 Task: Provide the 2023 Victory Lane Racing Xfinity Series picks for the track "Dover Motor Speedway".
Action: Mouse moved to (222, 369)
Screenshot: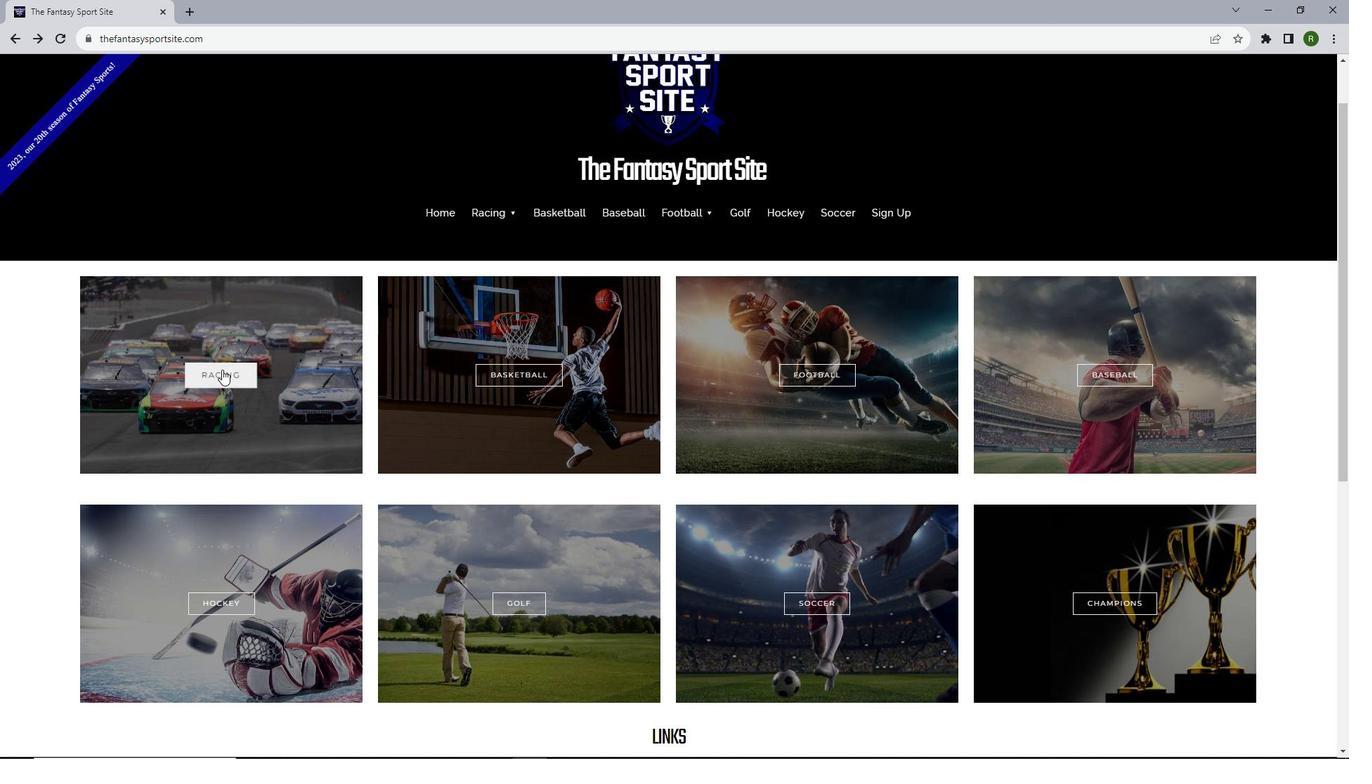 
Action: Mouse pressed left at (222, 369)
Screenshot: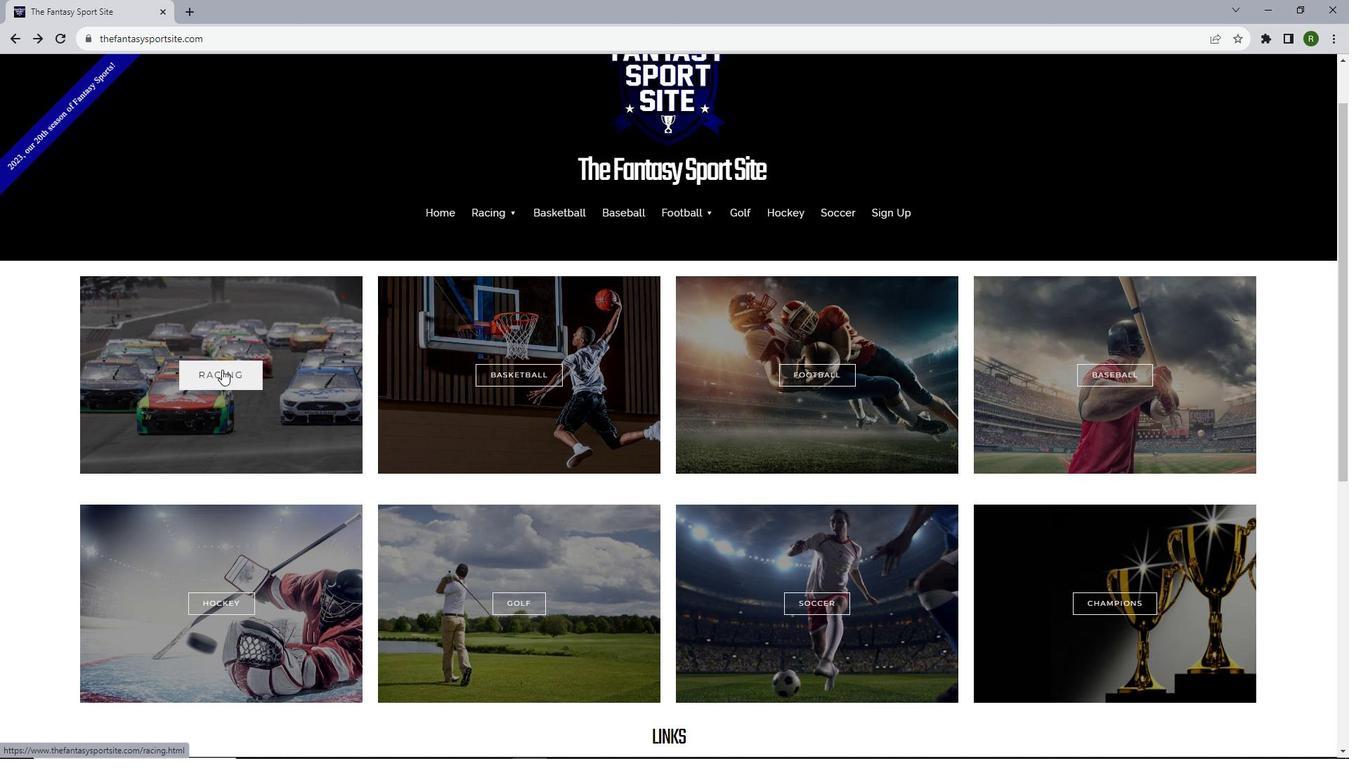 
Action: Mouse moved to (389, 414)
Screenshot: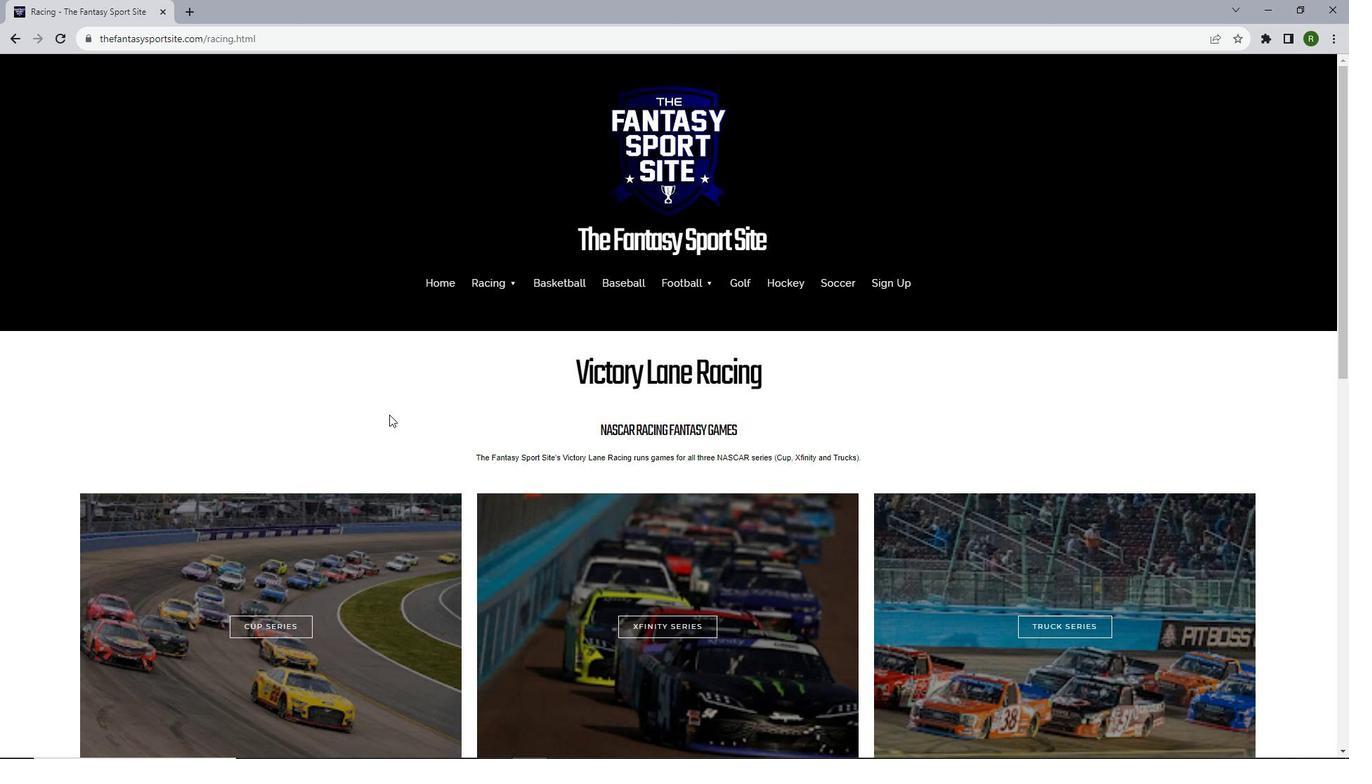 
Action: Mouse scrolled (389, 414) with delta (0, 0)
Screenshot: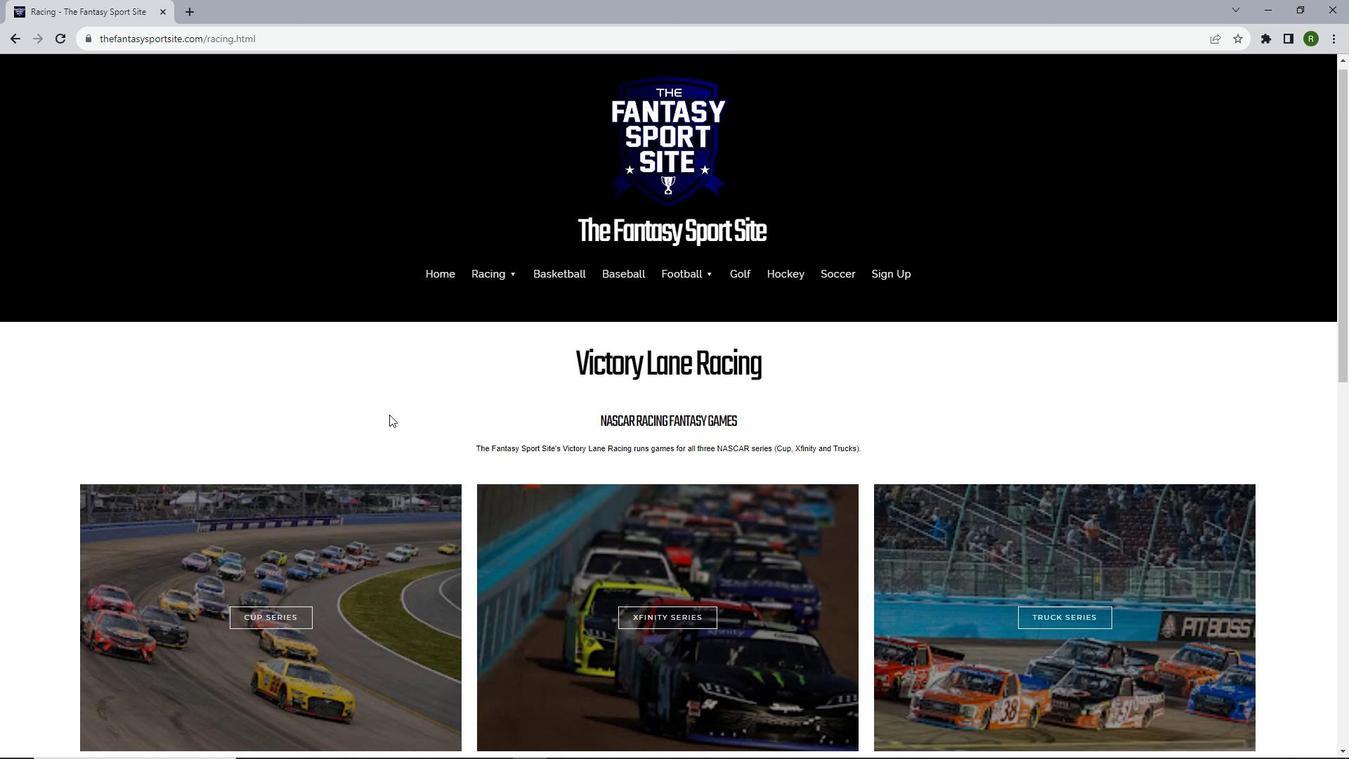 
Action: Mouse scrolled (389, 414) with delta (0, 0)
Screenshot: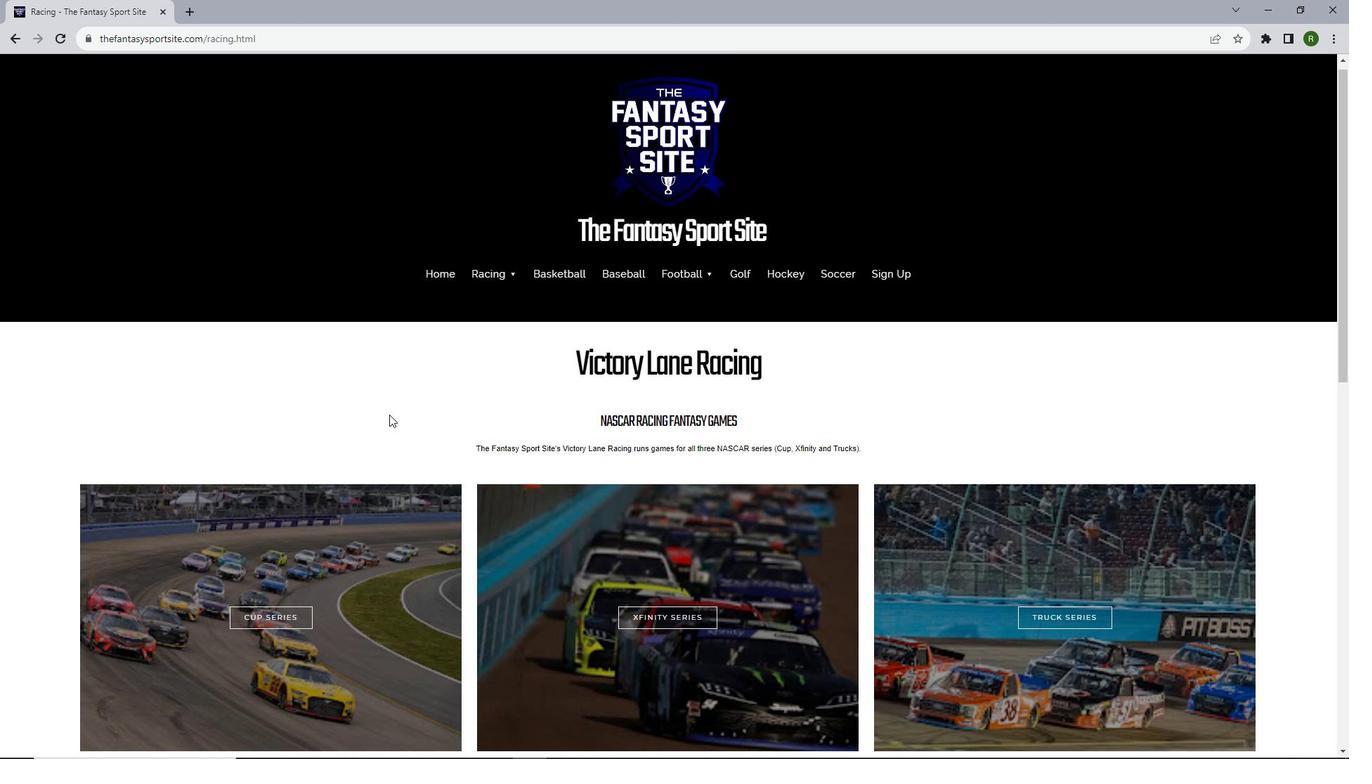 
Action: Mouse moved to (707, 489)
Screenshot: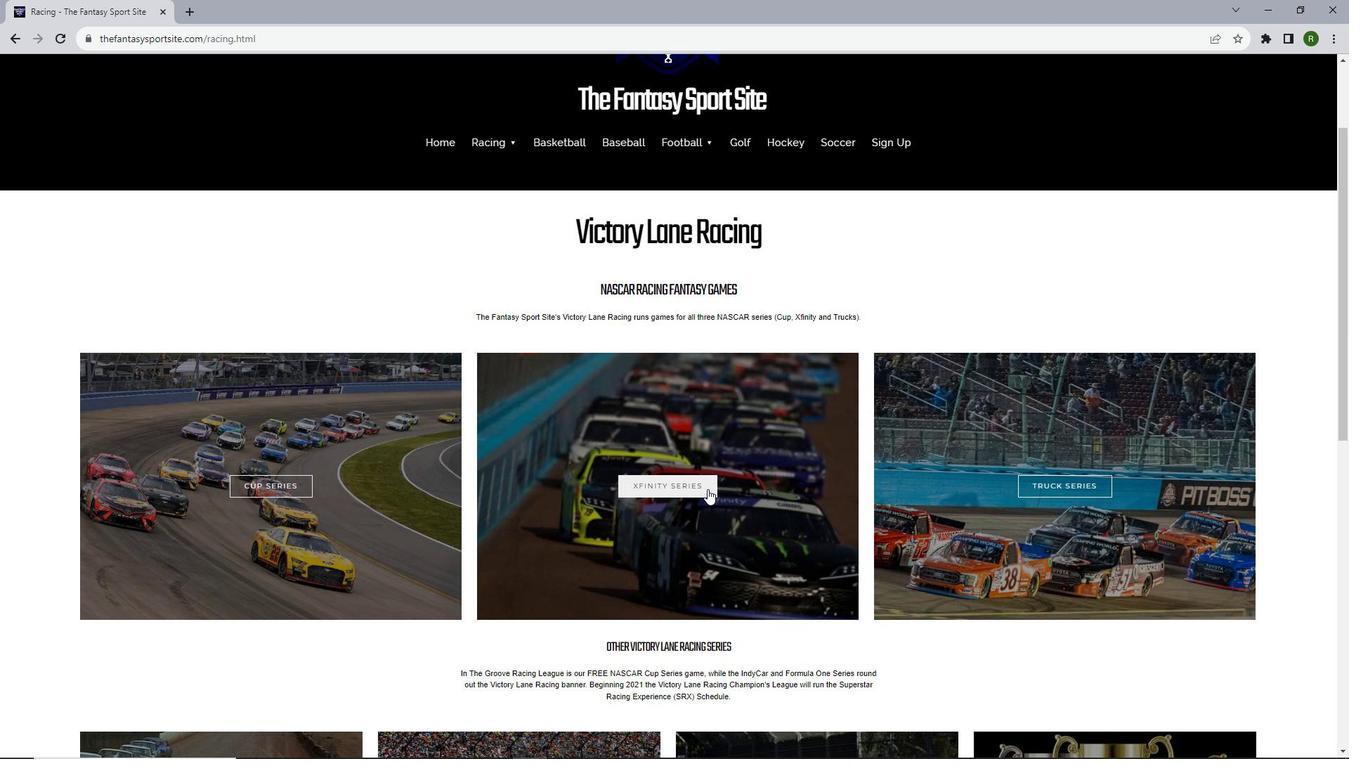 
Action: Mouse pressed left at (707, 489)
Screenshot: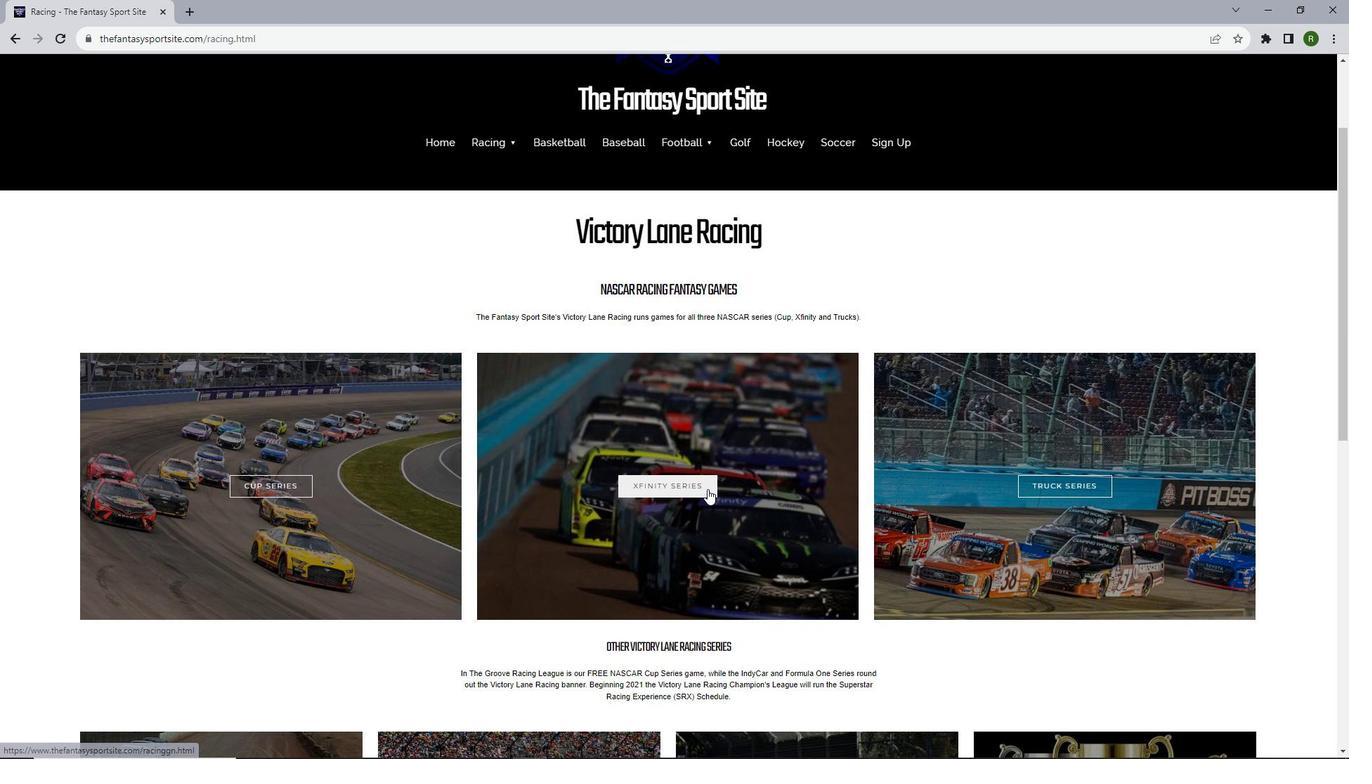 
Action: Mouse moved to (712, 486)
Screenshot: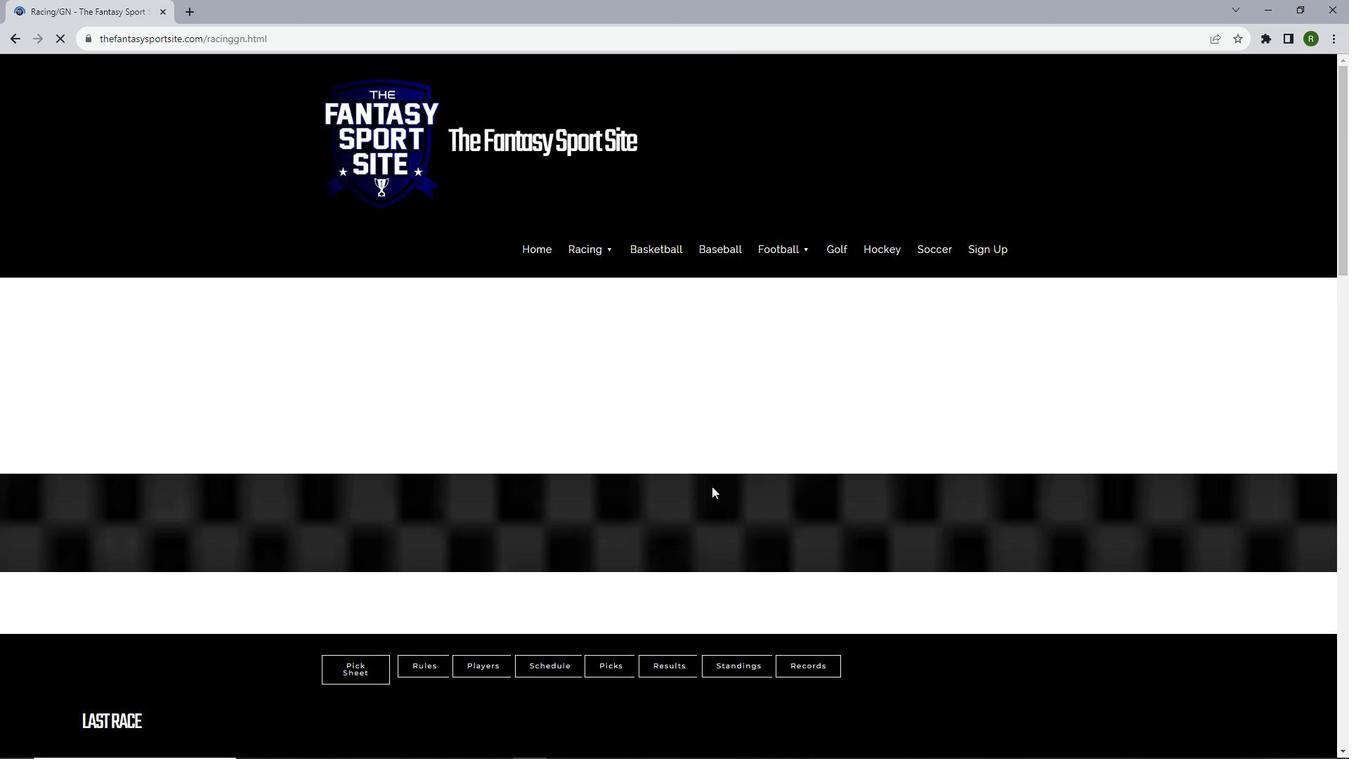
Action: Mouse scrolled (712, 485) with delta (0, 0)
Screenshot: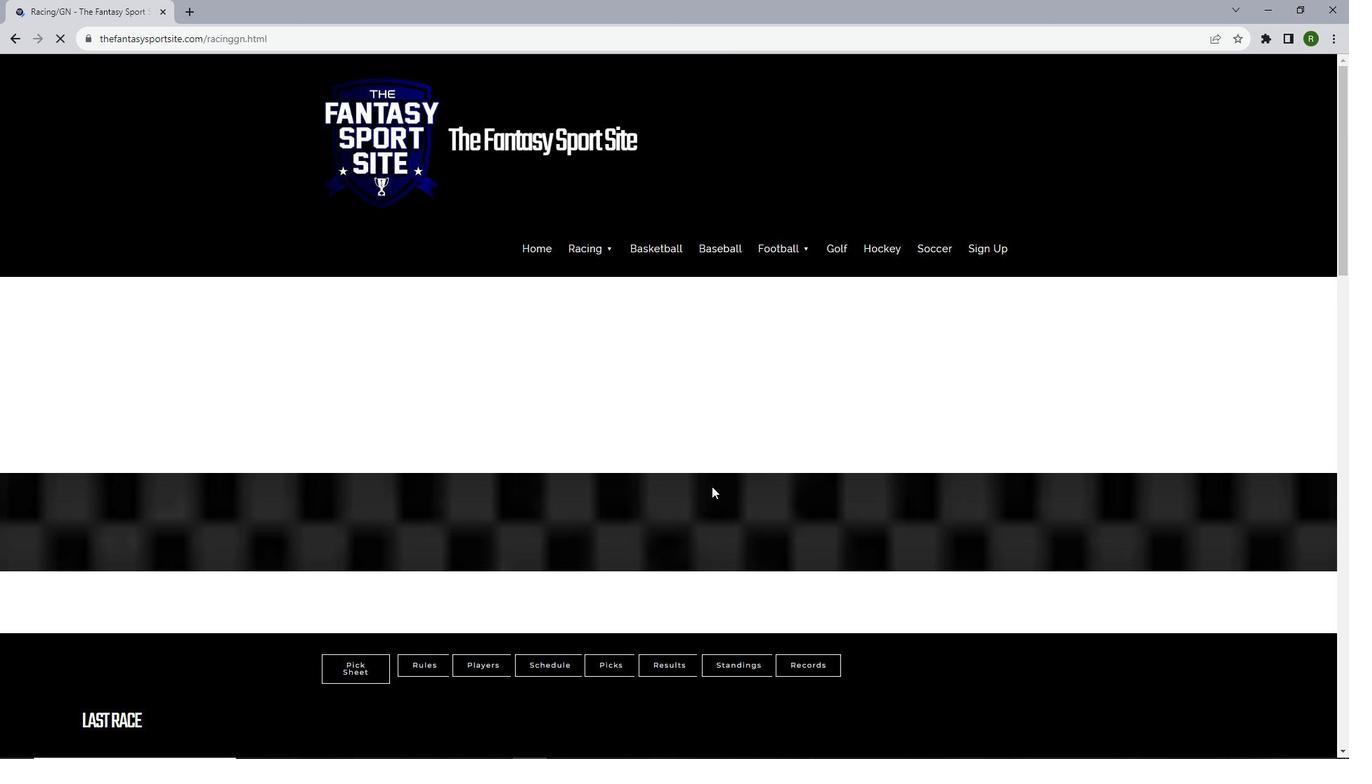 
Action: Mouse scrolled (712, 485) with delta (0, 0)
Screenshot: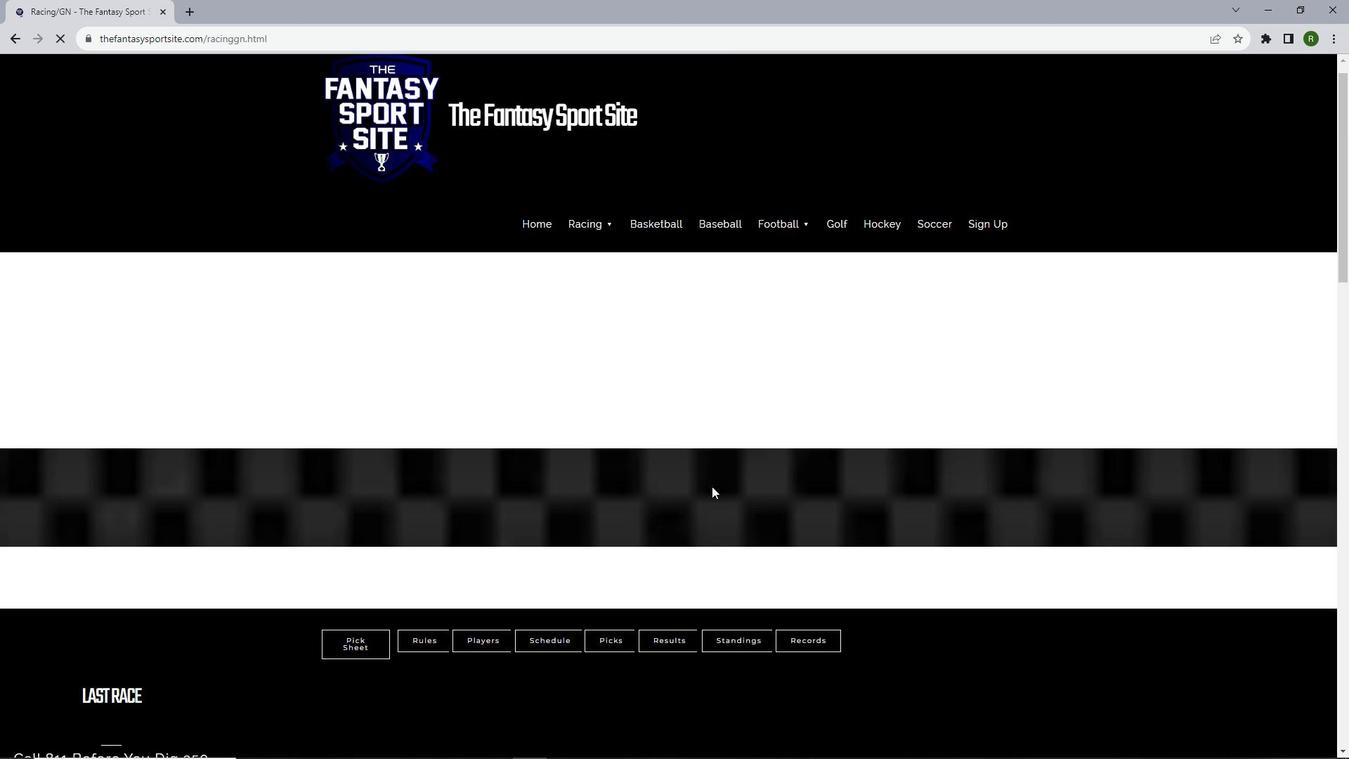 
Action: Mouse scrolled (712, 485) with delta (0, 0)
Screenshot: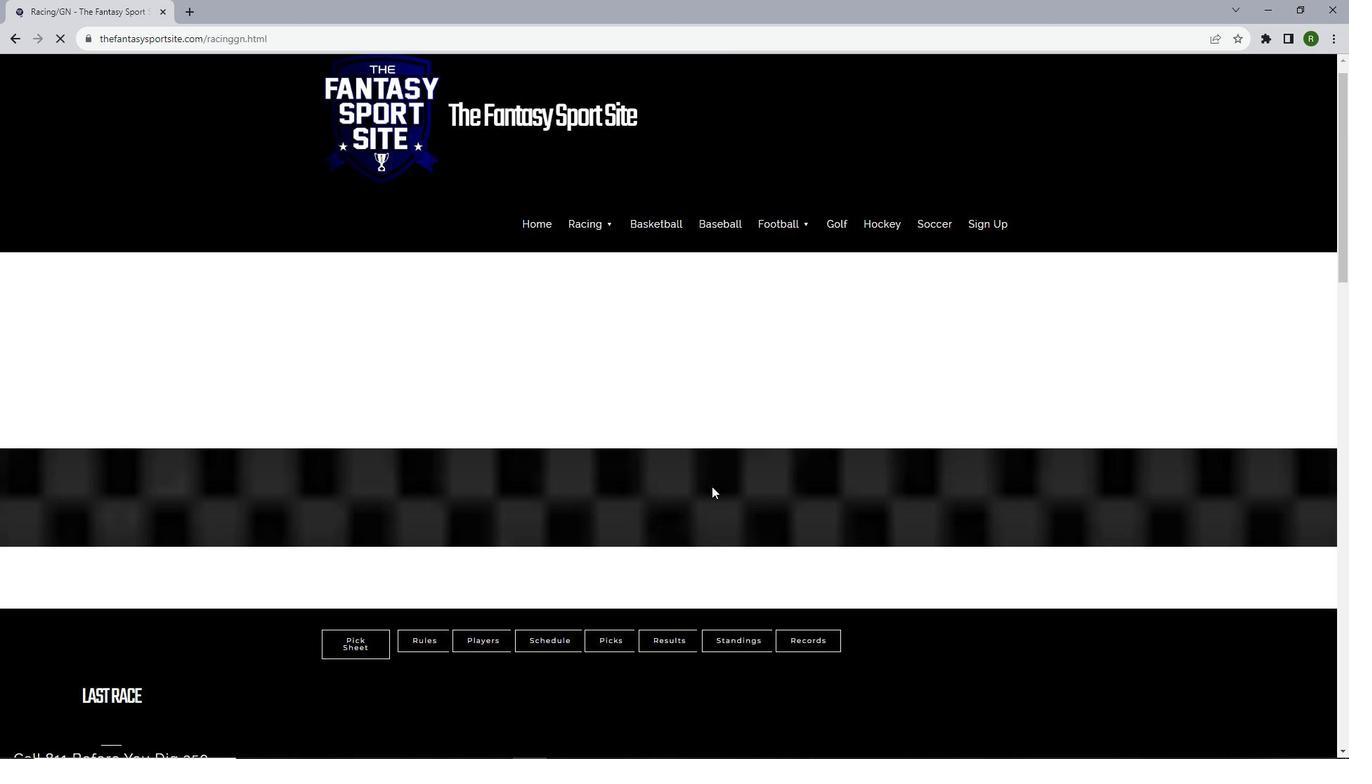 
Action: Mouse scrolled (712, 485) with delta (0, 0)
Screenshot: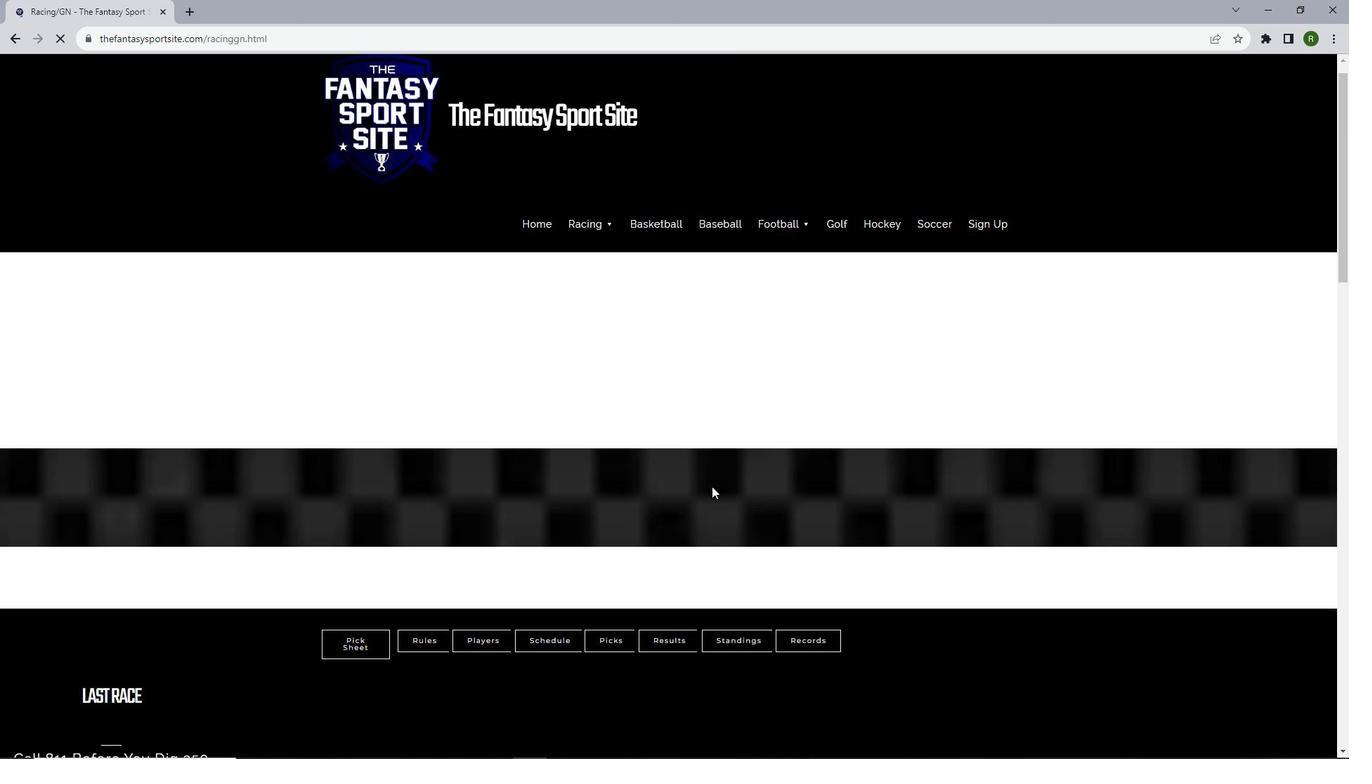 
Action: Mouse scrolled (712, 485) with delta (0, 0)
Screenshot: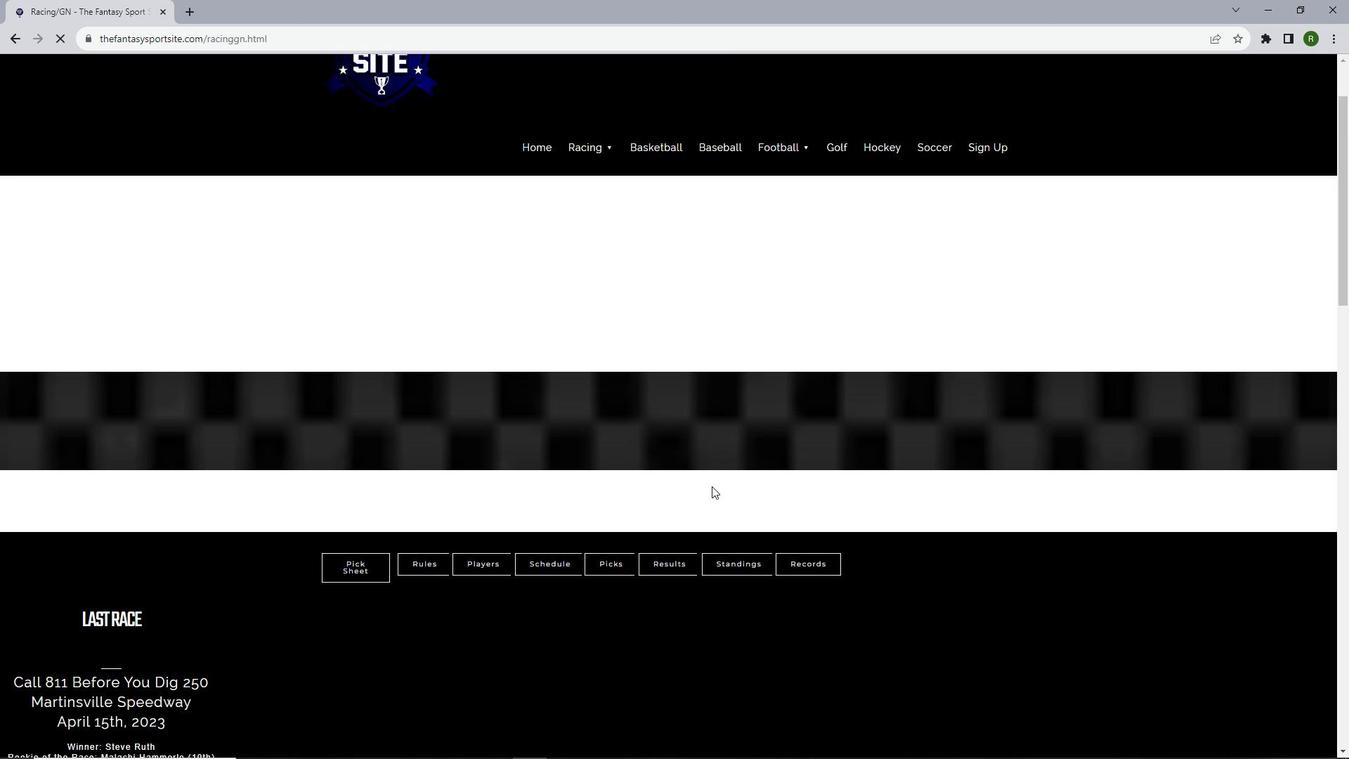 
Action: Mouse moved to (414, 546)
Screenshot: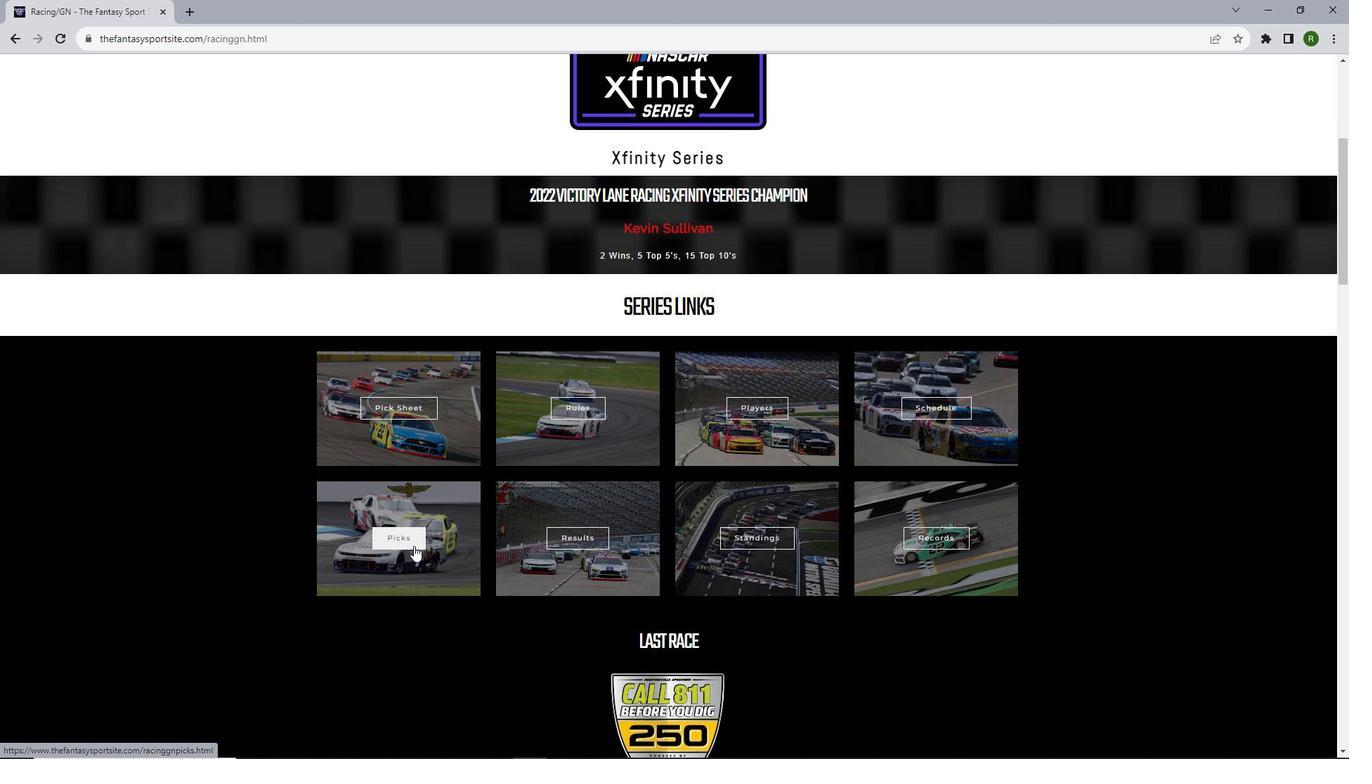 
Action: Mouse pressed left at (414, 546)
Screenshot: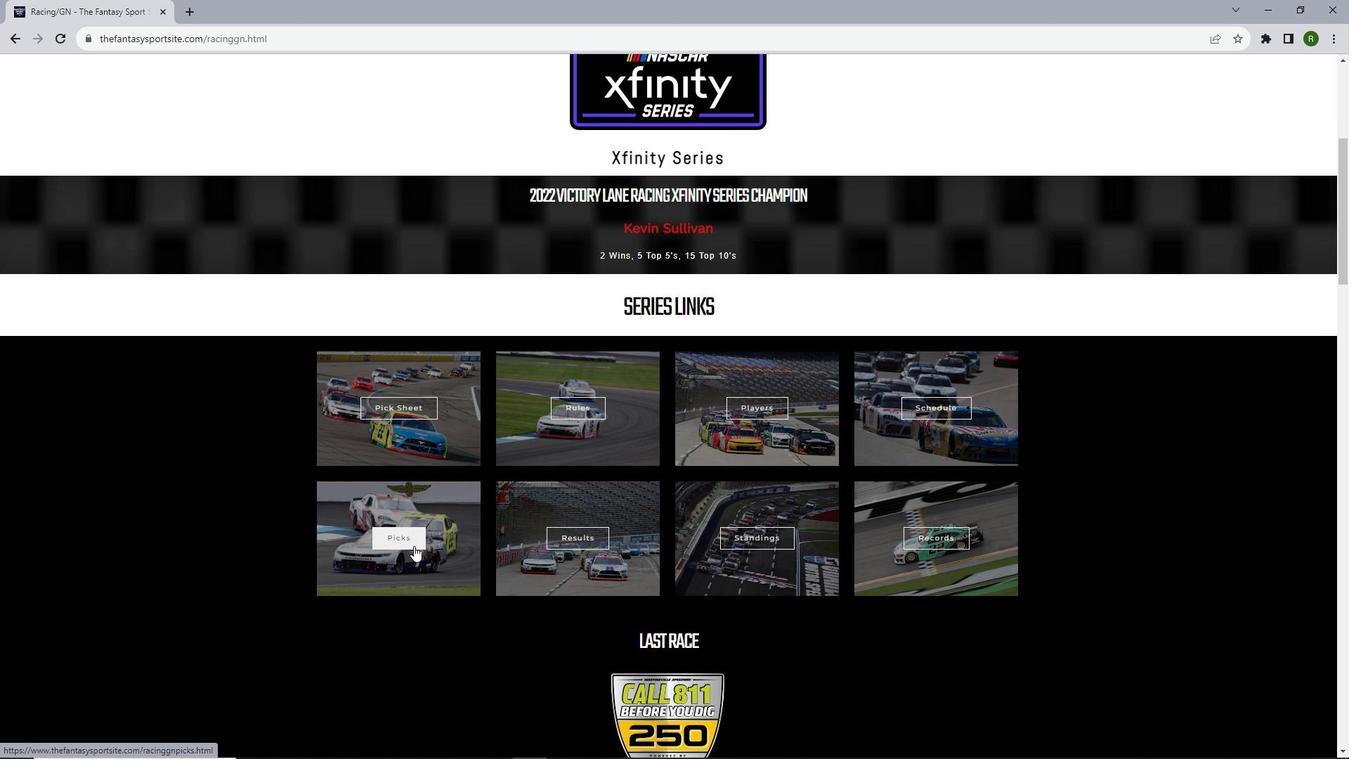 
Action: Mouse moved to (494, 437)
Screenshot: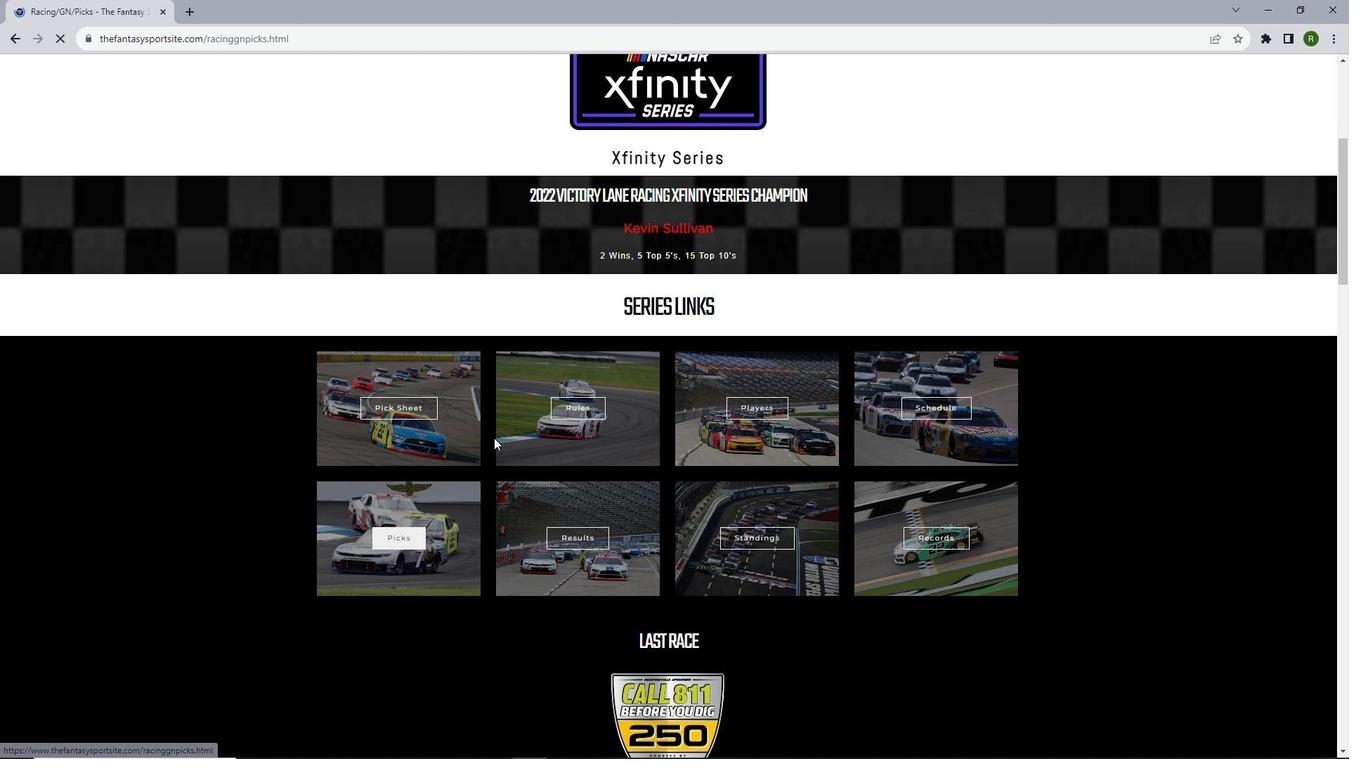 
Action: Mouse scrolled (494, 437) with delta (0, 0)
Screenshot: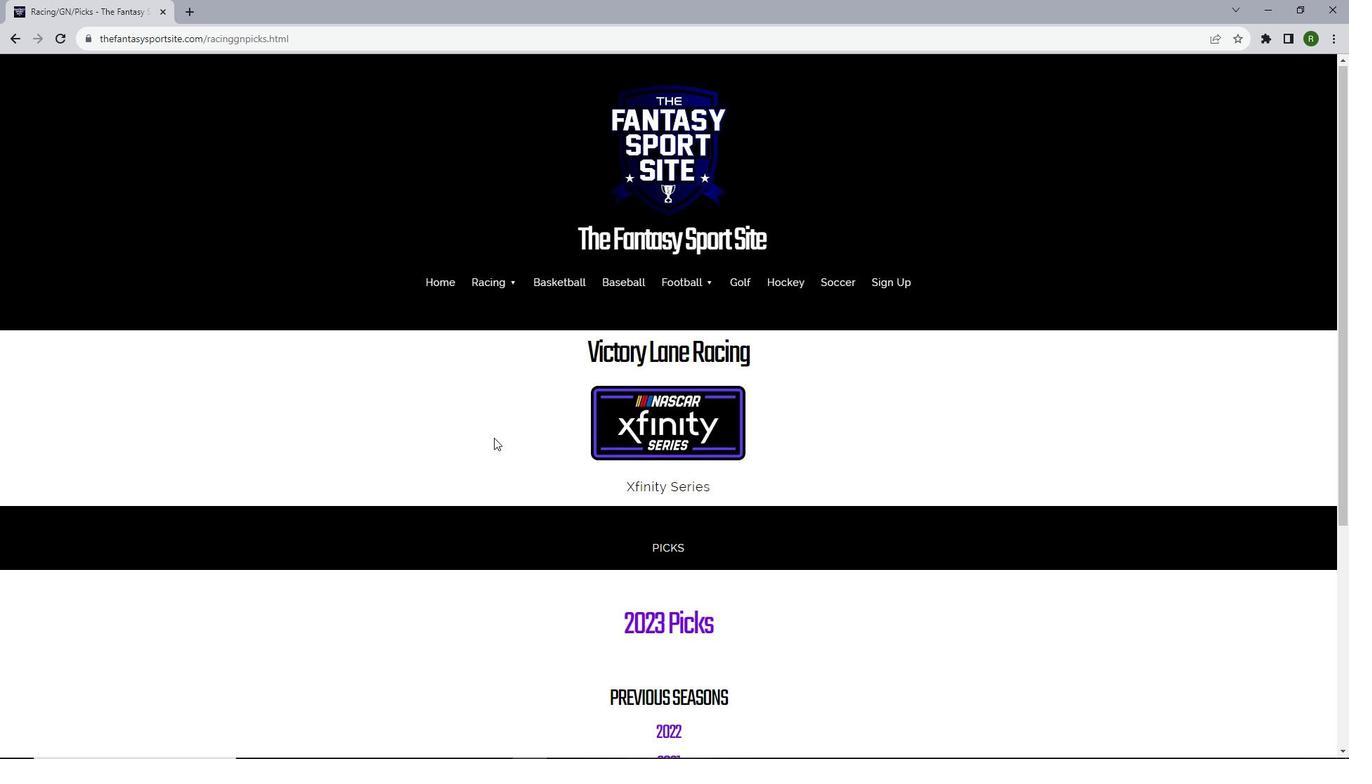 
Action: Mouse scrolled (494, 437) with delta (0, 0)
Screenshot: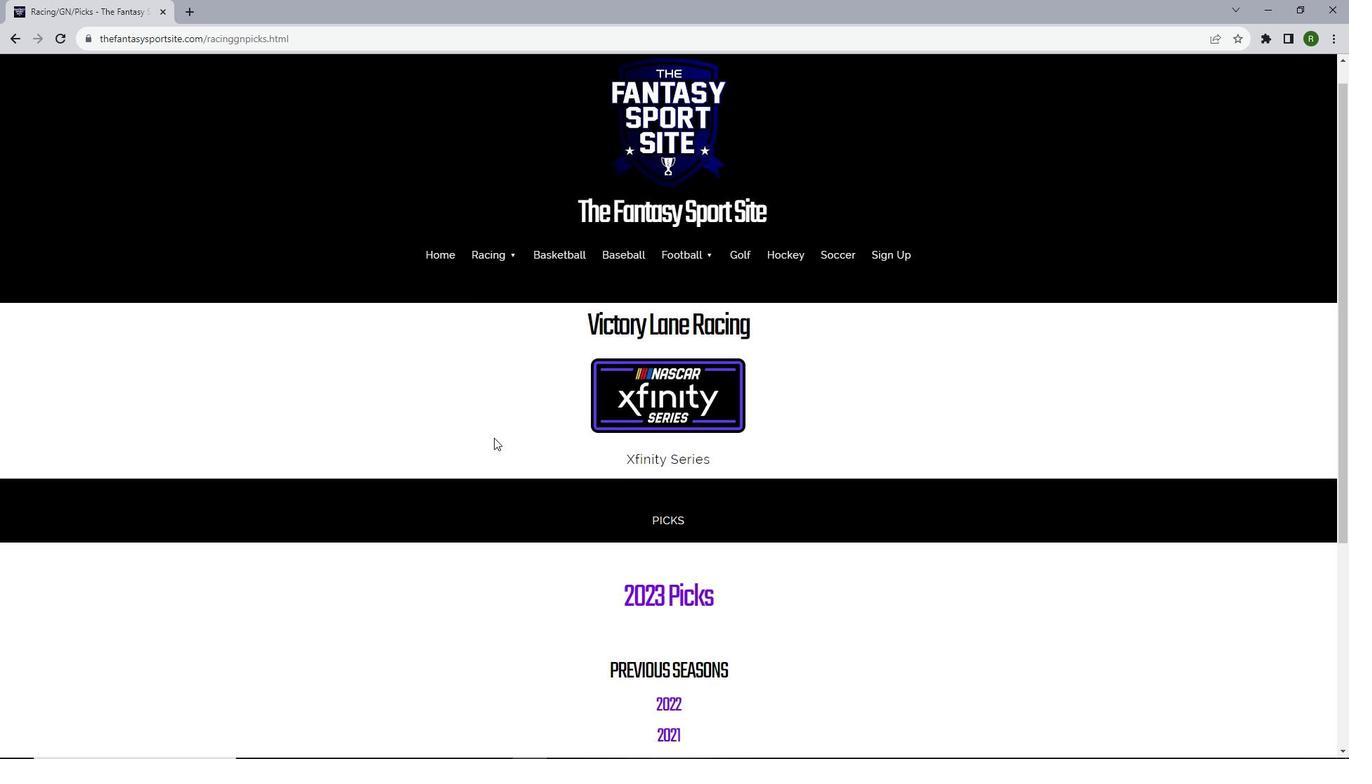 
Action: Mouse moved to (674, 485)
Screenshot: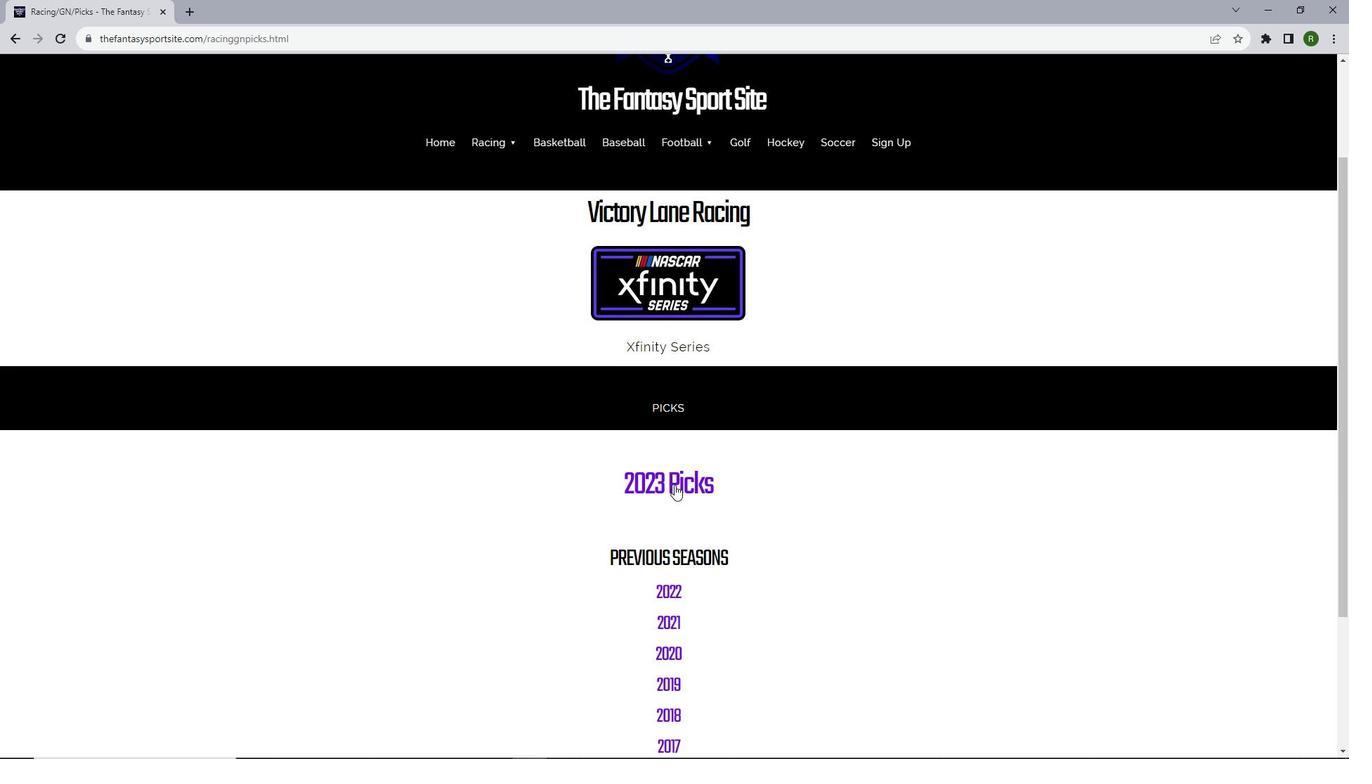 
Action: Mouse pressed left at (674, 485)
Screenshot: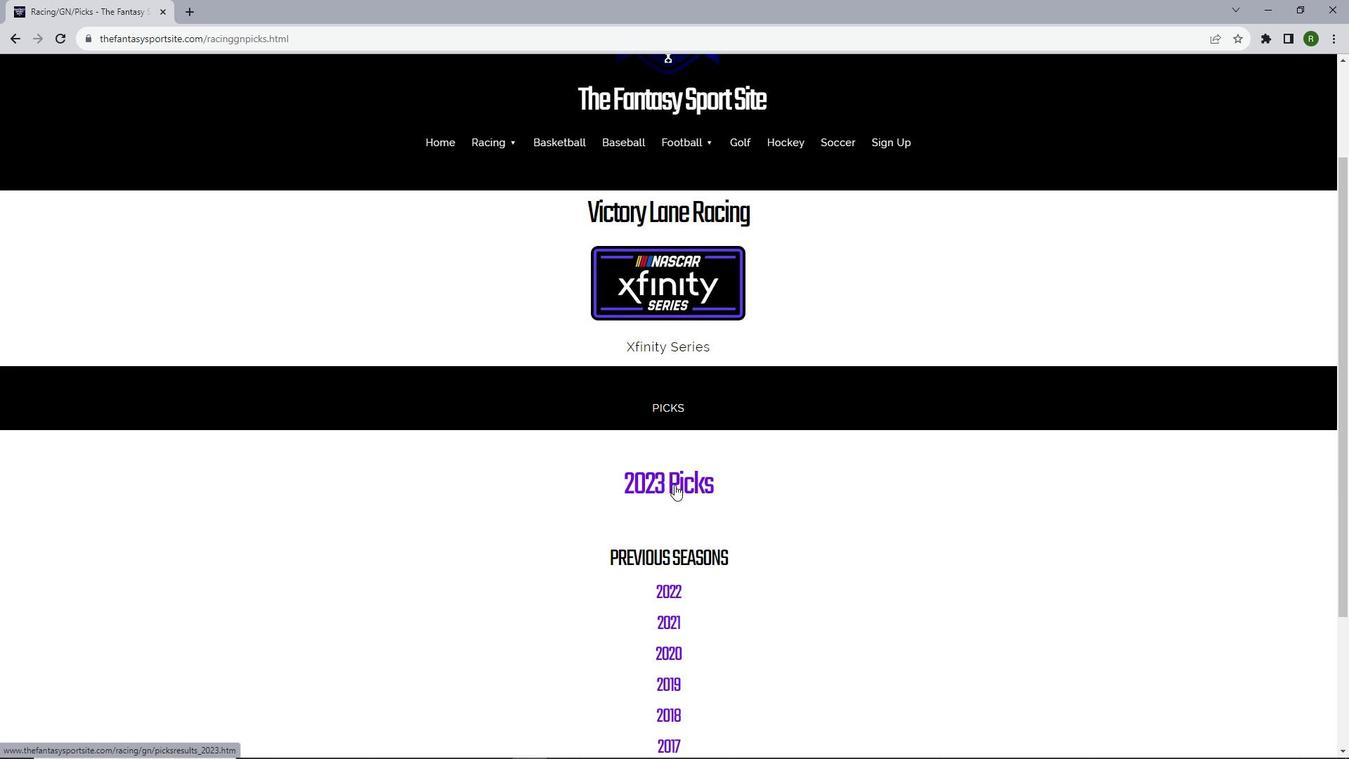 
Action: Mouse moved to (652, 207)
Screenshot: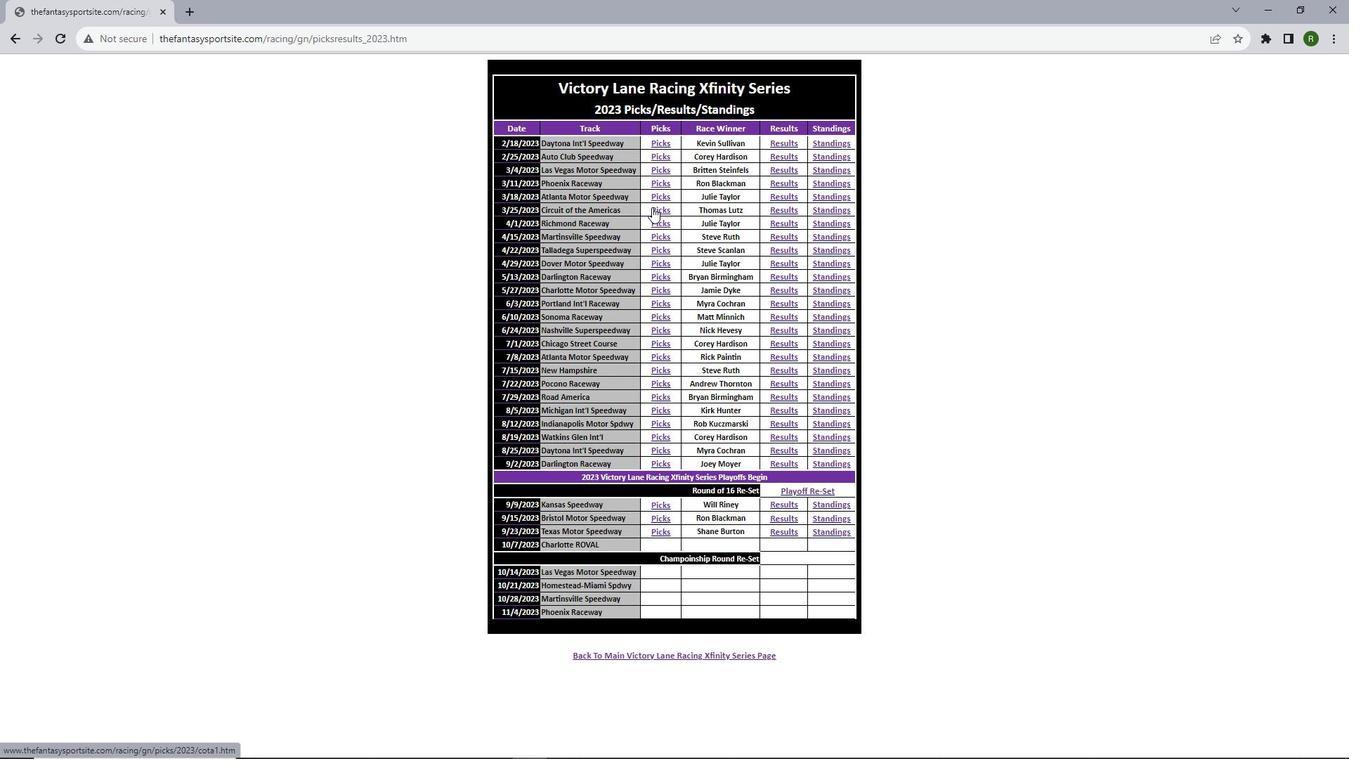 
Action: Mouse scrolled (652, 206) with delta (0, 0)
Screenshot: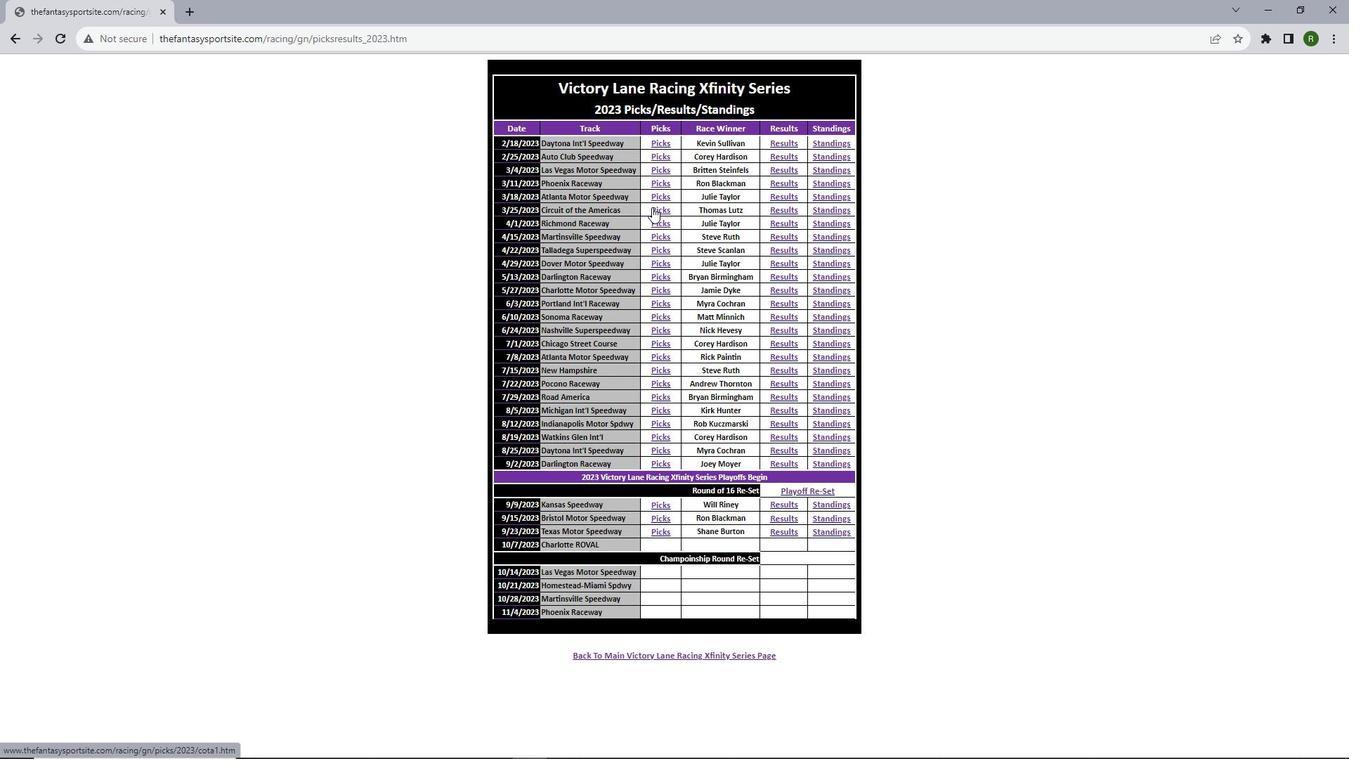 
Action: Mouse moved to (661, 259)
Screenshot: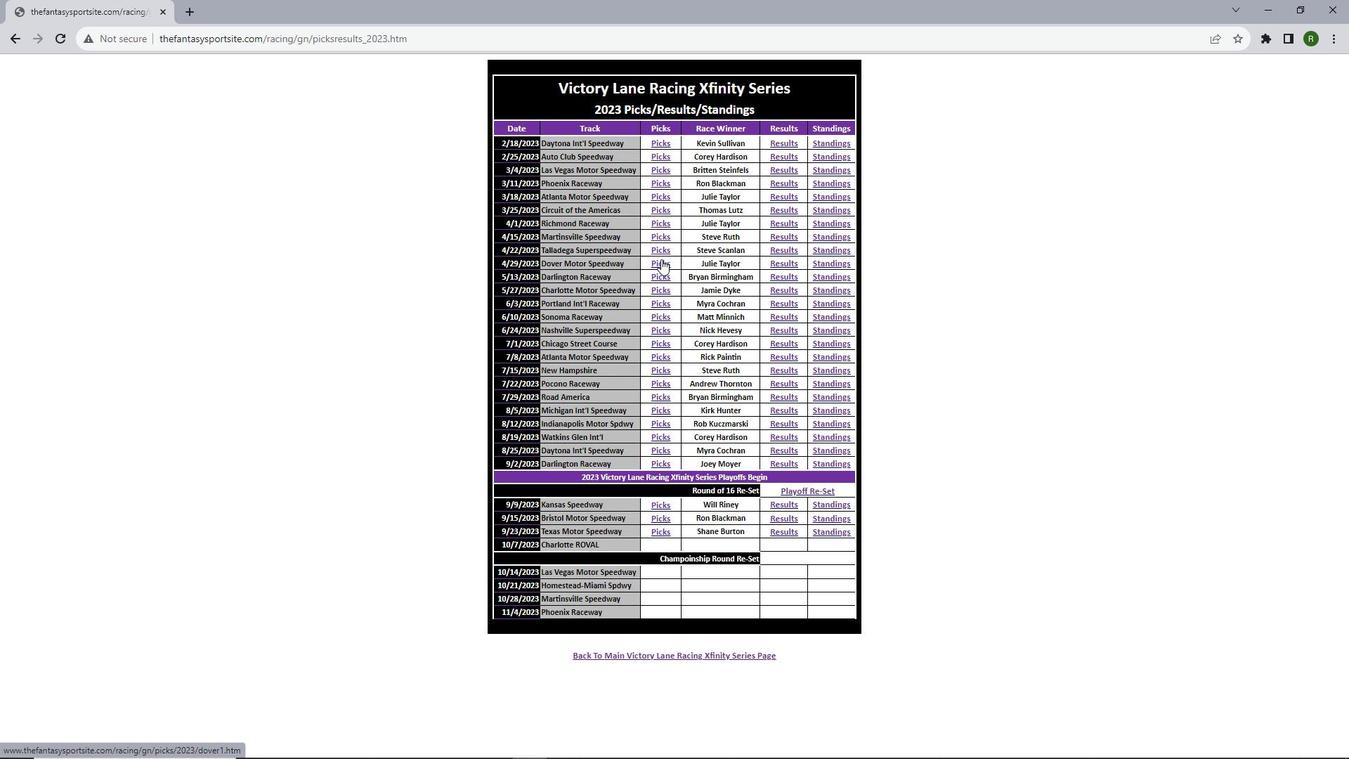 
Action: Mouse pressed left at (661, 259)
Screenshot: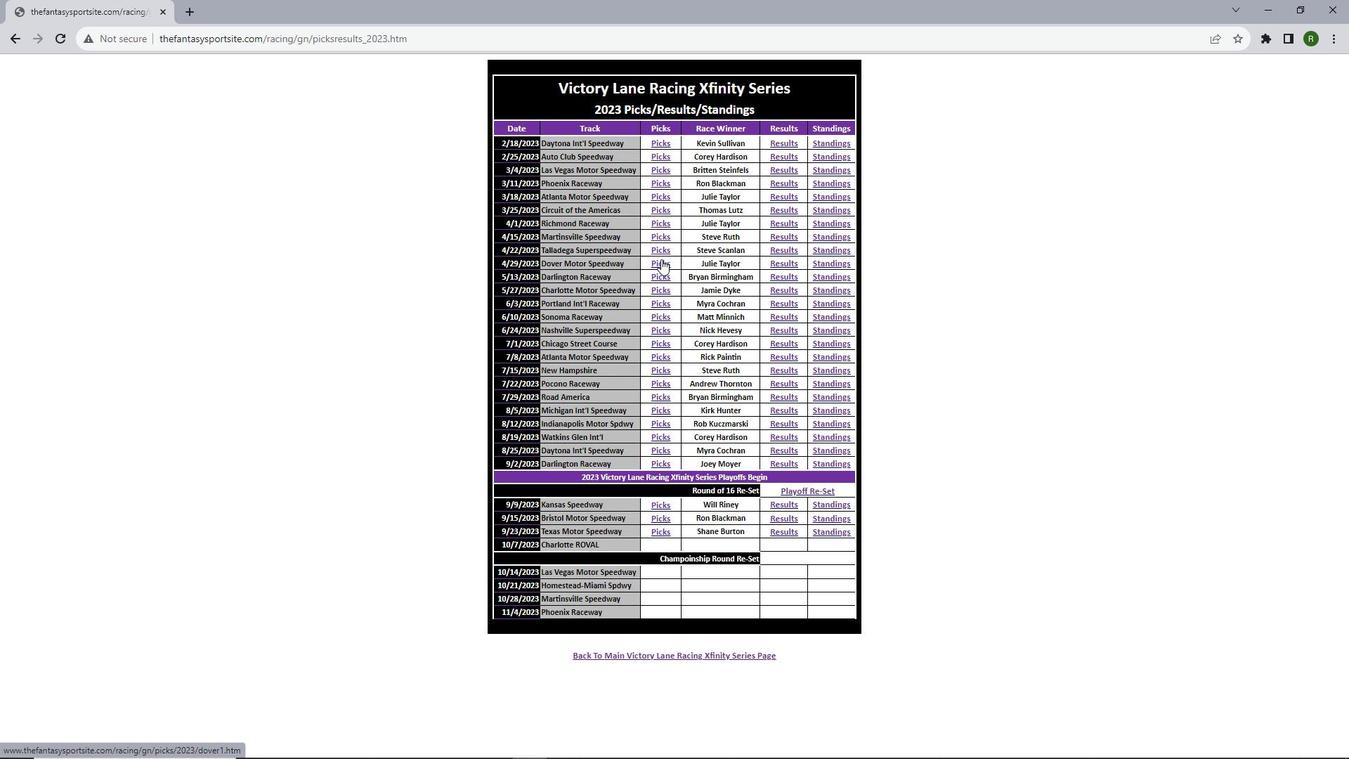 
Action: Mouse moved to (662, 259)
Screenshot: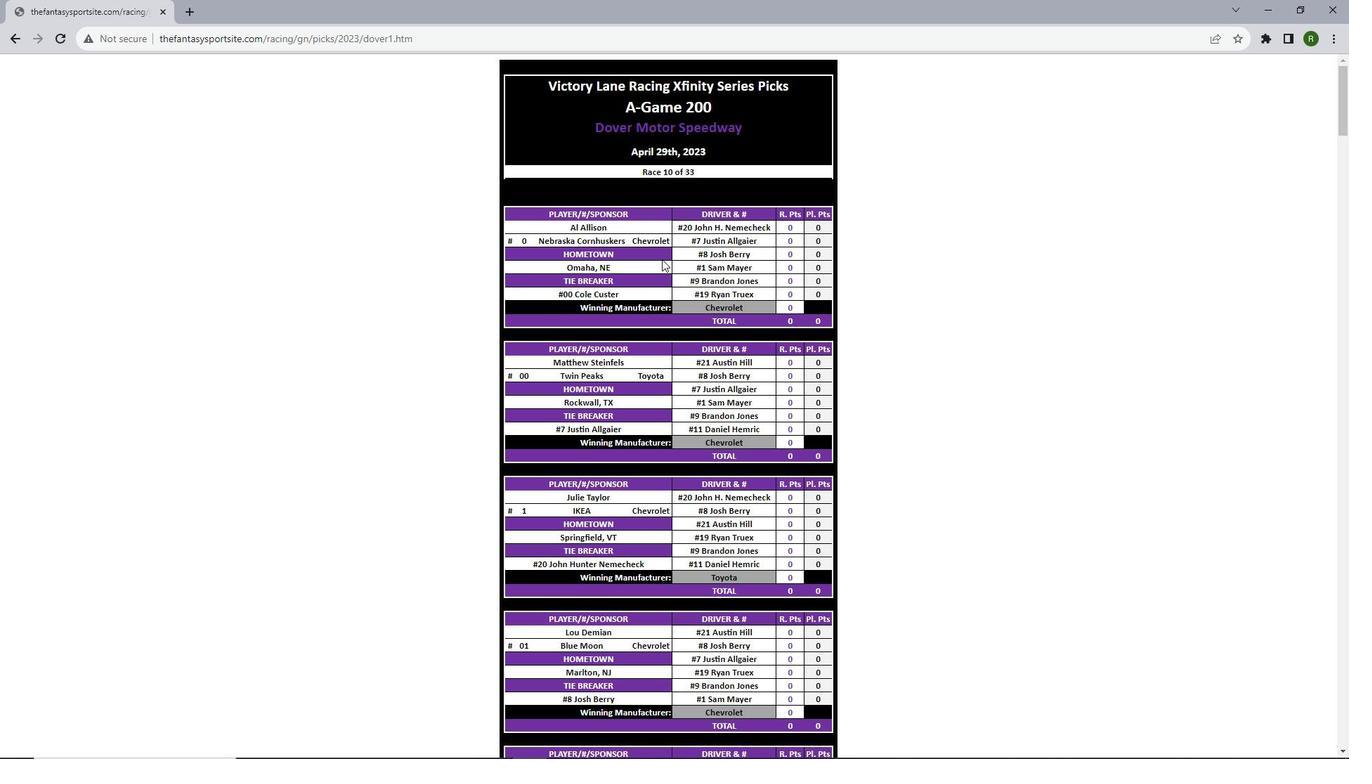 
Action: Mouse scrolled (662, 258) with delta (0, 0)
Screenshot: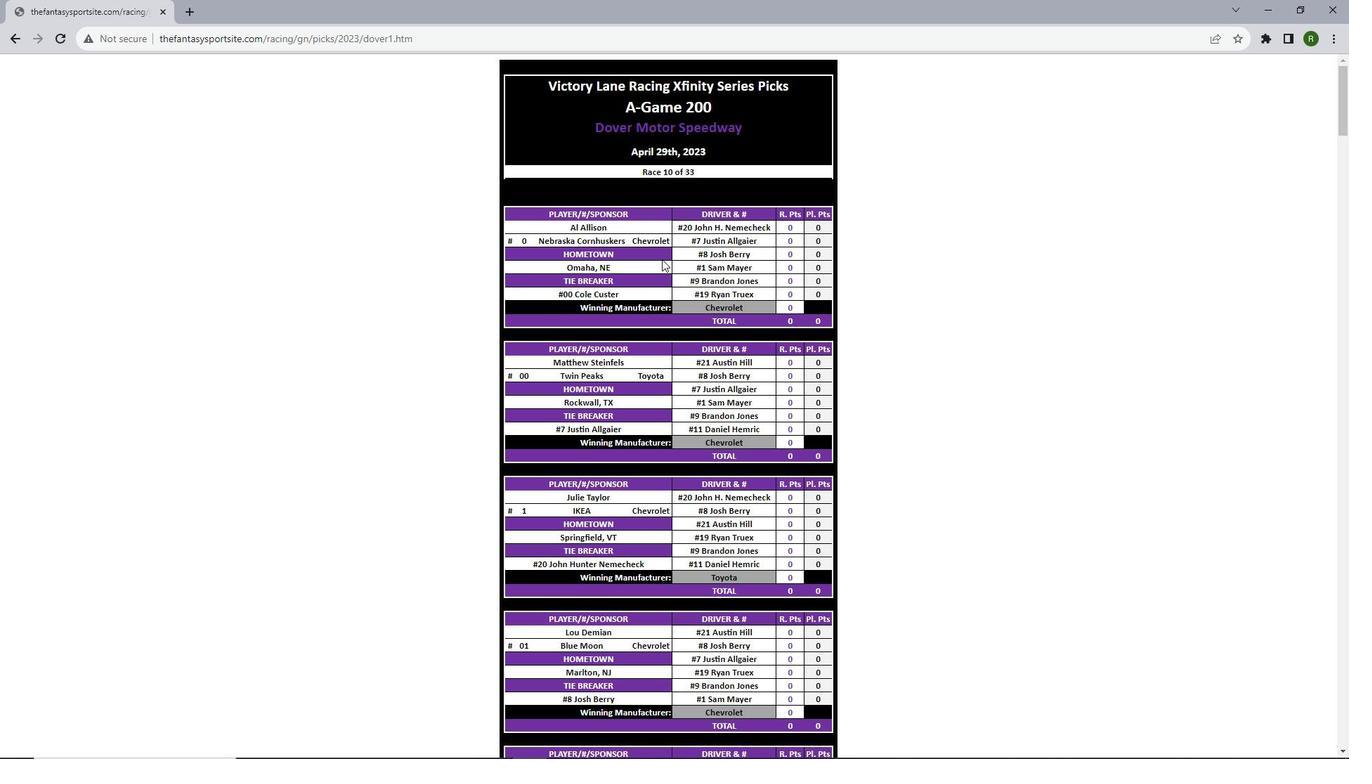 
Action: Mouse scrolled (662, 258) with delta (0, 0)
Screenshot: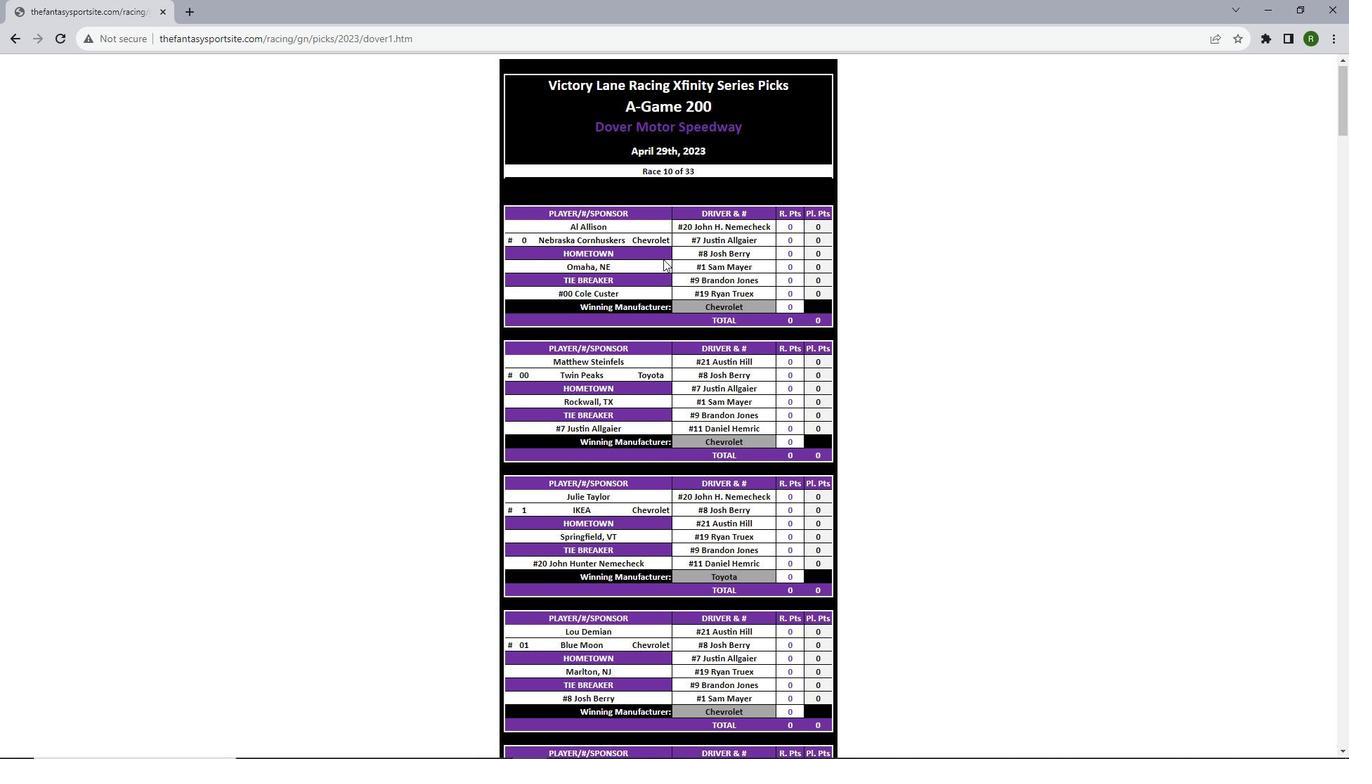 
Action: Mouse moved to (663, 259)
Screenshot: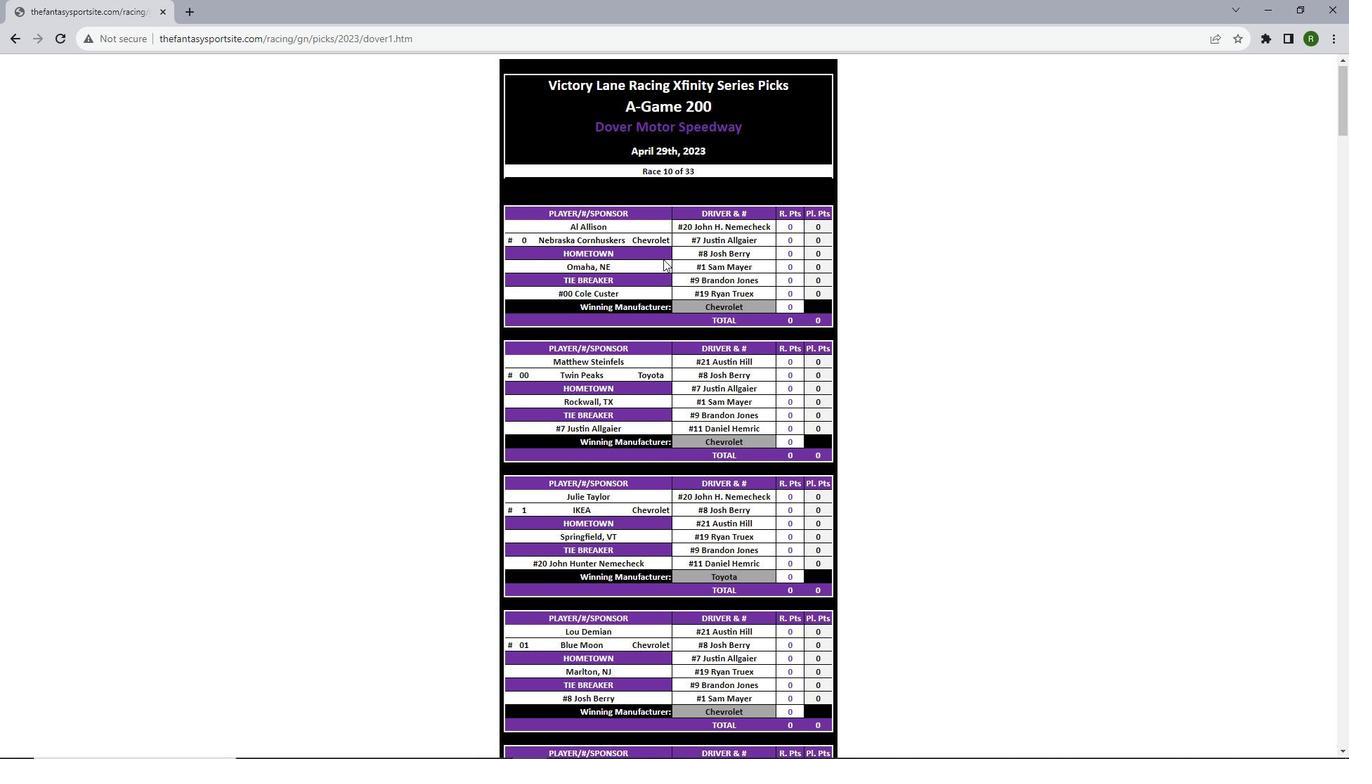 
Action: Mouse scrolled (663, 258) with delta (0, 0)
Screenshot: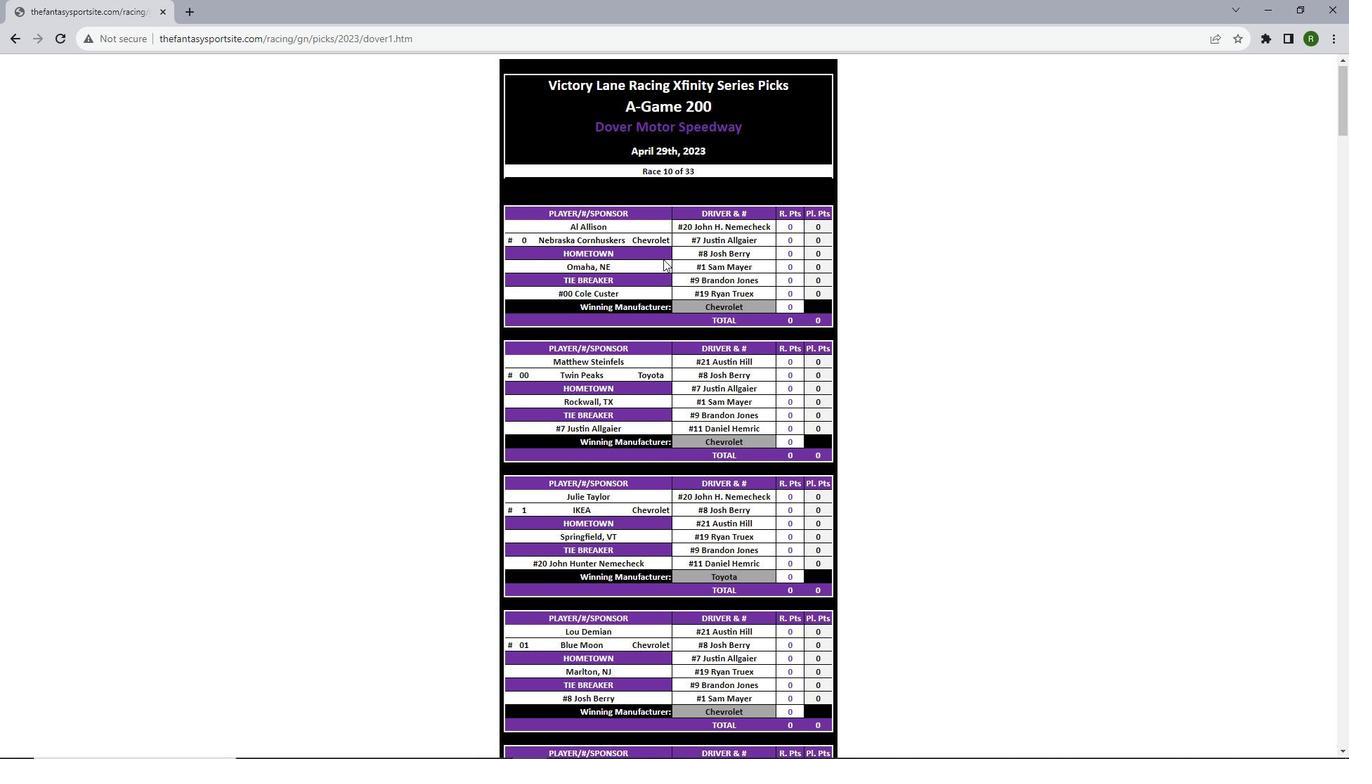 
Action: Mouse scrolled (663, 258) with delta (0, 0)
Screenshot: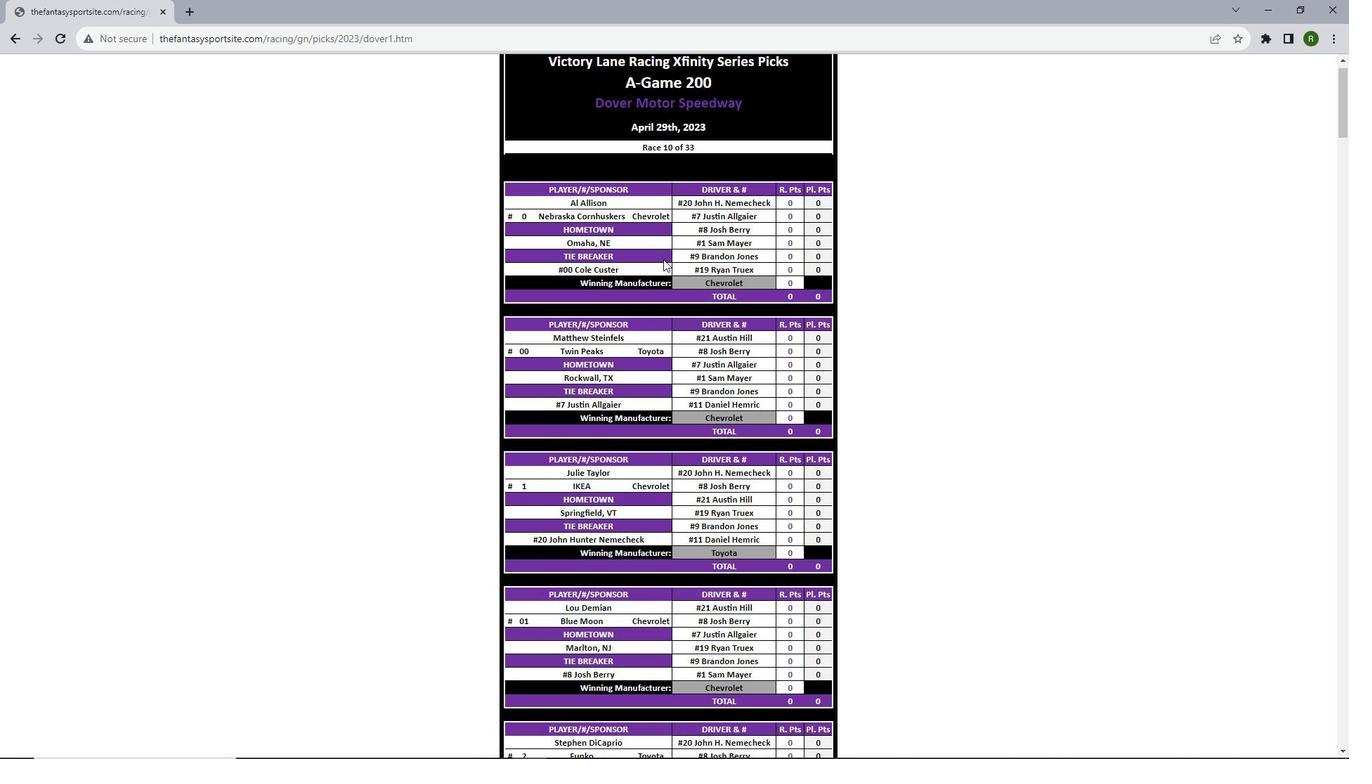 
Action: Mouse scrolled (663, 258) with delta (0, 0)
Screenshot: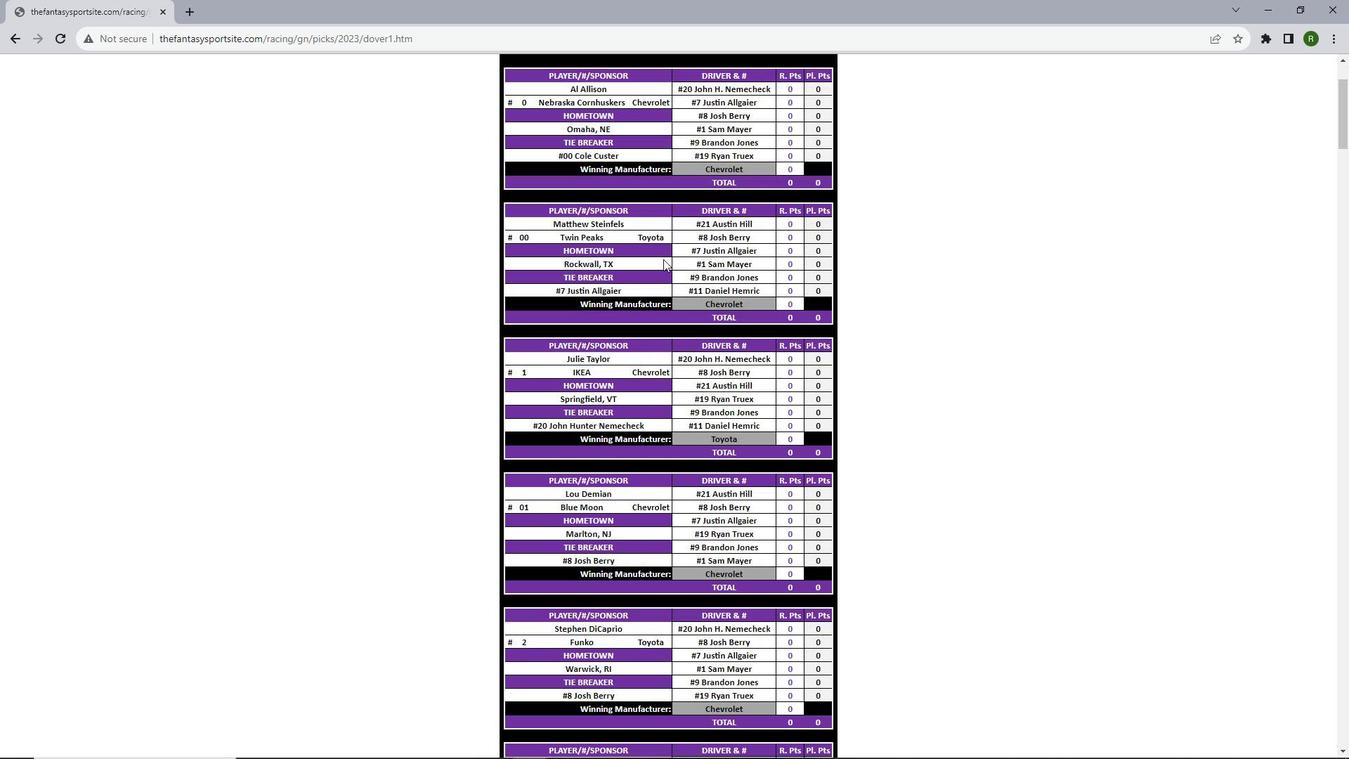 
Action: Mouse moved to (677, 333)
Screenshot: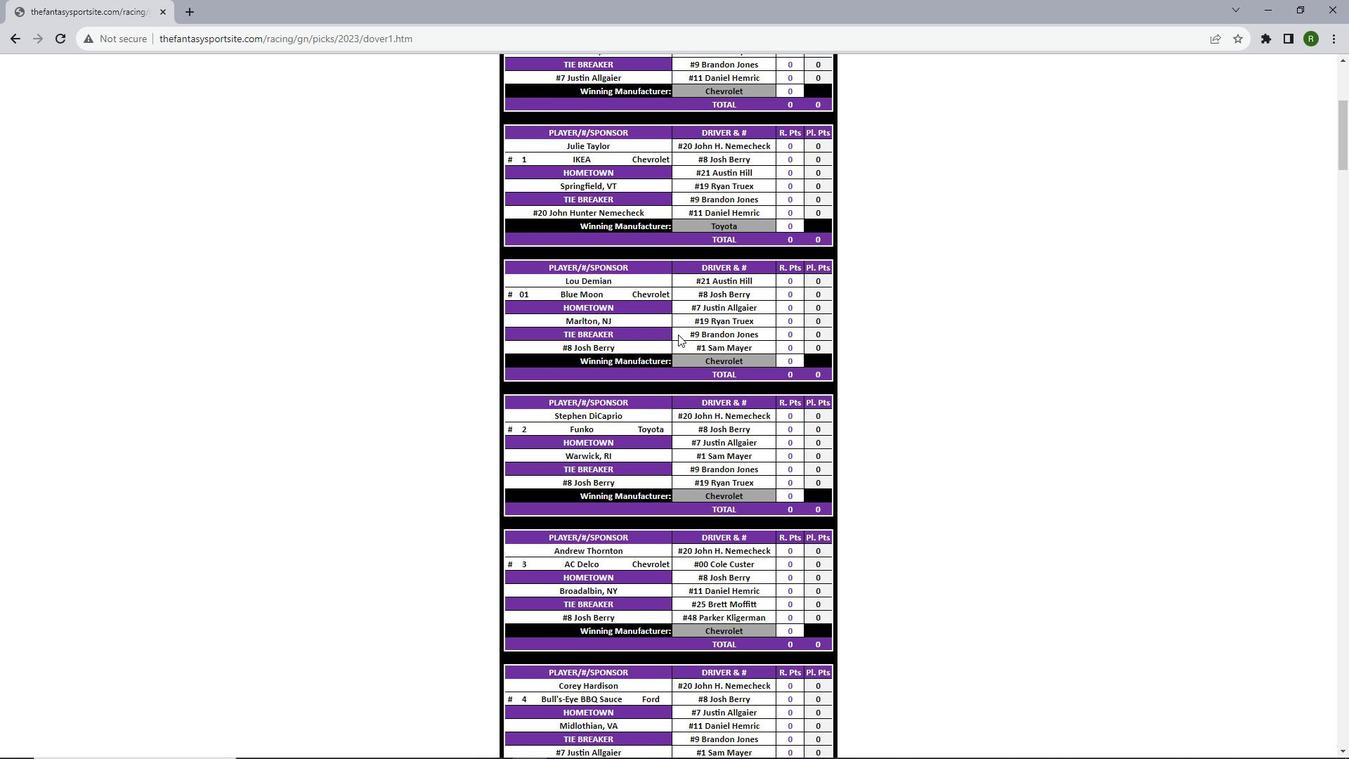 
Action: Mouse scrolled (677, 332) with delta (0, 0)
Screenshot: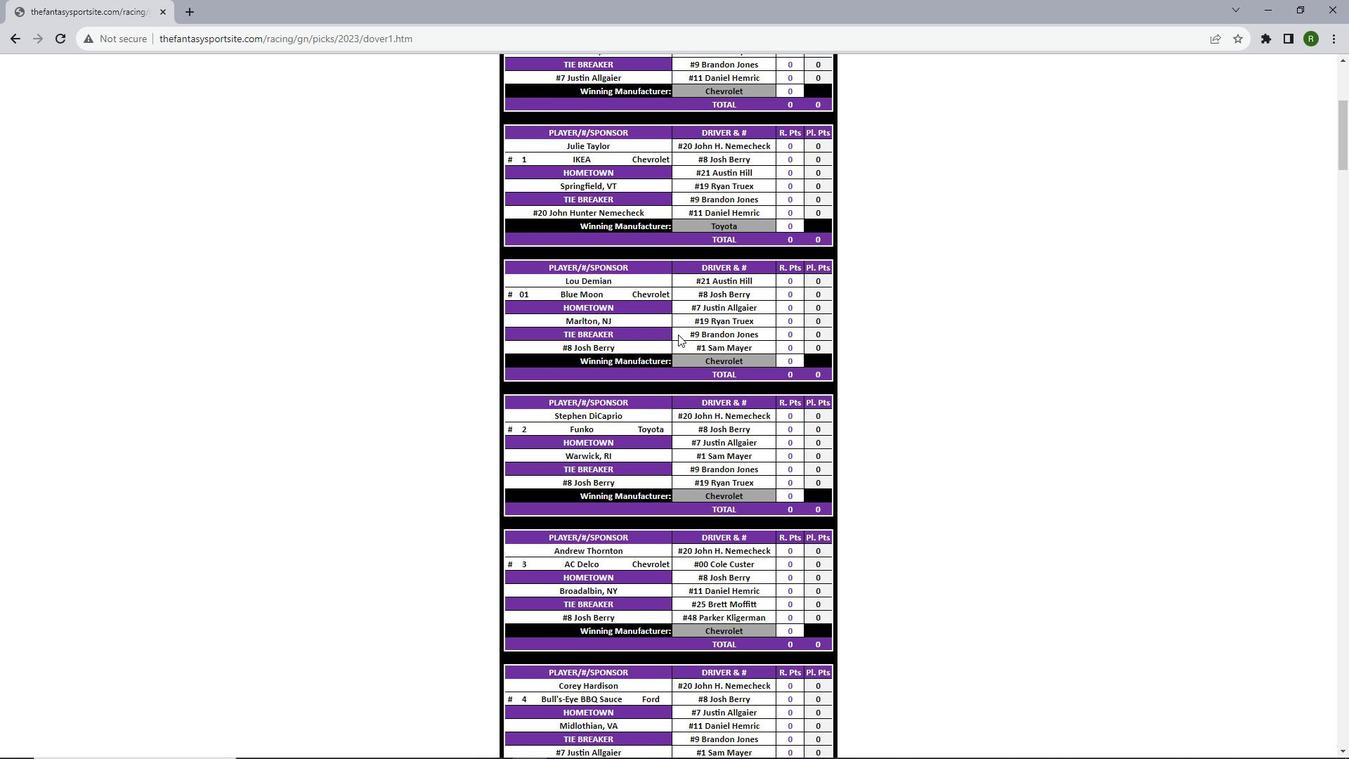 
Action: Mouse moved to (678, 338)
Screenshot: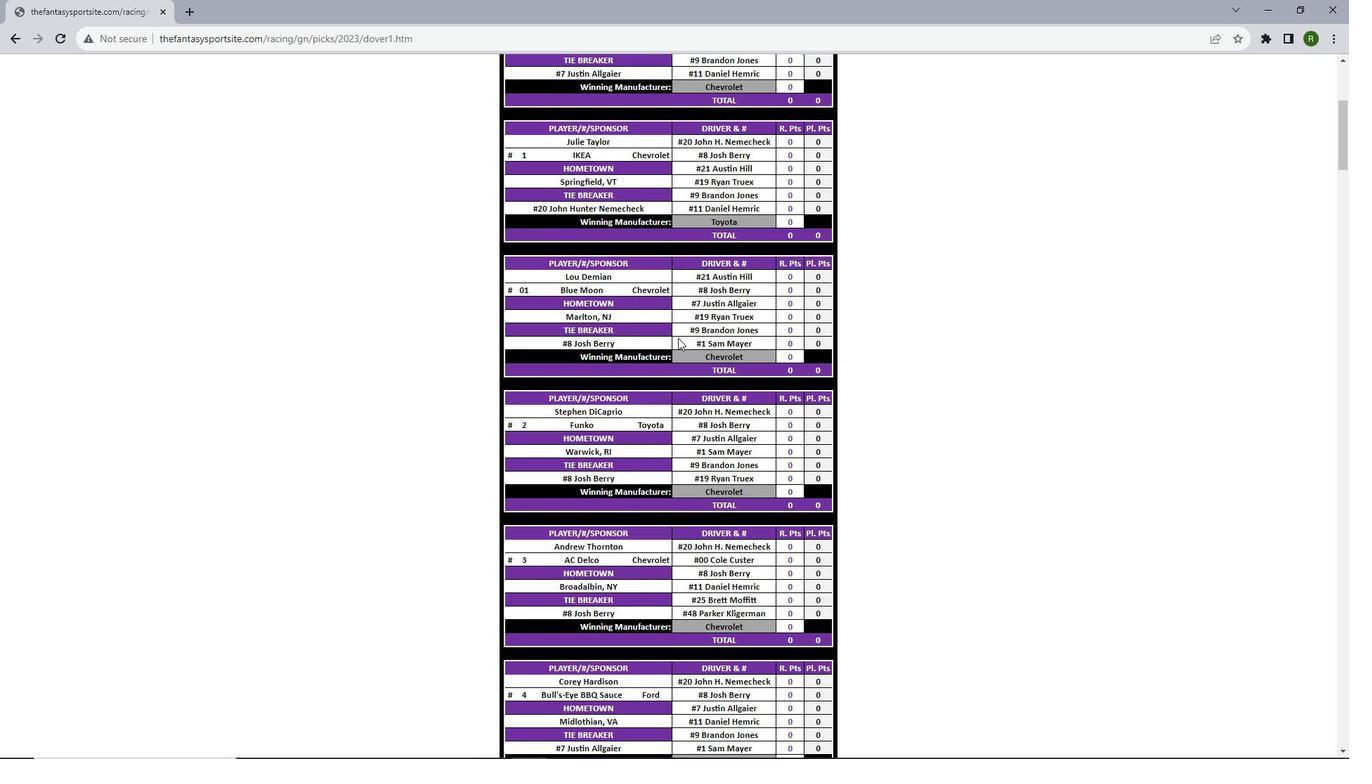 
Action: Mouse scrolled (678, 337) with delta (0, 0)
Screenshot: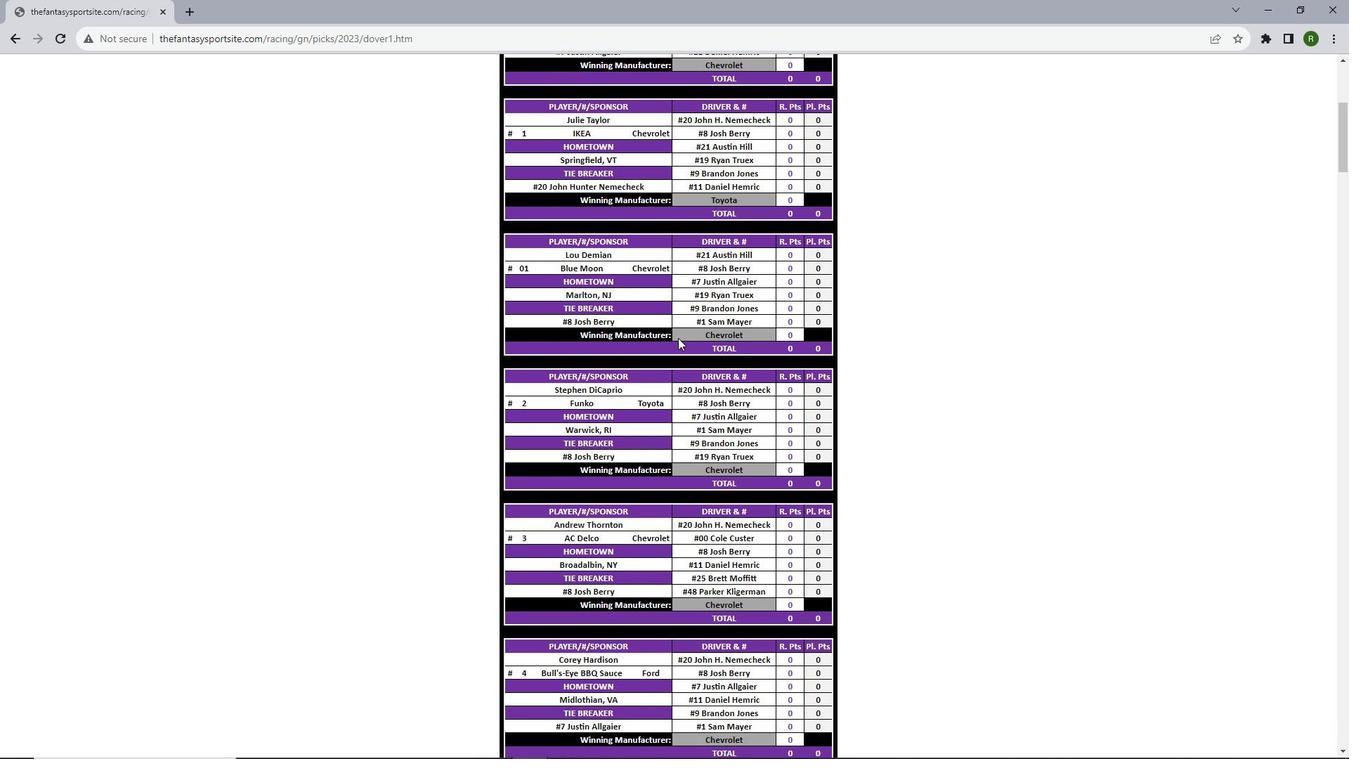 
Action: Mouse scrolled (678, 337) with delta (0, 0)
Screenshot: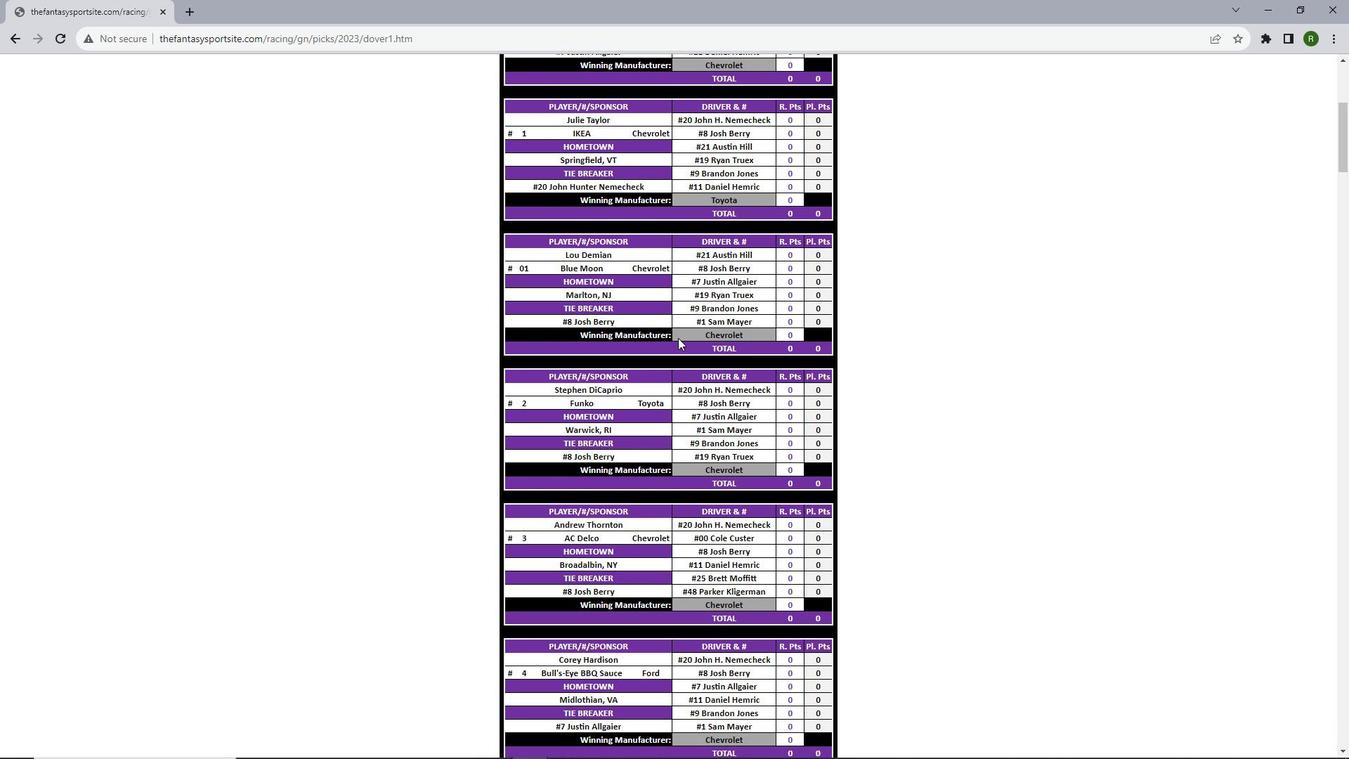 
Action: Mouse scrolled (678, 337) with delta (0, 0)
Screenshot: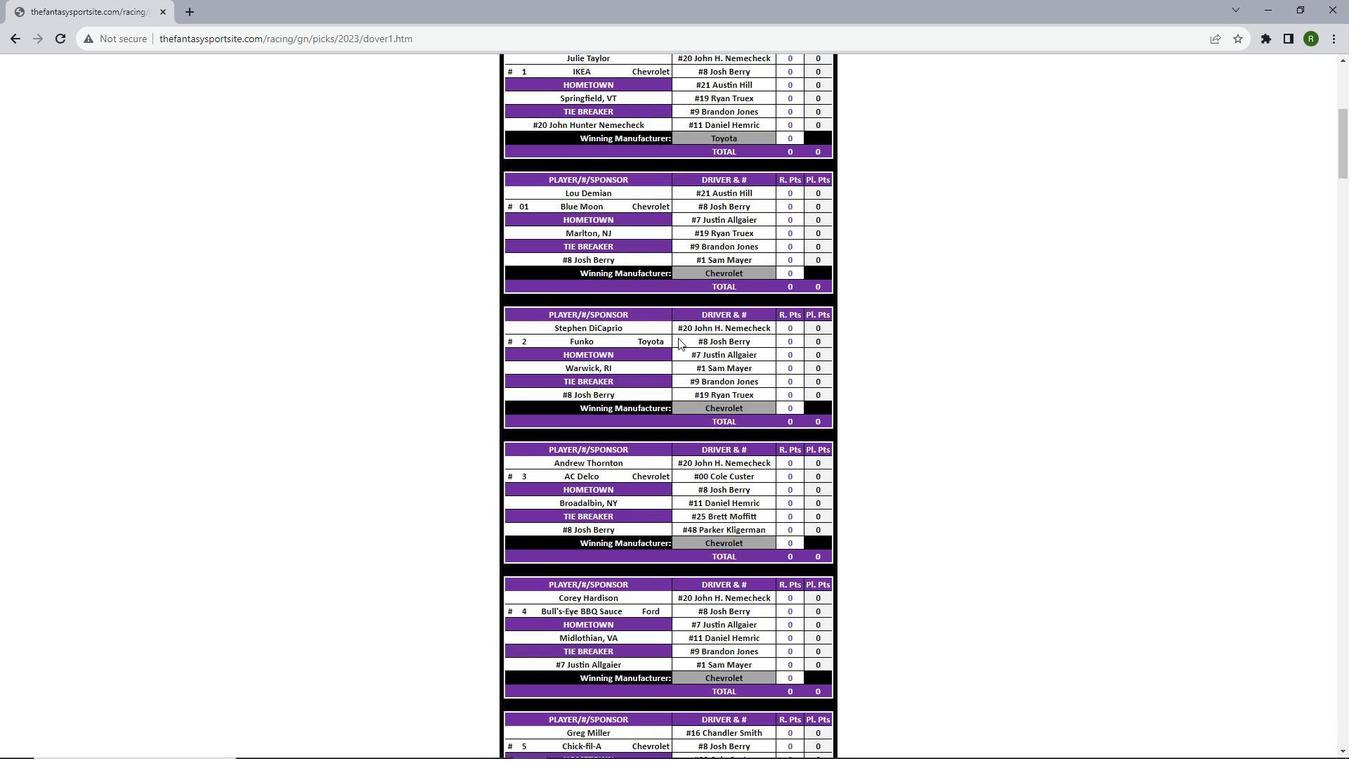 
Action: Mouse moved to (679, 352)
Screenshot: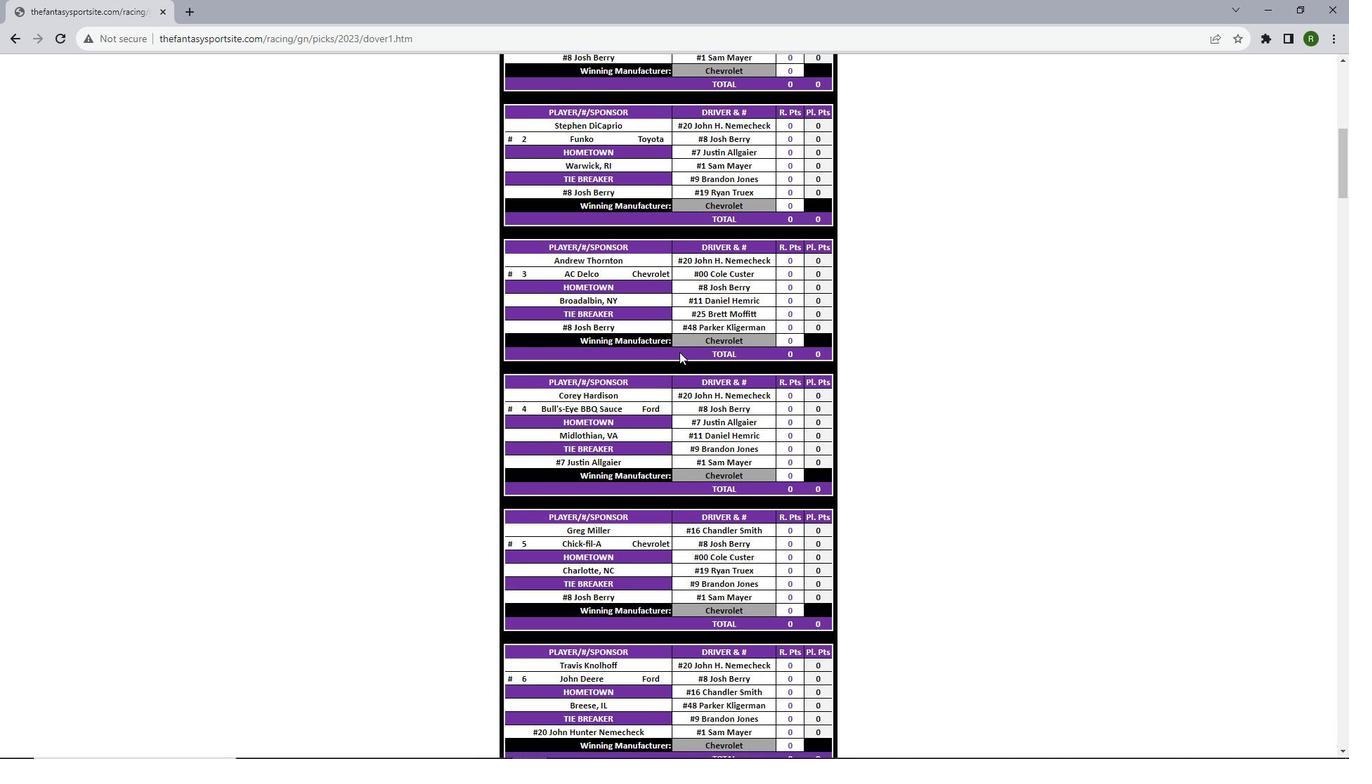 
Action: Mouse scrolled (679, 351) with delta (0, 0)
Screenshot: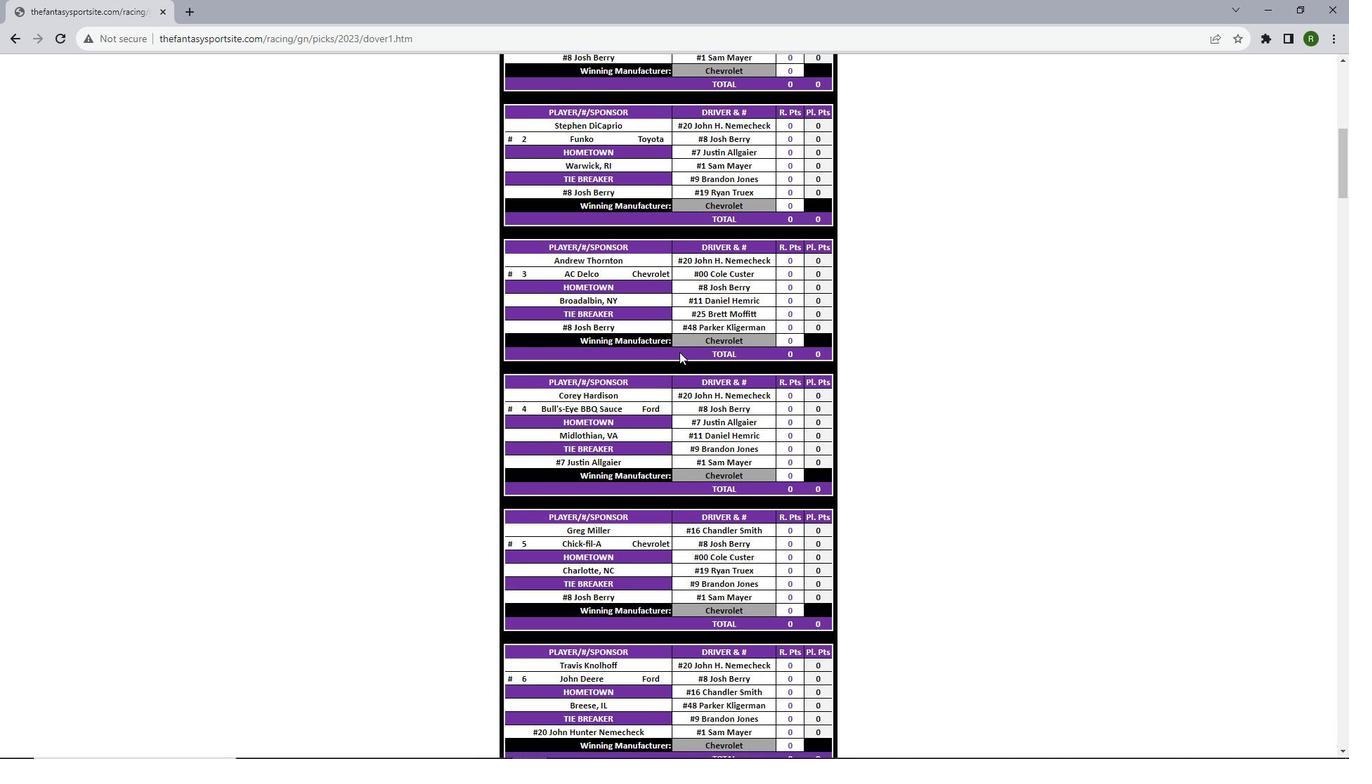 
Action: Mouse scrolled (679, 351) with delta (0, 0)
Screenshot: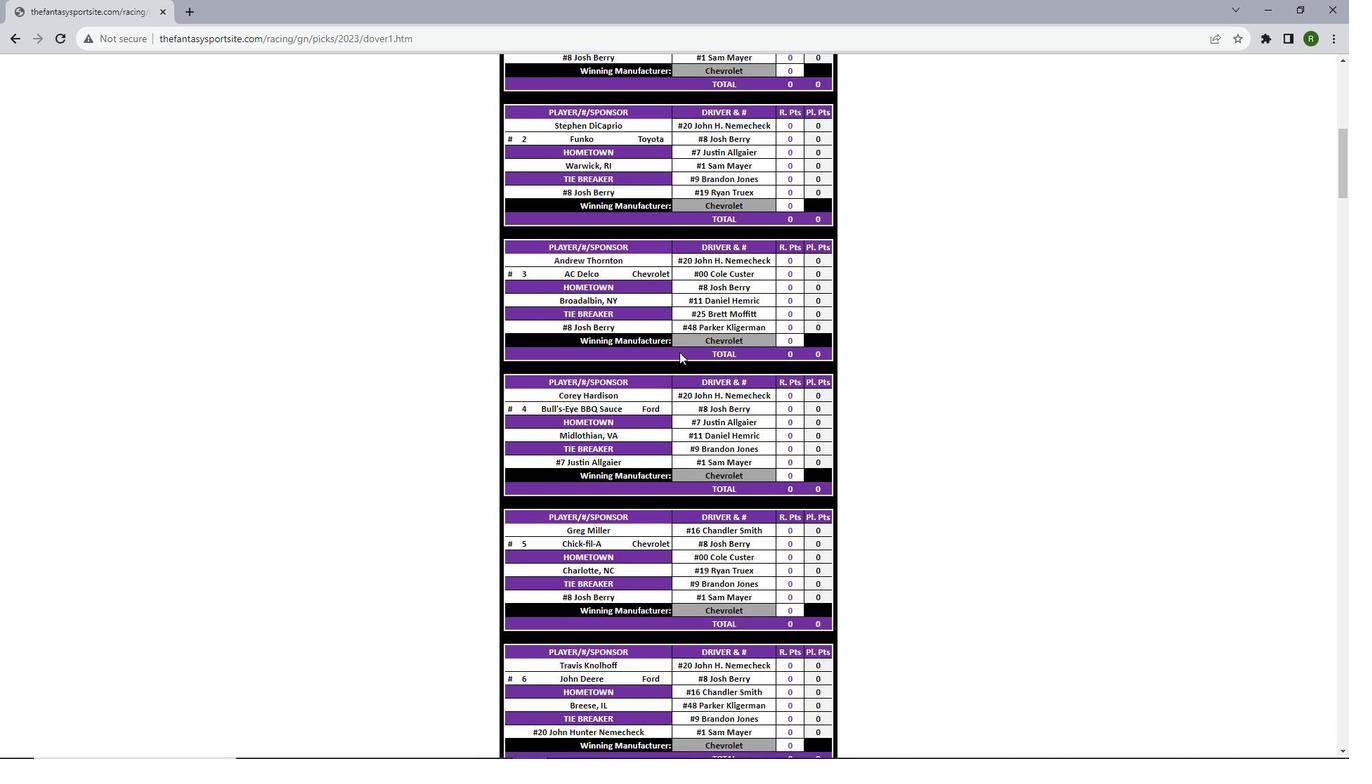 
Action: Mouse scrolled (679, 351) with delta (0, 0)
Screenshot: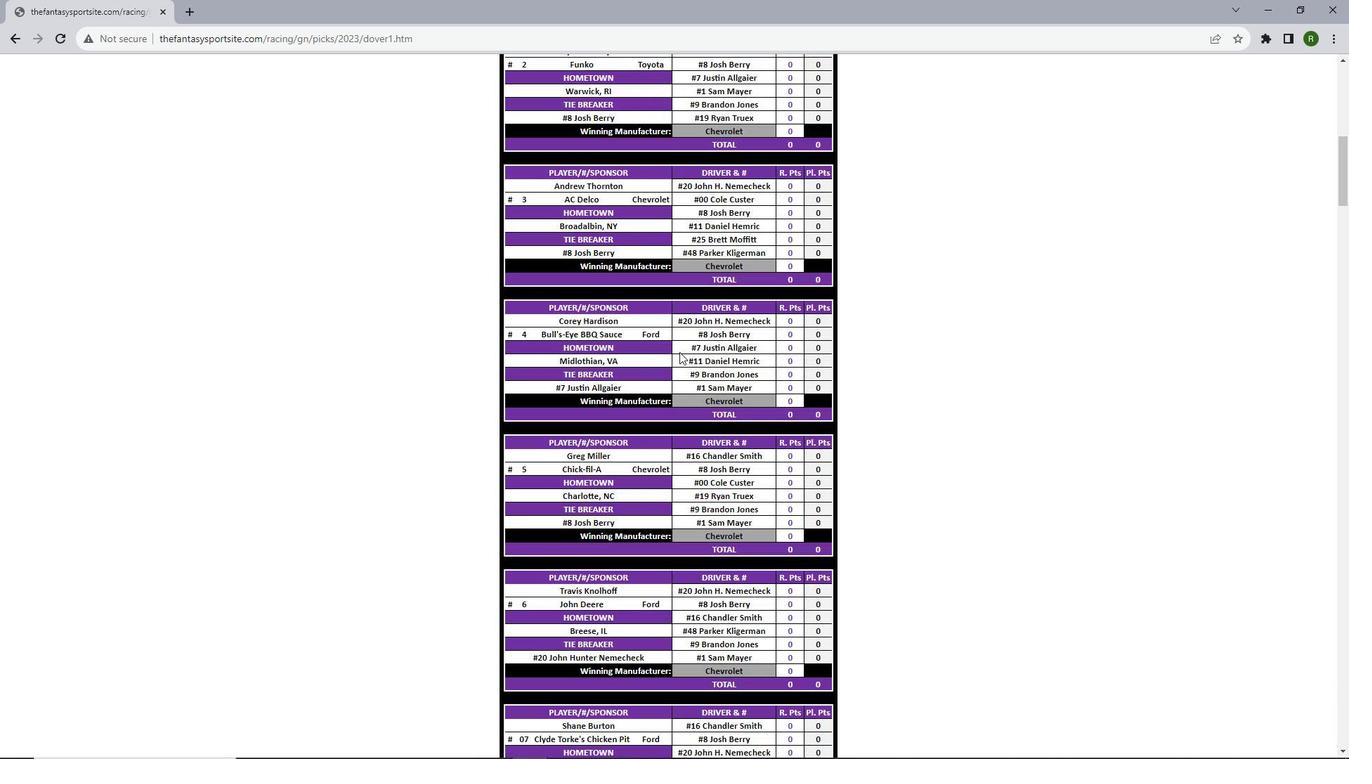 
Action: Mouse scrolled (679, 351) with delta (0, 0)
Screenshot: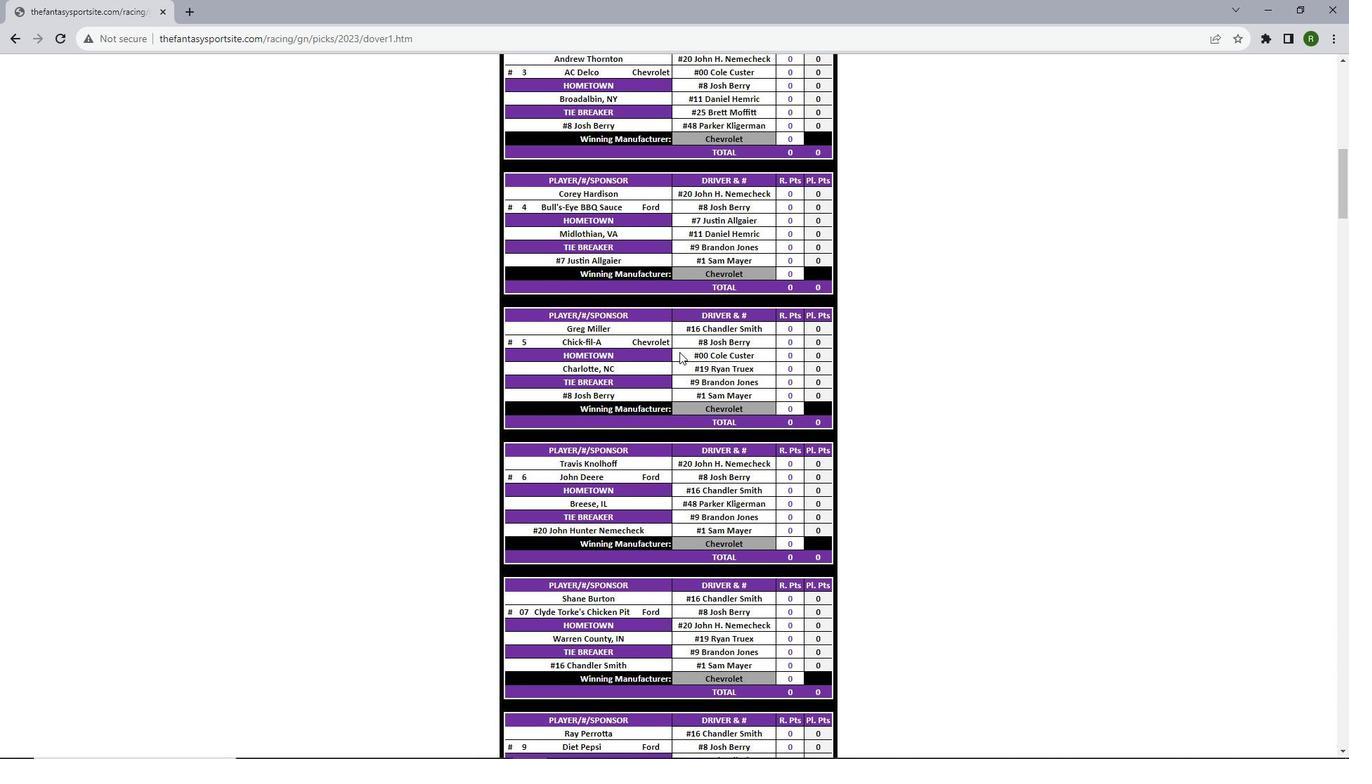 
Action: Mouse scrolled (679, 351) with delta (0, 0)
Screenshot: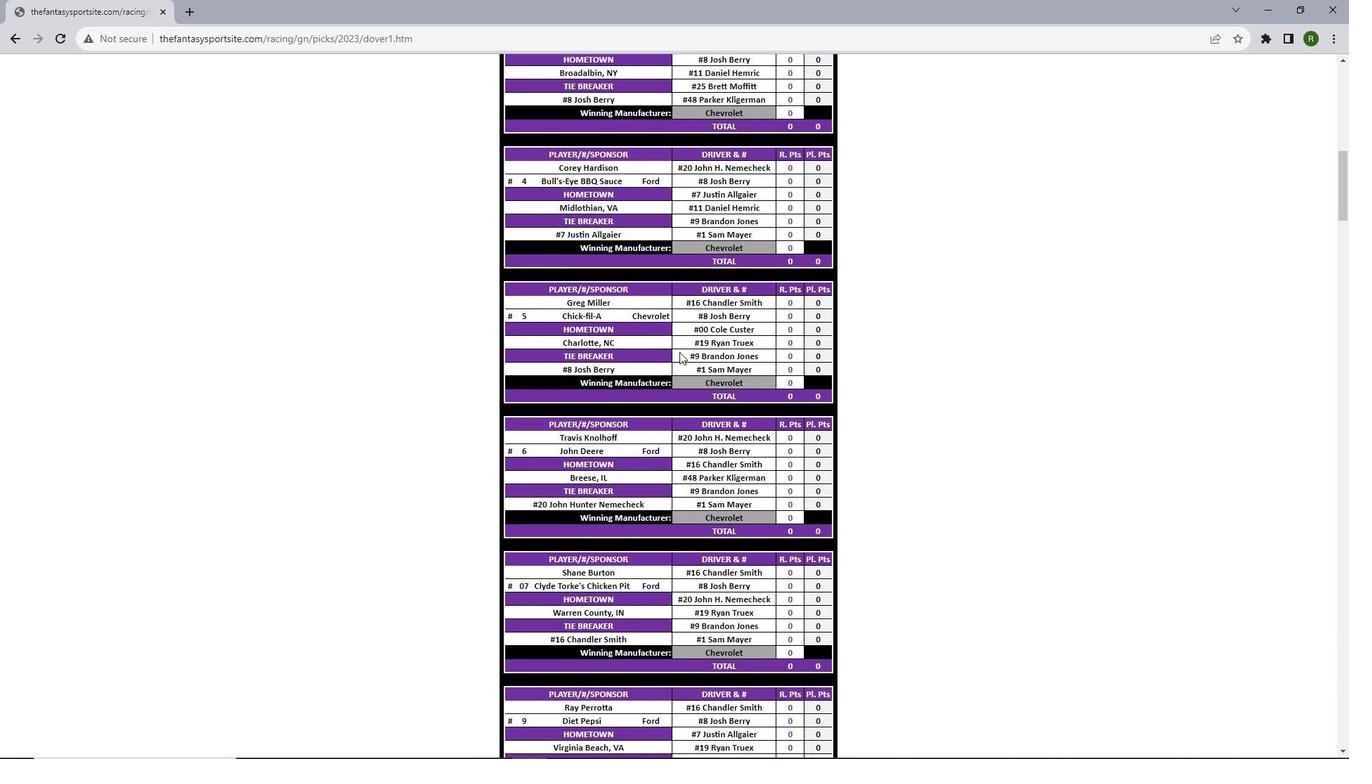 
Action: Mouse scrolled (679, 351) with delta (0, 0)
Screenshot: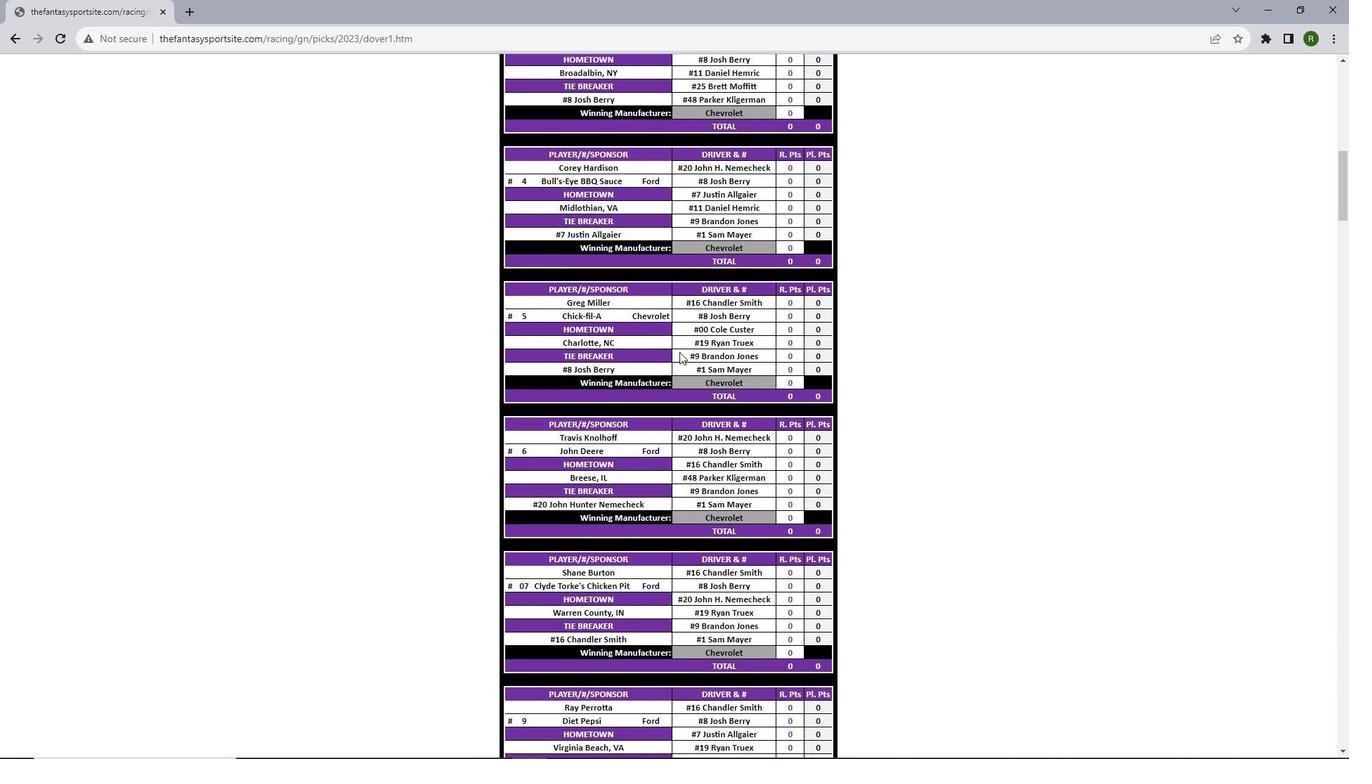 
Action: Mouse scrolled (679, 351) with delta (0, 0)
Screenshot: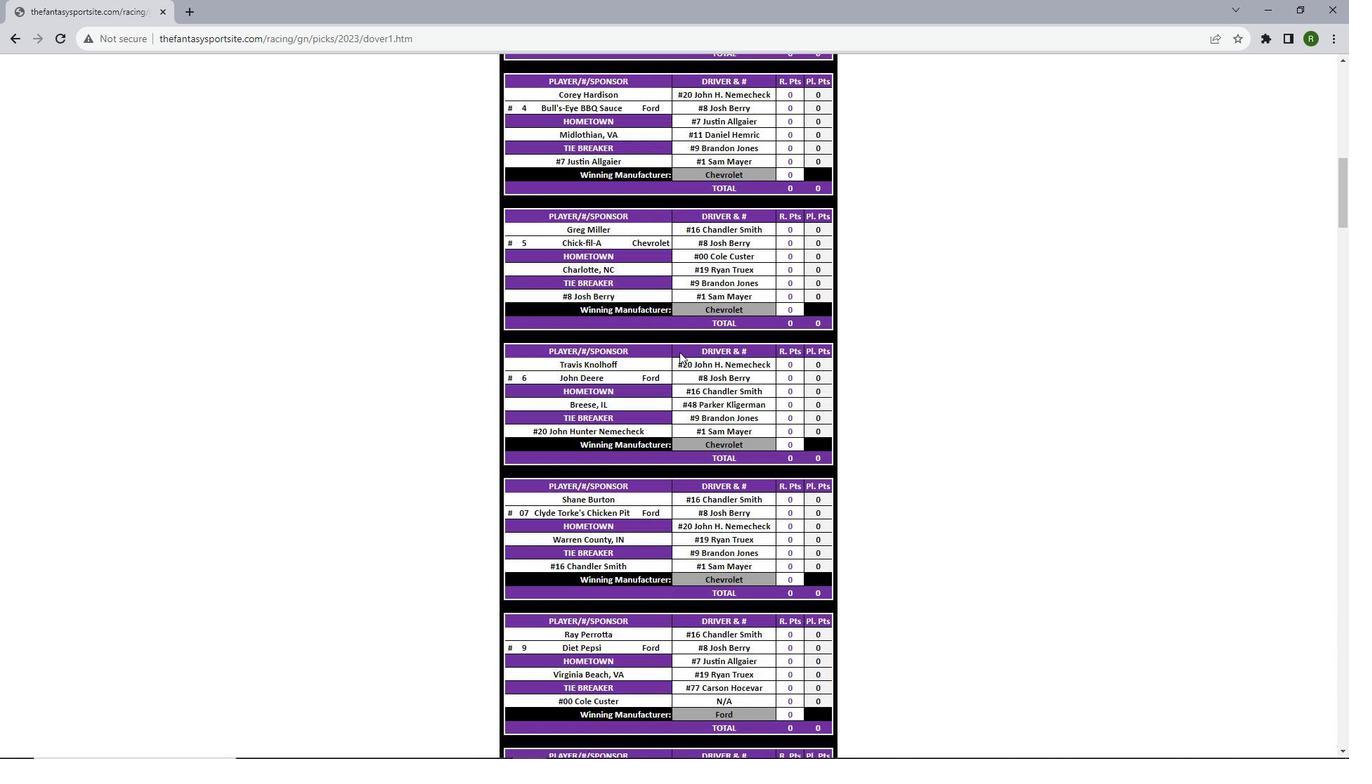 
Action: Mouse scrolled (679, 351) with delta (0, 0)
Screenshot: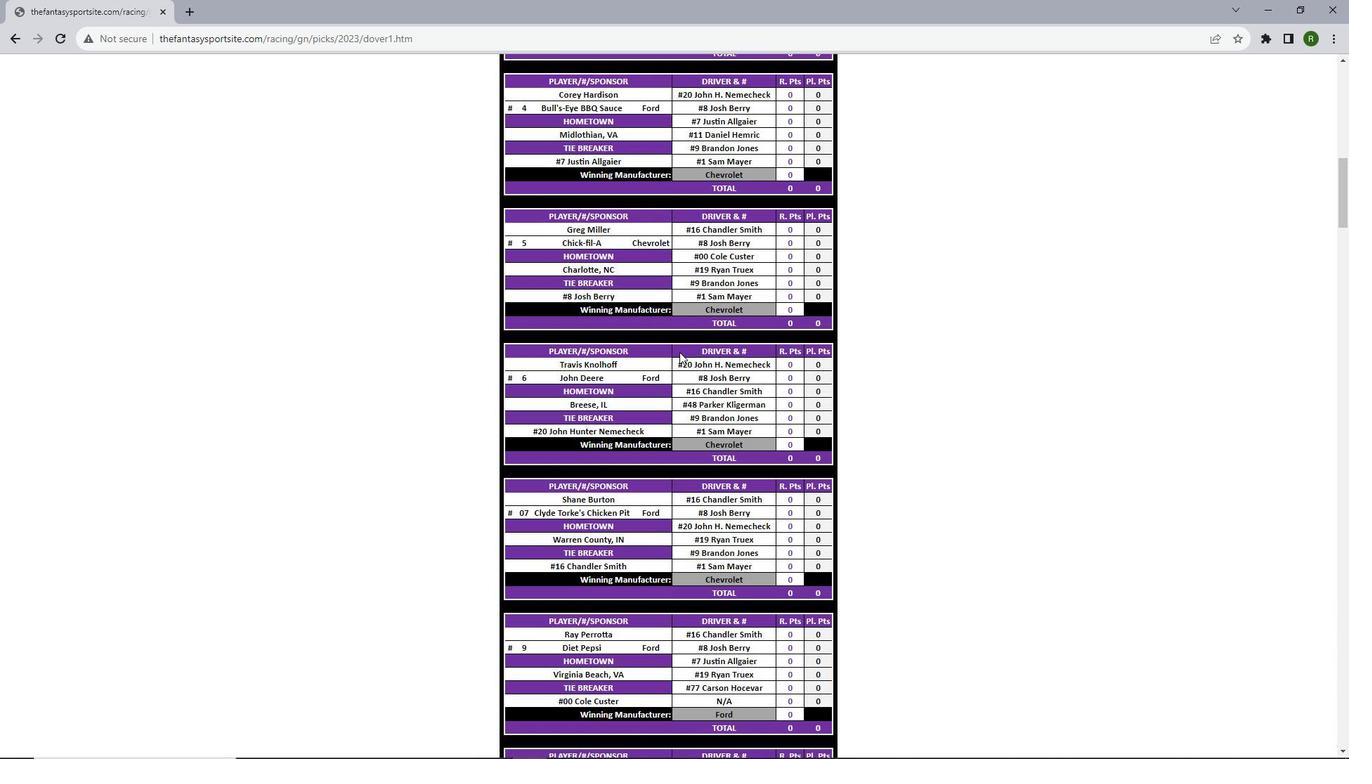 
Action: Mouse moved to (679, 362)
Screenshot: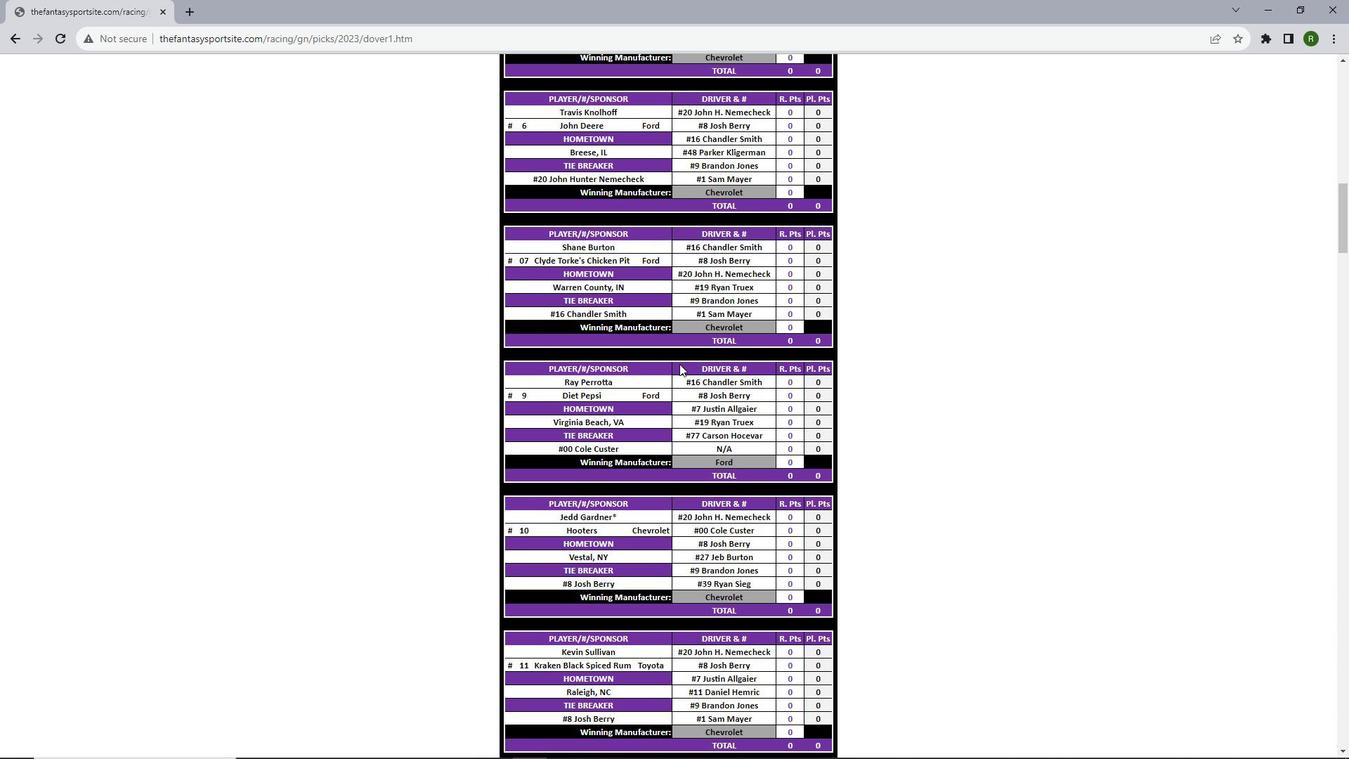 
Action: Mouse scrolled (679, 362) with delta (0, 0)
Screenshot: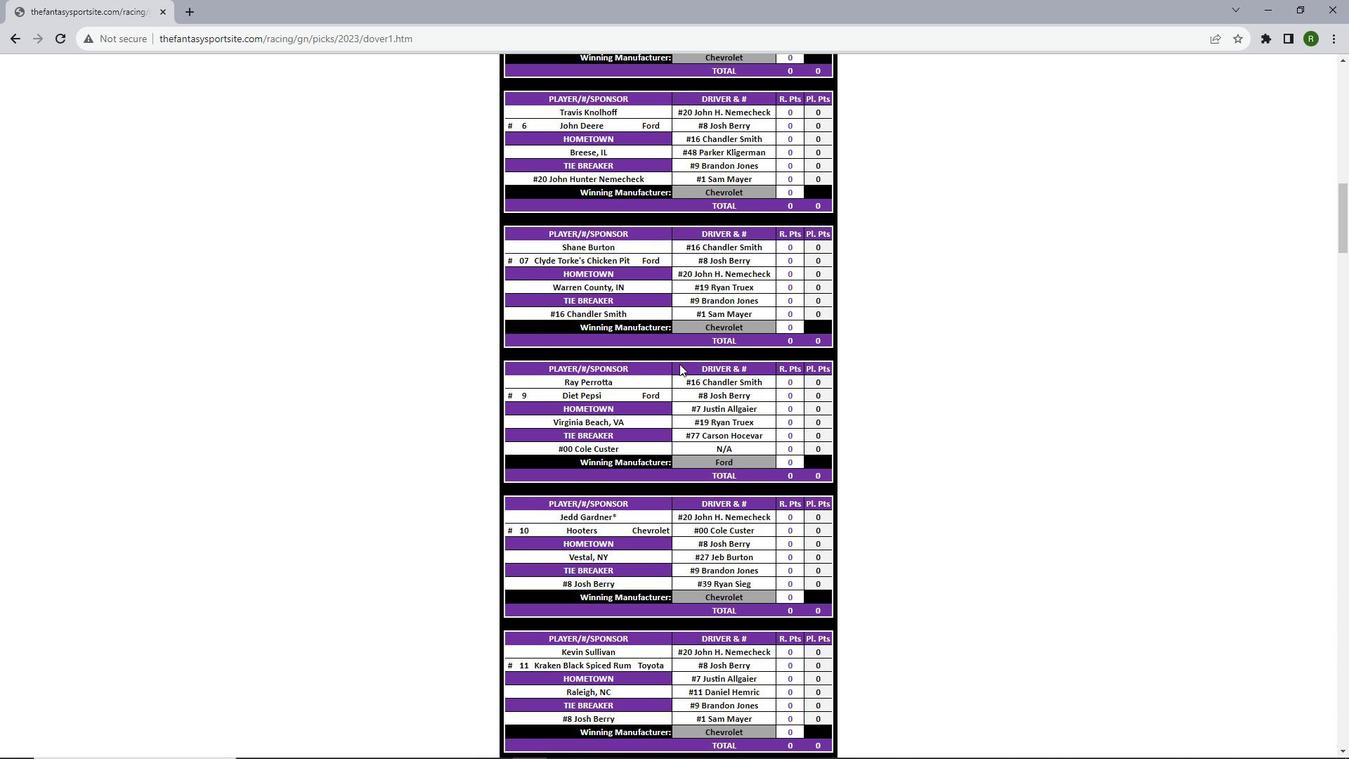 
Action: Mouse moved to (679, 364)
Screenshot: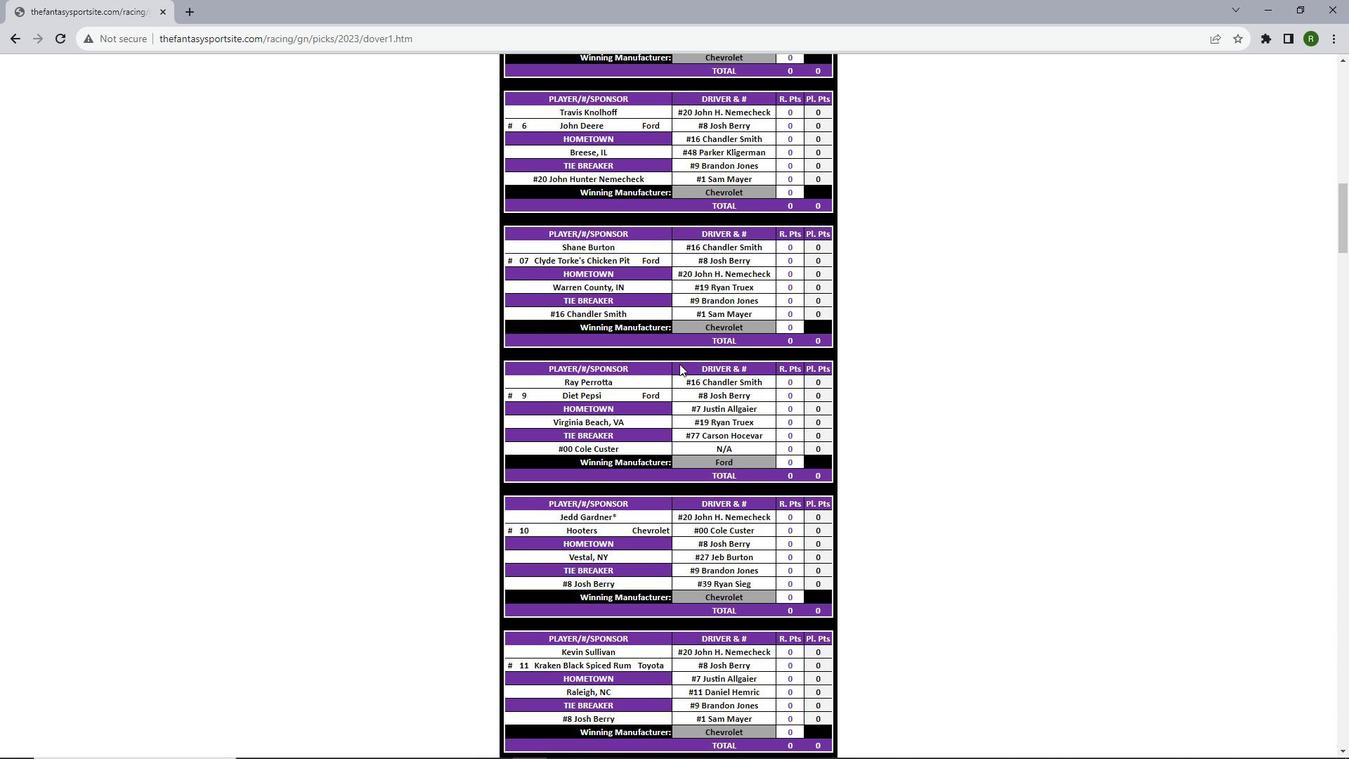 
Action: Mouse scrolled (679, 363) with delta (0, 0)
Screenshot: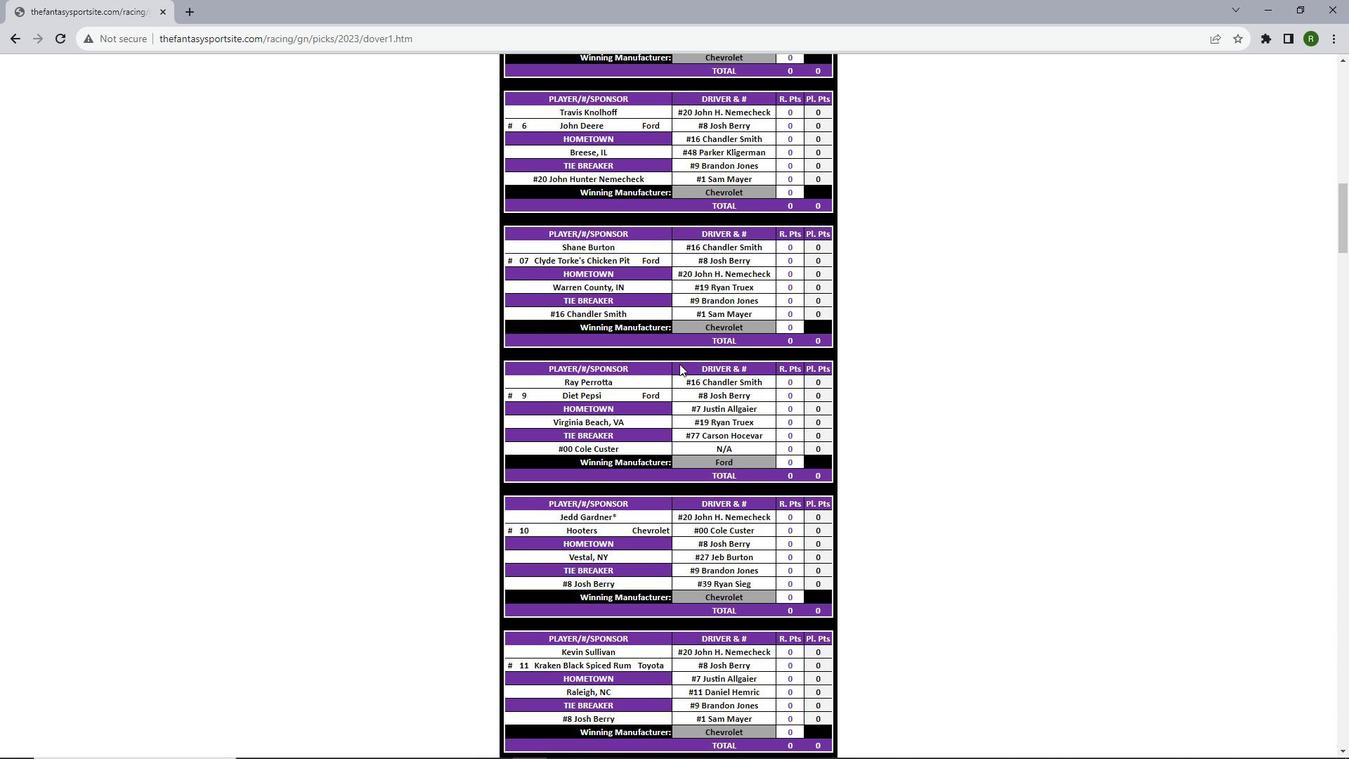
Action: Mouse moved to (679, 366)
Screenshot: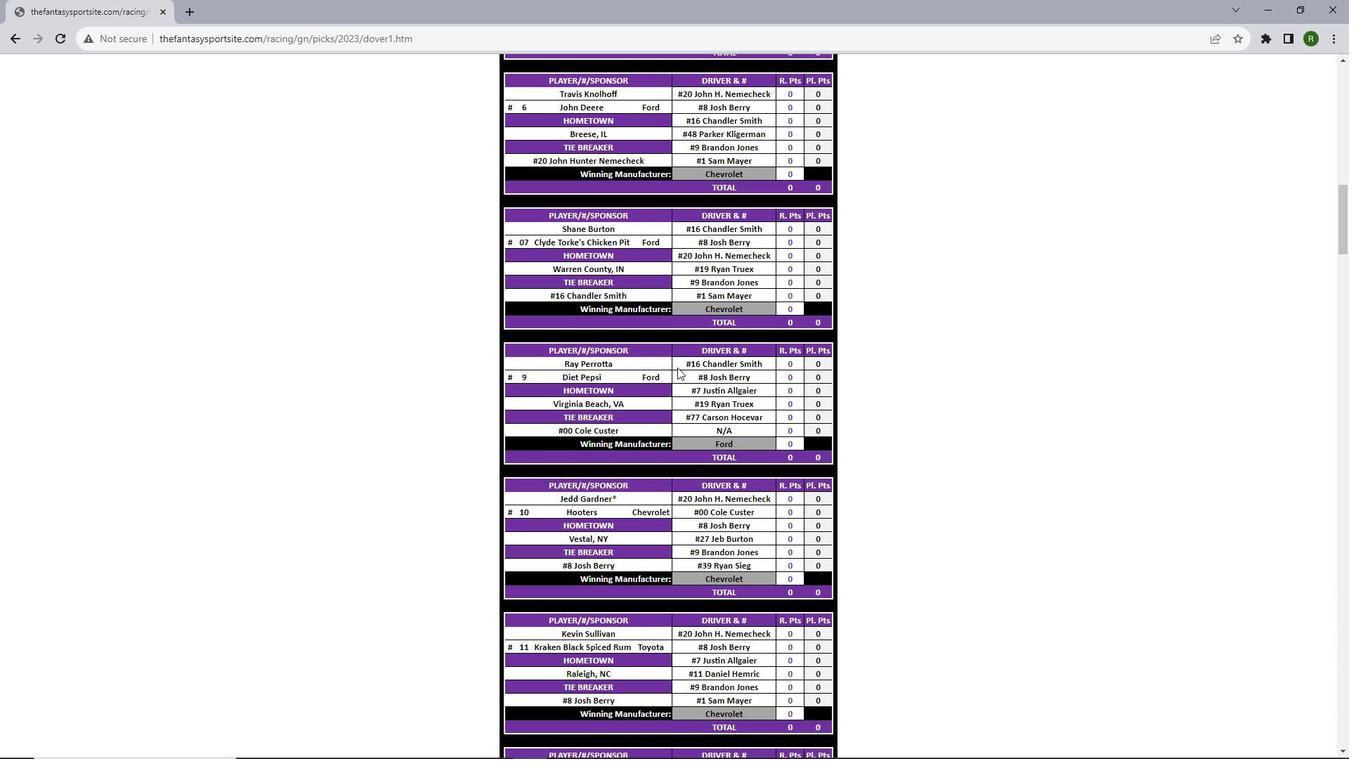 
Action: Mouse scrolled (679, 365) with delta (0, 0)
Screenshot: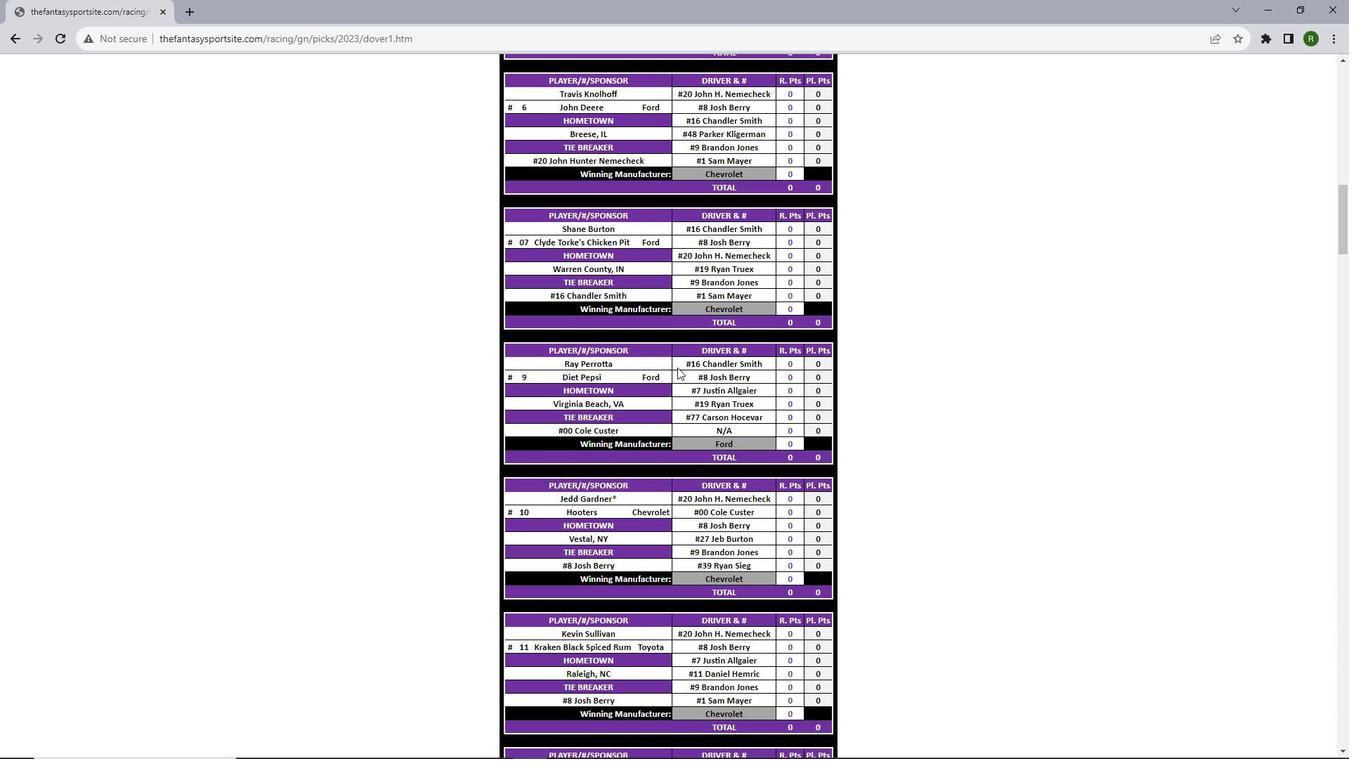 
Action: Mouse moved to (677, 366)
Screenshot: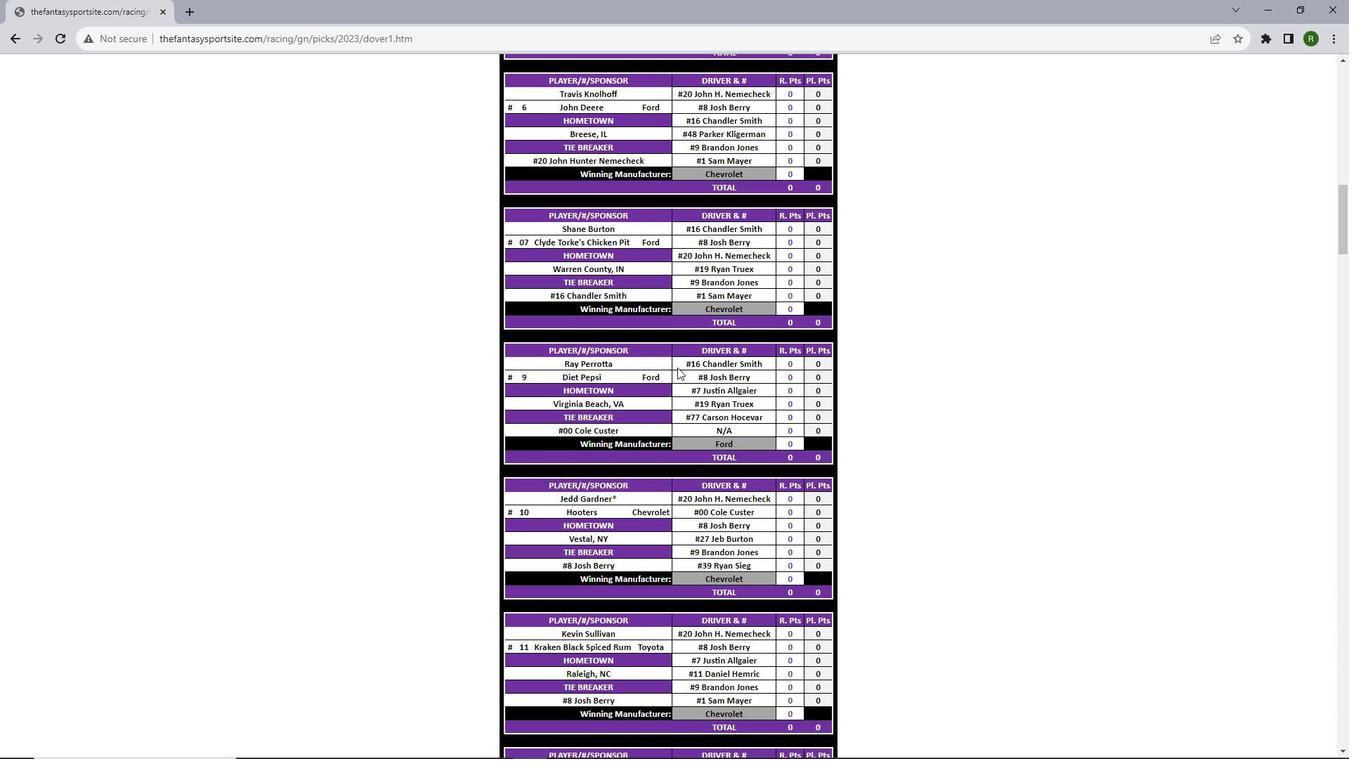 
Action: Mouse scrolled (677, 366) with delta (0, 0)
Screenshot: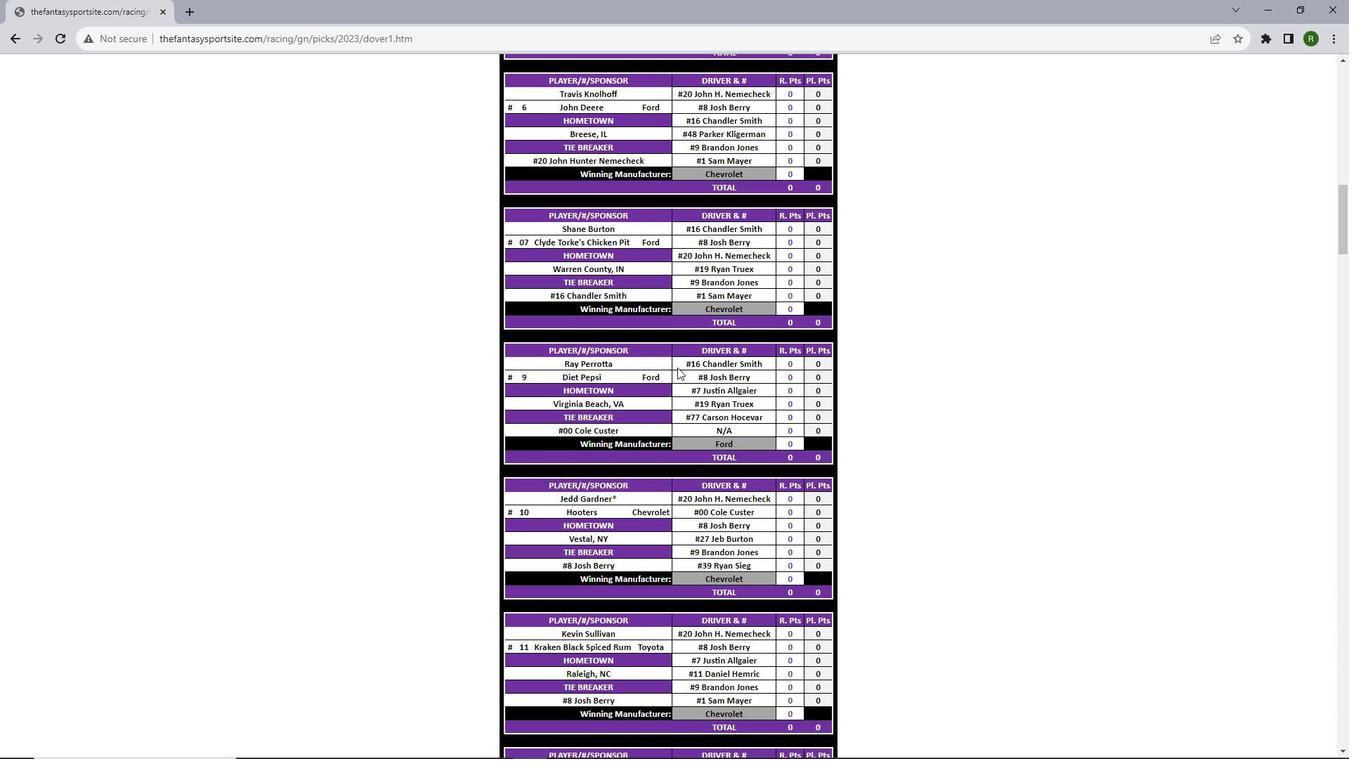 
Action: Mouse moved to (677, 368)
Screenshot: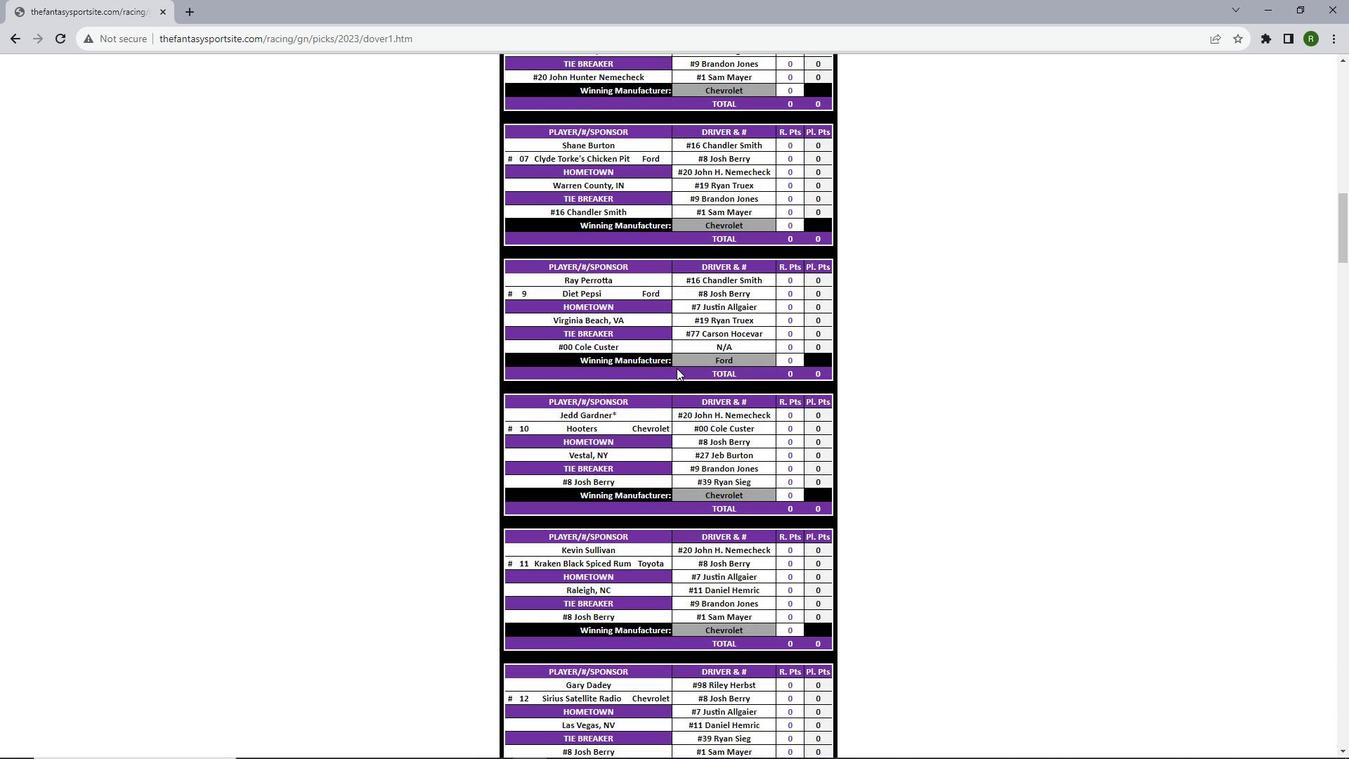
Action: Mouse scrolled (677, 367) with delta (0, 0)
Screenshot: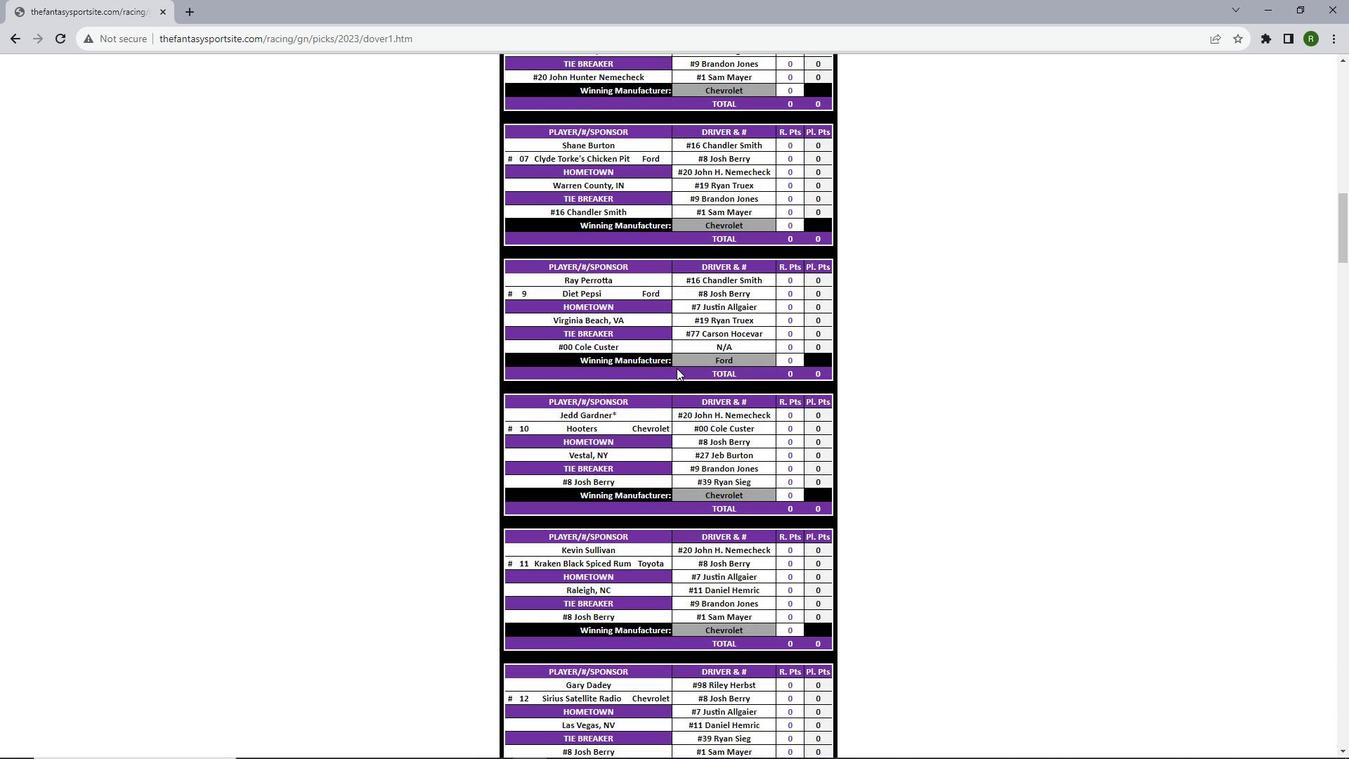 
Action: Mouse moved to (677, 369)
Screenshot: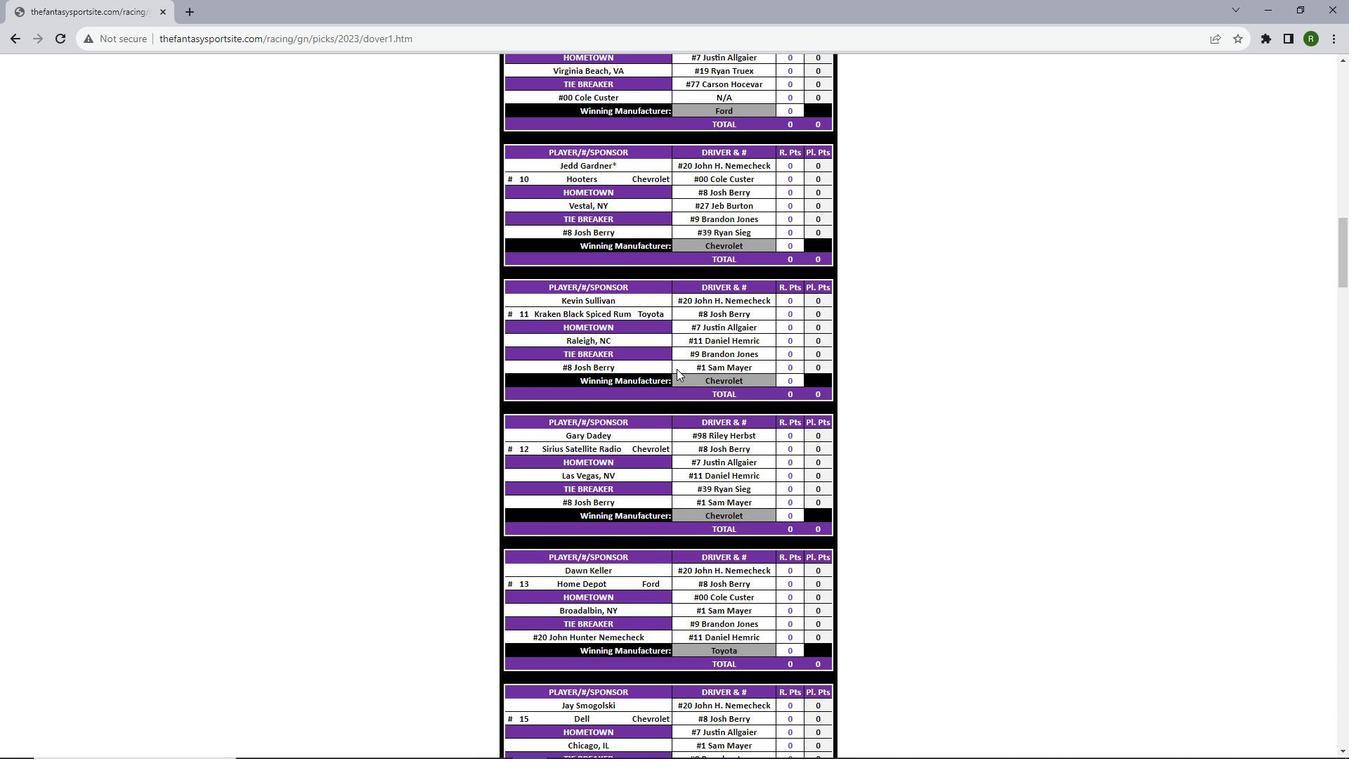 
Action: Mouse scrolled (677, 368) with delta (0, 0)
Screenshot: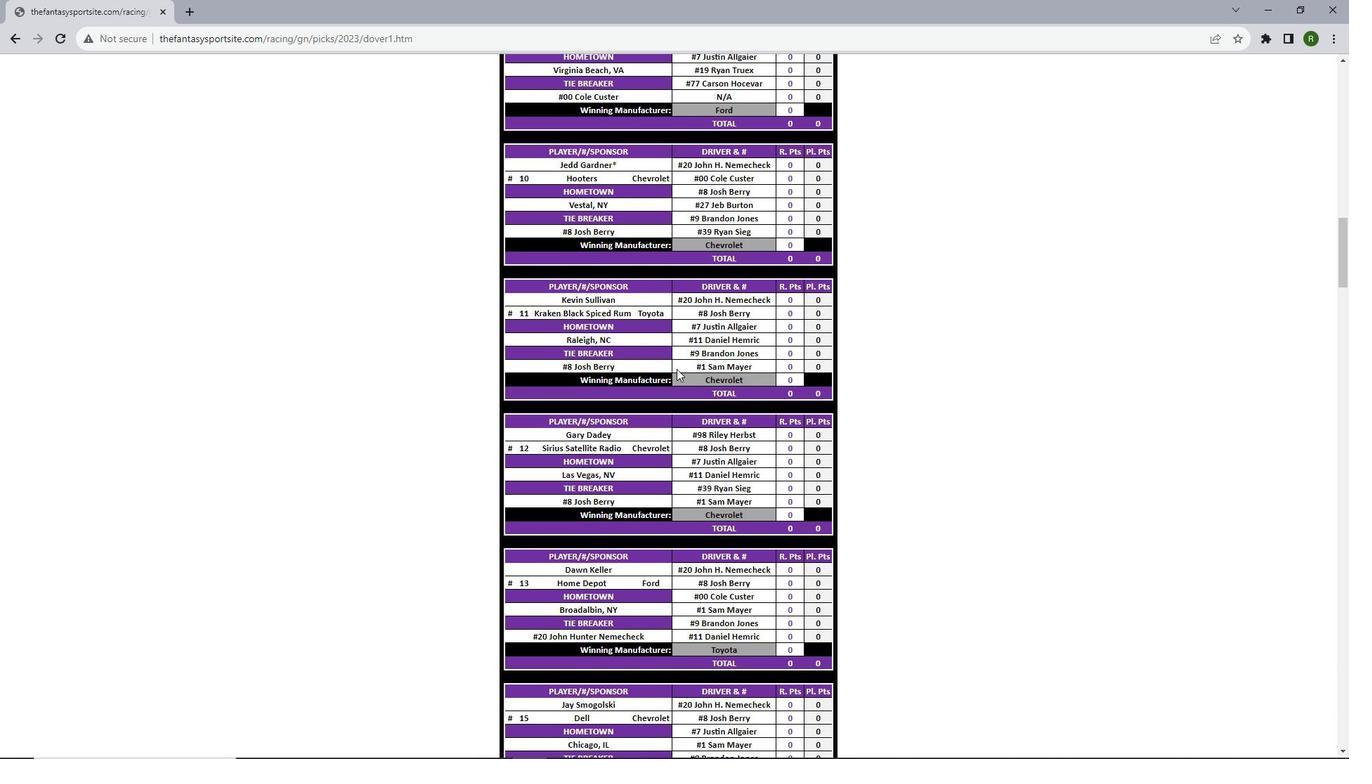 
Action: Mouse scrolled (677, 368) with delta (0, 0)
Screenshot: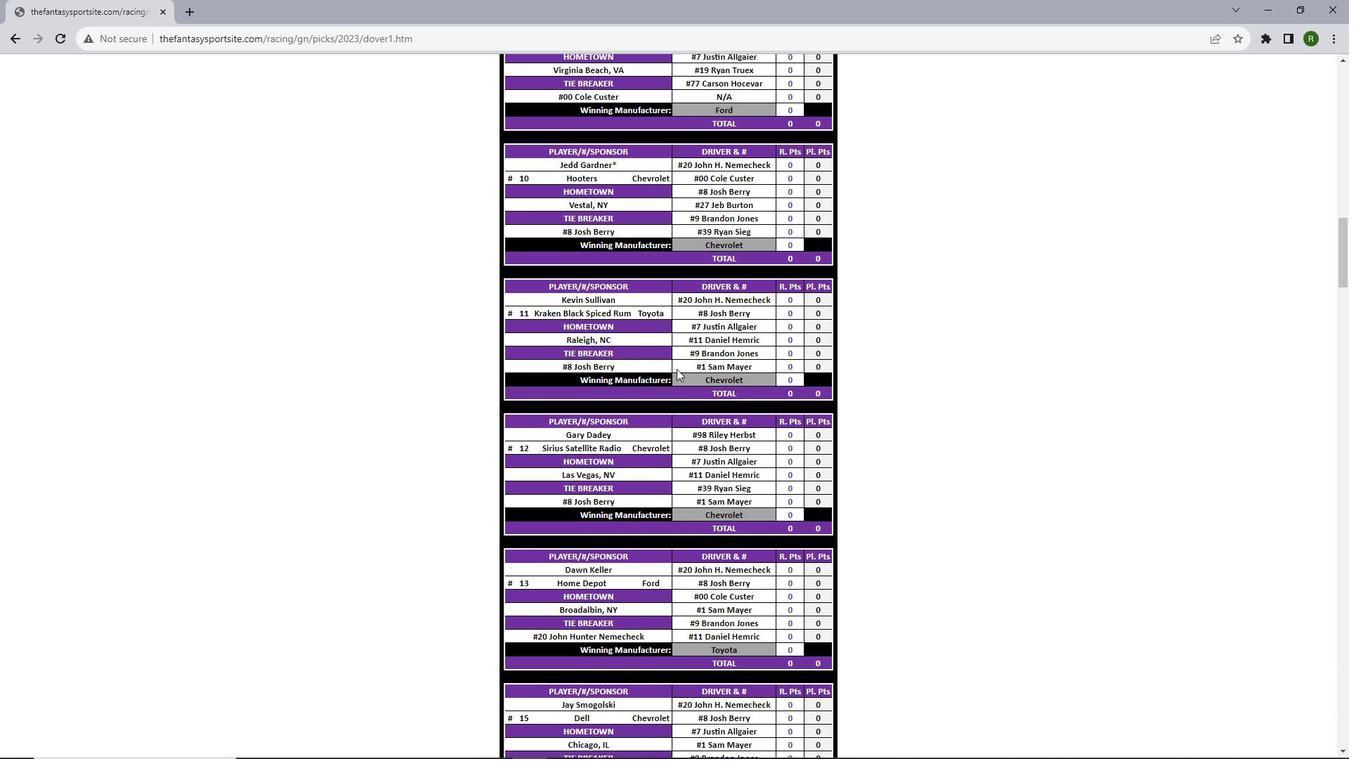 
Action: Mouse scrolled (677, 368) with delta (0, 0)
Screenshot: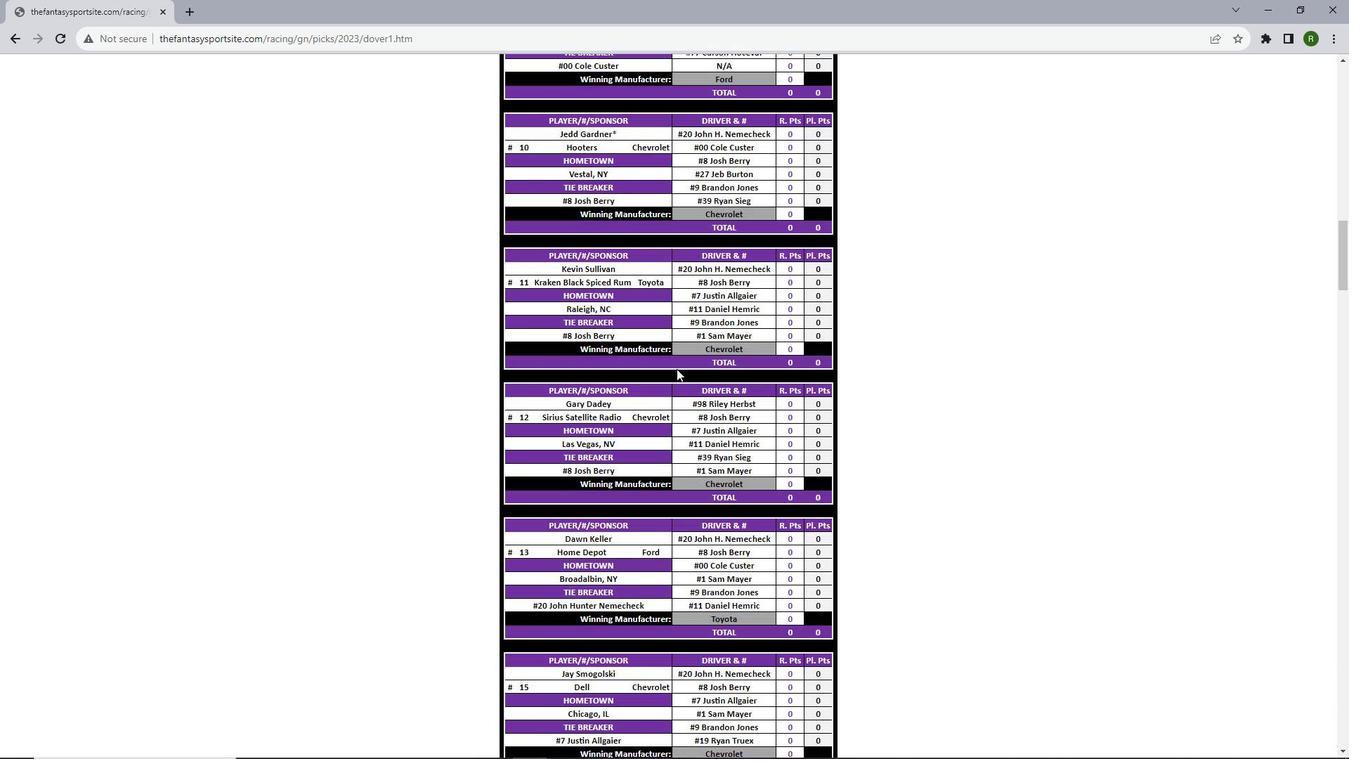 
Action: Mouse scrolled (677, 368) with delta (0, 0)
Screenshot: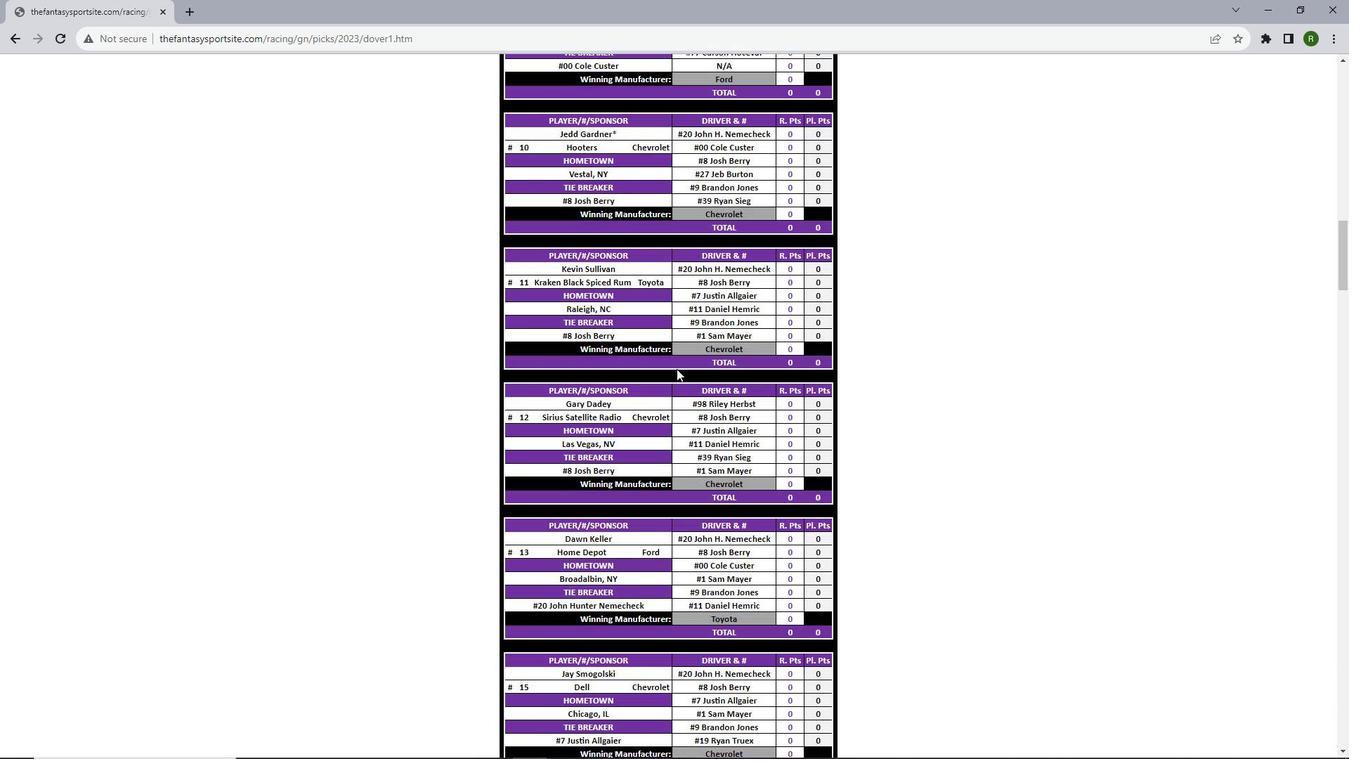 
Action: Mouse scrolled (677, 368) with delta (0, 0)
Screenshot: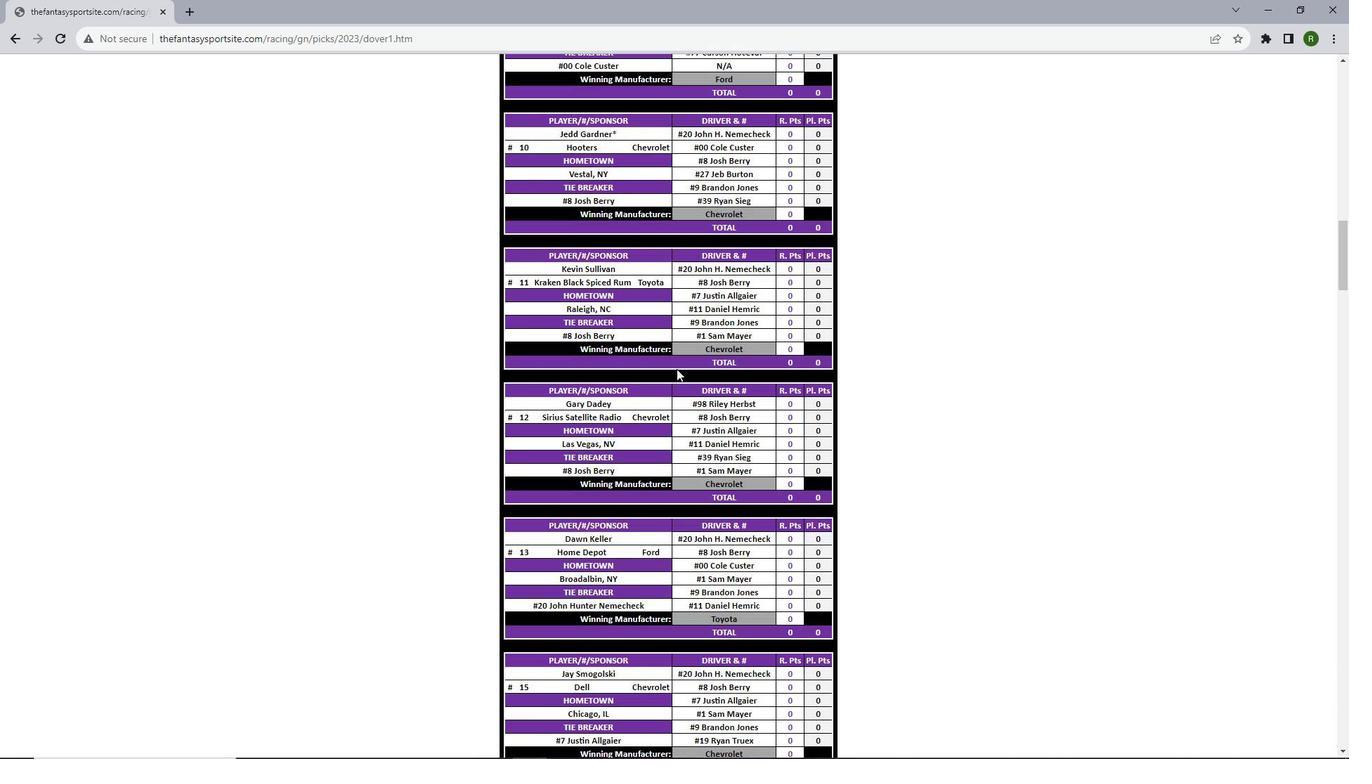 
Action: Mouse scrolled (677, 368) with delta (0, 0)
Screenshot: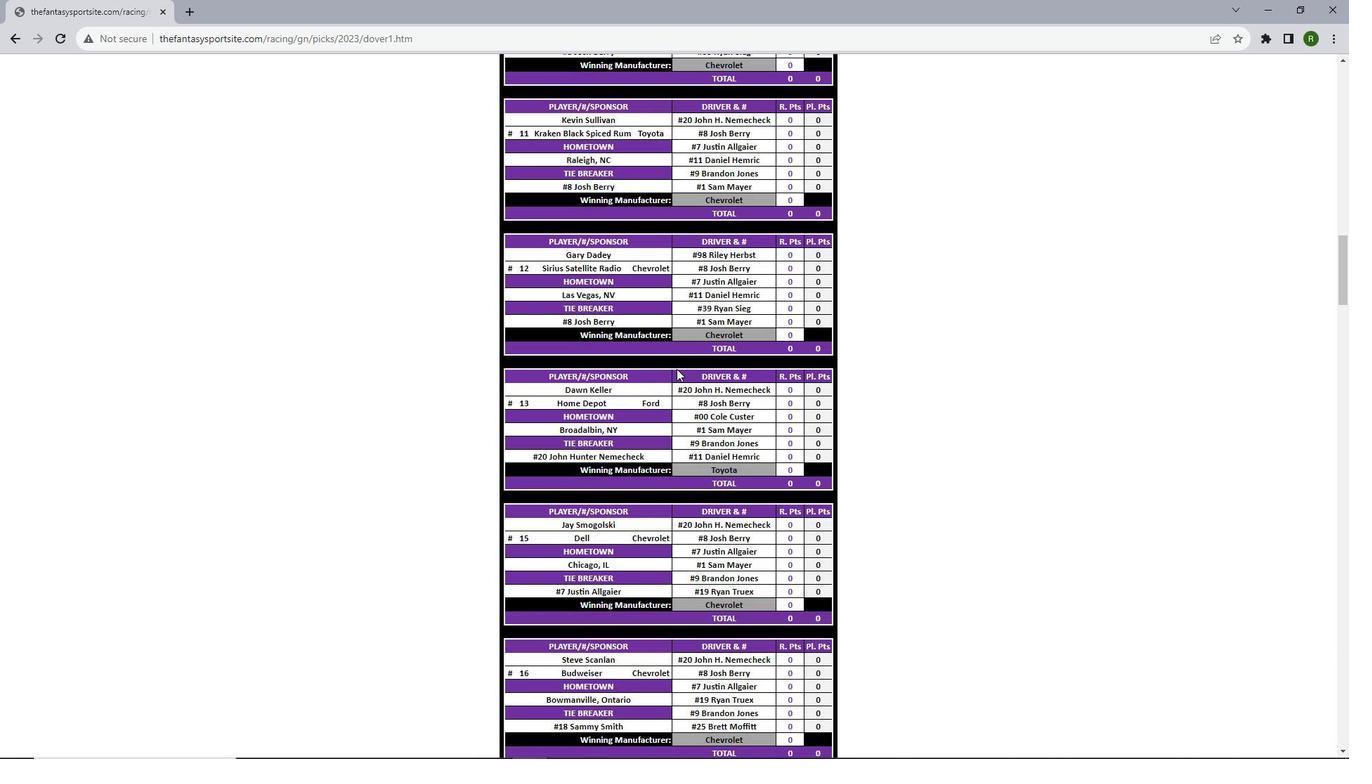 
Action: Mouse moved to (676, 369)
Screenshot: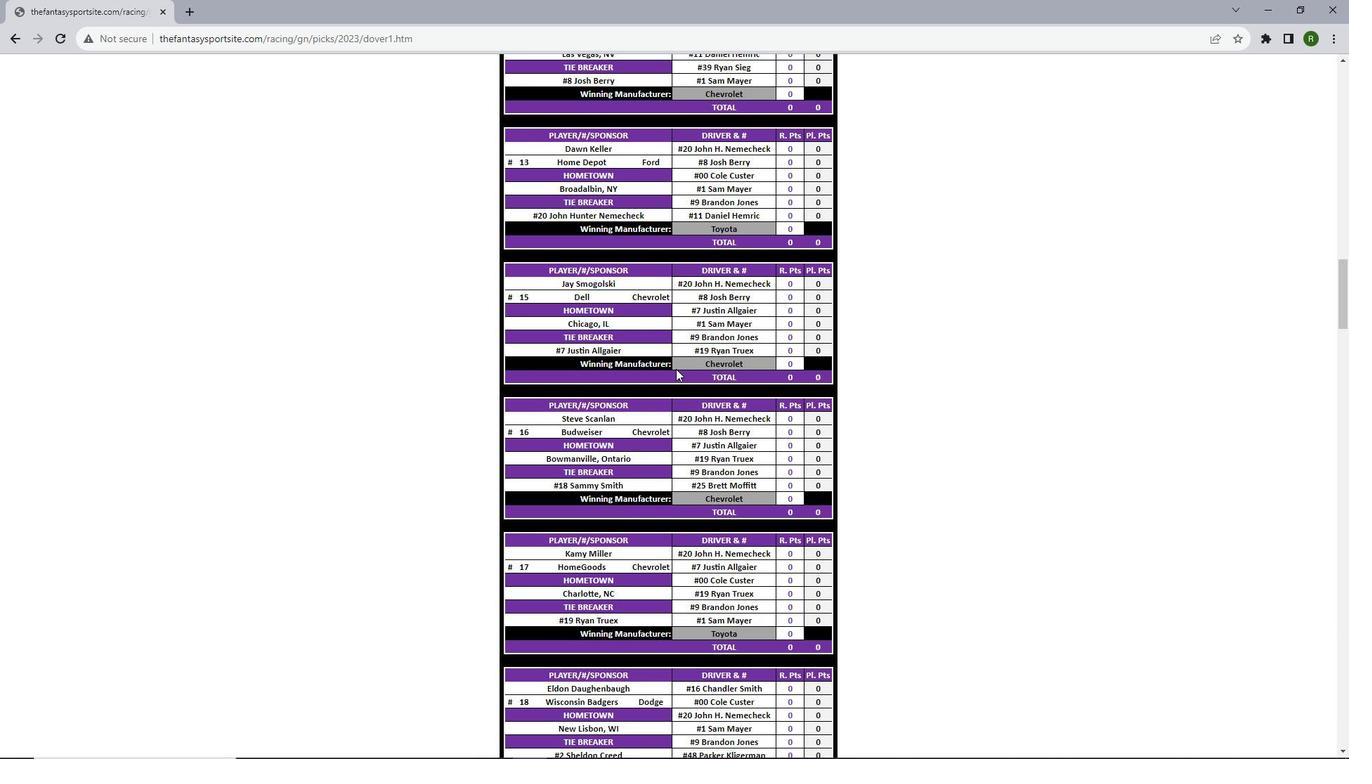 
Action: Mouse scrolled (676, 368) with delta (0, 0)
Screenshot: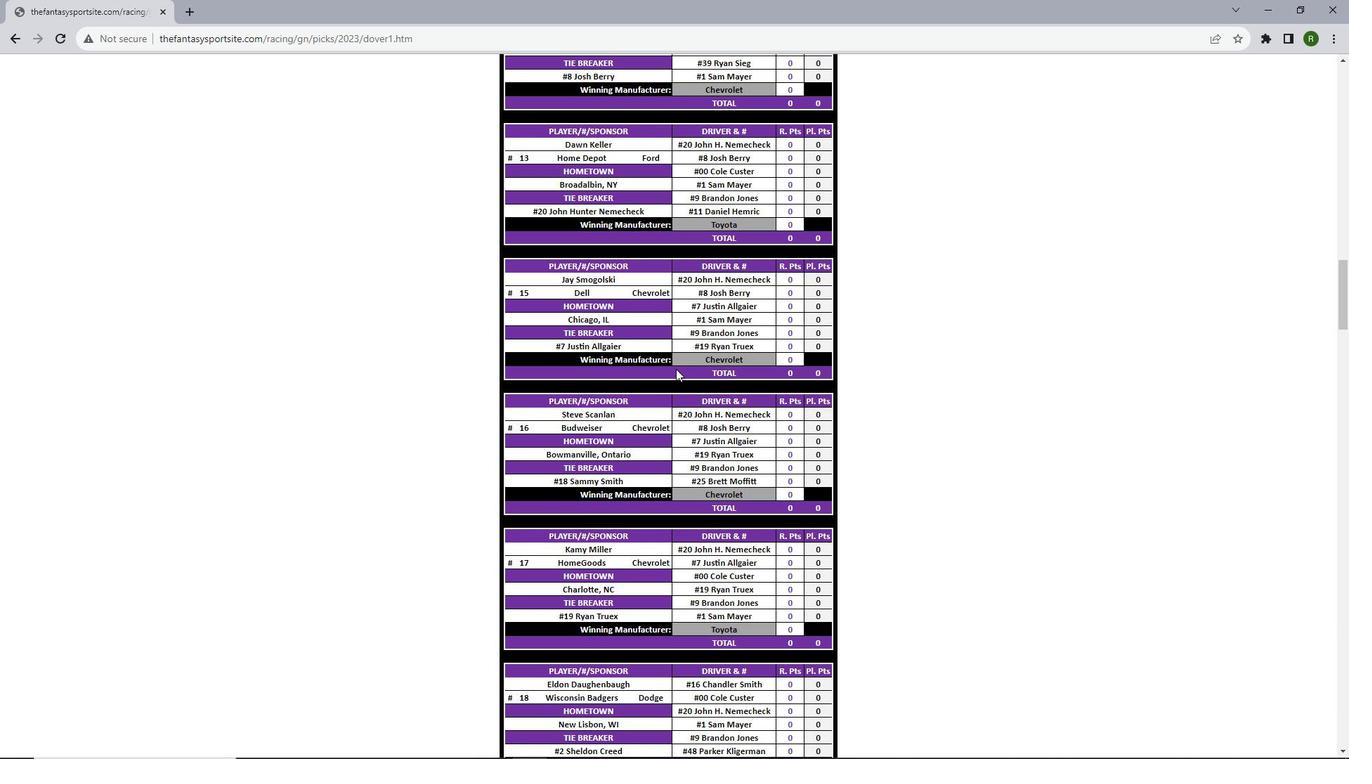 
Action: Mouse scrolled (676, 368) with delta (0, 0)
Screenshot: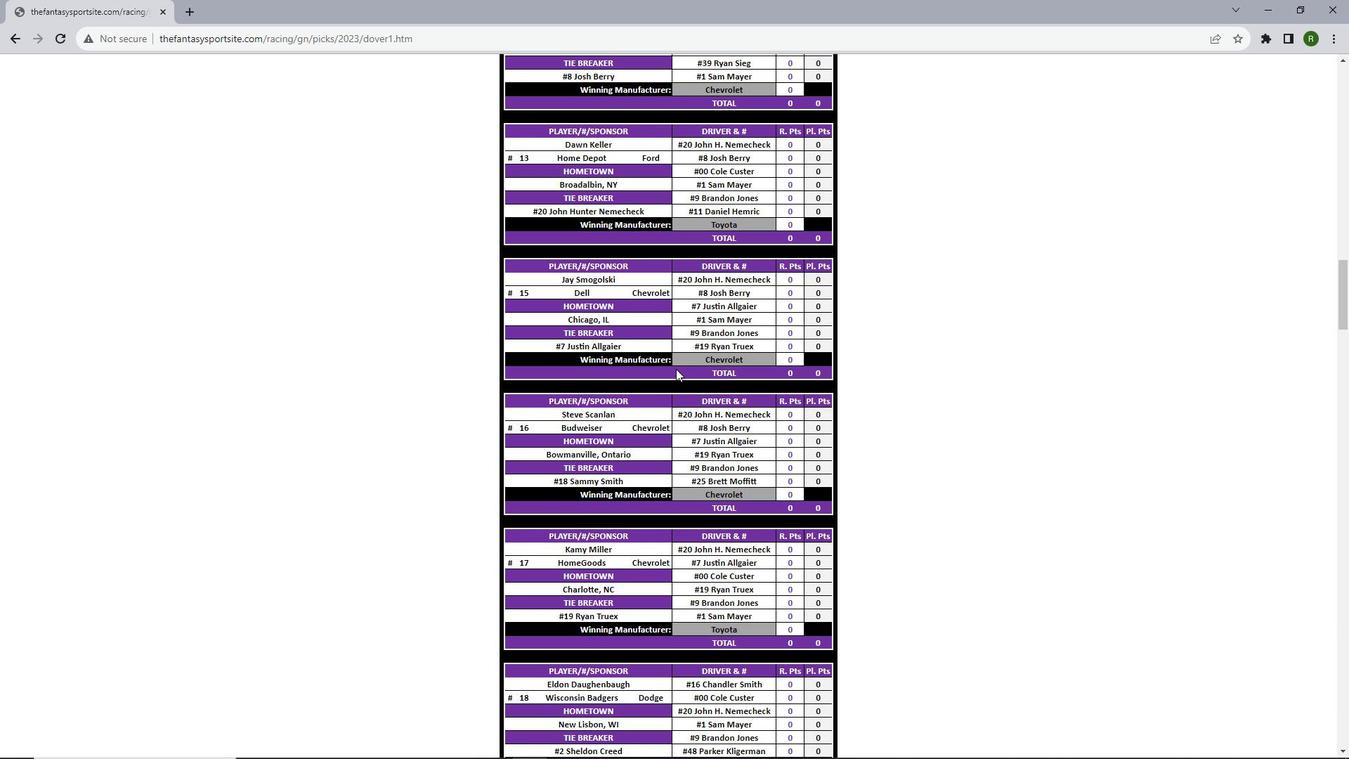 
Action: Mouse scrolled (676, 368) with delta (0, 0)
Screenshot: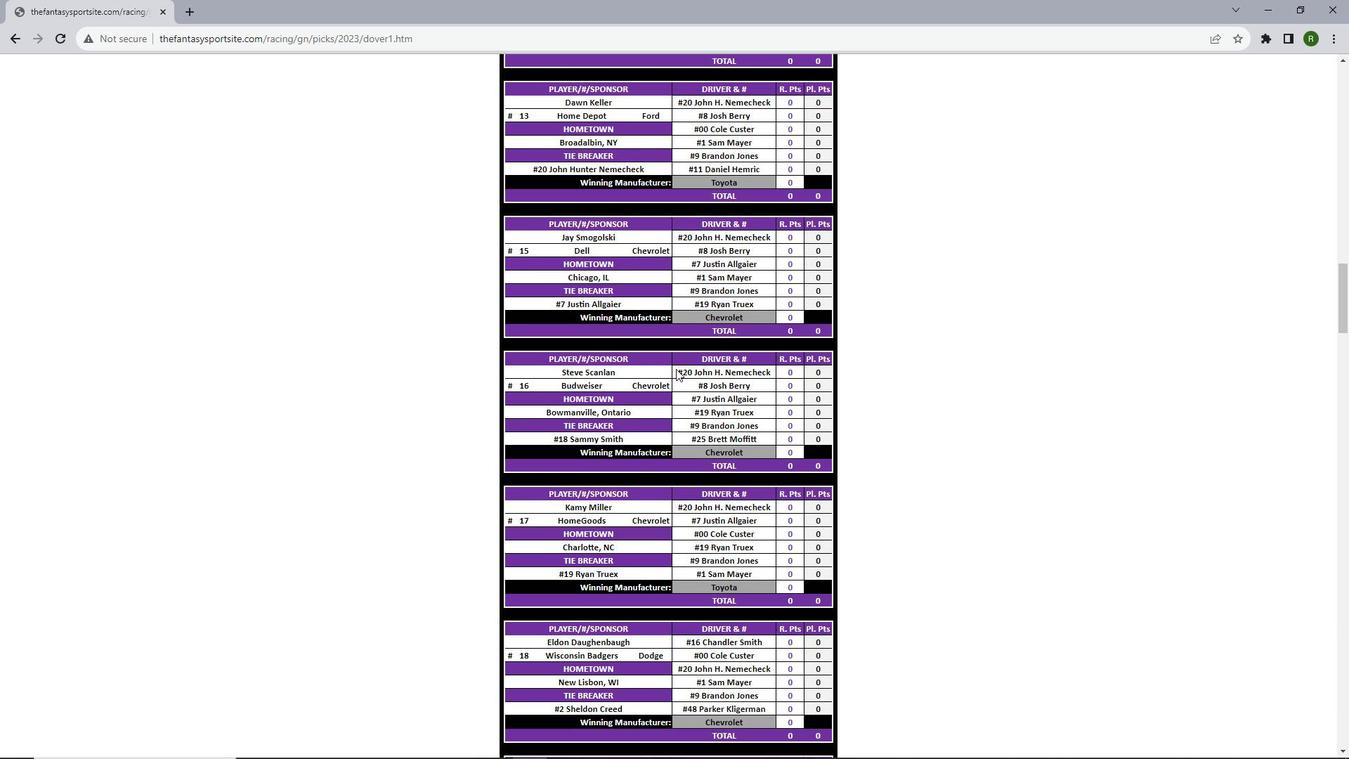 
Action: Mouse scrolled (676, 368) with delta (0, 0)
Screenshot: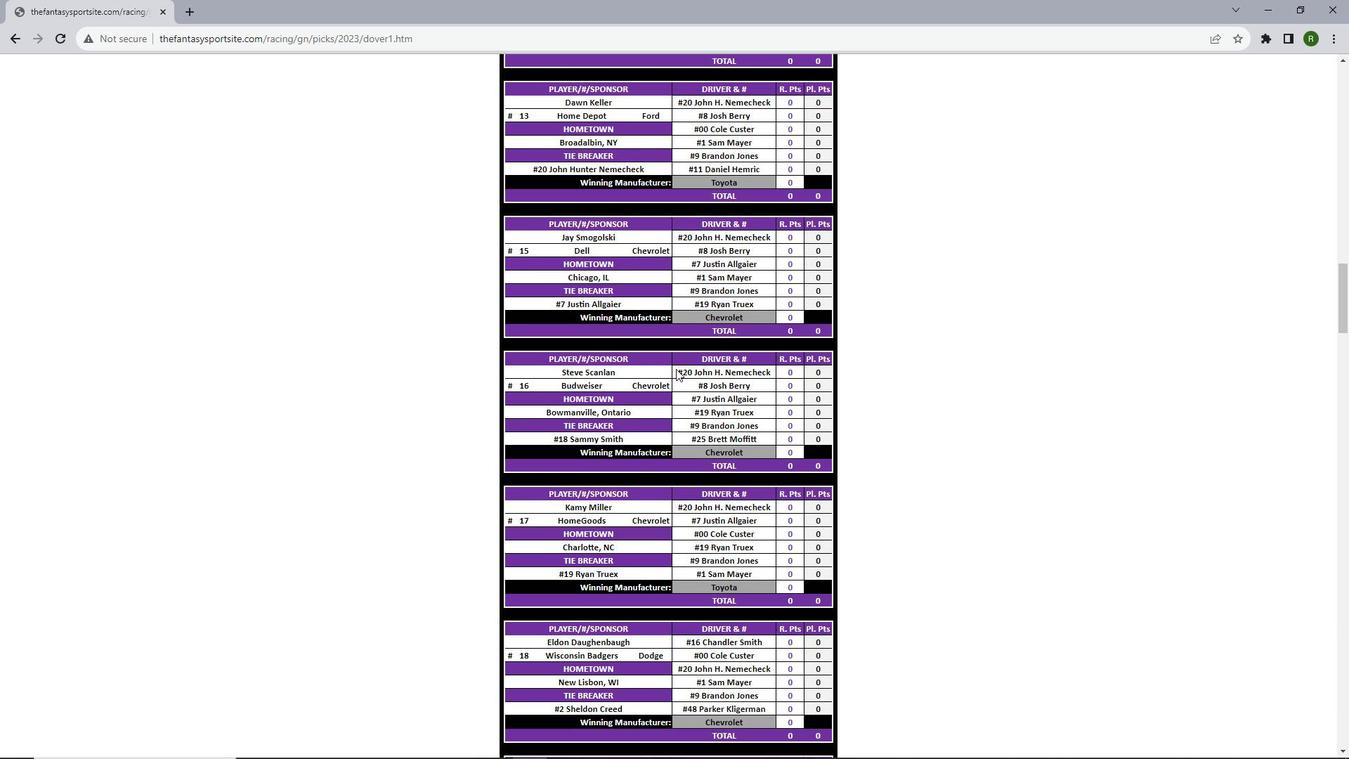 
Action: Mouse scrolled (676, 368) with delta (0, 0)
Screenshot: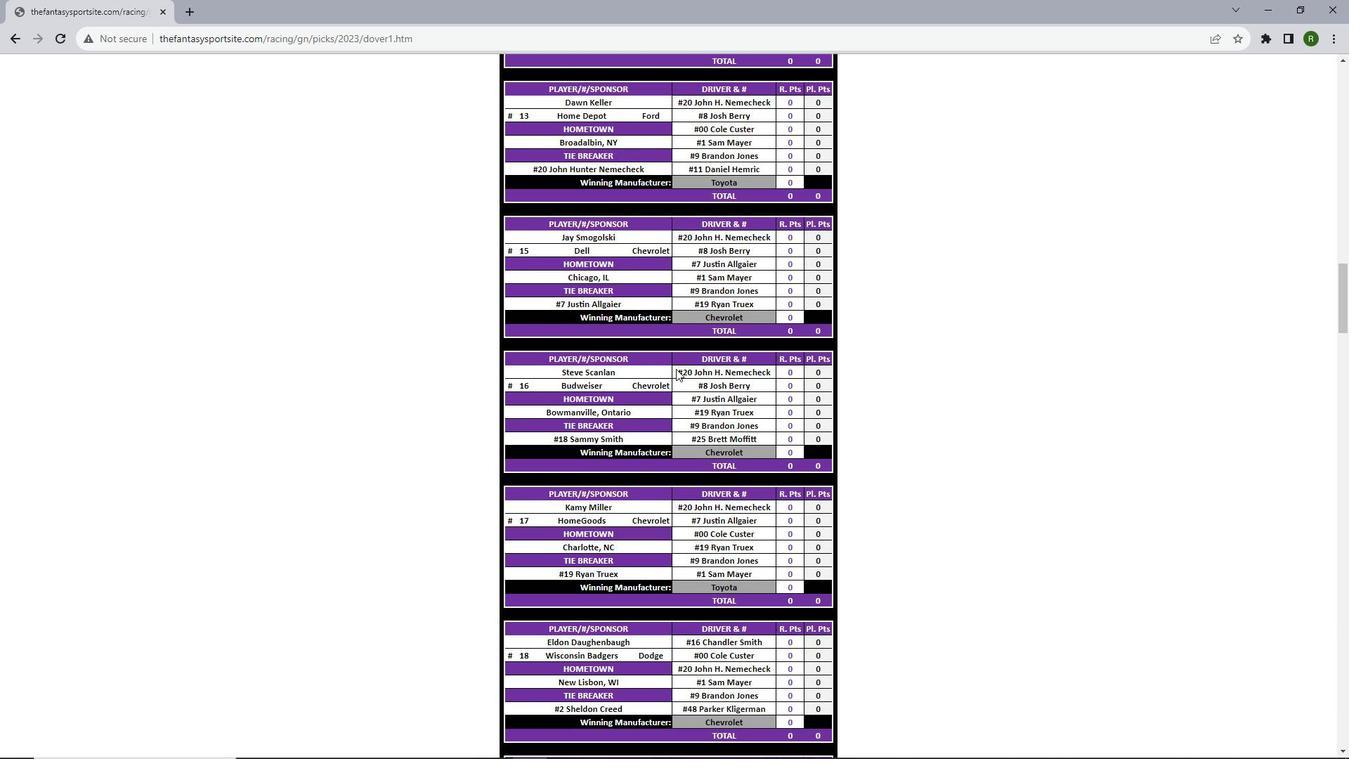 
Action: Mouse scrolled (676, 368) with delta (0, 0)
Screenshot: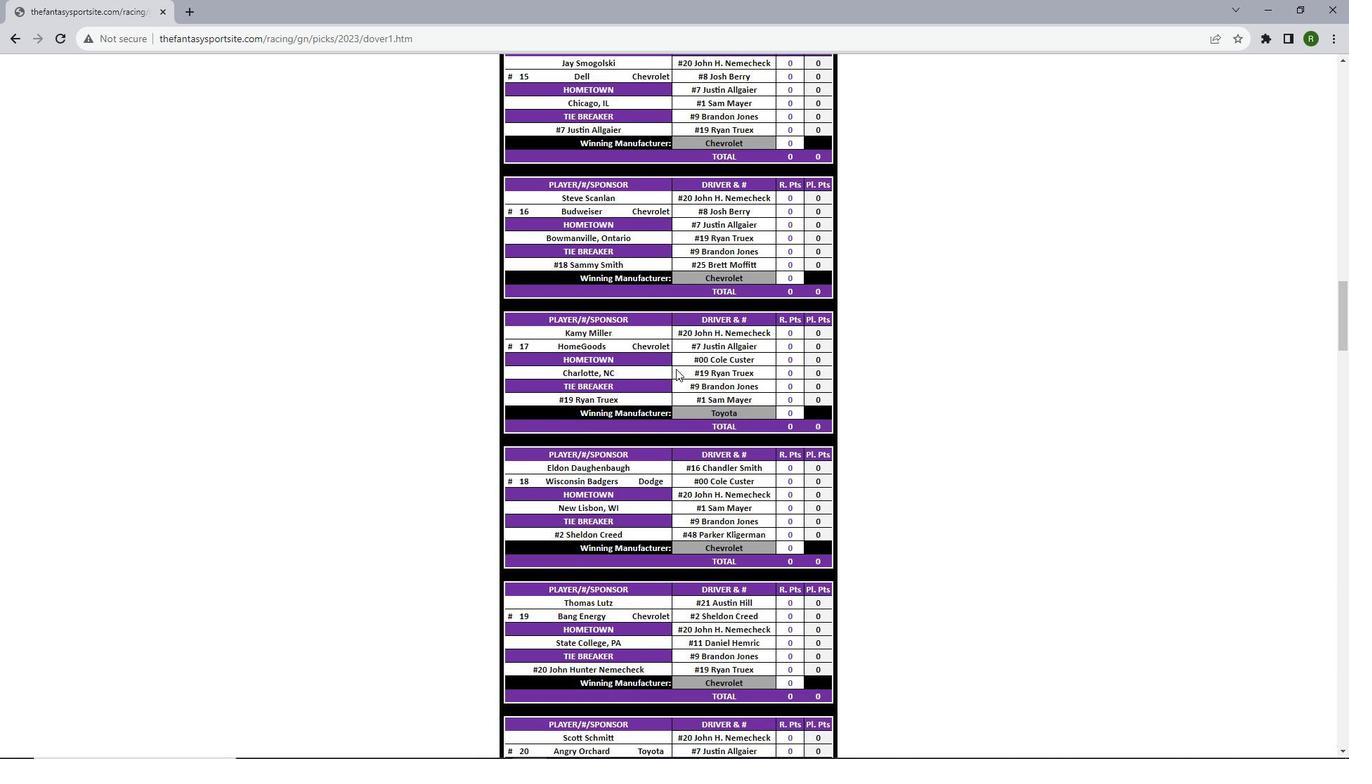 
Action: Mouse moved to (673, 381)
Screenshot: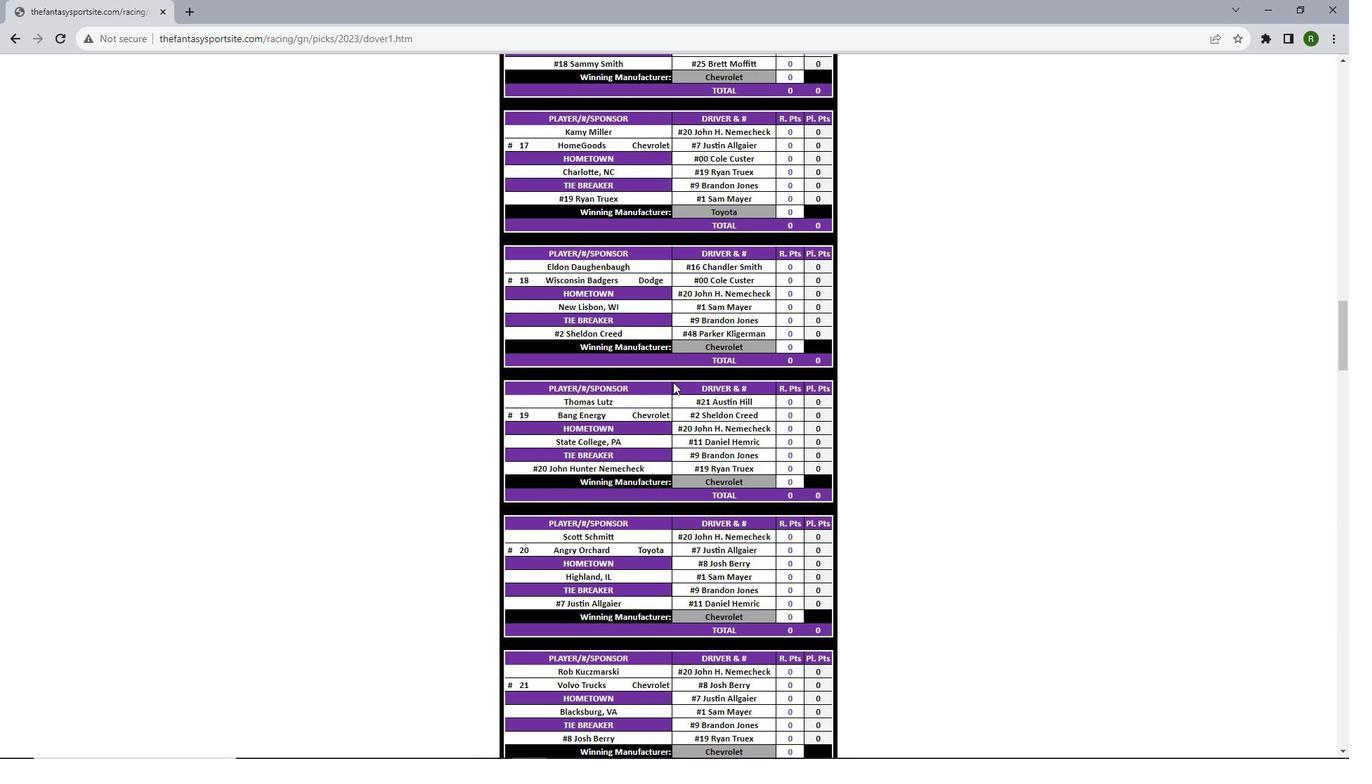 
Action: Mouse scrolled (673, 380) with delta (0, 0)
Screenshot: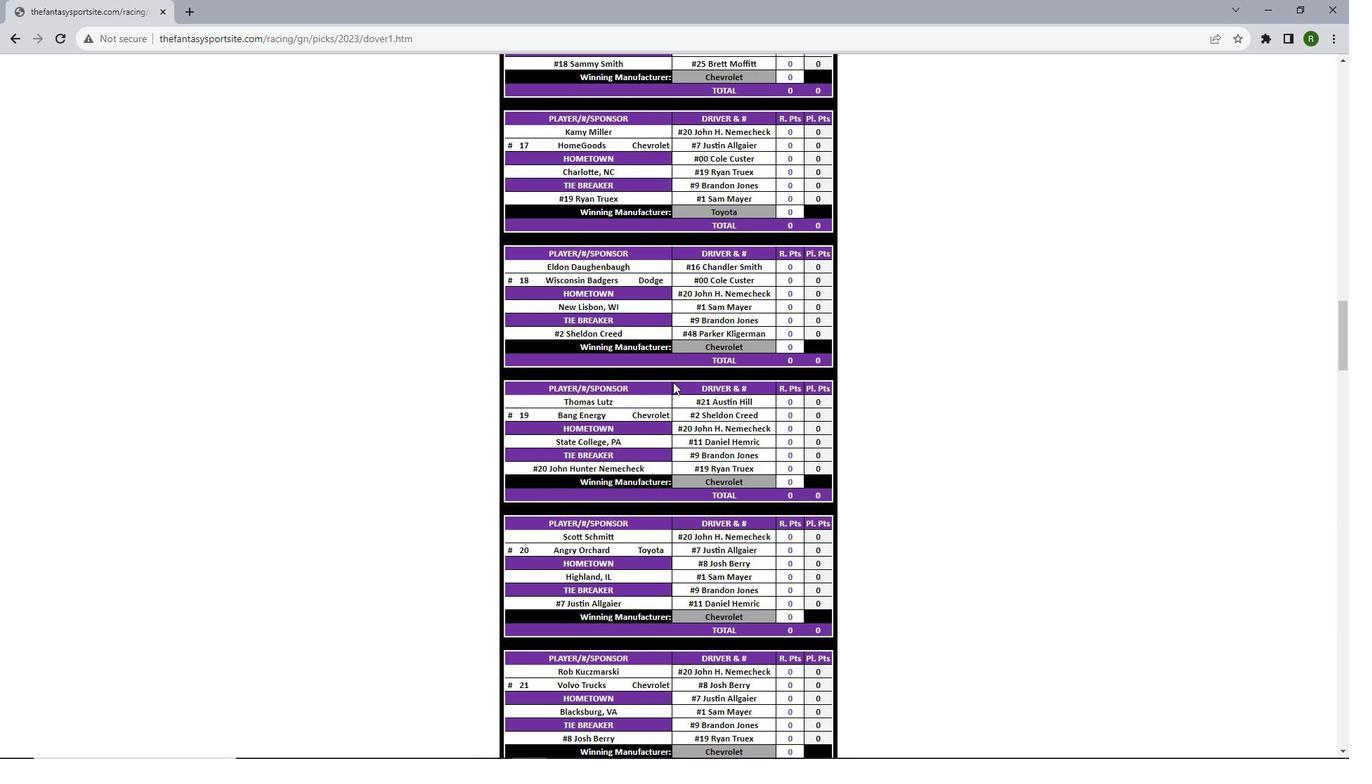
Action: Mouse moved to (672, 388)
Screenshot: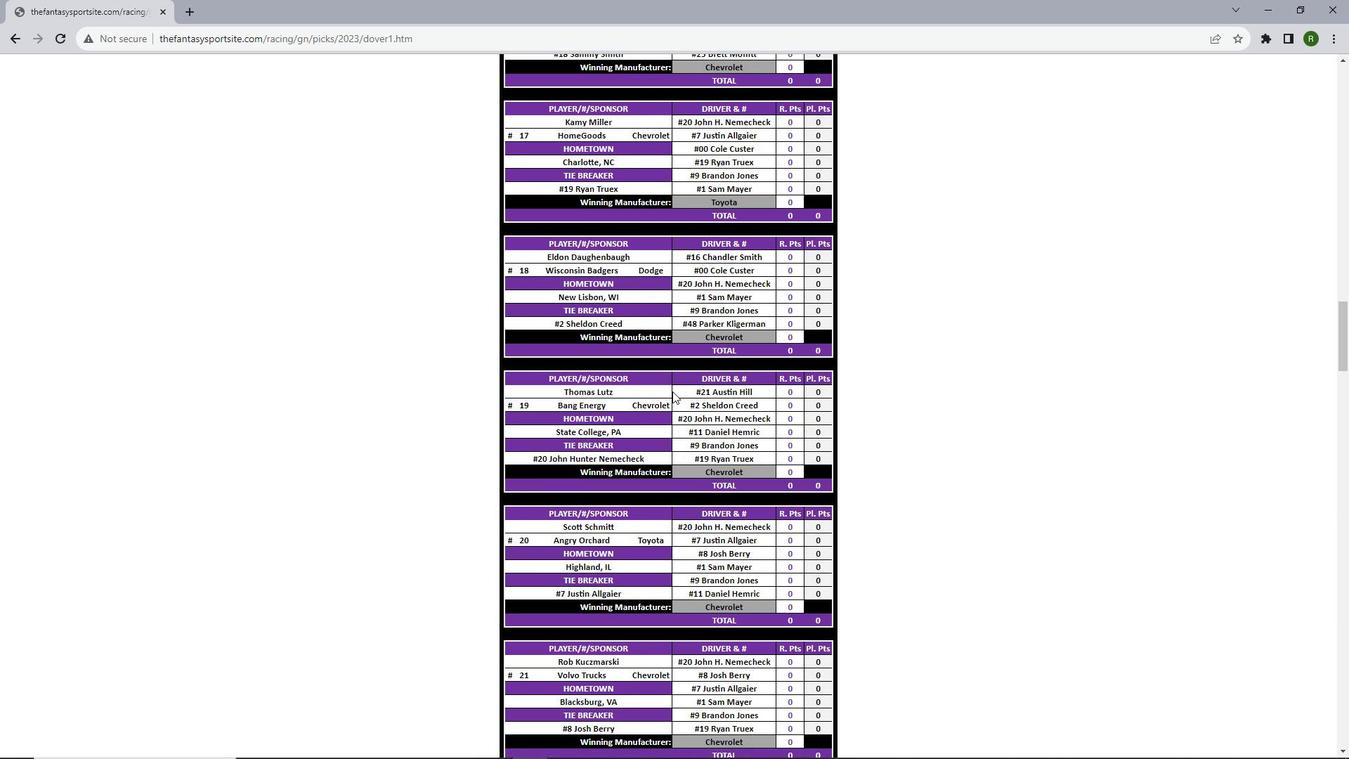 
Action: Mouse scrolled (672, 387) with delta (0, 0)
Screenshot: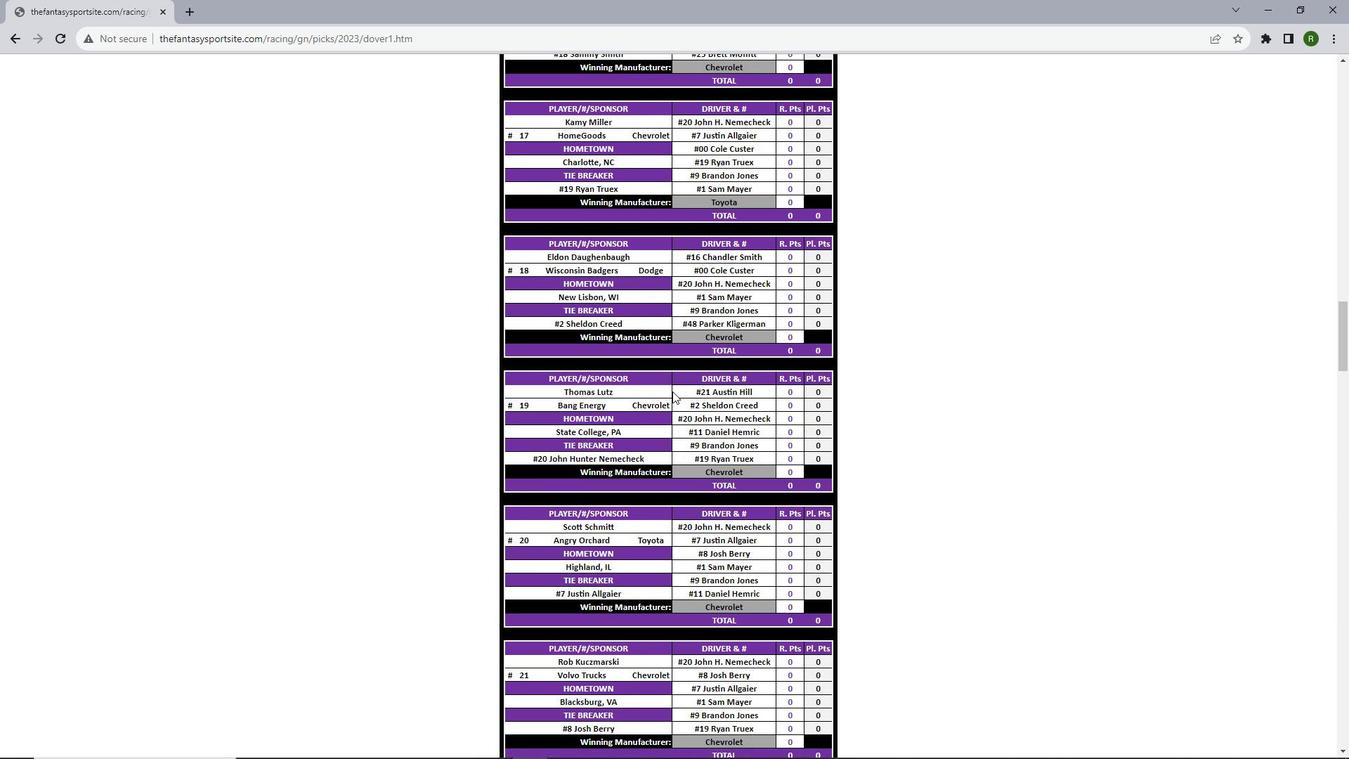 
Action: Mouse moved to (672, 390)
Screenshot: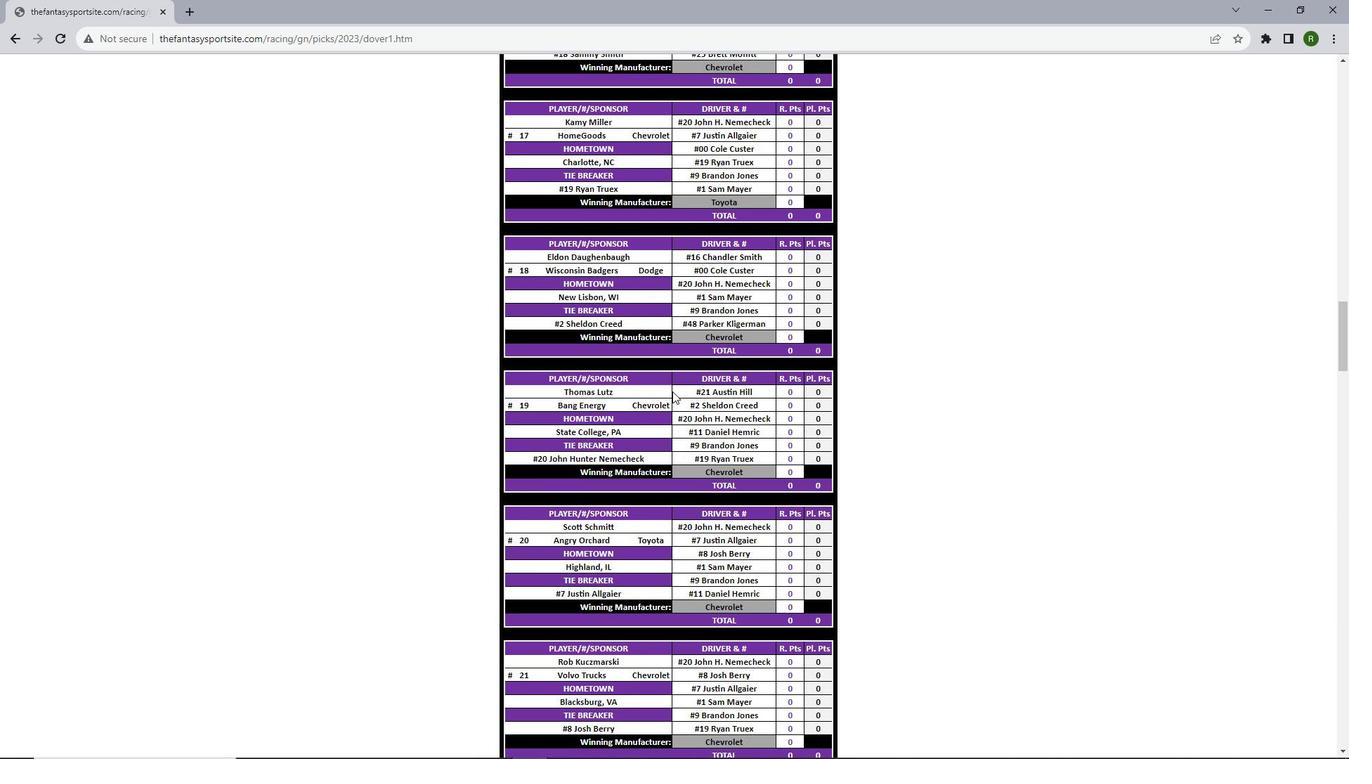 
Action: Mouse scrolled (672, 390) with delta (0, 0)
Screenshot: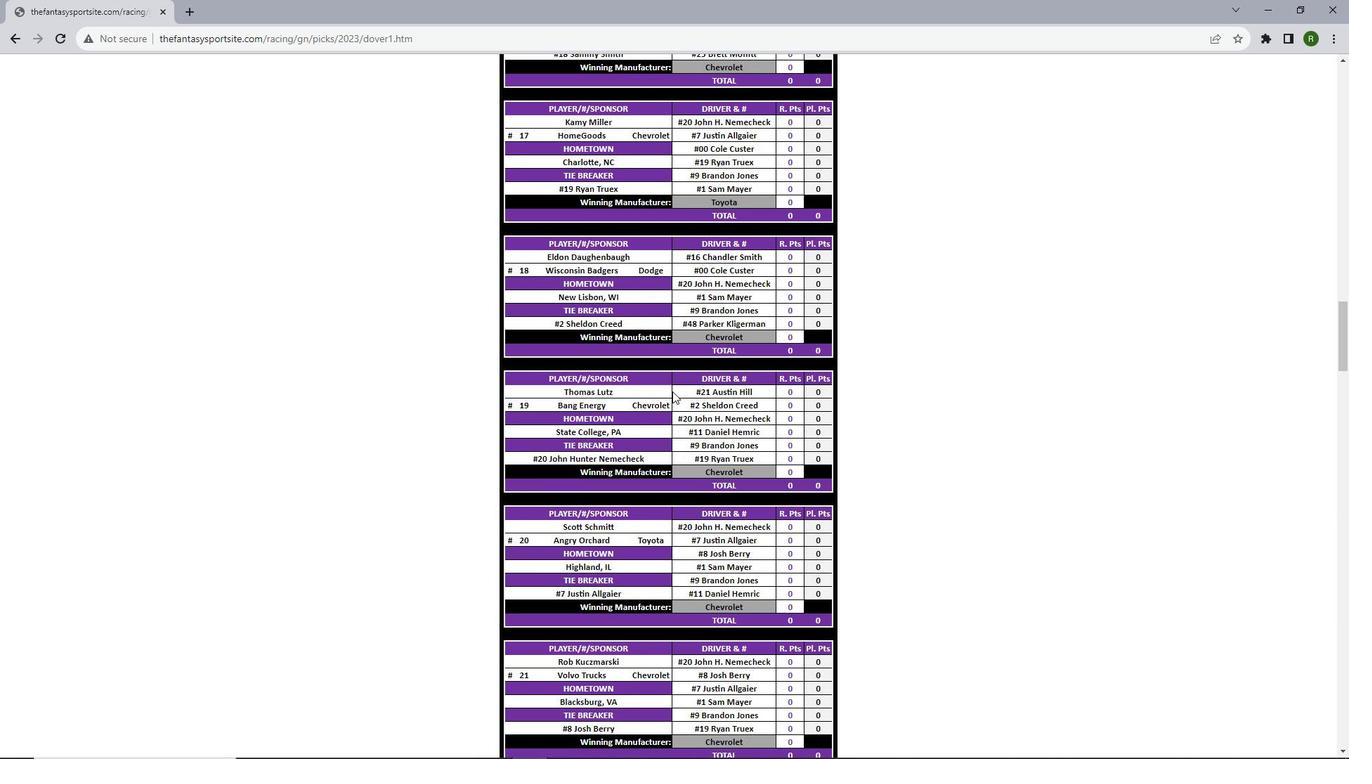 
Action: Mouse moved to (672, 391)
Screenshot: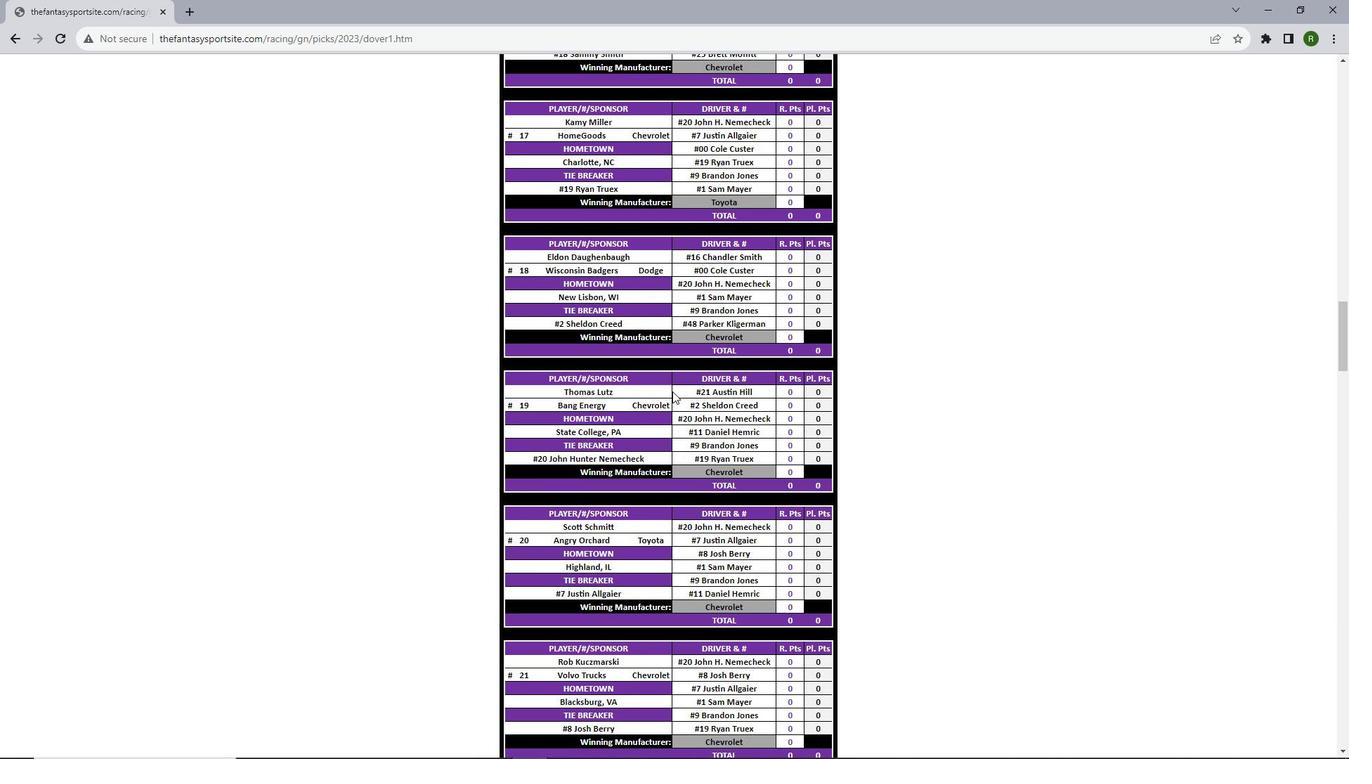 
Action: Mouse scrolled (672, 390) with delta (0, 0)
Screenshot: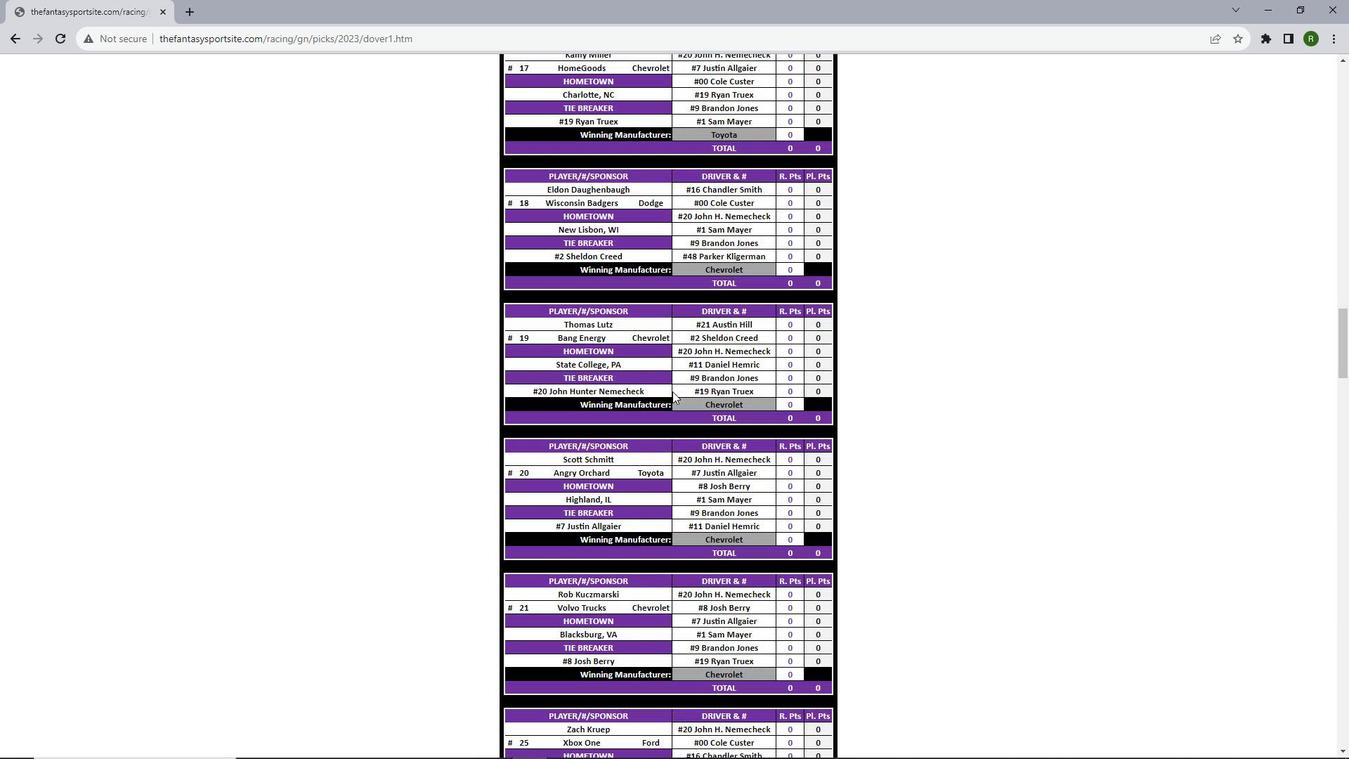 
Action: Mouse scrolled (672, 390) with delta (0, 0)
Screenshot: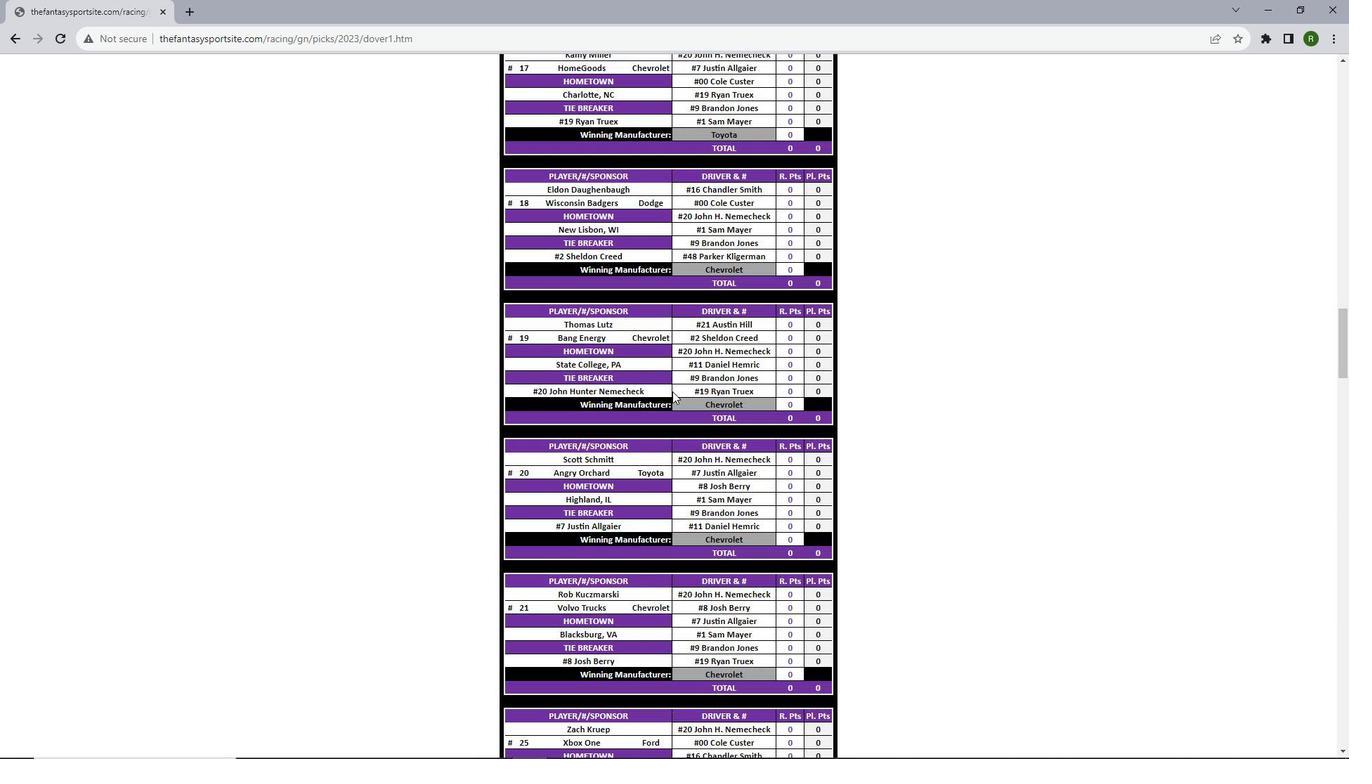 
Action: Mouse scrolled (672, 390) with delta (0, 0)
Screenshot: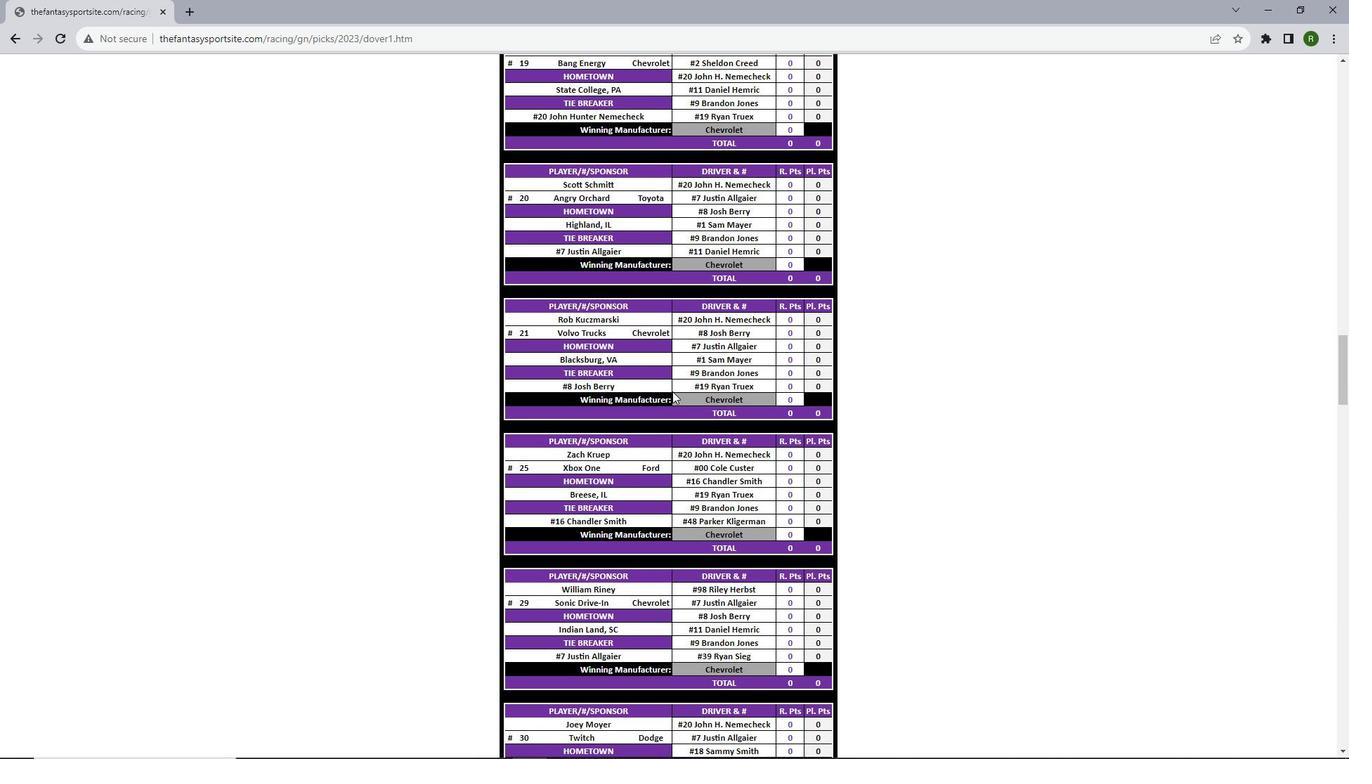 
Action: Mouse scrolled (672, 390) with delta (0, 0)
Screenshot: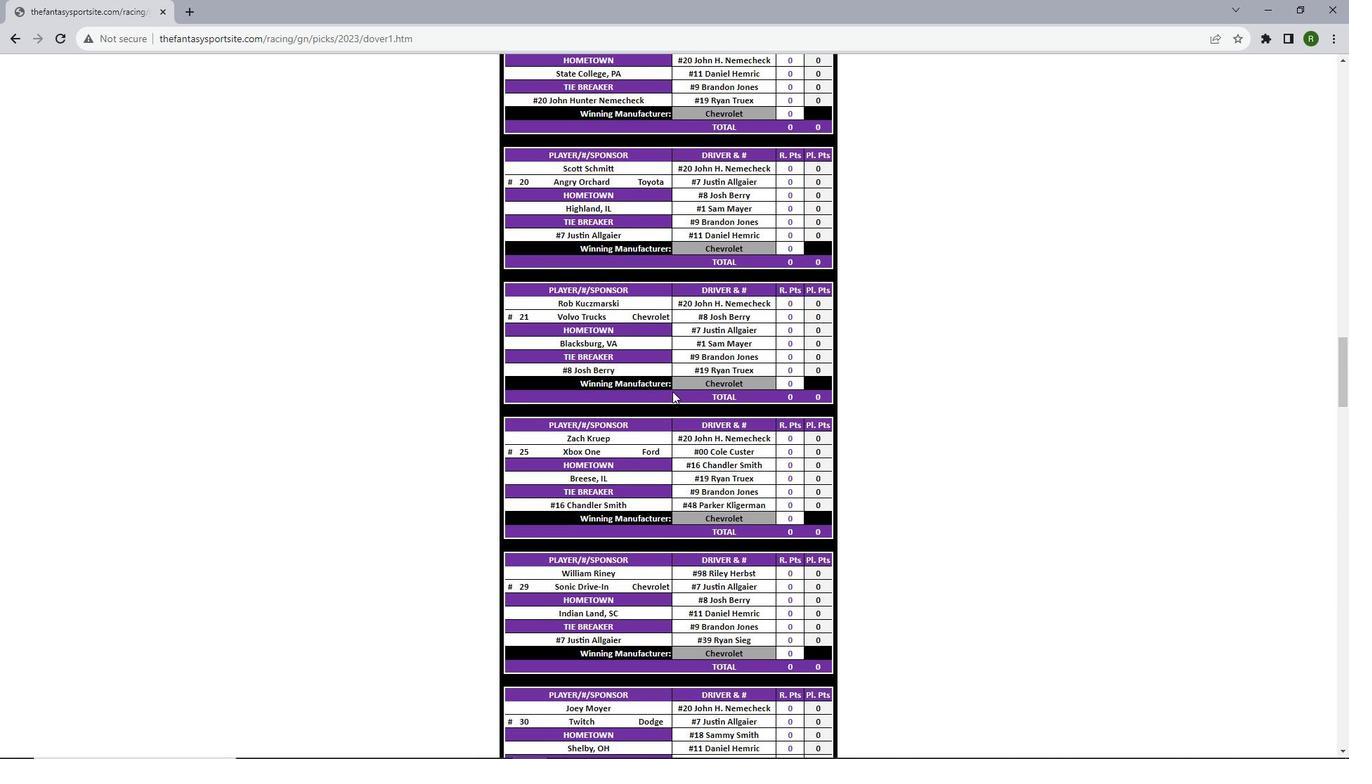 
Action: Mouse scrolled (672, 390) with delta (0, 0)
Screenshot: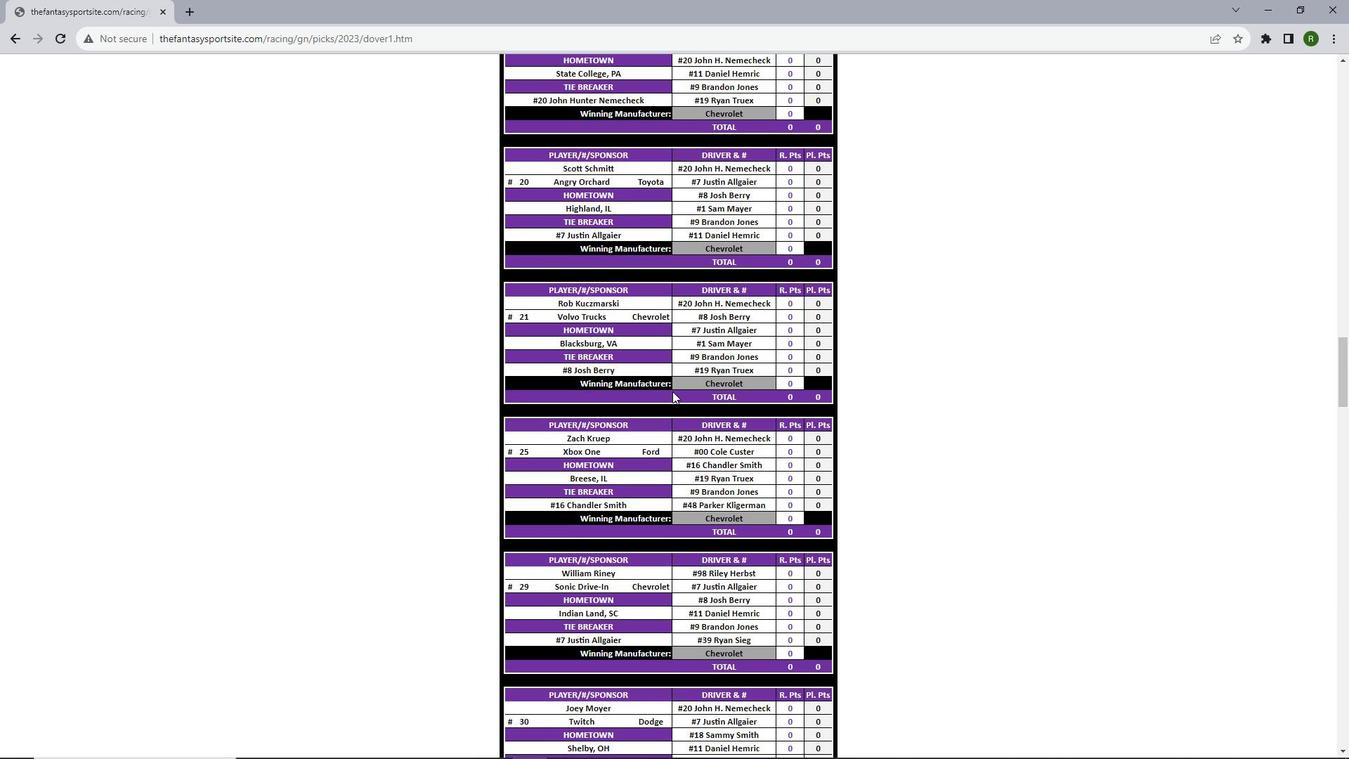 
Action: Mouse scrolled (672, 390) with delta (0, 0)
Screenshot: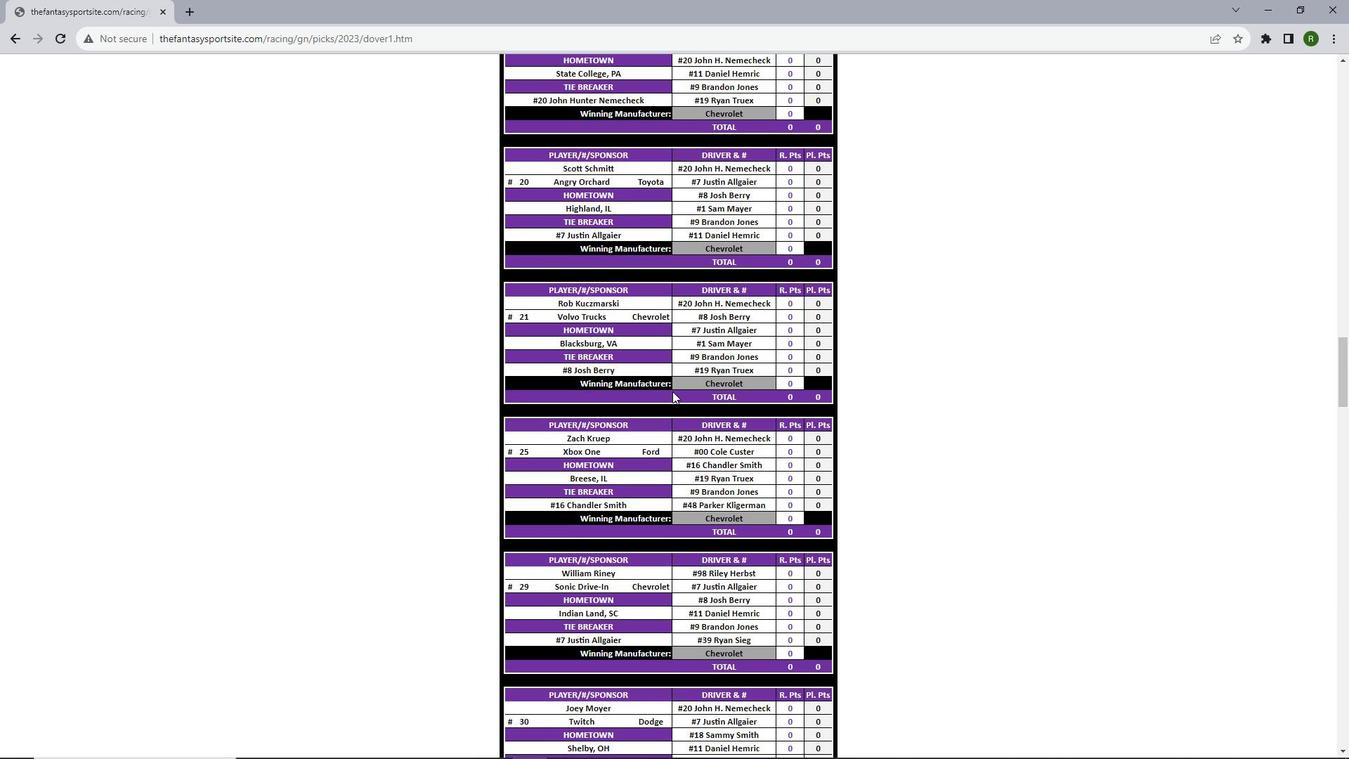 
Action: Mouse scrolled (672, 390) with delta (0, 0)
Screenshot: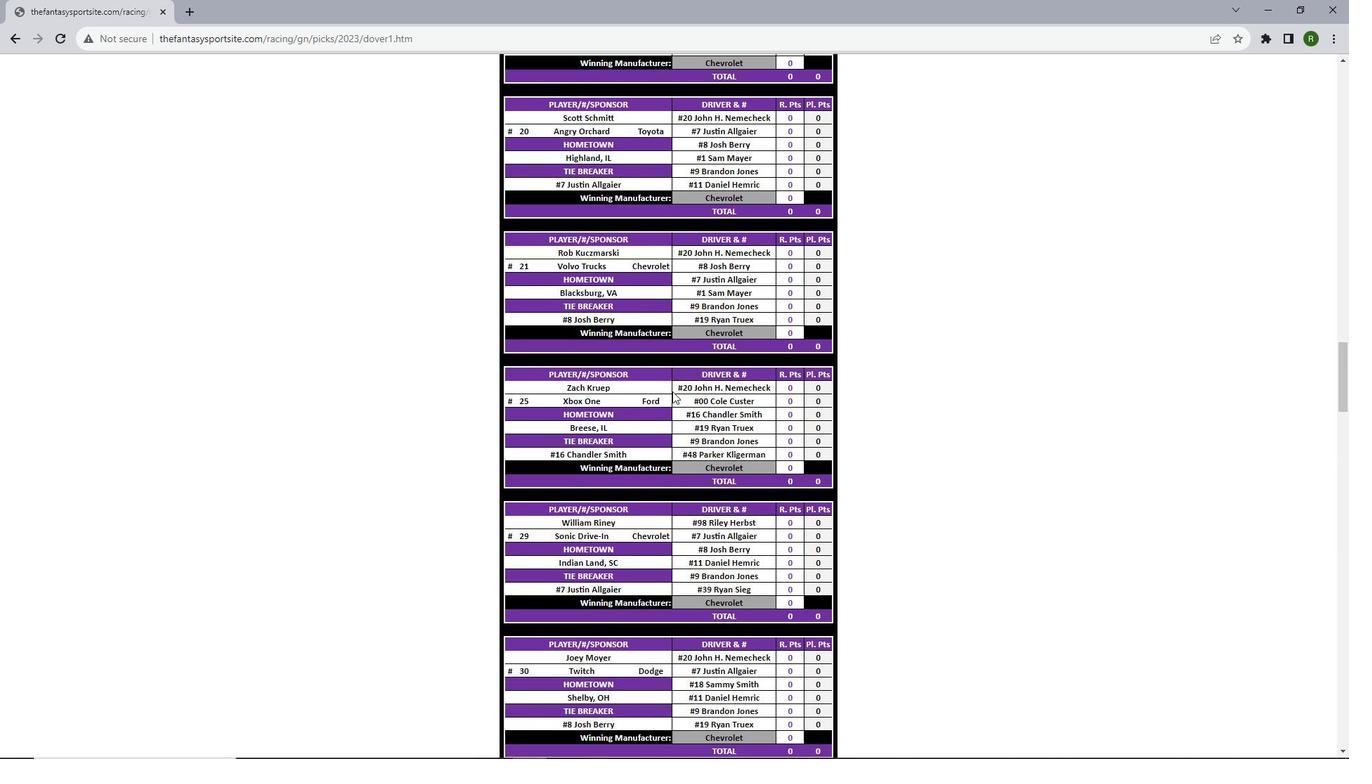 
Action: Mouse scrolled (672, 390) with delta (0, 0)
Screenshot: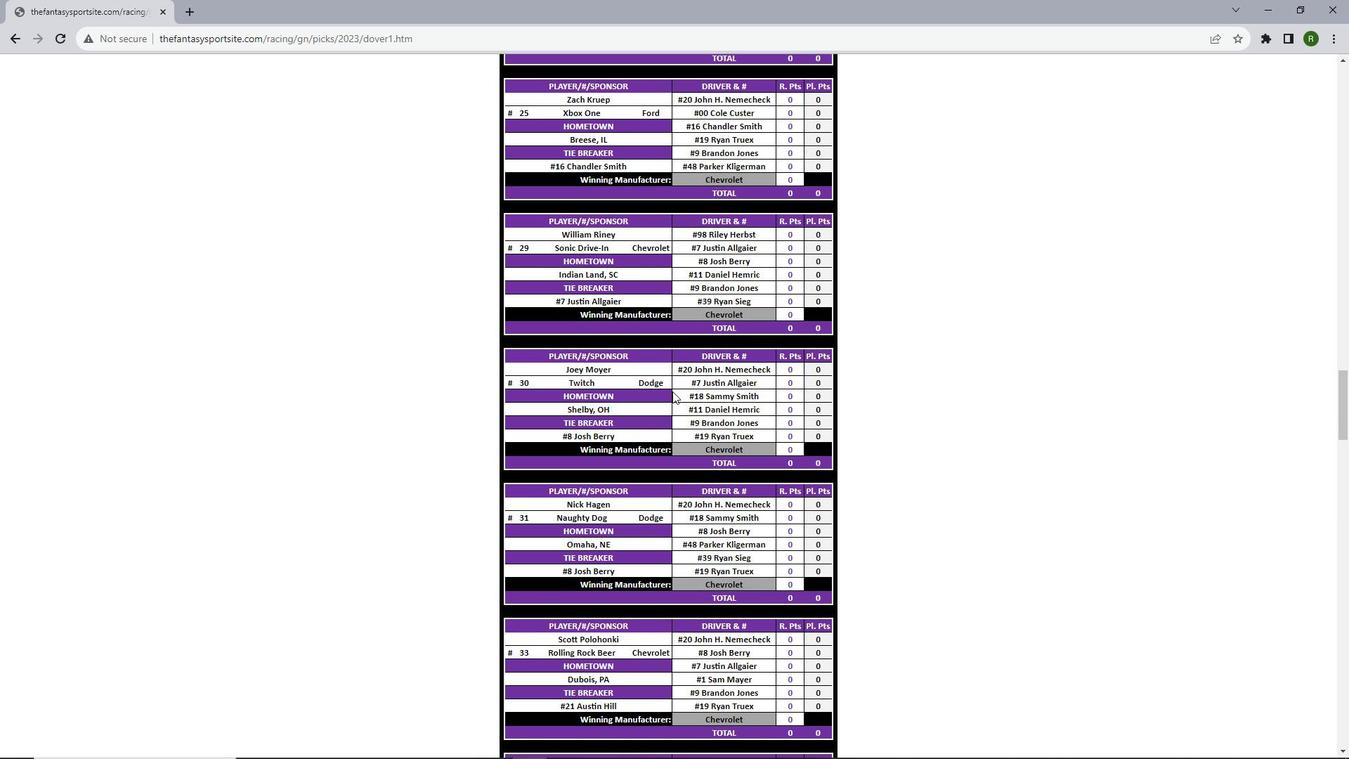 
Action: Mouse scrolled (672, 390) with delta (0, 0)
Screenshot: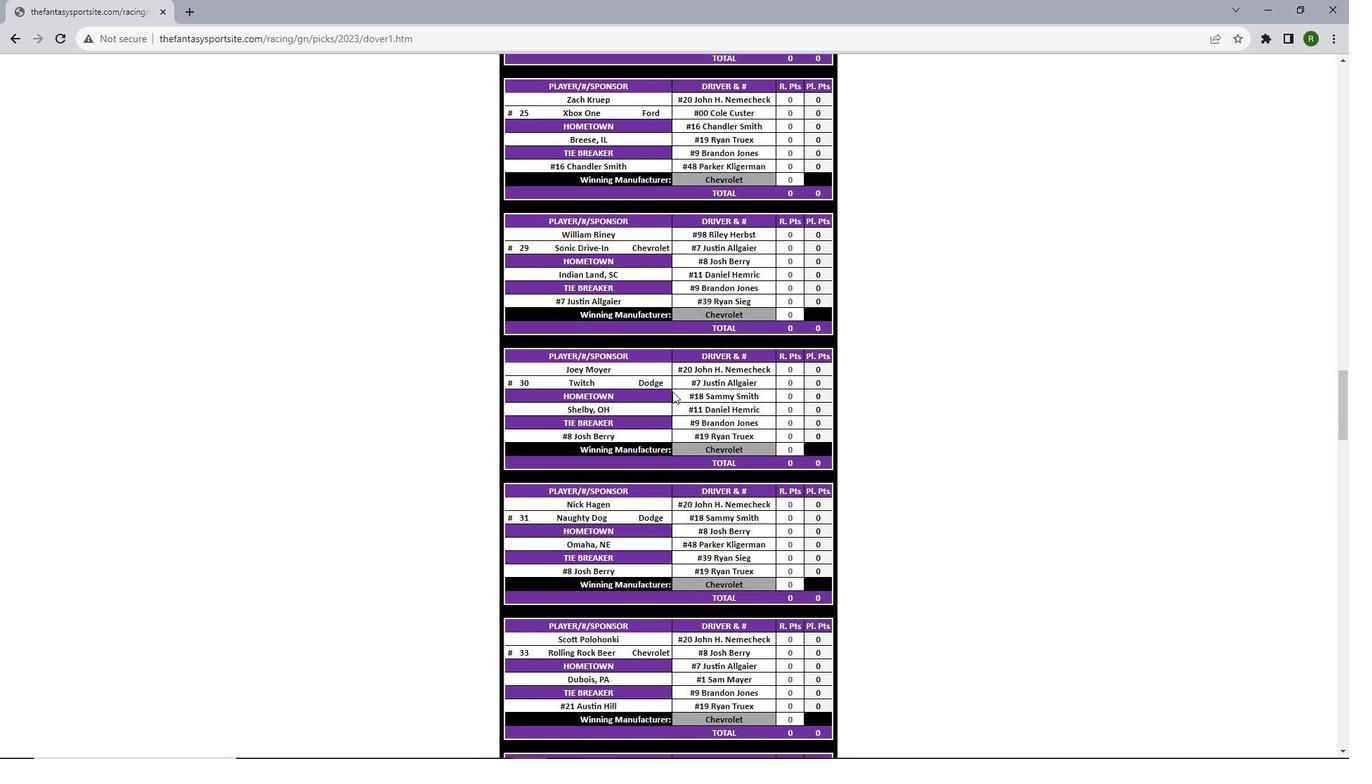 
Action: Mouse scrolled (672, 390) with delta (0, 0)
Screenshot: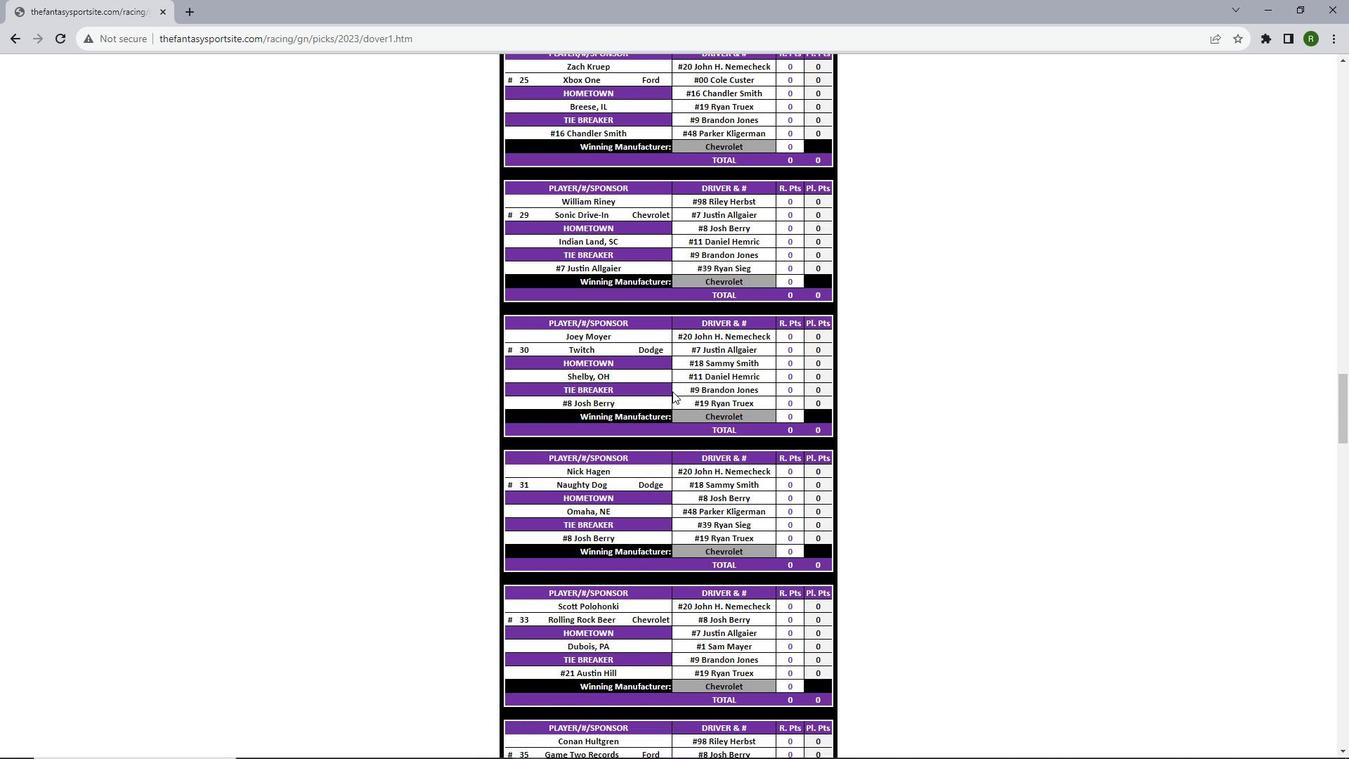 
Action: Mouse scrolled (672, 390) with delta (0, 0)
Screenshot: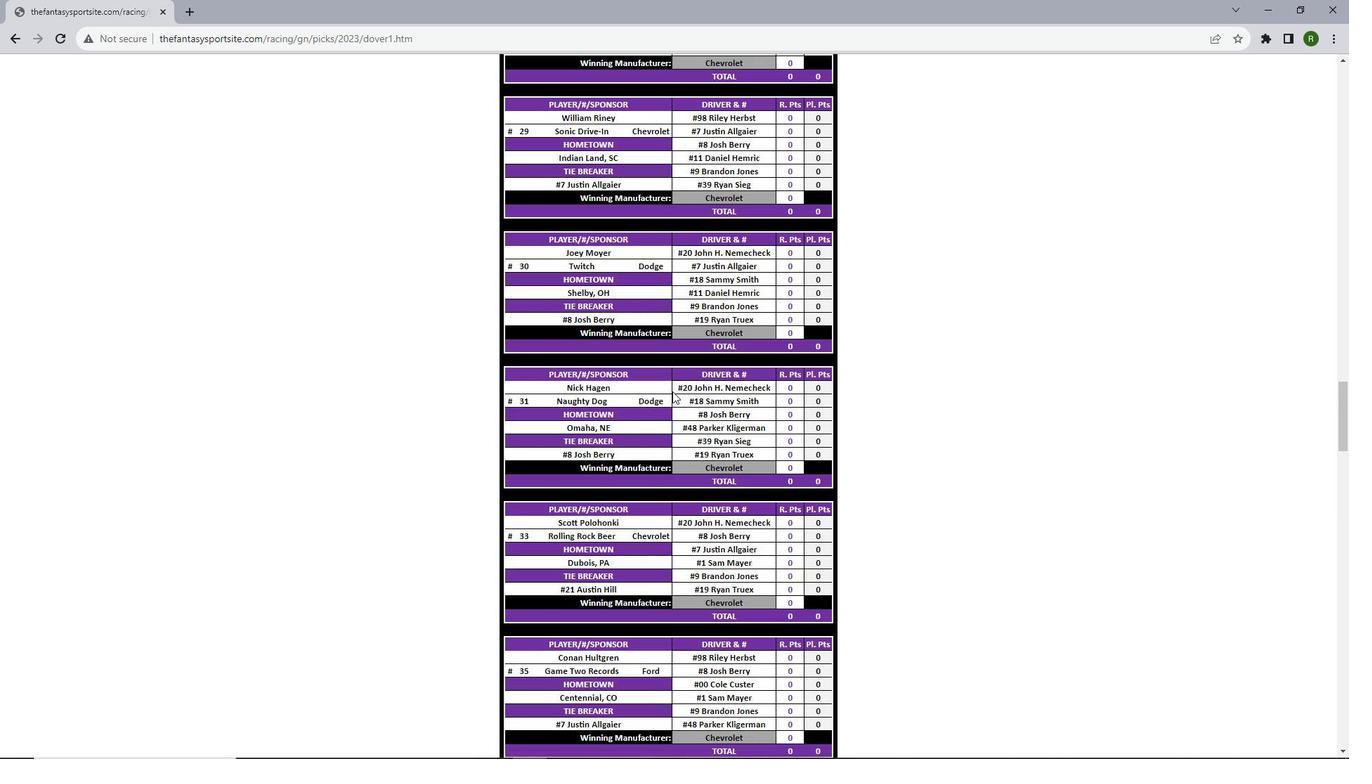 
Action: Mouse scrolled (672, 390) with delta (0, 0)
Screenshot: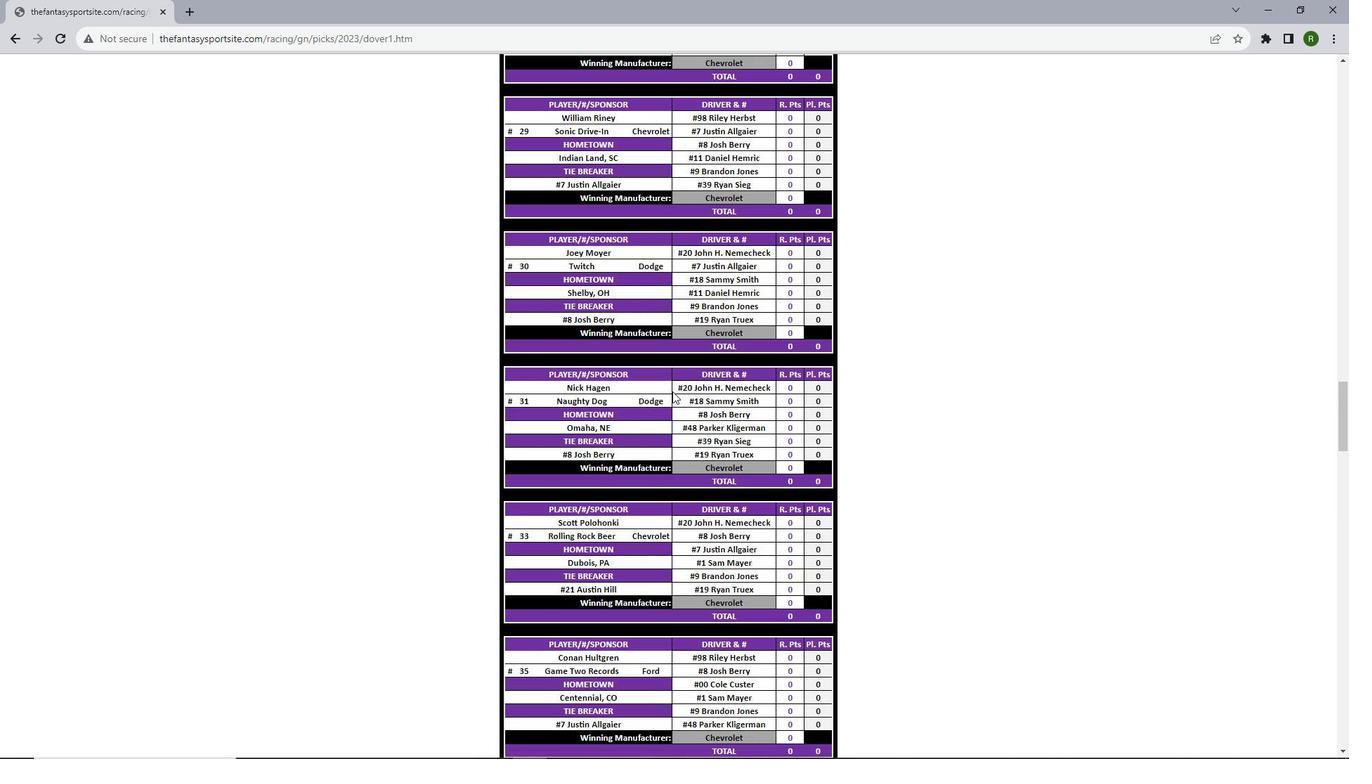 
Action: Mouse scrolled (672, 390) with delta (0, 0)
Screenshot: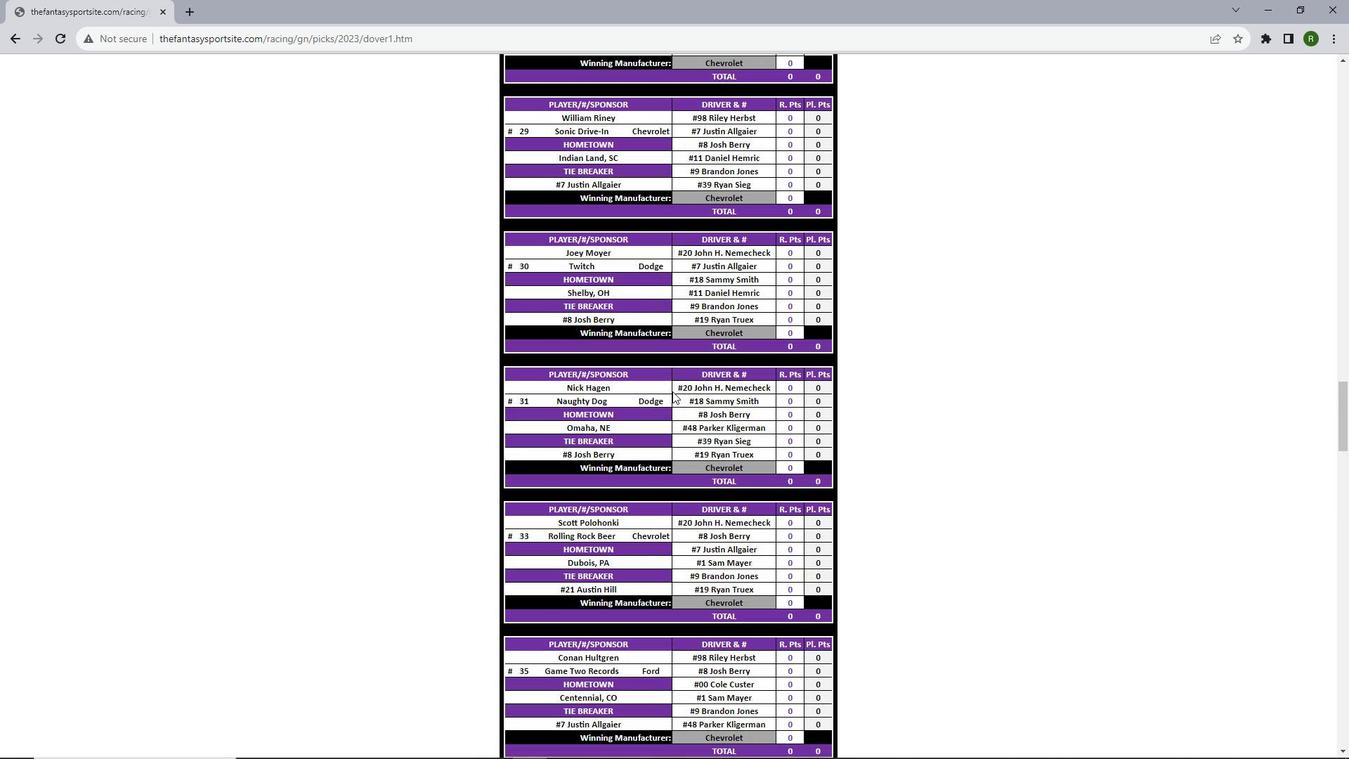 
Action: Mouse scrolled (672, 390) with delta (0, 0)
Screenshot: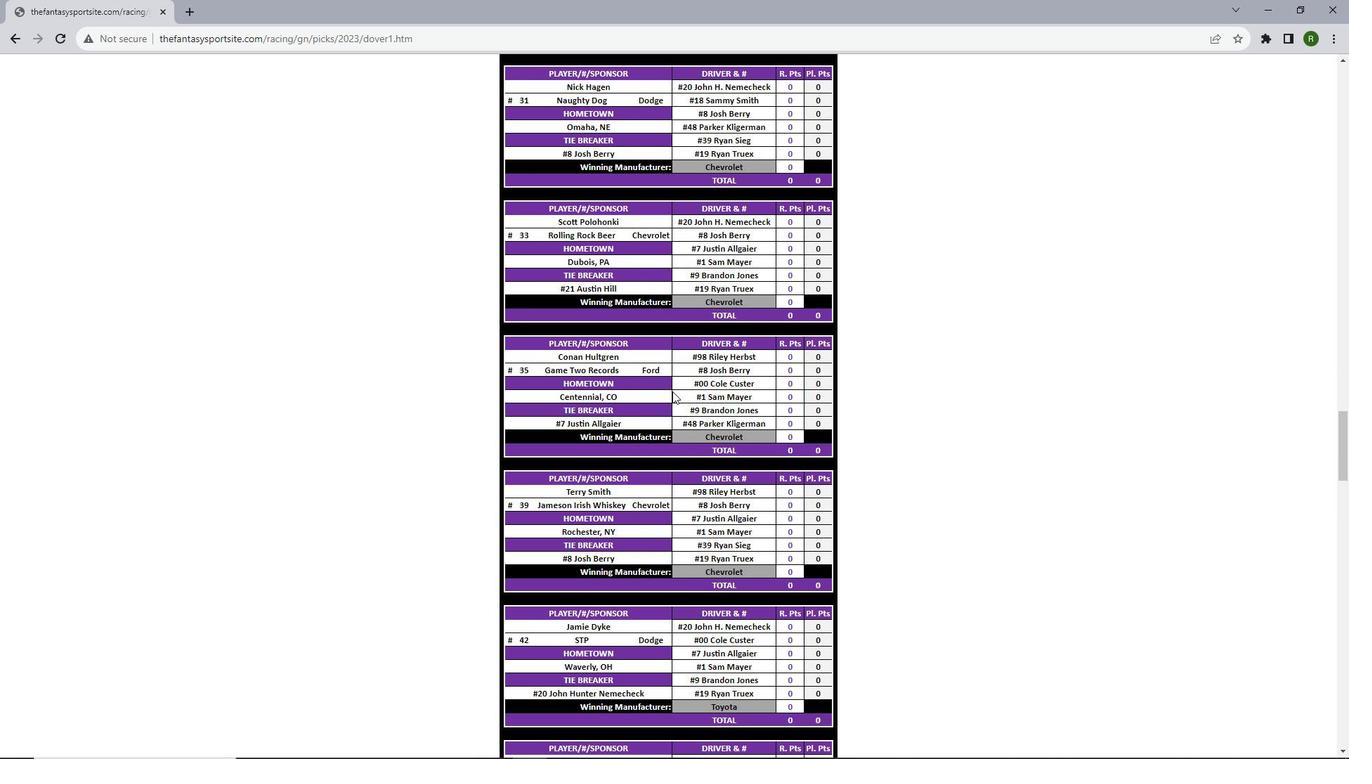 
Action: Mouse scrolled (672, 390) with delta (0, 0)
Screenshot: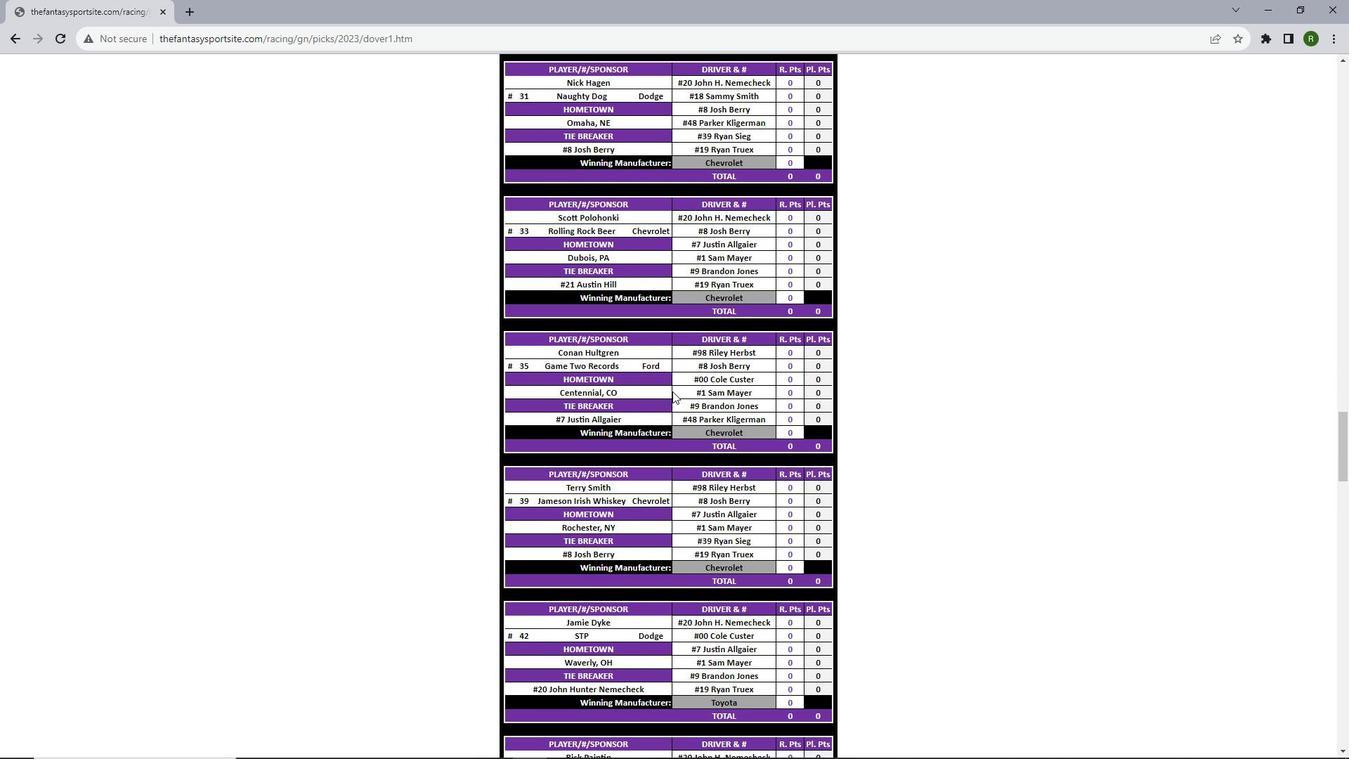 
Action: Mouse scrolled (672, 390) with delta (0, 0)
Screenshot: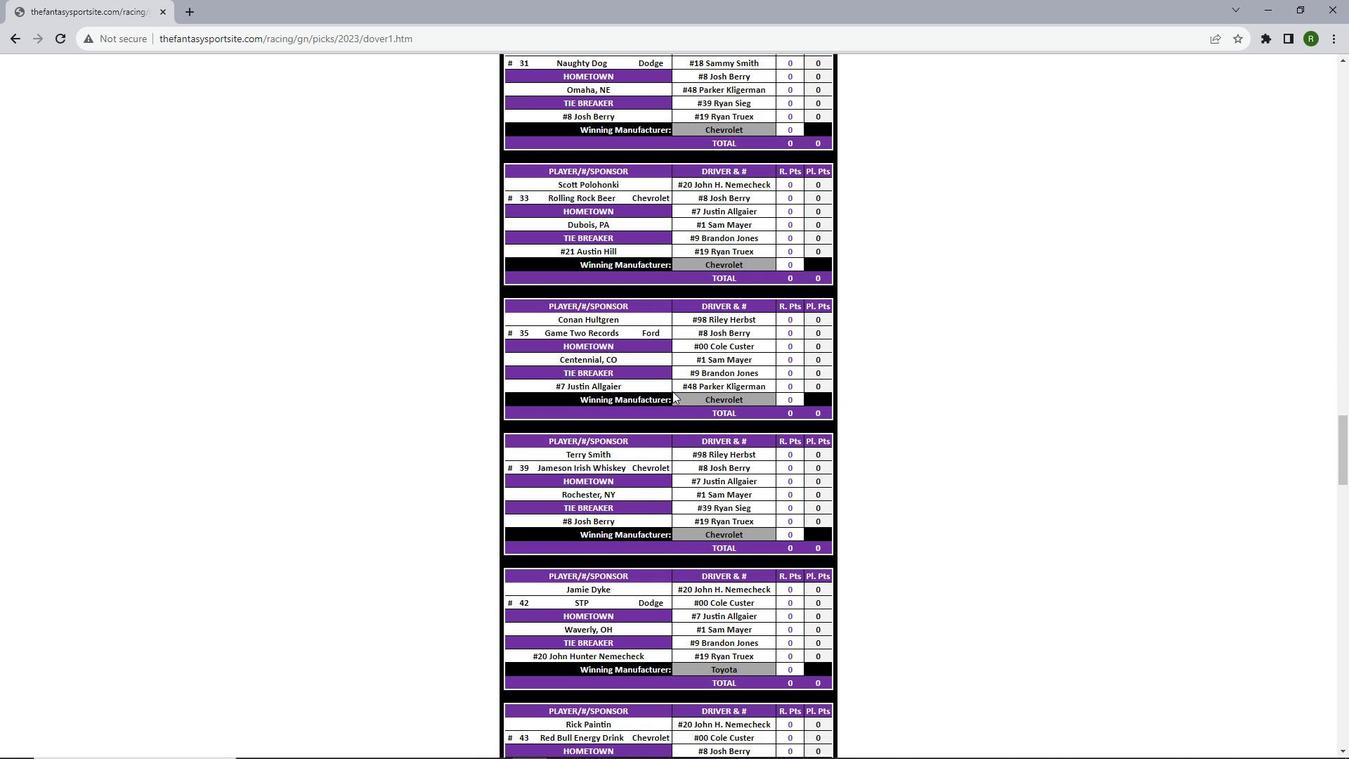 
Action: Mouse scrolled (672, 390) with delta (0, 0)
Screenshot: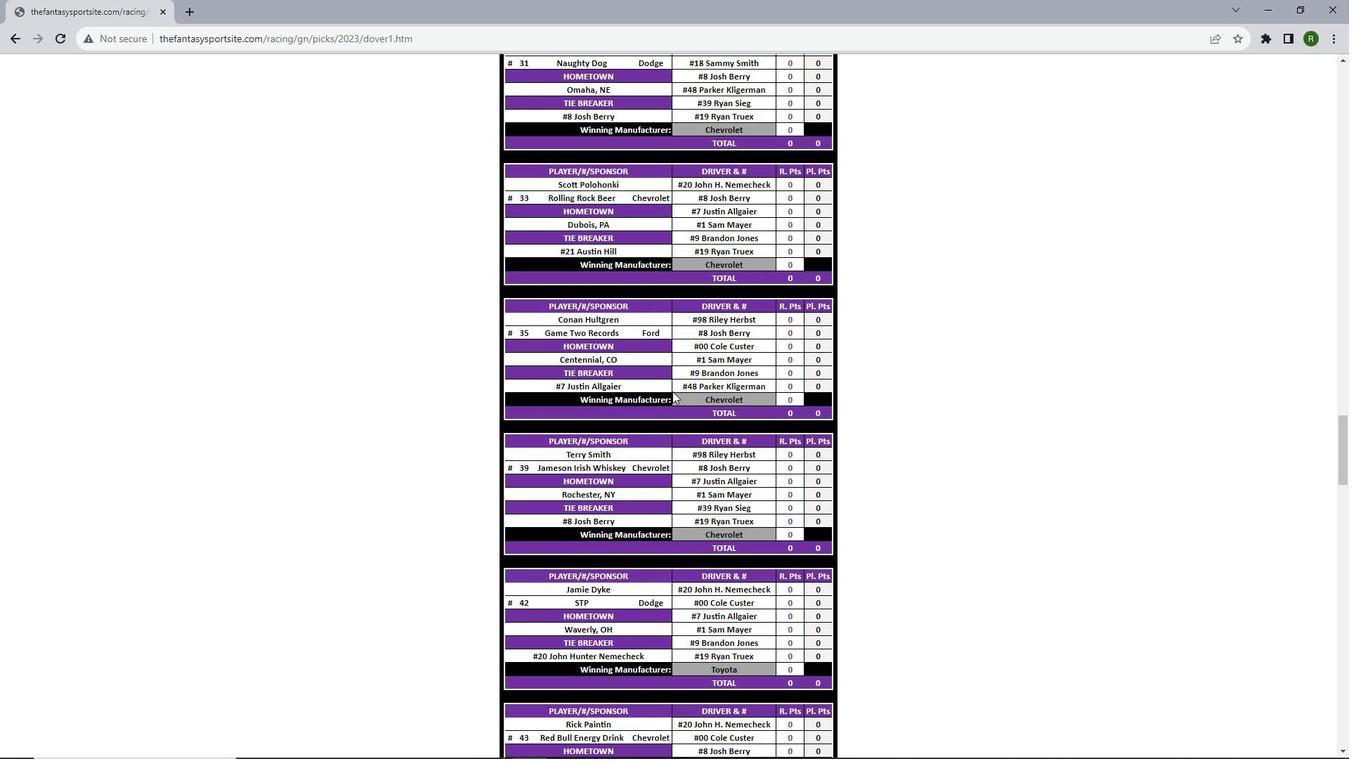 
Action: Mouse scrolled (672, 390) with delta (0, 0)
Screenshot: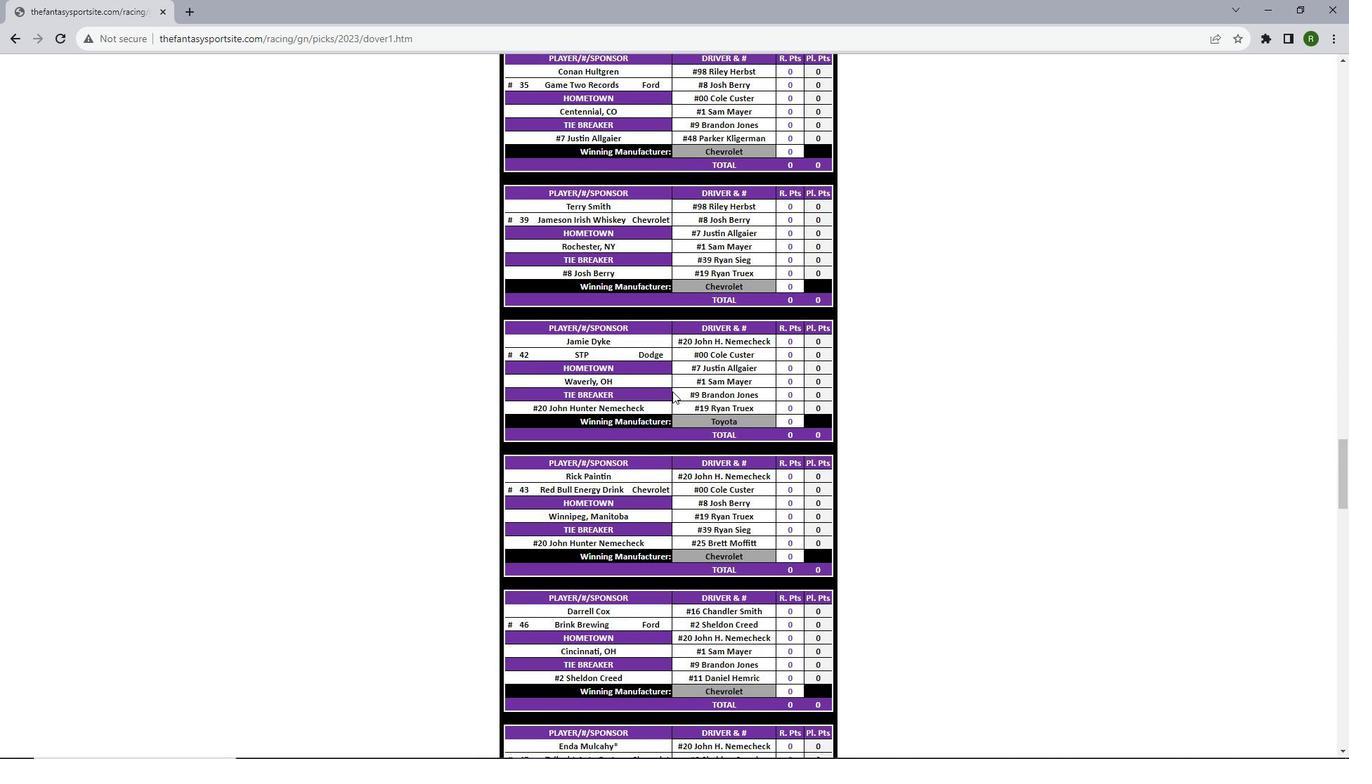 
Action: Mouse scrolled (672, 390) with delta (0, 0)
Screenshot: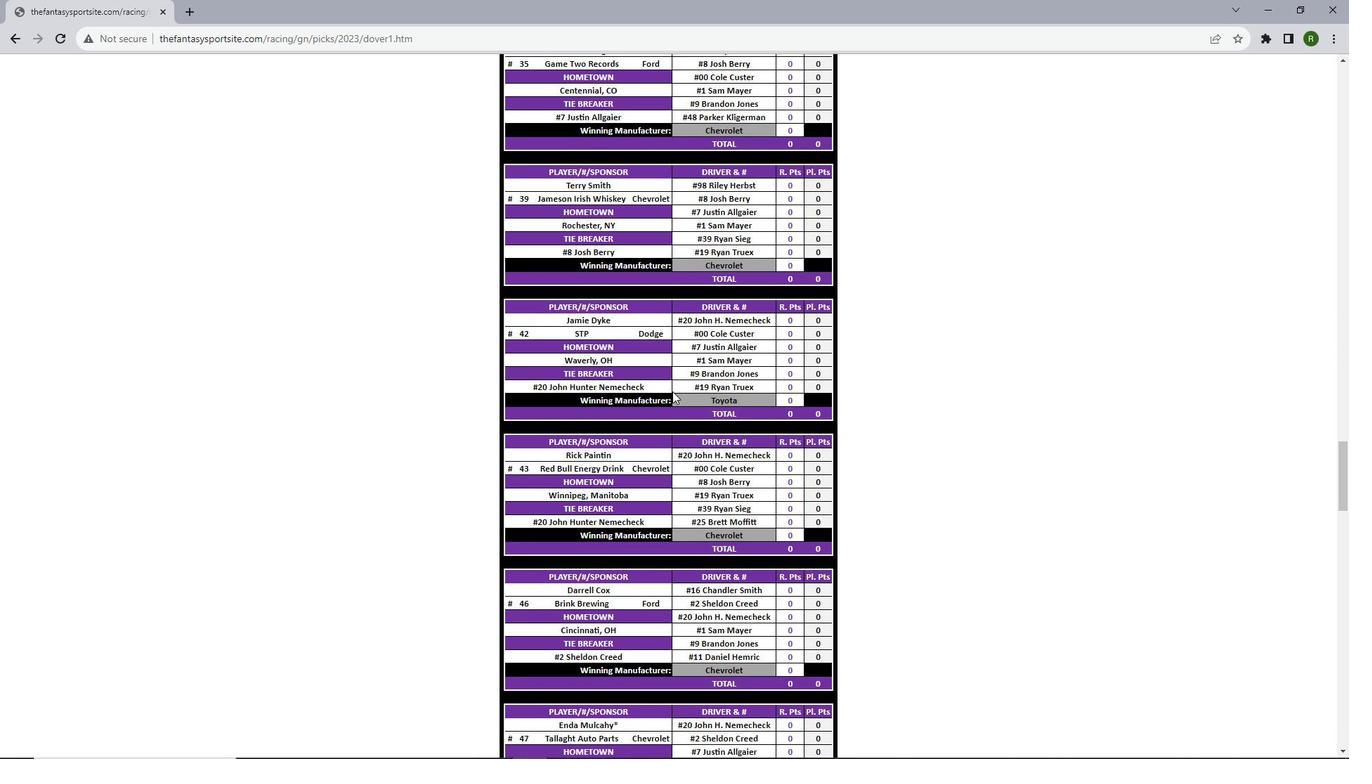 
Action: Mouse scrolled (672, 390) with delta (0, 0)
Screenshot: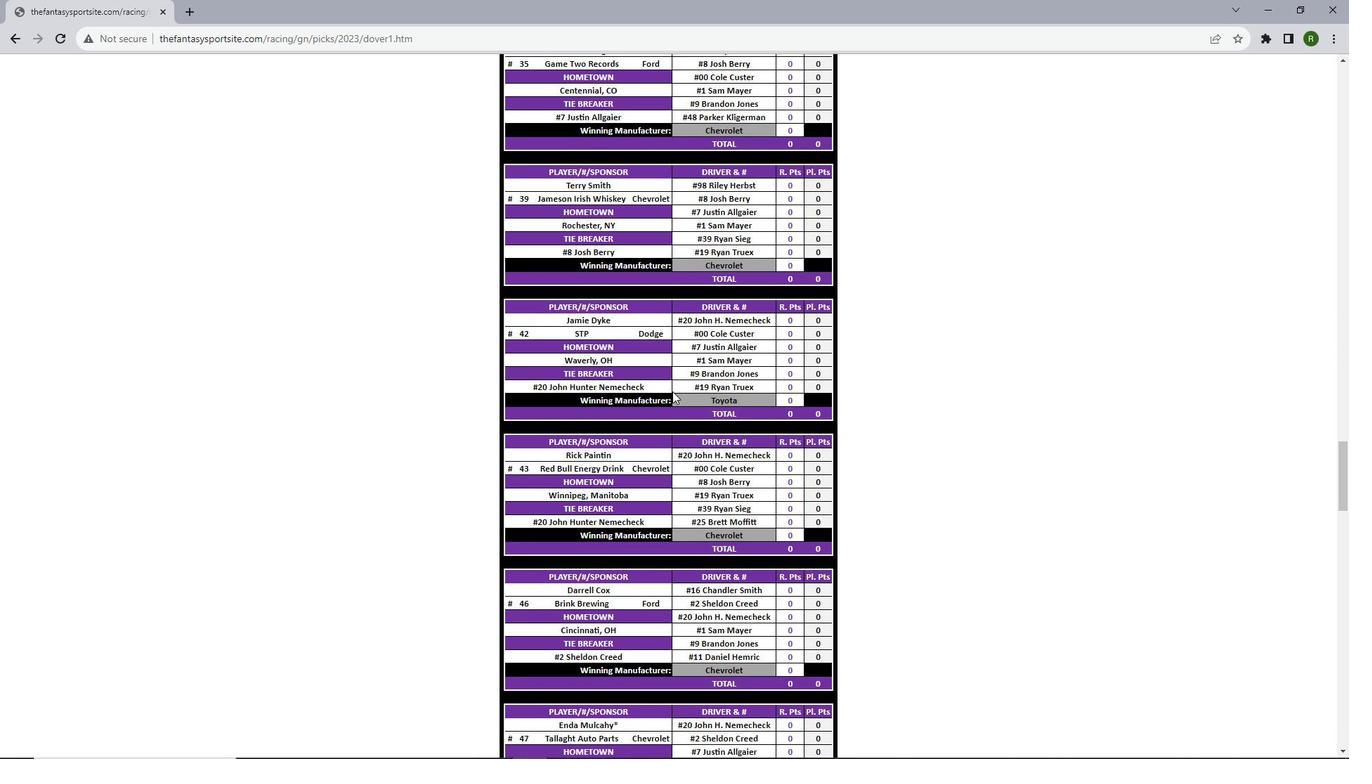 
Action: Mouse scrolled (672, 390) with delta (0, 0)
Screenshot: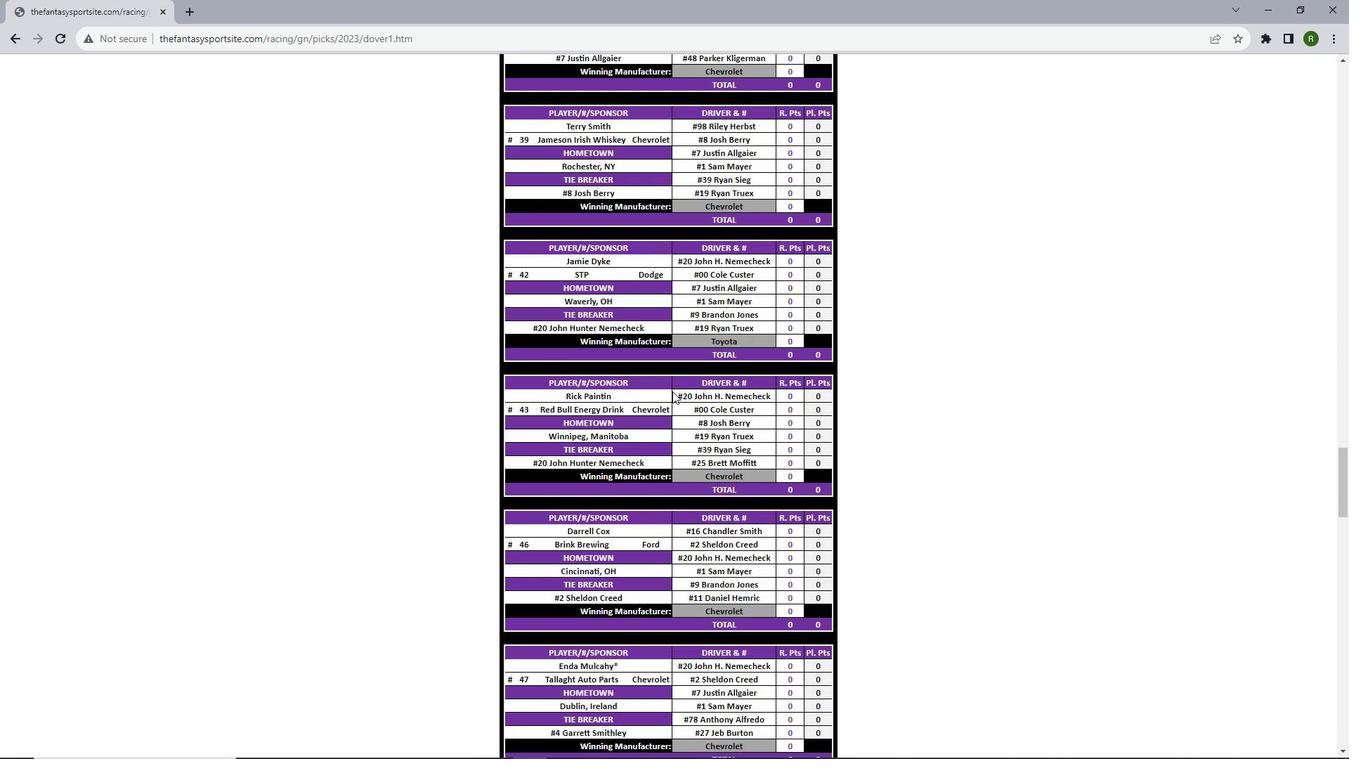 
Action: Mouse scrolled (672, 390) with delta (0, 0)
Screenshot: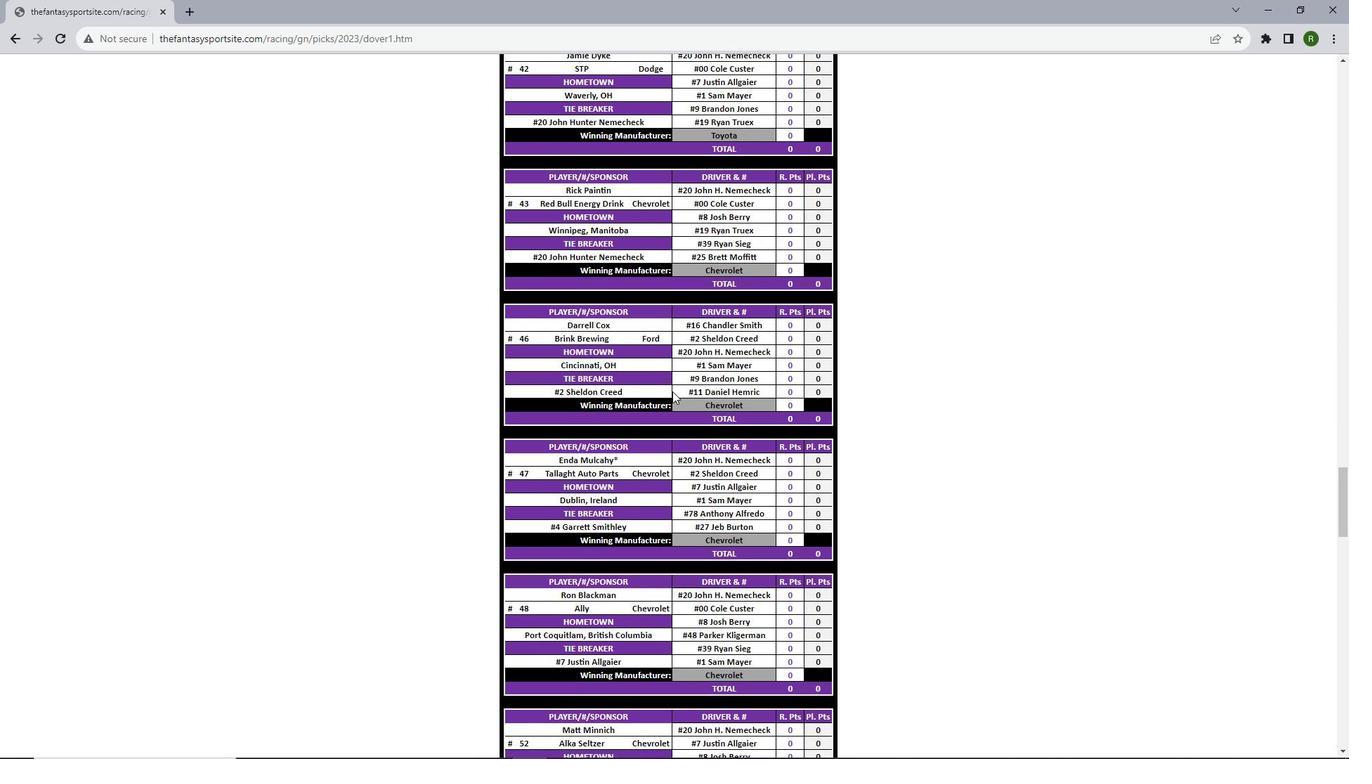 
Action: Mouse scrolled (672, 390) with delta (0, 0)
Screenshot: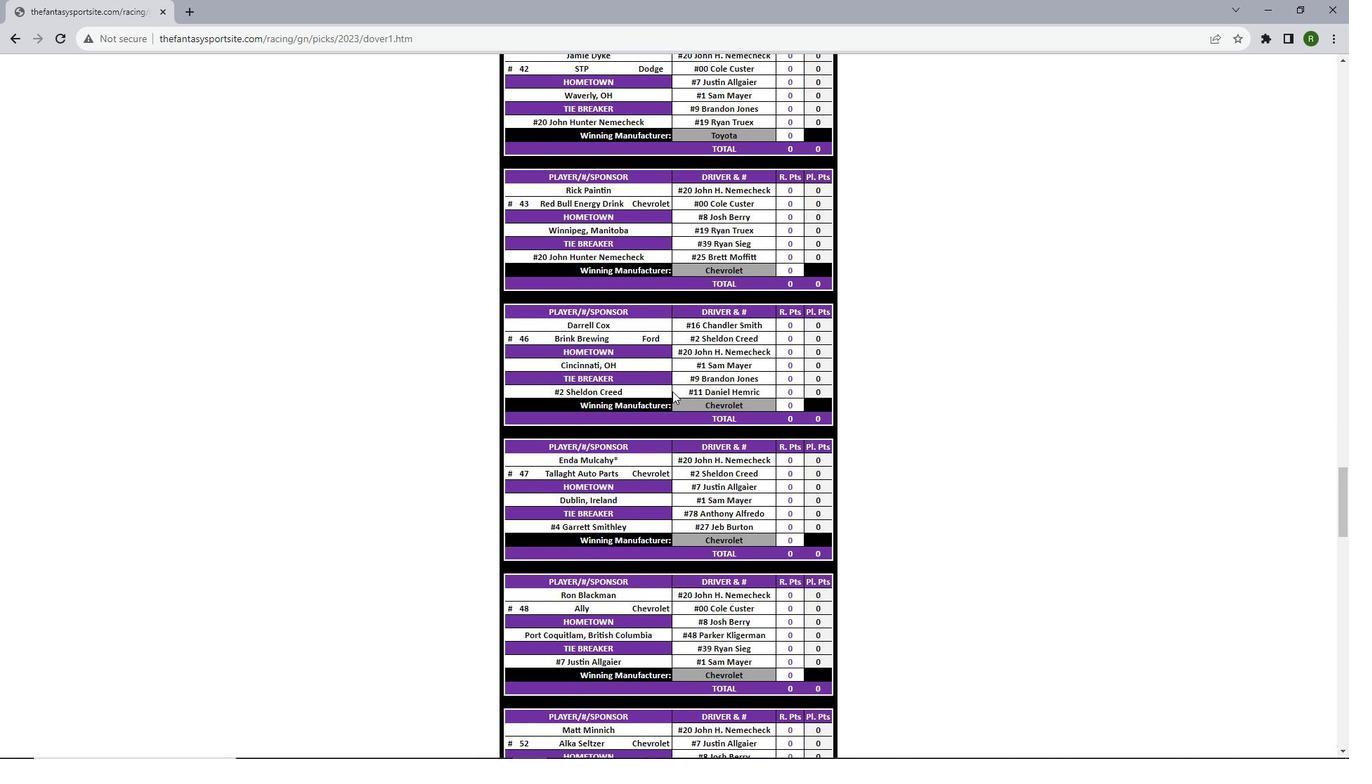 
Action: Mouse scrolled (672, 390) with delta (0, 0)
Screenshot: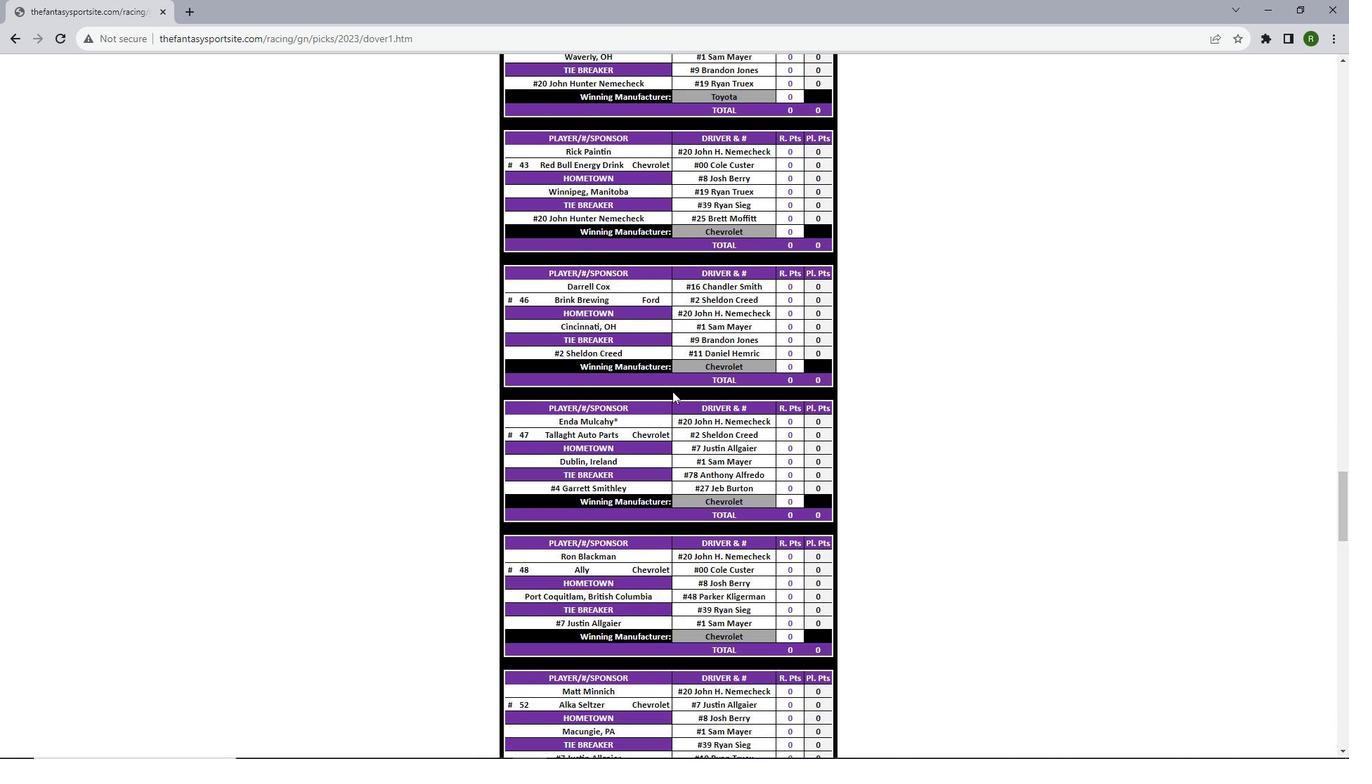 
Action: Mouse scrolled (672, 390) with delta (0, 0)
Screenshot: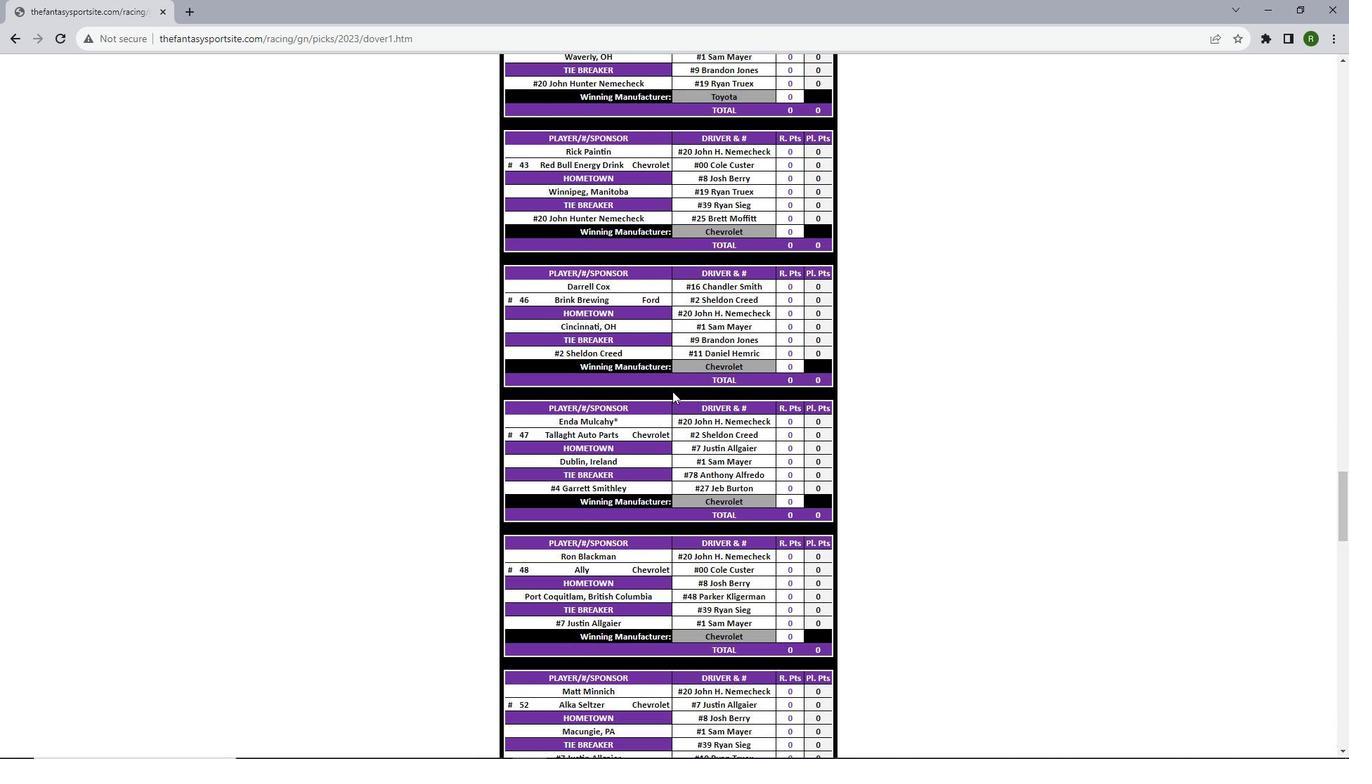 
Action: Mouse scrolled (672, 390) with delta (0, 0)
Screenshot: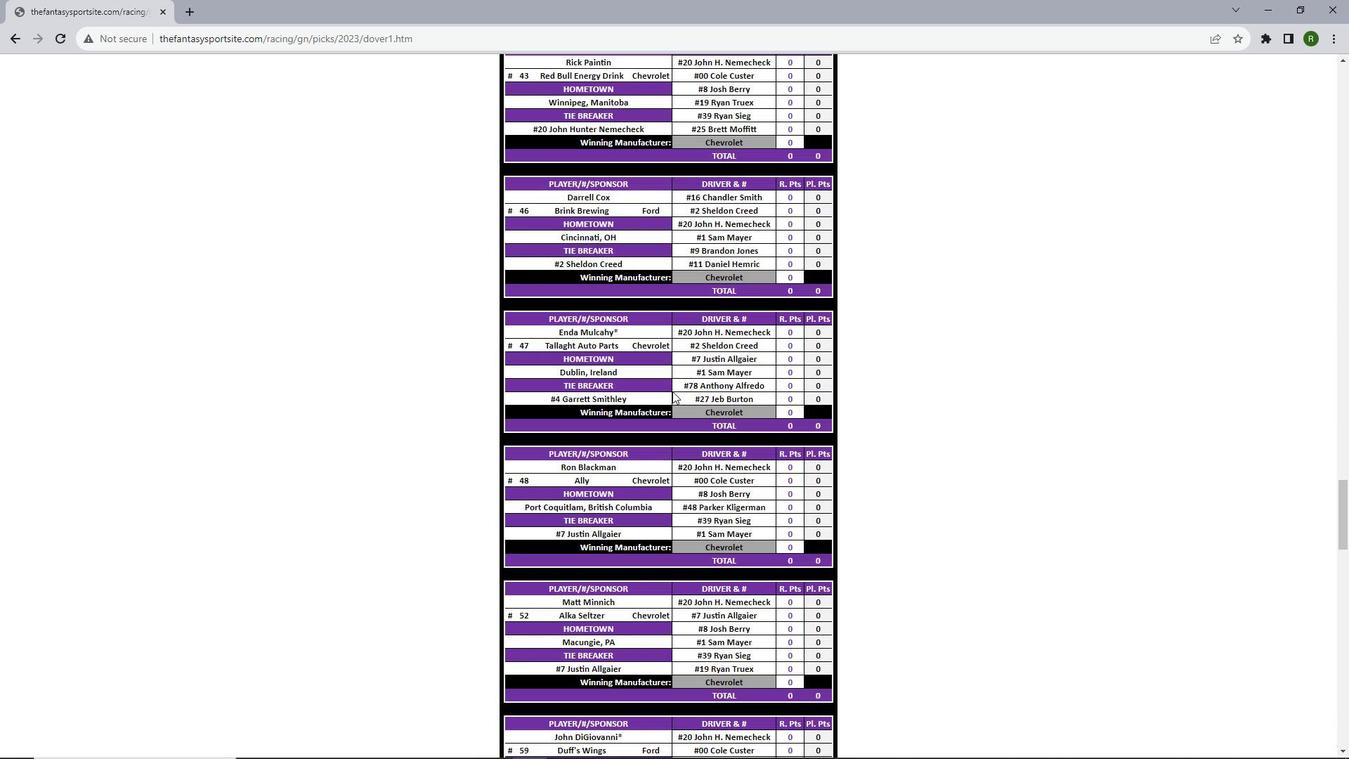 
Action: Mouse scrolled (672, 390) with delta (0, 0)
Screenshot: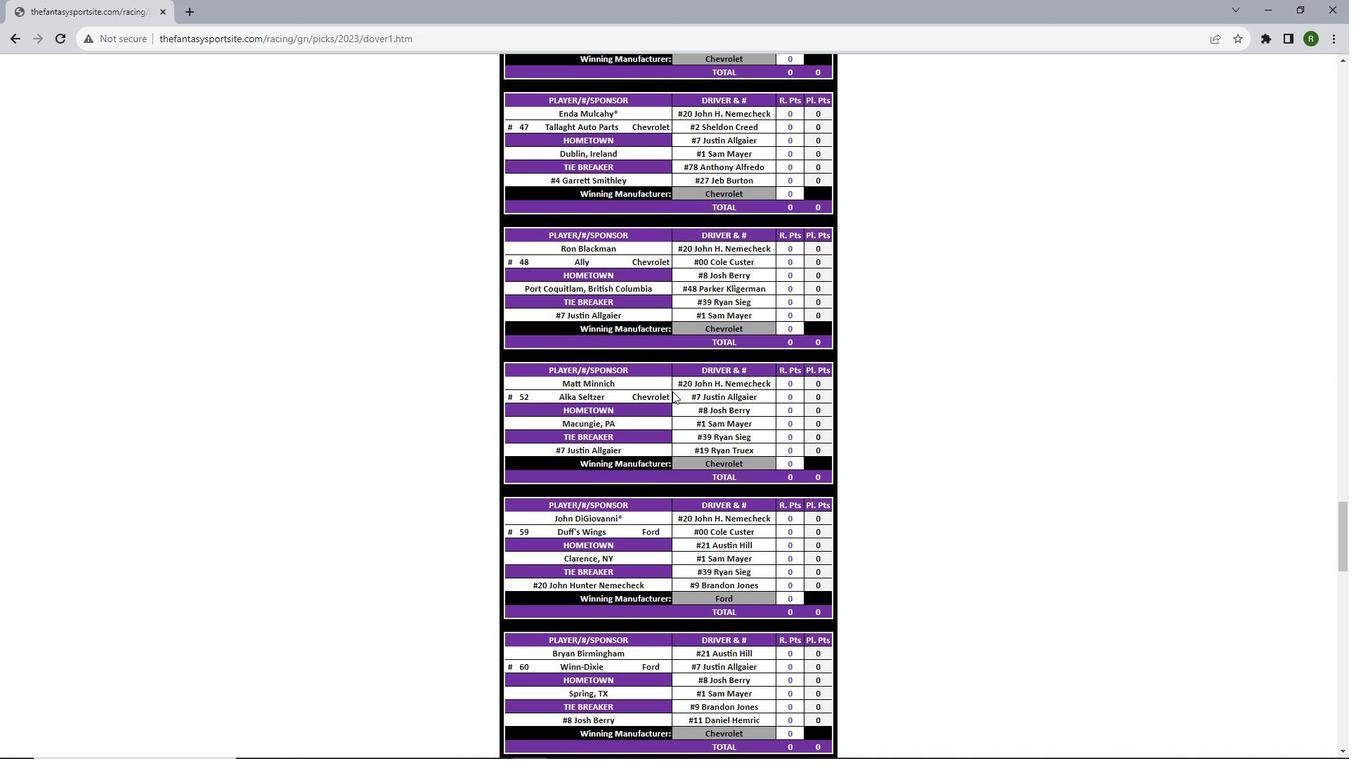 
Action: Mouse scrolled (672, 390) with delta (0, 0)
Screenshot: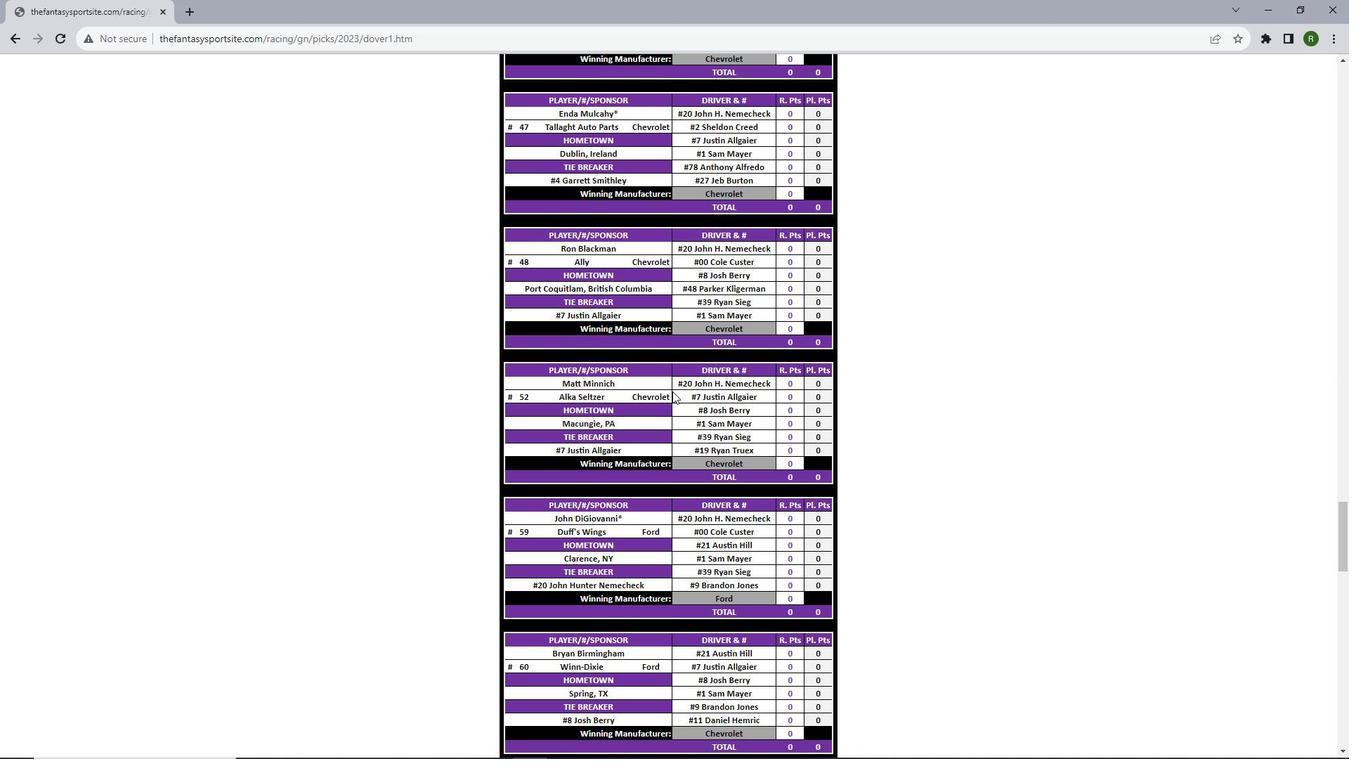 
Action: Mouse scrolled (672, 390) with delta (0, 0)
Screenshot: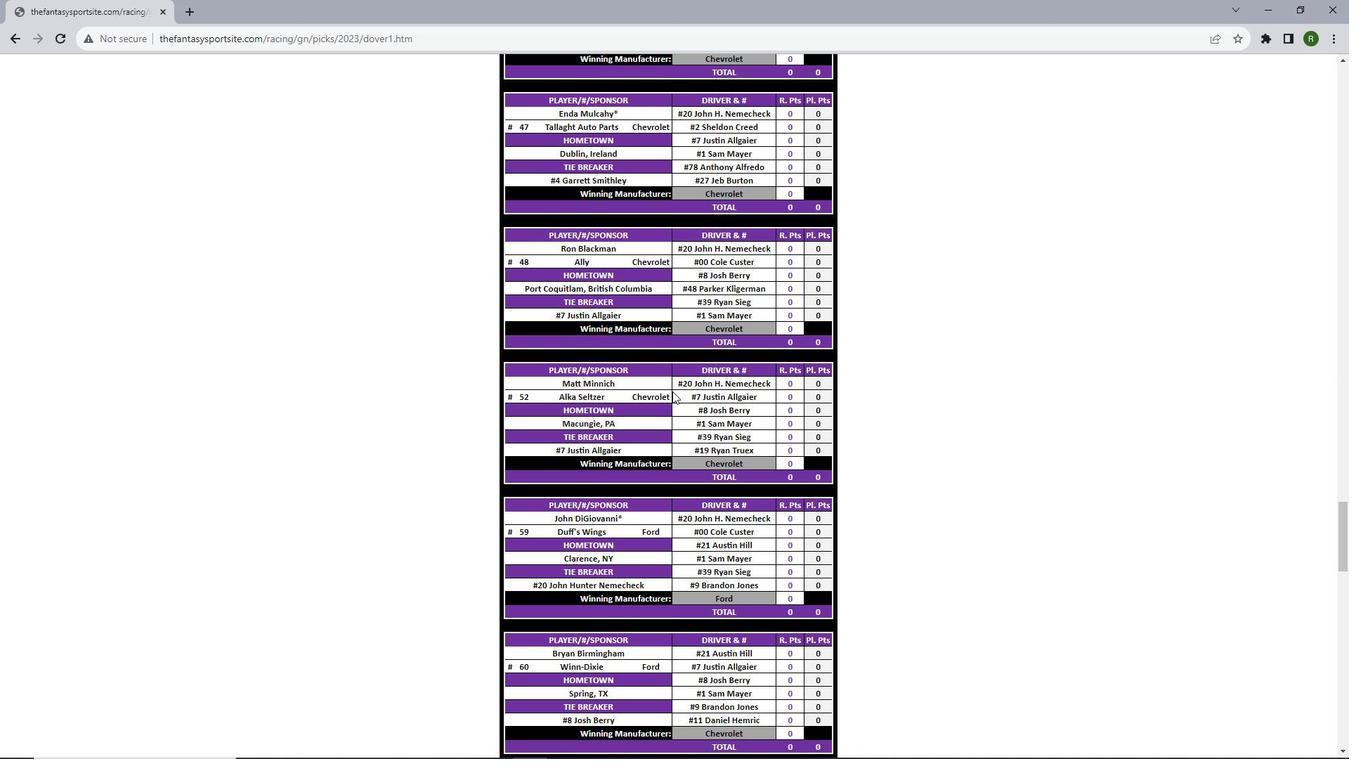 
Action: Mouse scrolled (672, 390) with delta (0, 0)
Screenshot: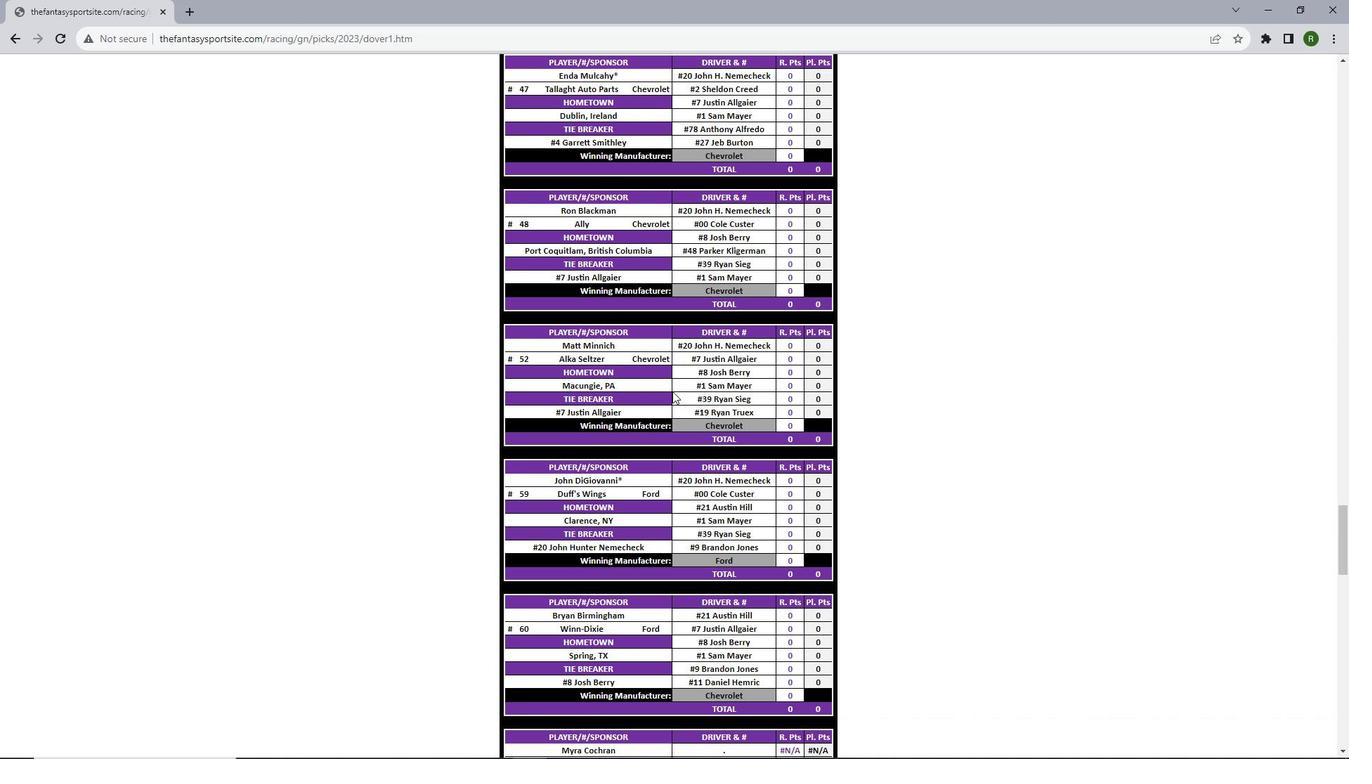 
Action: Mouse scrolled (672, 390) with delta (0, 0)
Screenshot: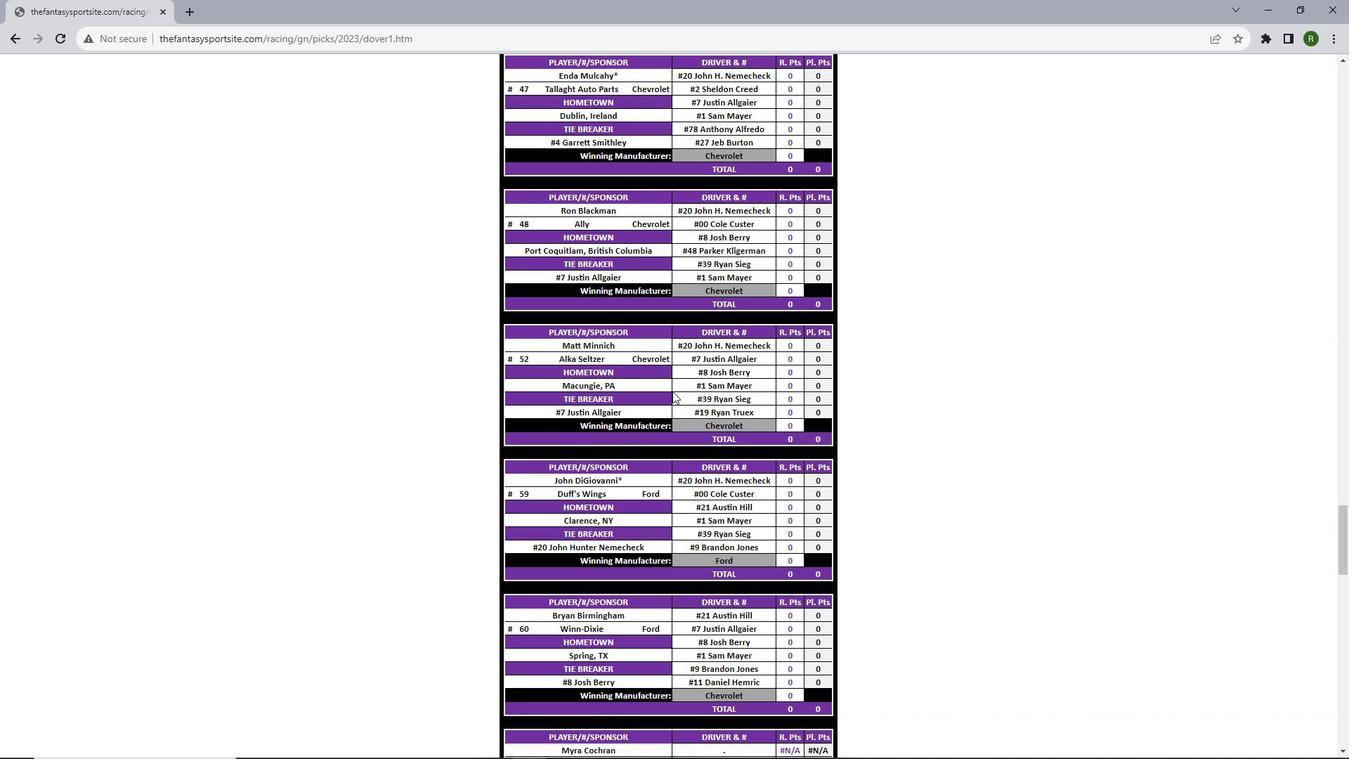 
Action: Mouse scrolled (672, 390) with delta (0, 0)
Screenshot: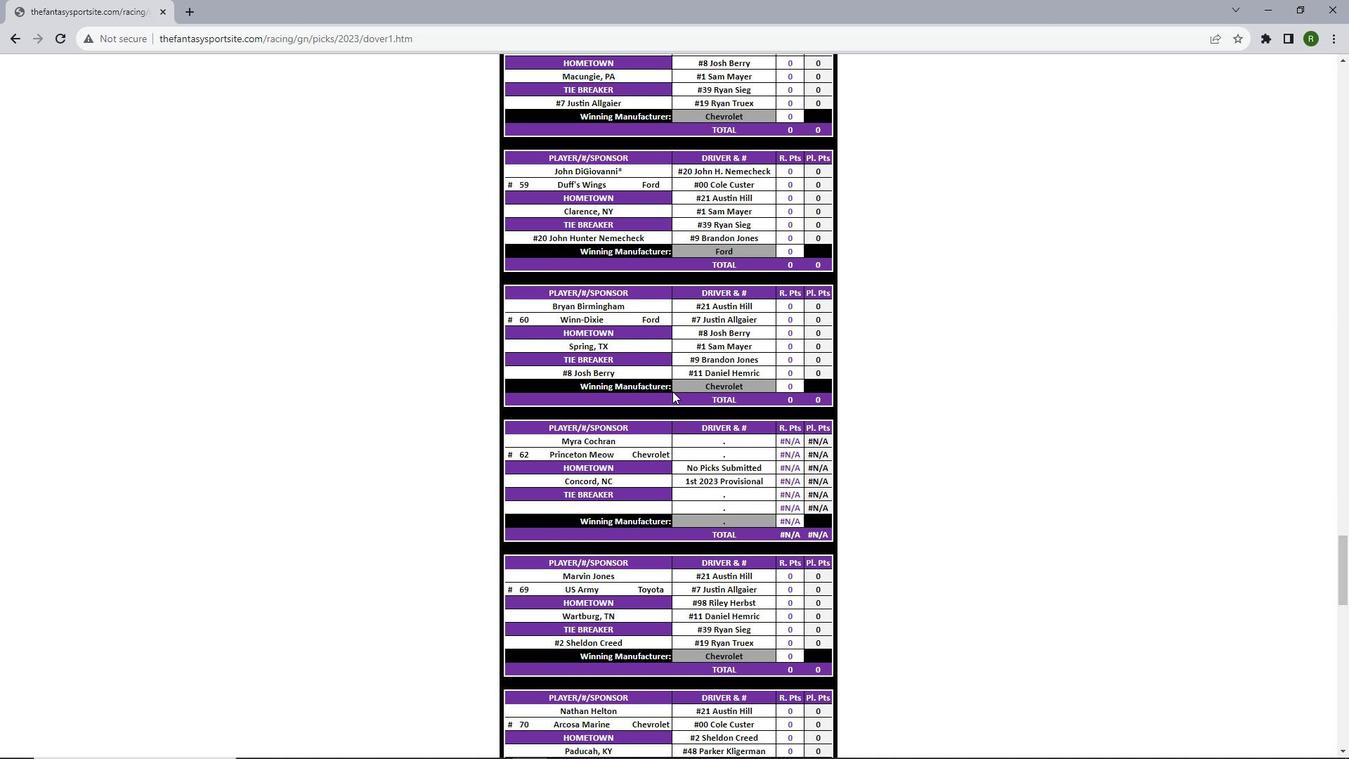 
Action: Mouse scrolled (672, 390) with delta (0, 0)
Screenshot: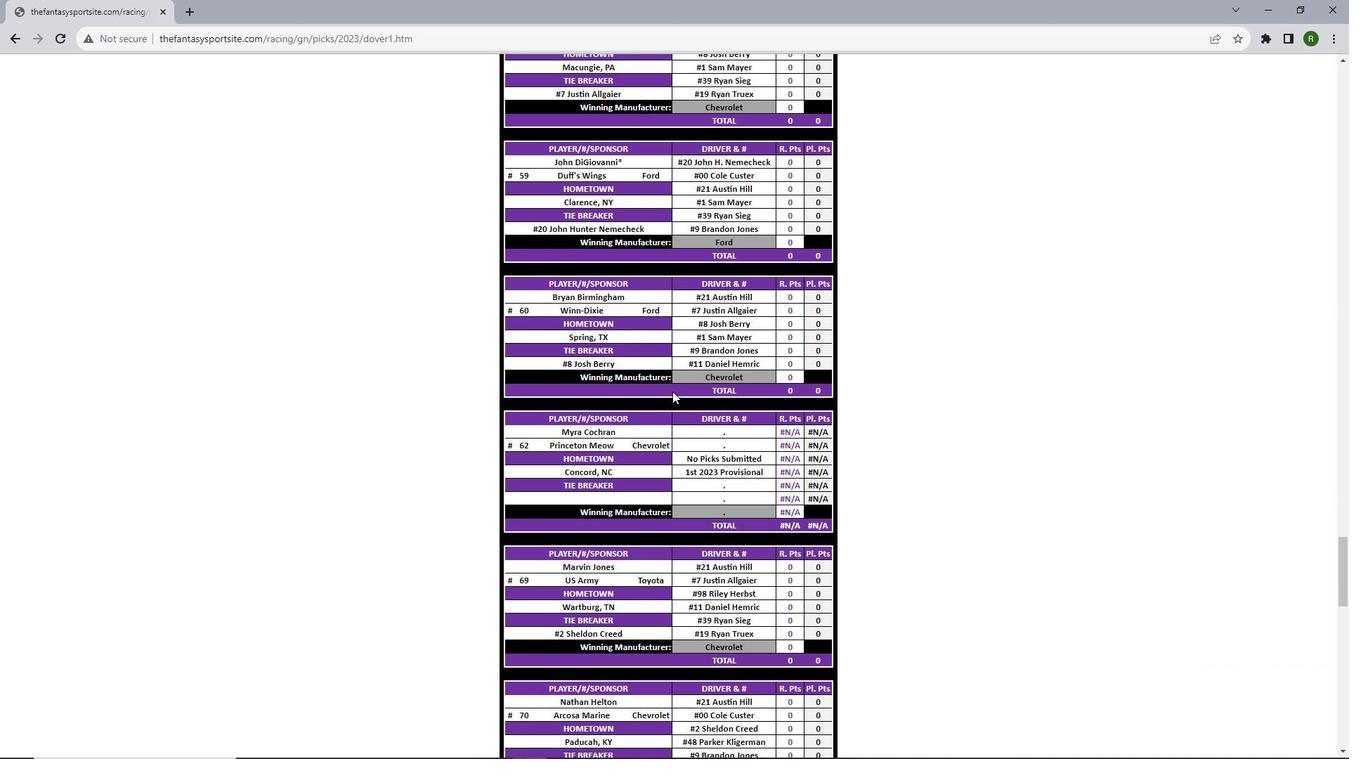
Action: Mouse scrolled (672, 390) with delta (0, 0)
Screenshot: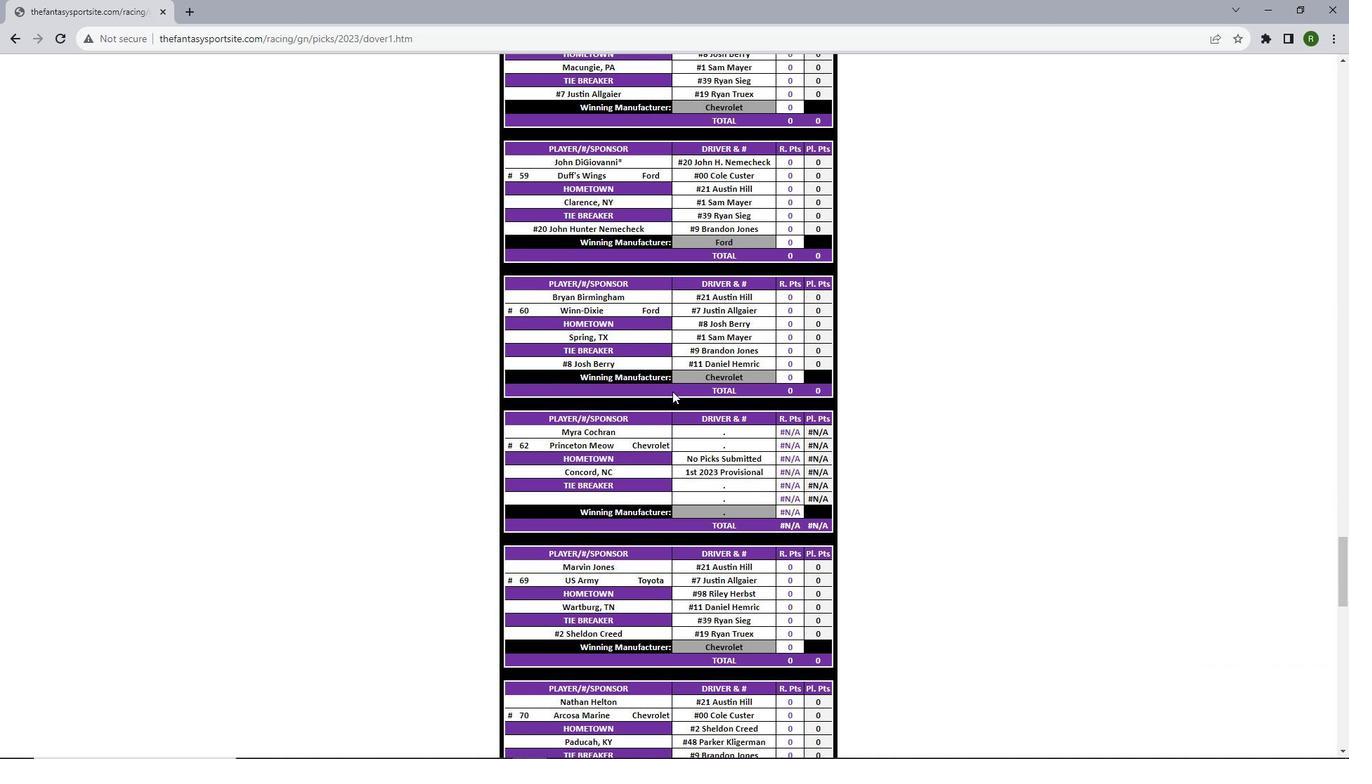 
Action: Mouse scrolled (672, 390) with delta (0, 0)
Screenshot: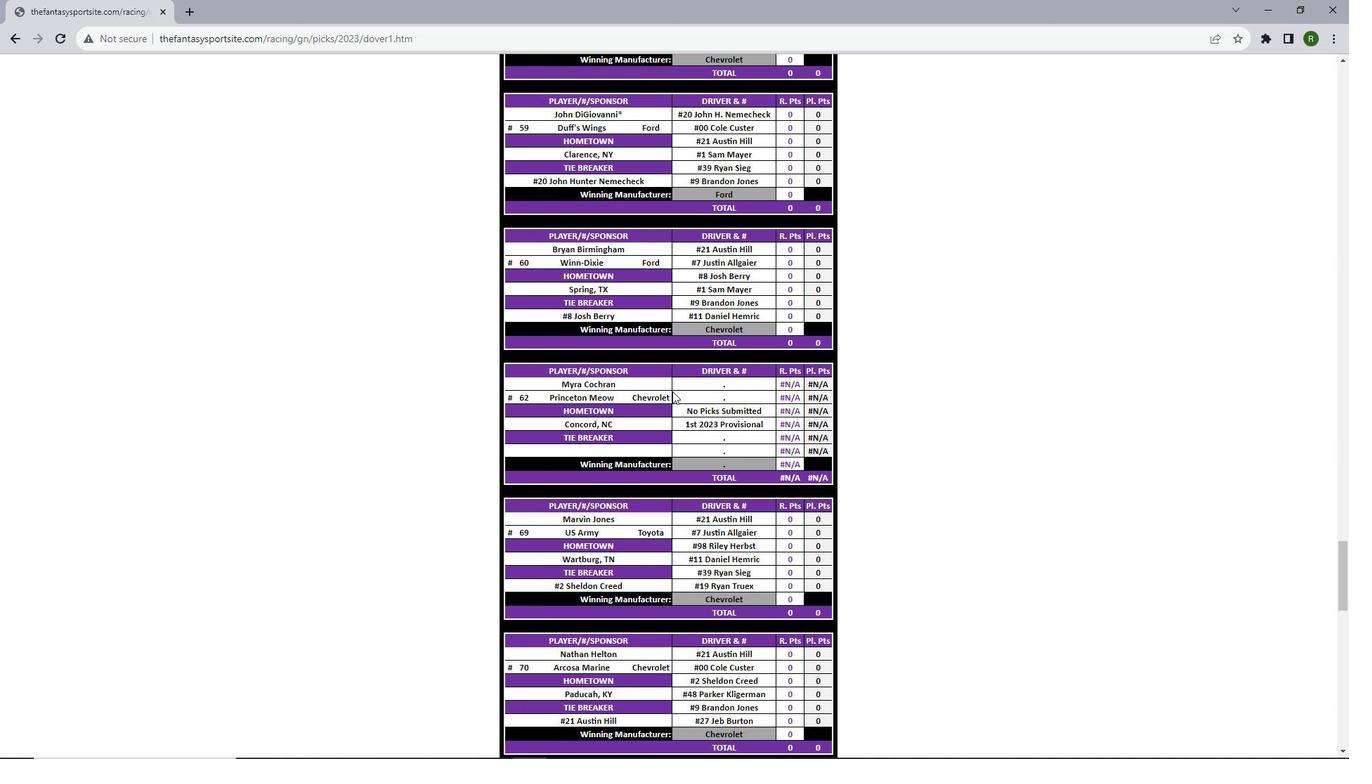 
Action: Mouse scrolled (672, 390) with delta (0, 0)
Screenshot: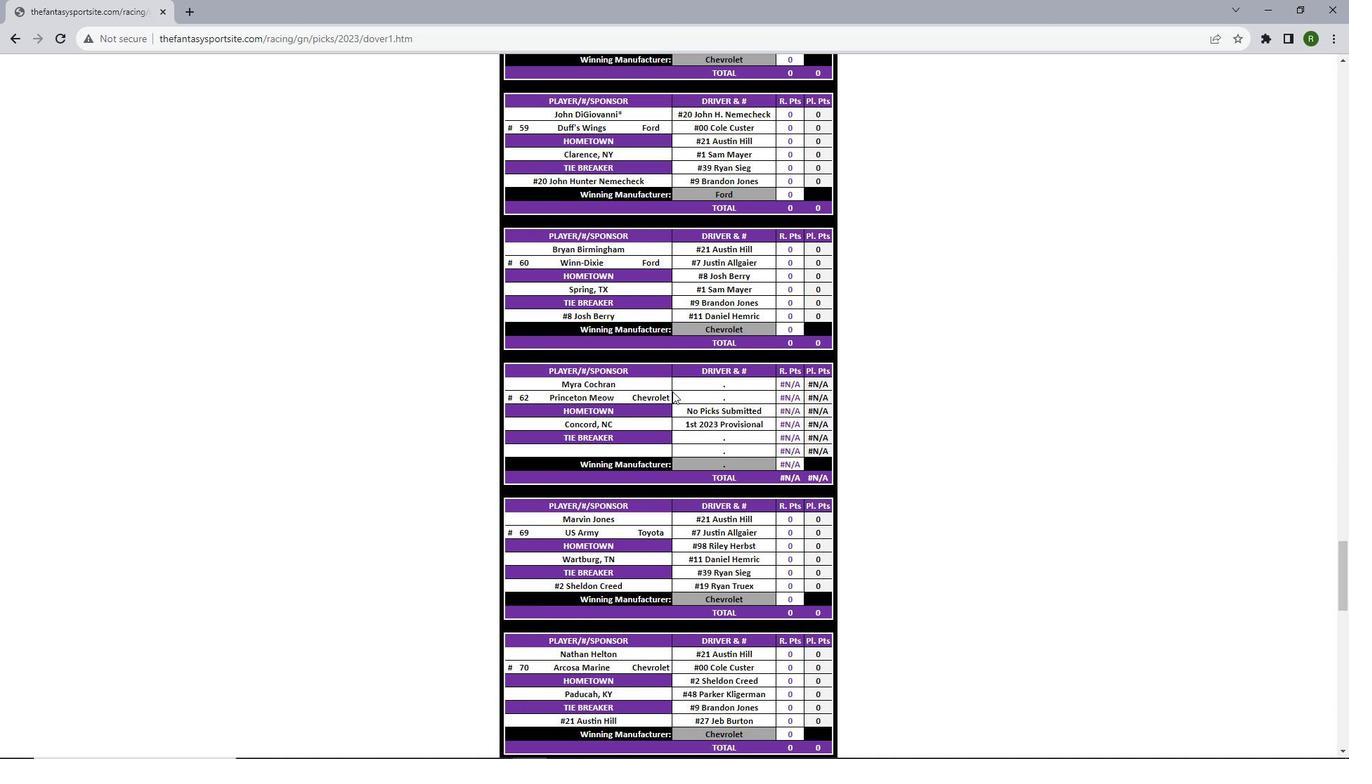 
Action: Mouse scrolled (672, 390) with delta (0, 0)
Screenshot: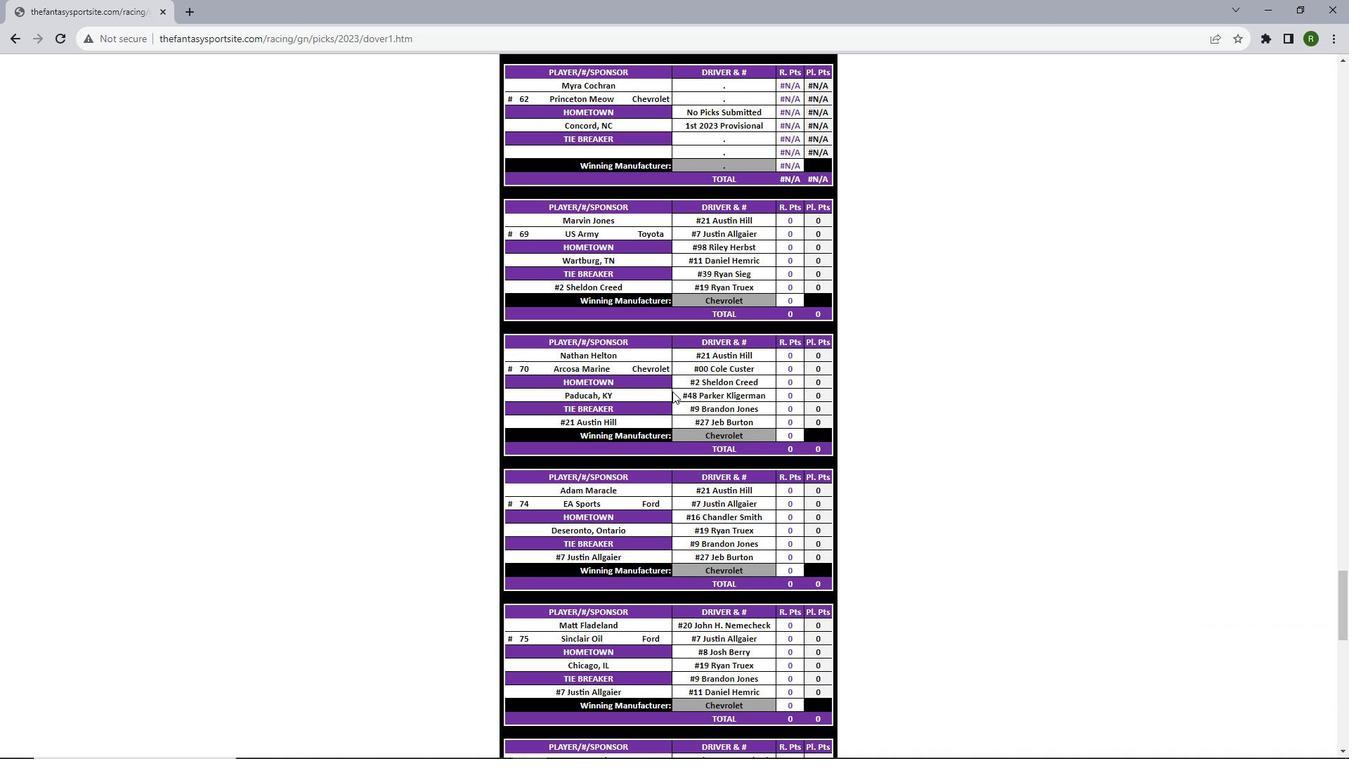 
Action: Mouse scrolled (672, 390) with delta (0, 0)
Screenshot: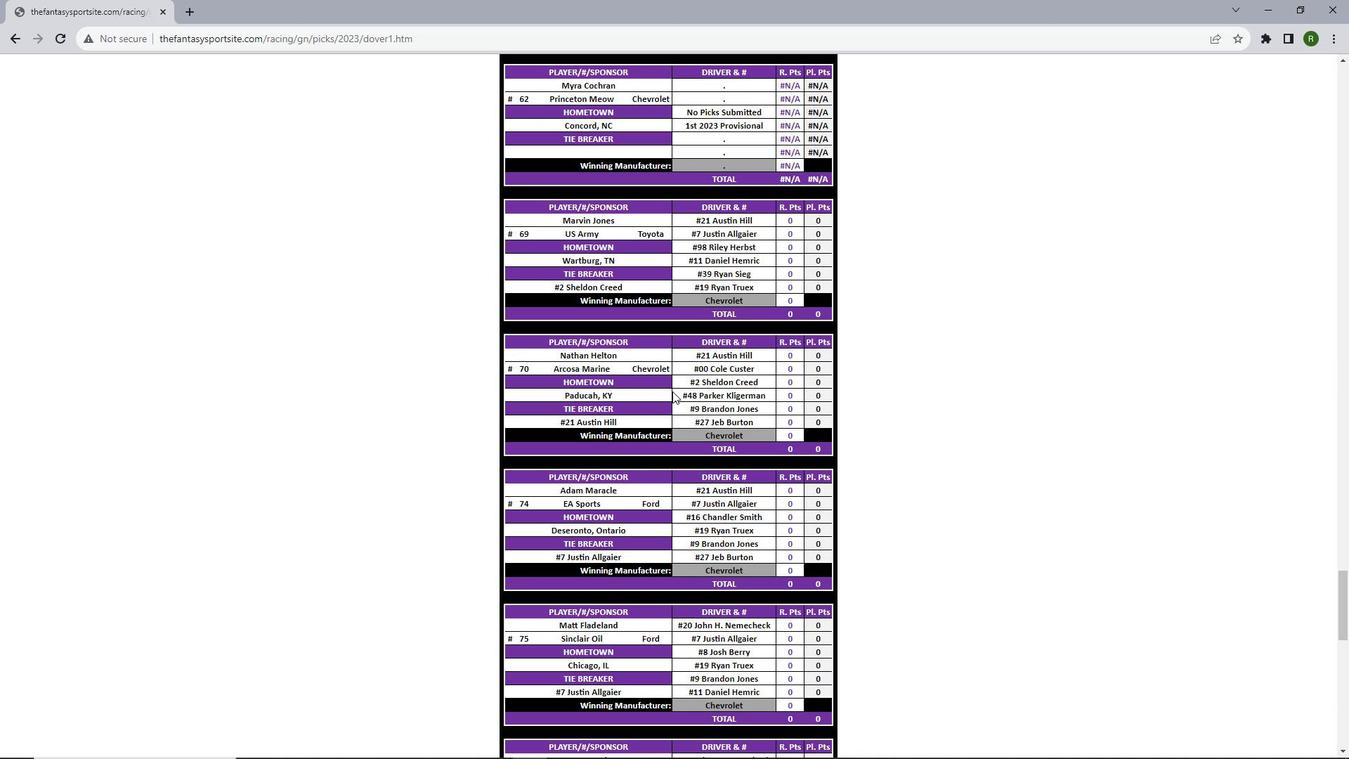 
Action: Mouse scrolled (672, 390) with delta (0, 0)
Screenshot: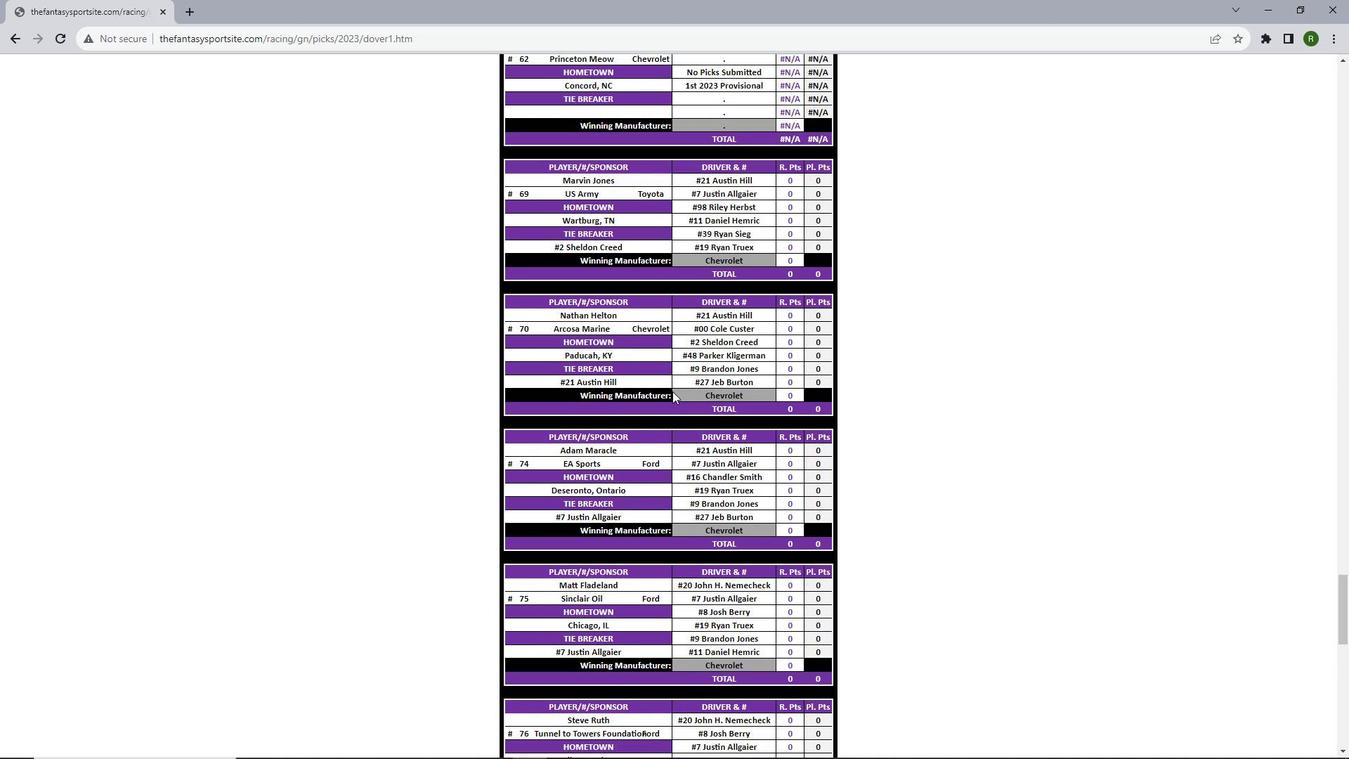 
Action: Mouse scrolled (672, 390) with delta (0, 0)
Screenshot: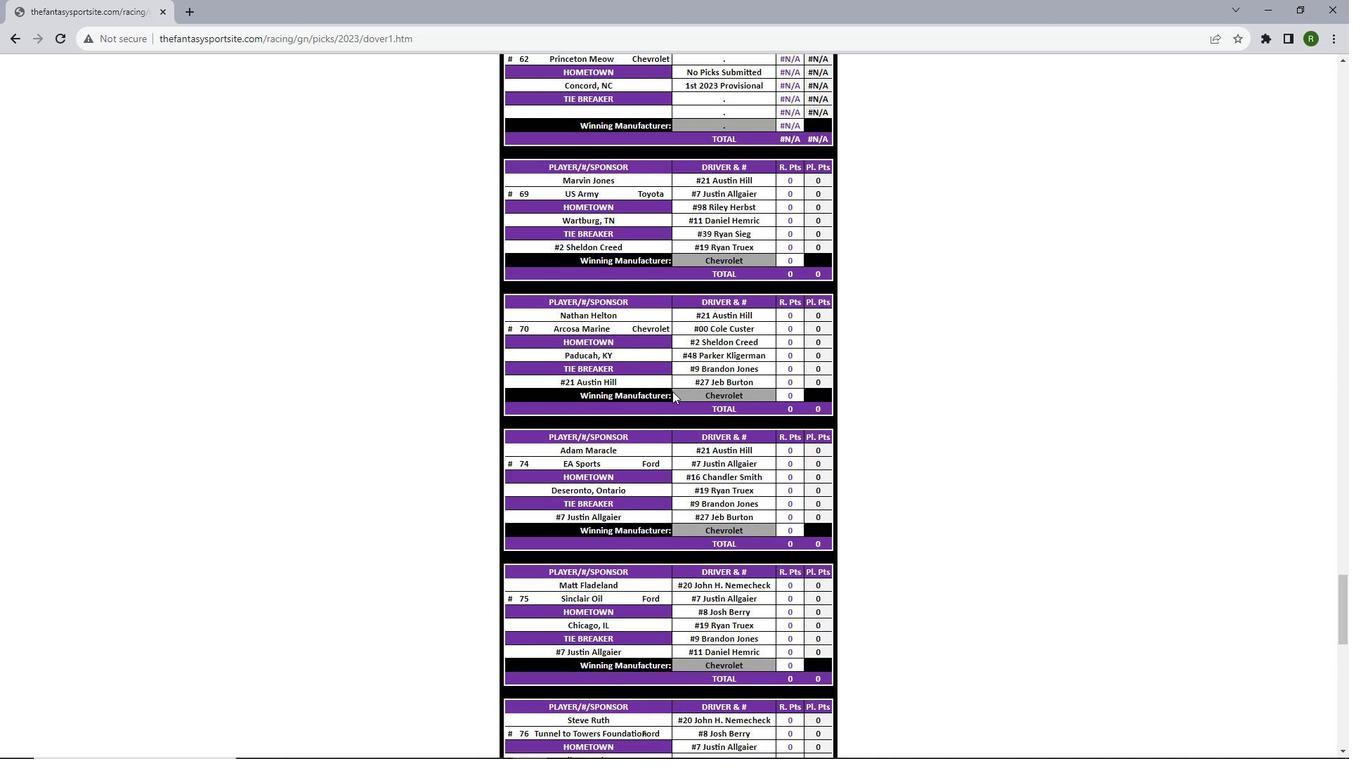 
Action: Mouse scrolled (672, 390) with delta (0, 0)
Screenshot: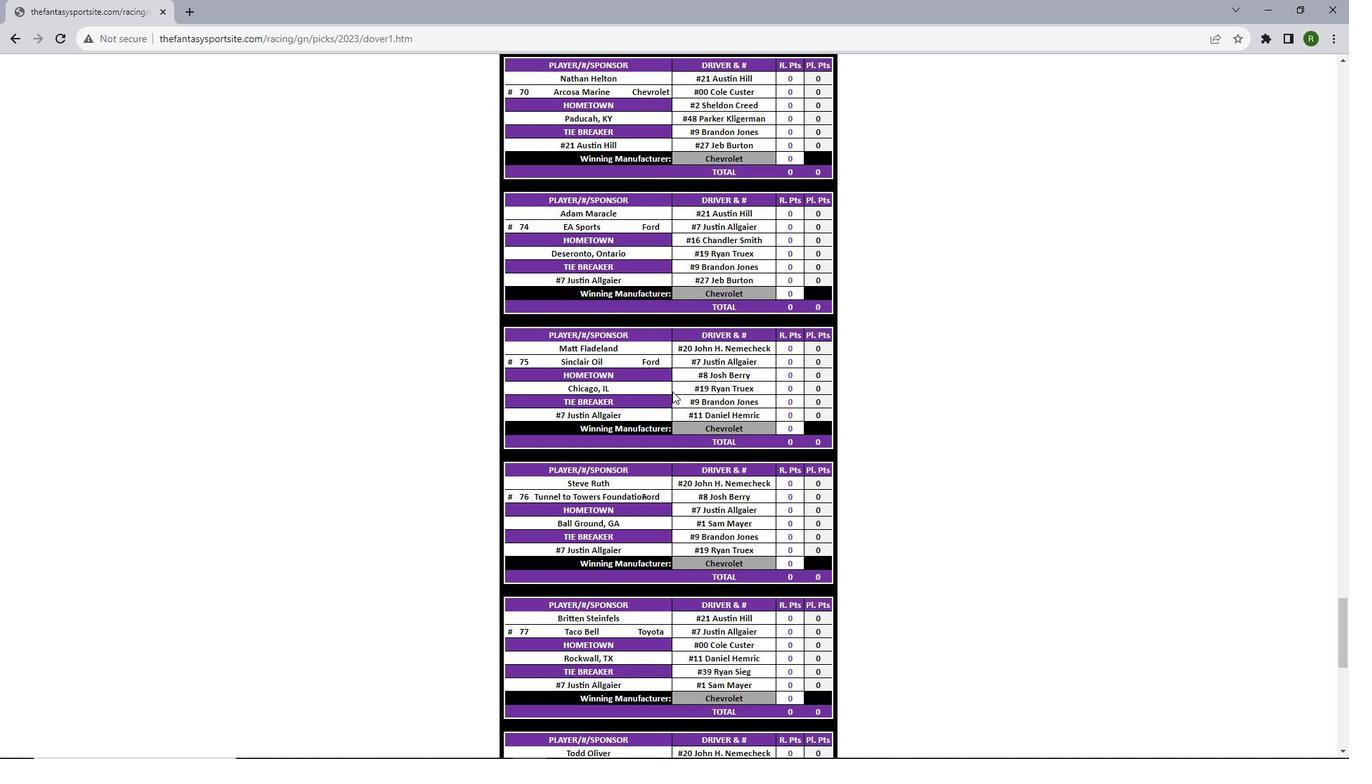 
Action: Mouse scrolled (672, 390) with delta (0, 0)
Screenshot: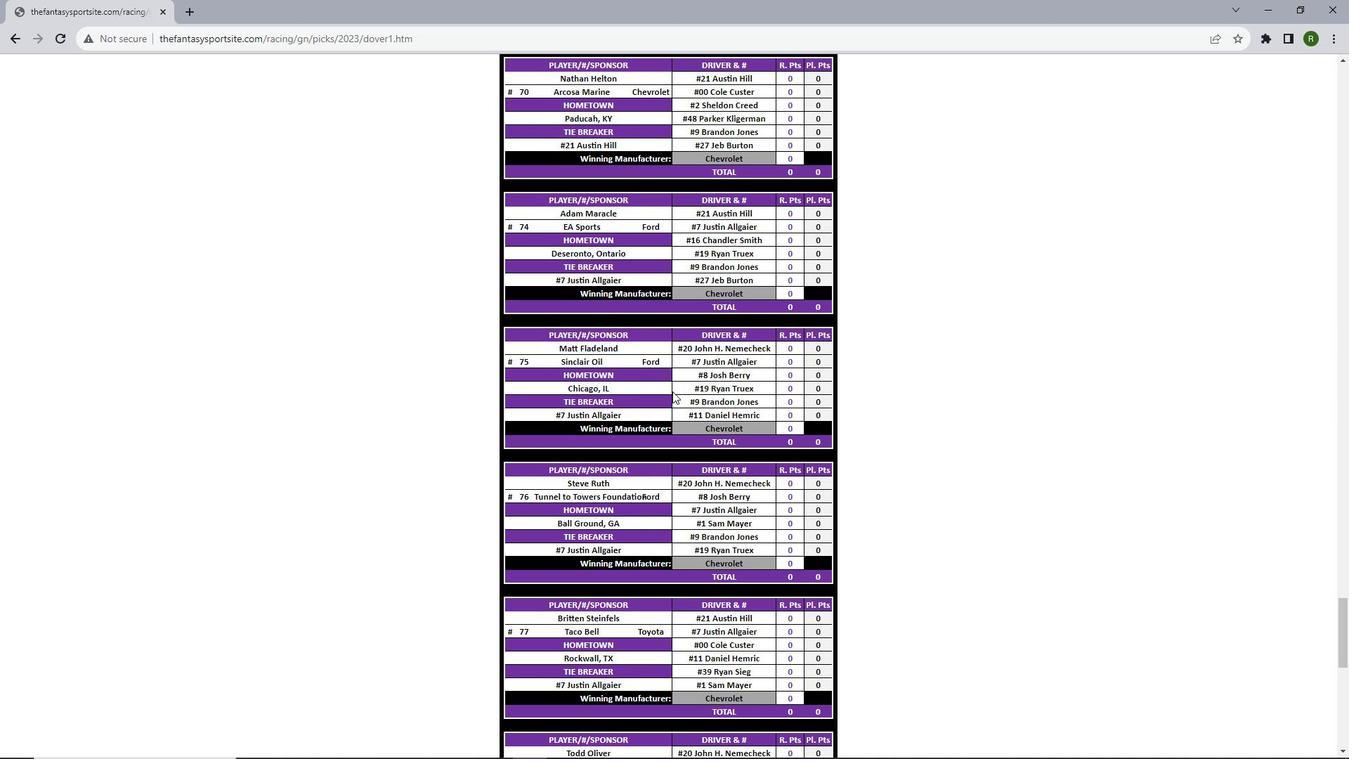 
Action: Mouse scrolled (672, 390) with delta (0, 0)
Screenshot: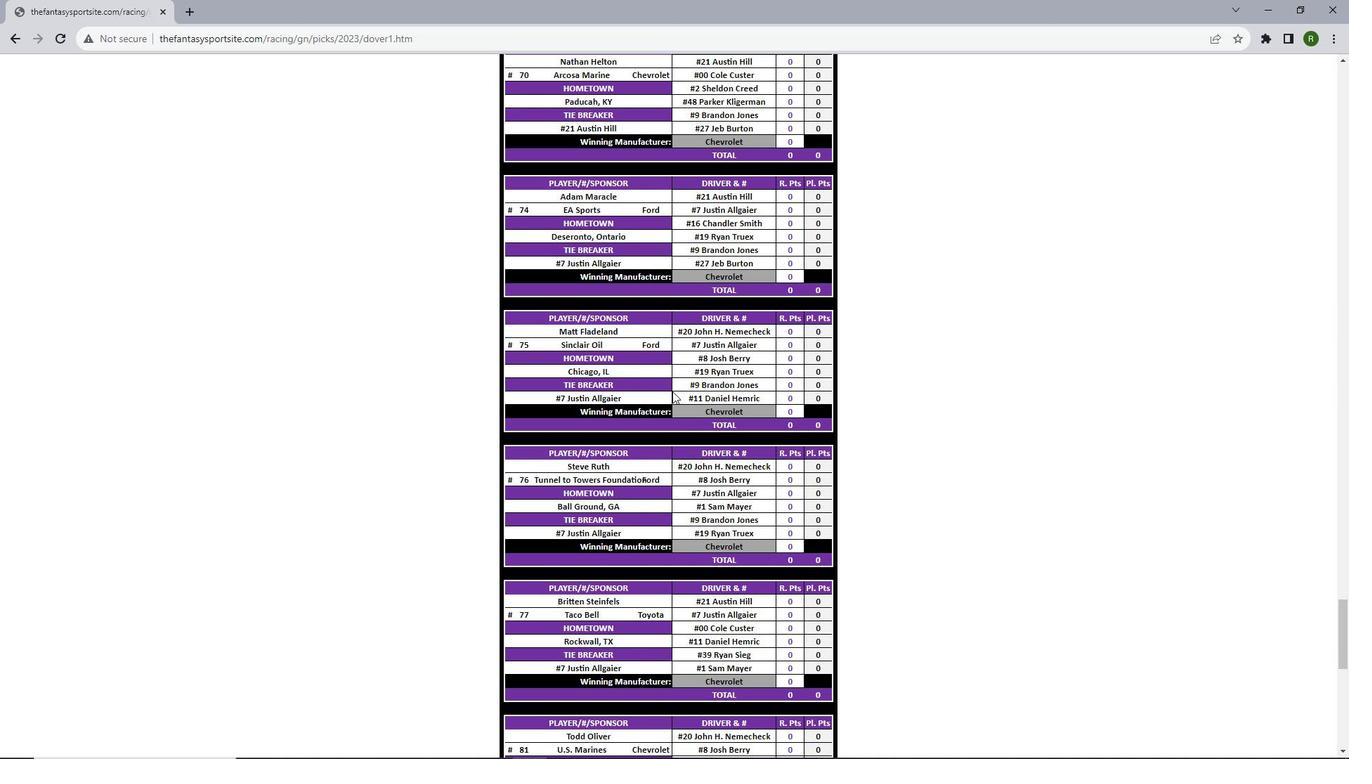 
Action: Mouse scrolled (672, 390) with delta (0, 0)
Screenshot: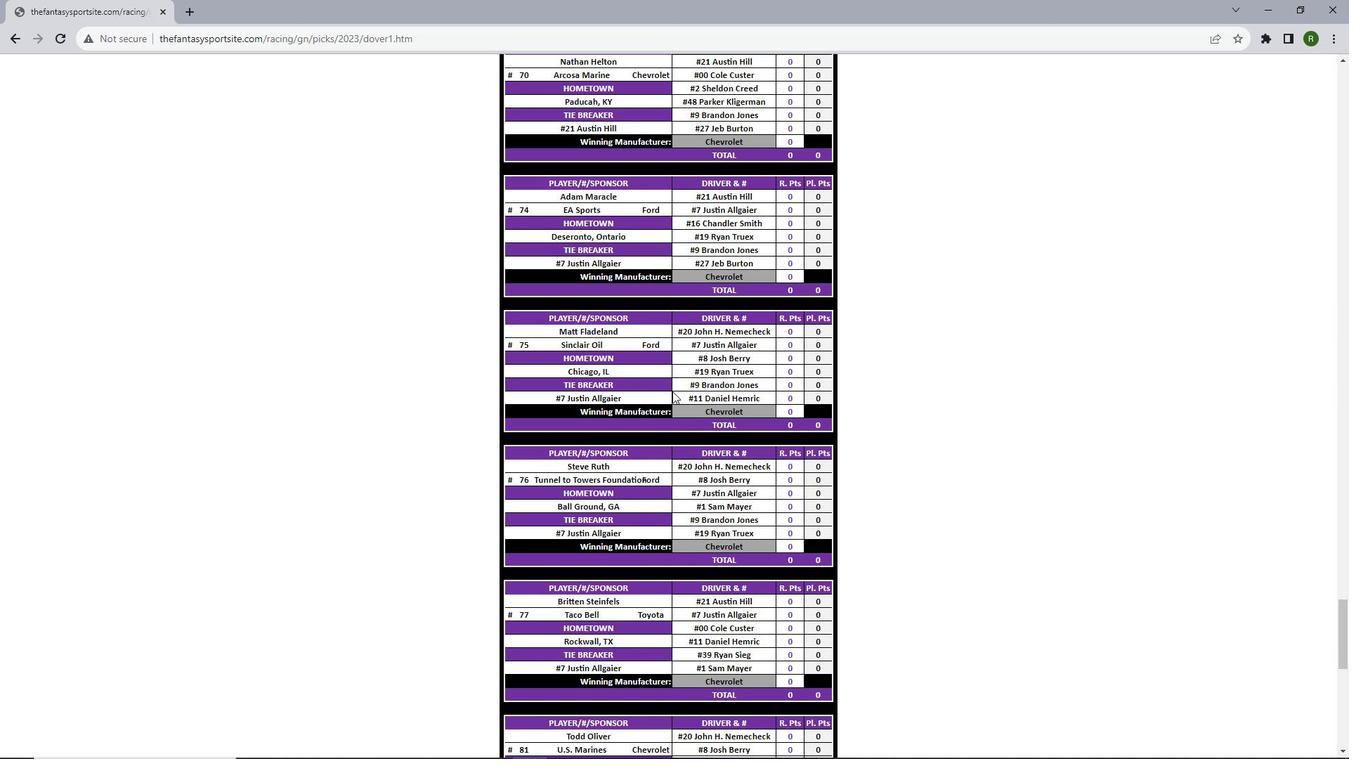
Action: Mouse scrolled (672, 390) with delta (0, 0)
Screenshot: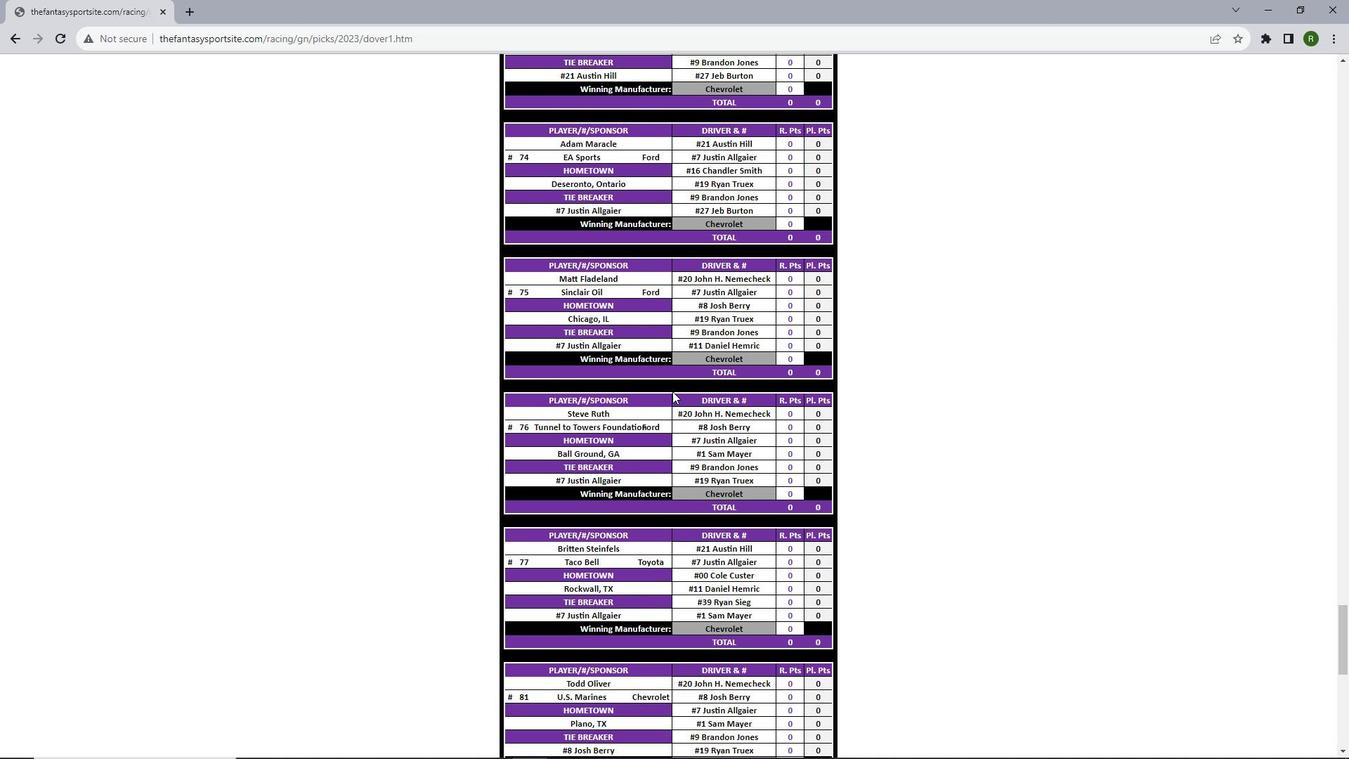
Action: Mouse scrolled (672, 390) with delta (0, 0)
Screenshot: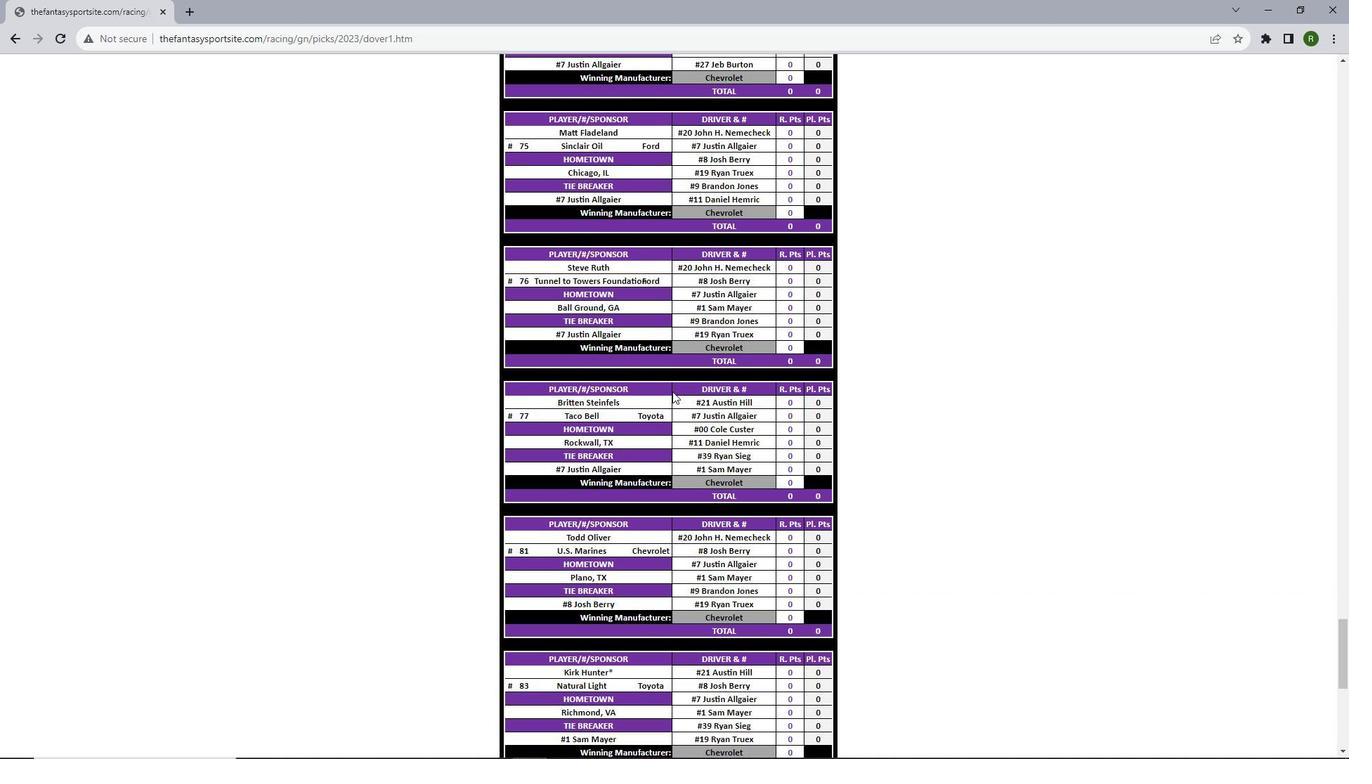 
Action: Mouse scrolled (672, 390) with delta (0, 0)
Screenshot: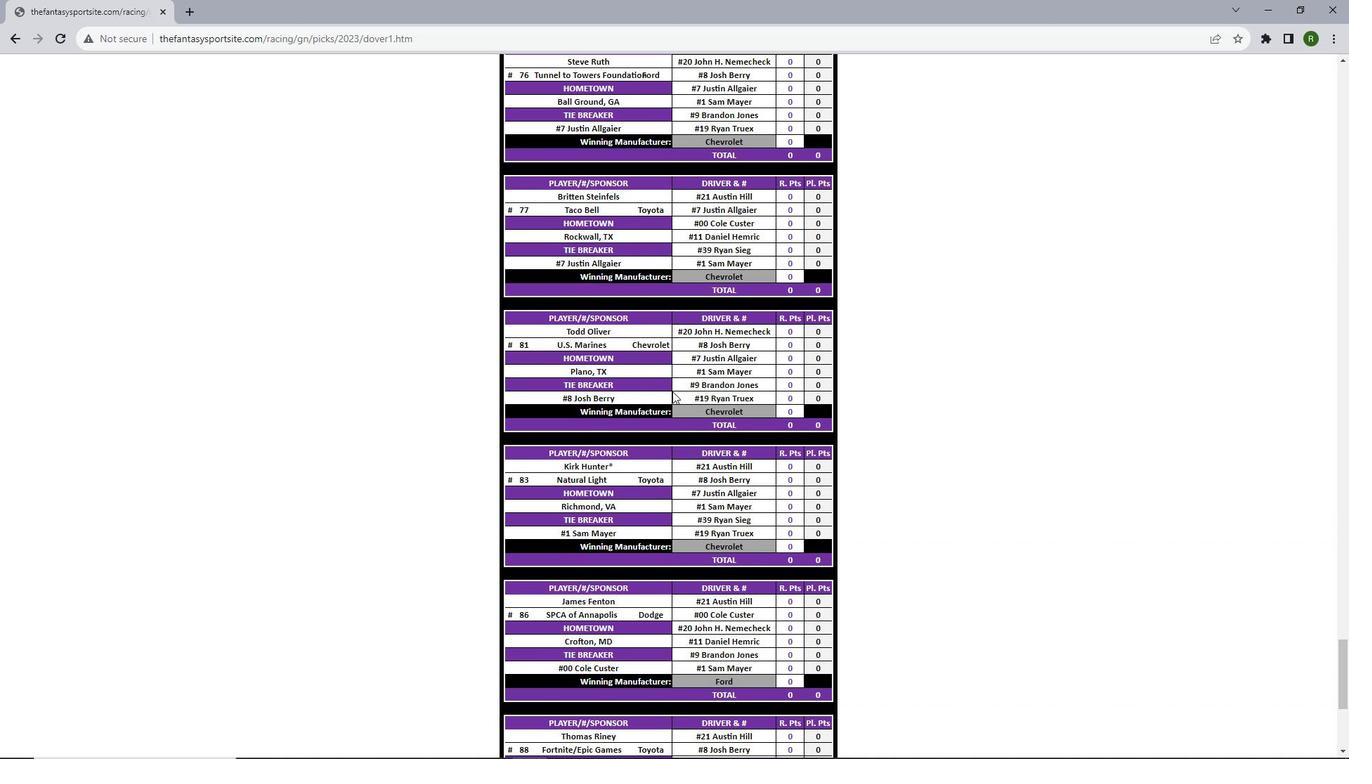 
Action: Mouse scrolled (672, 390) with delta (0, 0)
Screenshot: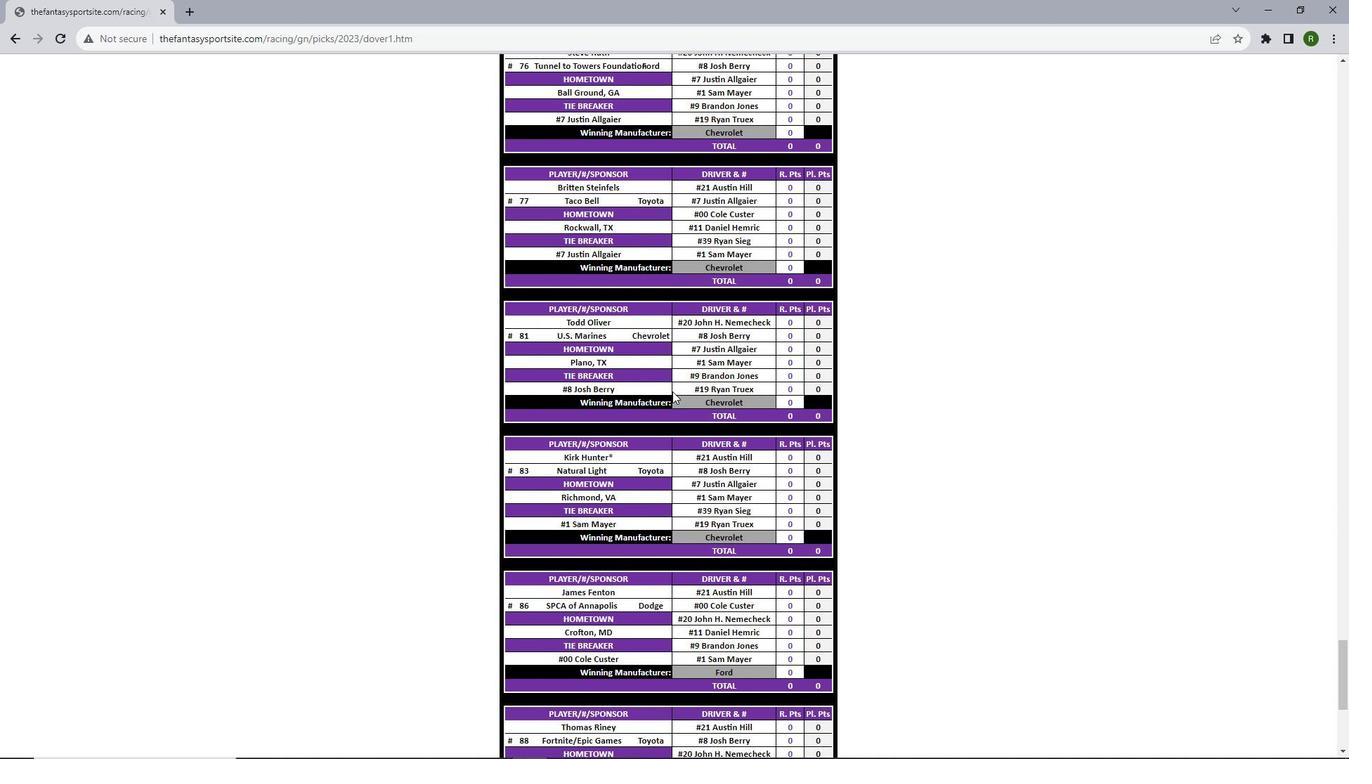 
Action: Mouse scrolled (672, 390) with delta (0, 0)
Screenshot: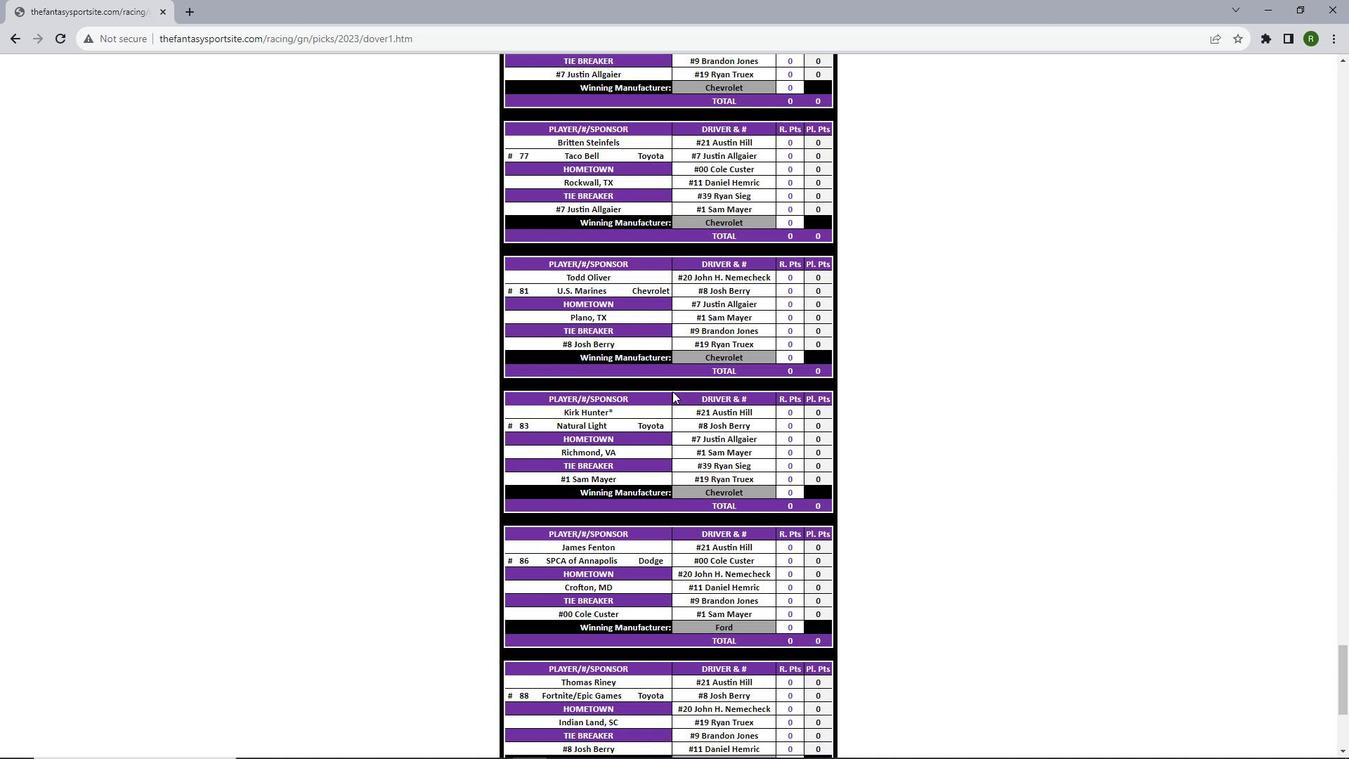 
Action: Mouse scrolled (672, 390) with delta (0, 0)
Screenshot: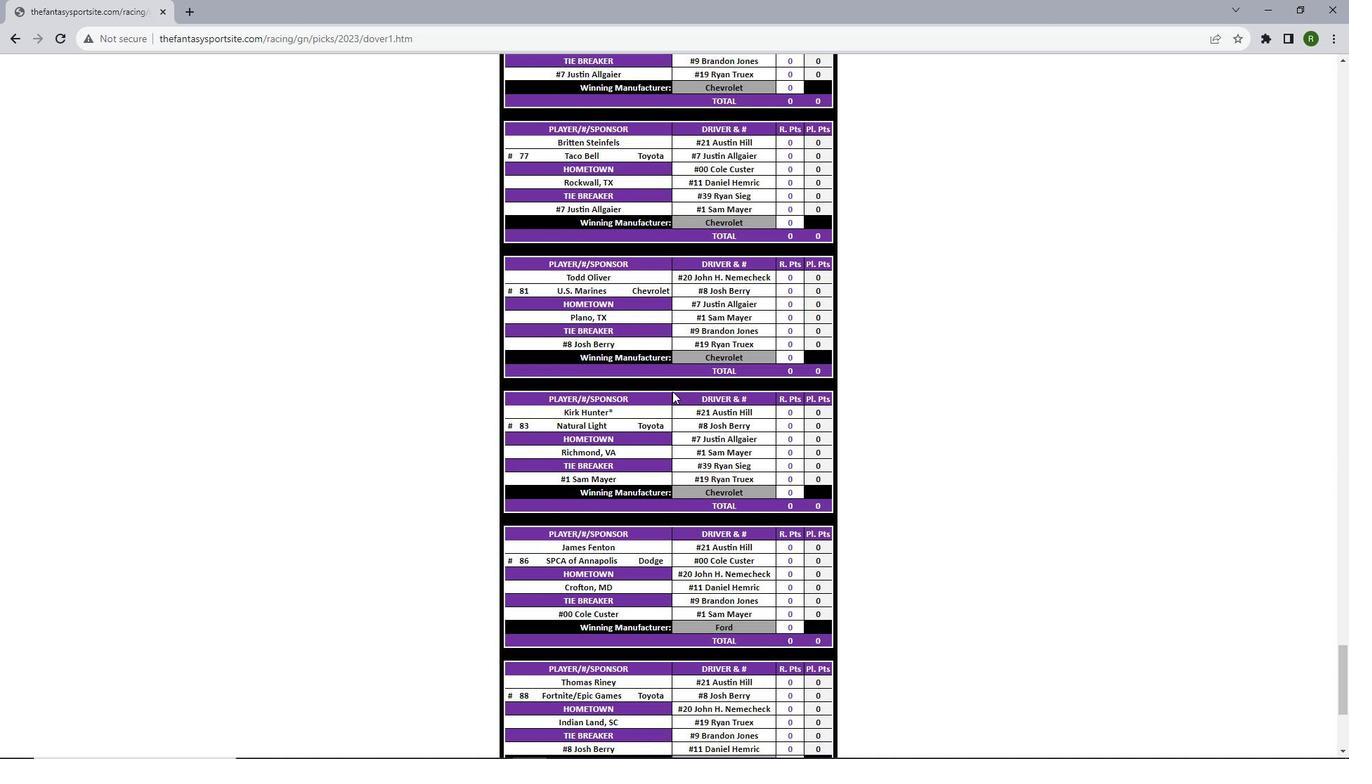 
Action: Mouse scrolled (672, 390) with delta (0, 0)
Screenshot: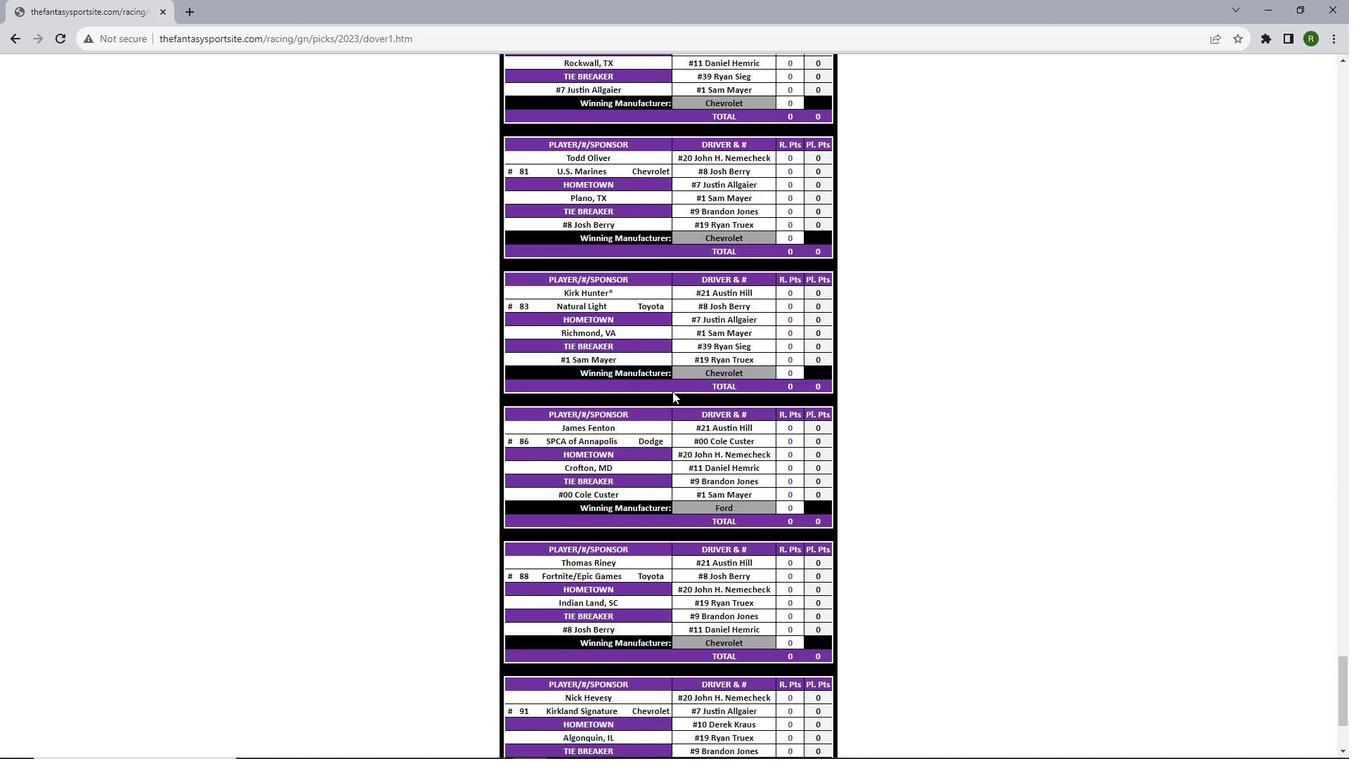 
Action: Mouse scrolled (672, 390) with delta (0, 0)
Screenshot: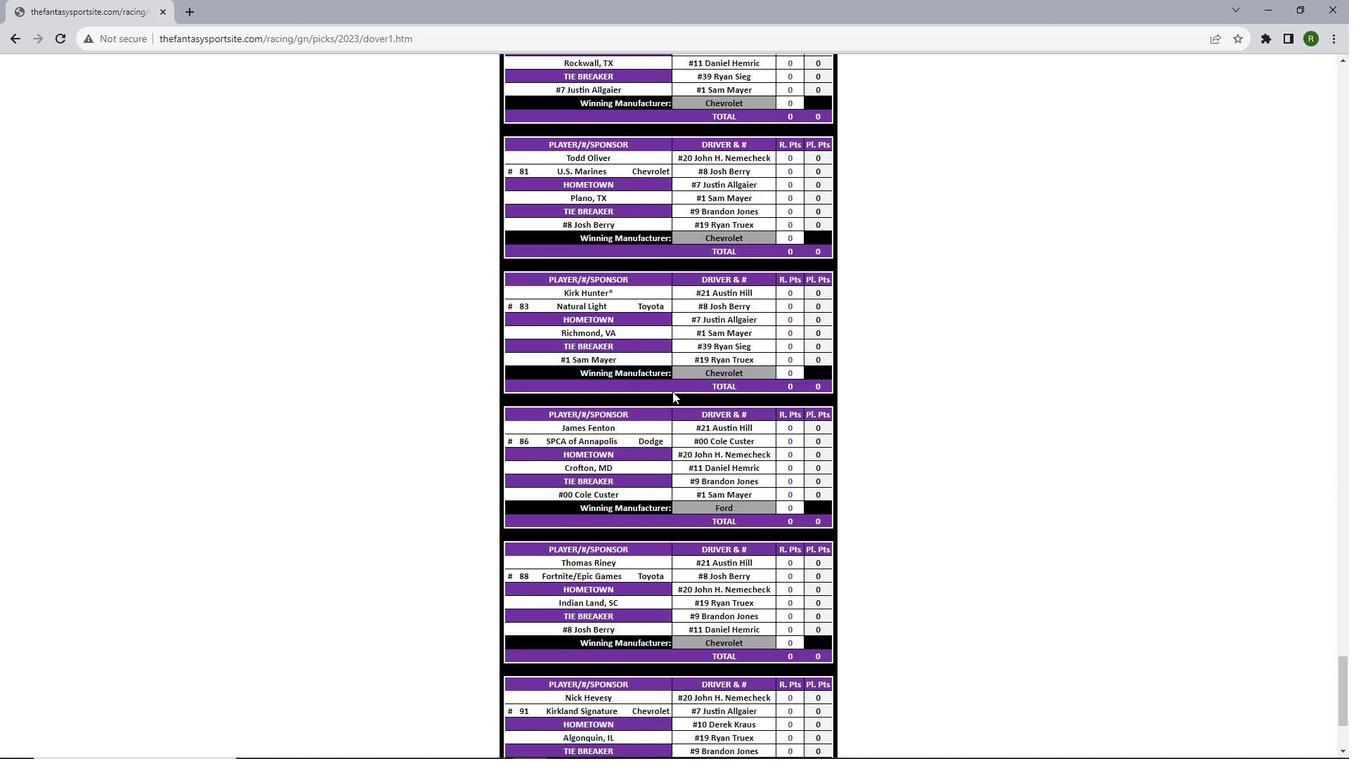 
Action: Mouse scrolled (672, 390) with delta (0, 0)
Screenshot: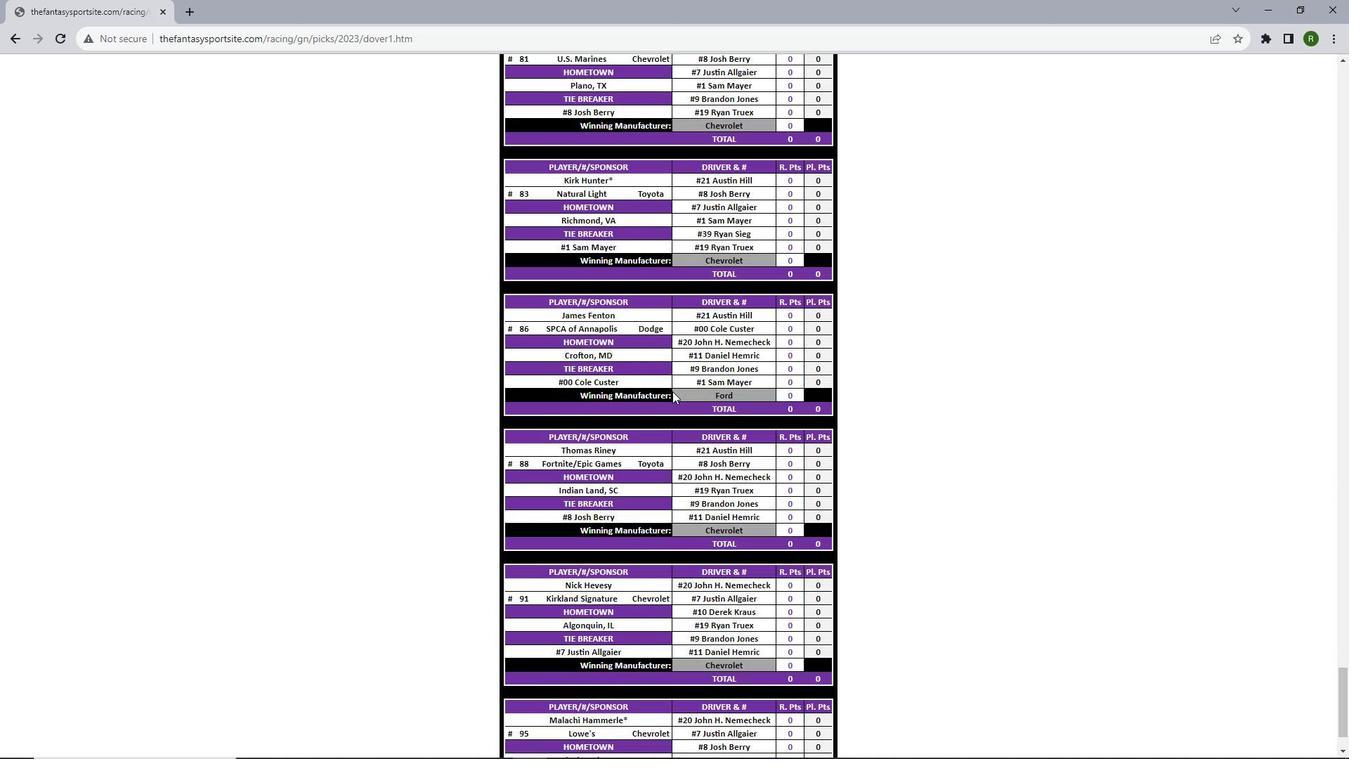 
Action: Mouse scrolled (672, 390) with delta (0, 0)
Screenshot: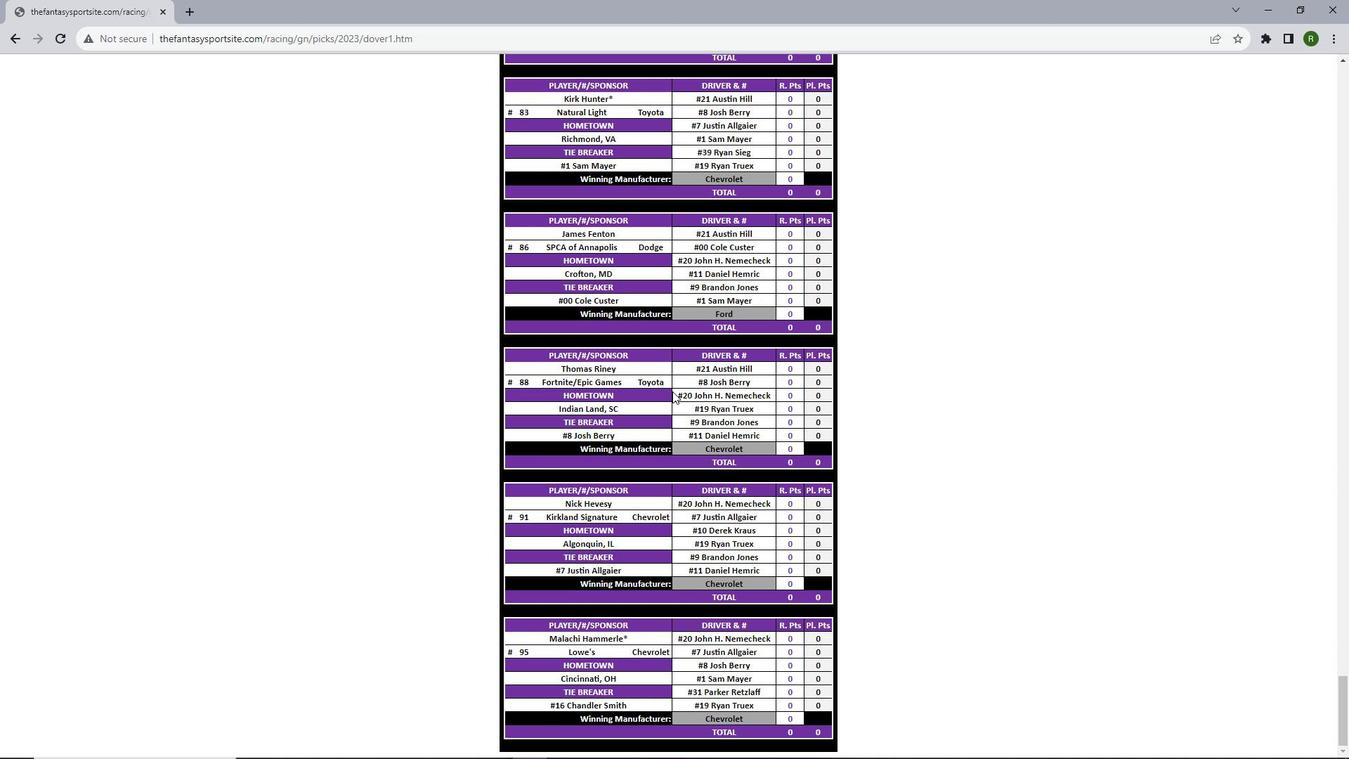 
Action: Mouse scrolled (672, 390) with delta (0, 0)
Screenshot: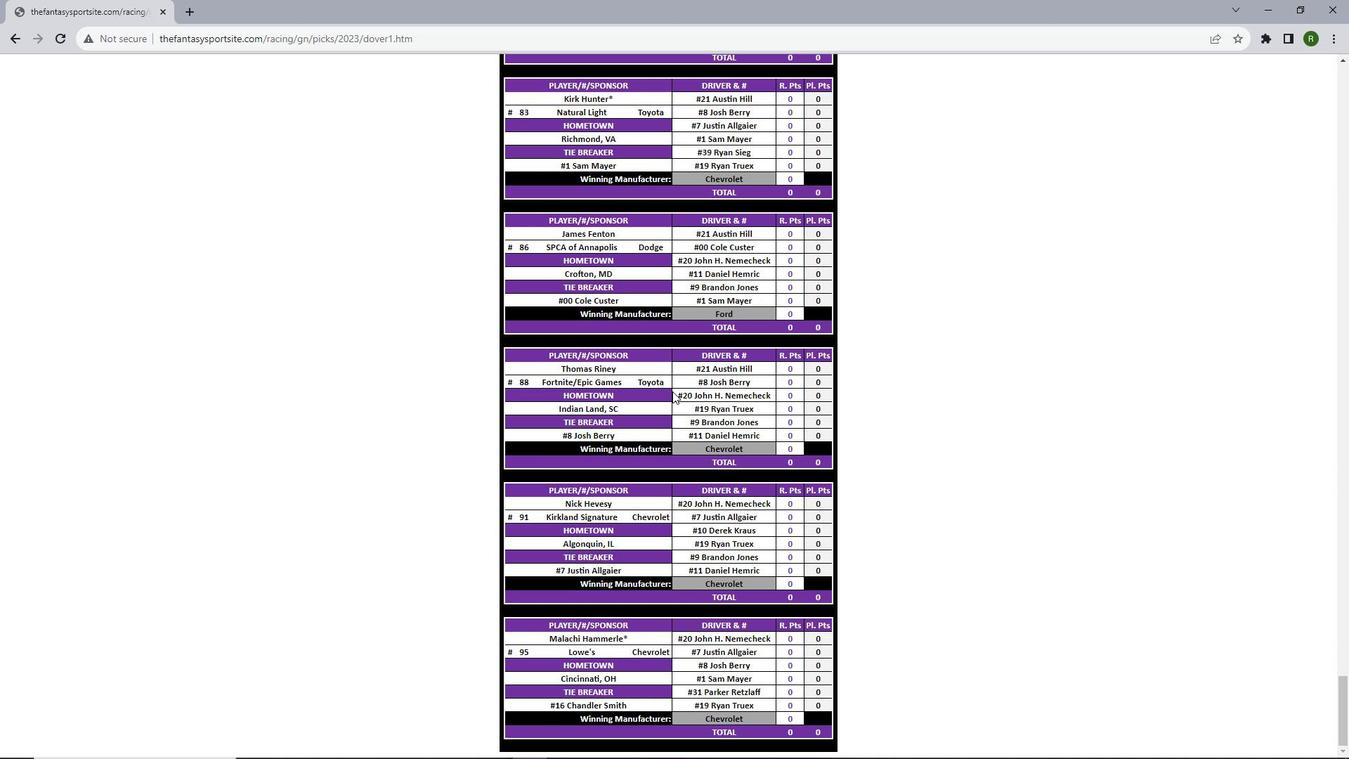 
Action: Mouse scrolled (672, 390) with delta (0, 0)
Screenshot: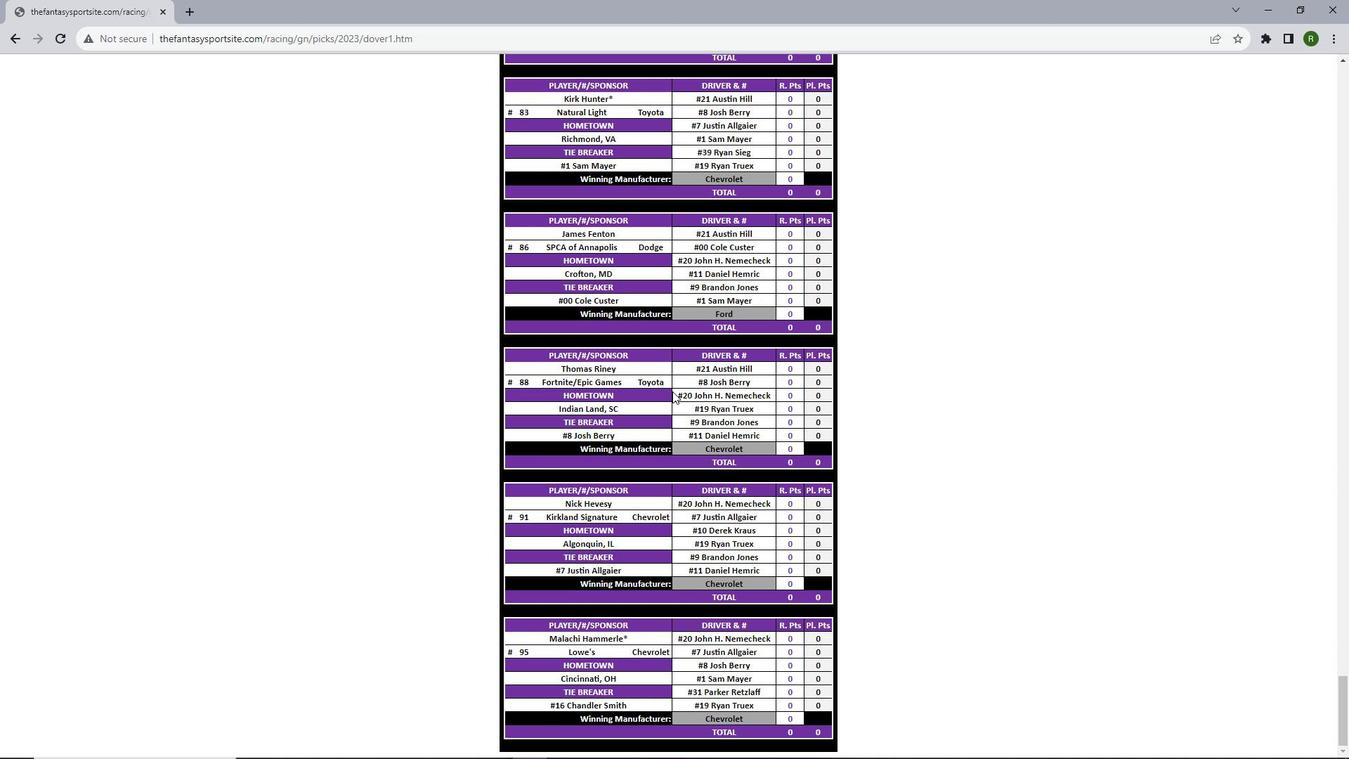
Action: Mouse scrolled (672, 390) with delta (0, 0)
Screenshot: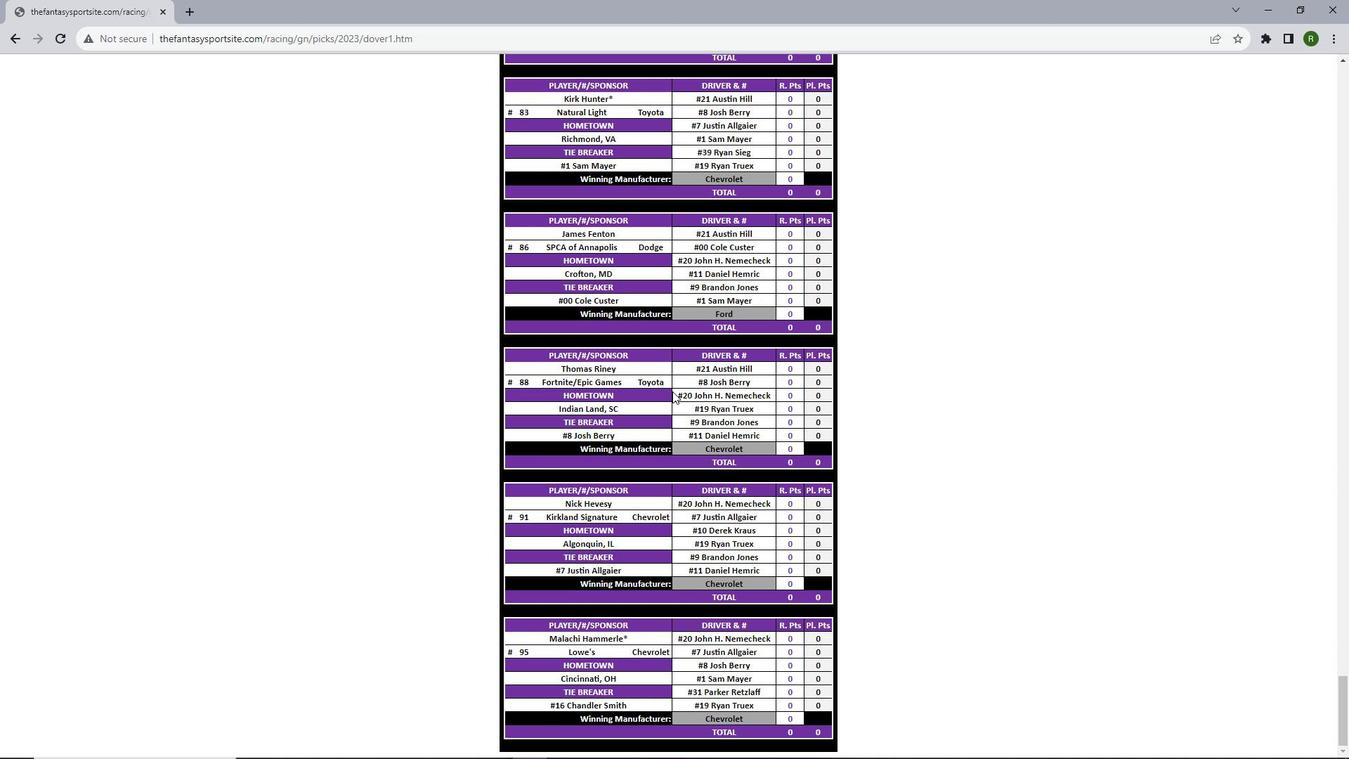 
Action: Mouse scrolled (672, 390) with delta (0, 0)
Screenshot: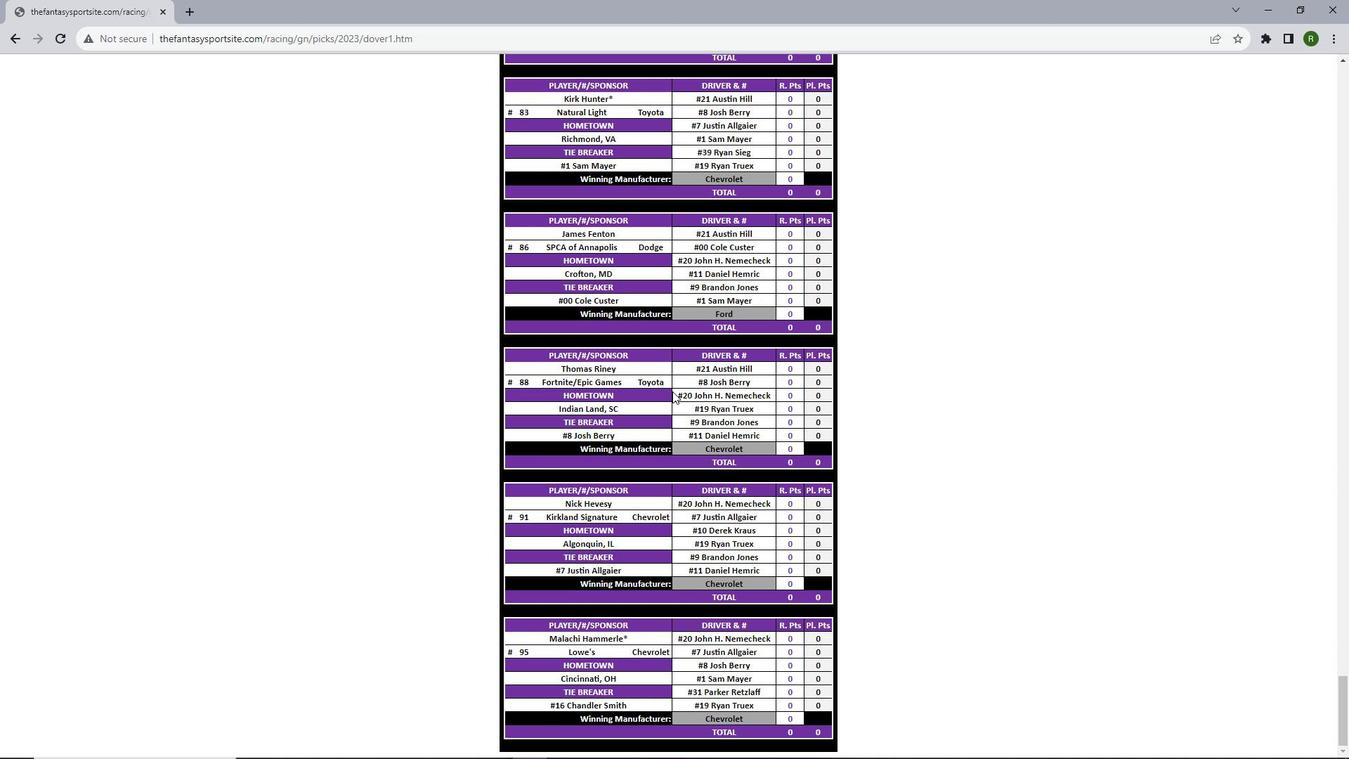 
Action: Mouse scrolled (672, 390) with delta (0, 0)
Screenshot: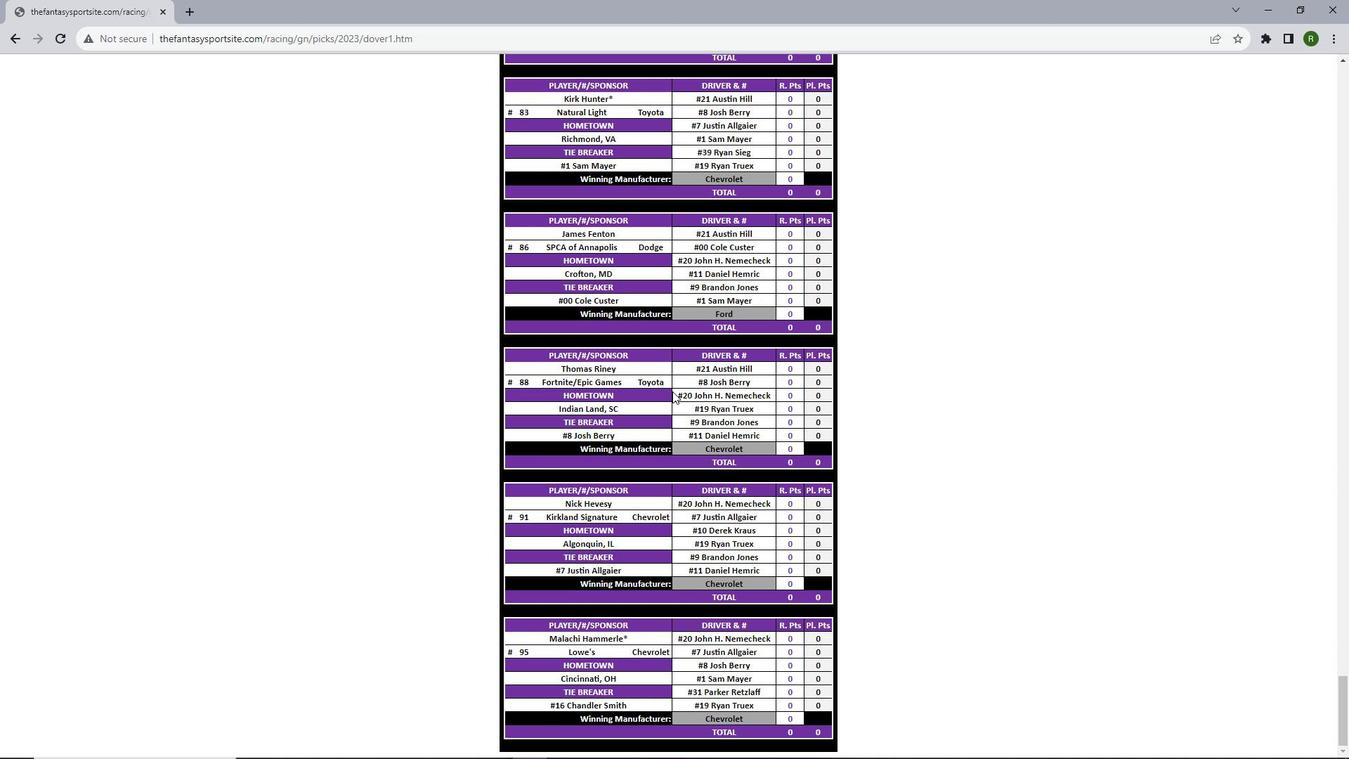 
